 Task: Buy 2 Grinders & Polishers from Body Repair Tools section under best seller category for shipping address: Elizabeth Parker, 1898 Brookside Drive, Aliceville, Alabama 35442, Cell Number 2053738639. Pay from credit card ending with 5759, CVV 953
Action: Key pressed amazon.com<Key.enter>
Screenshot: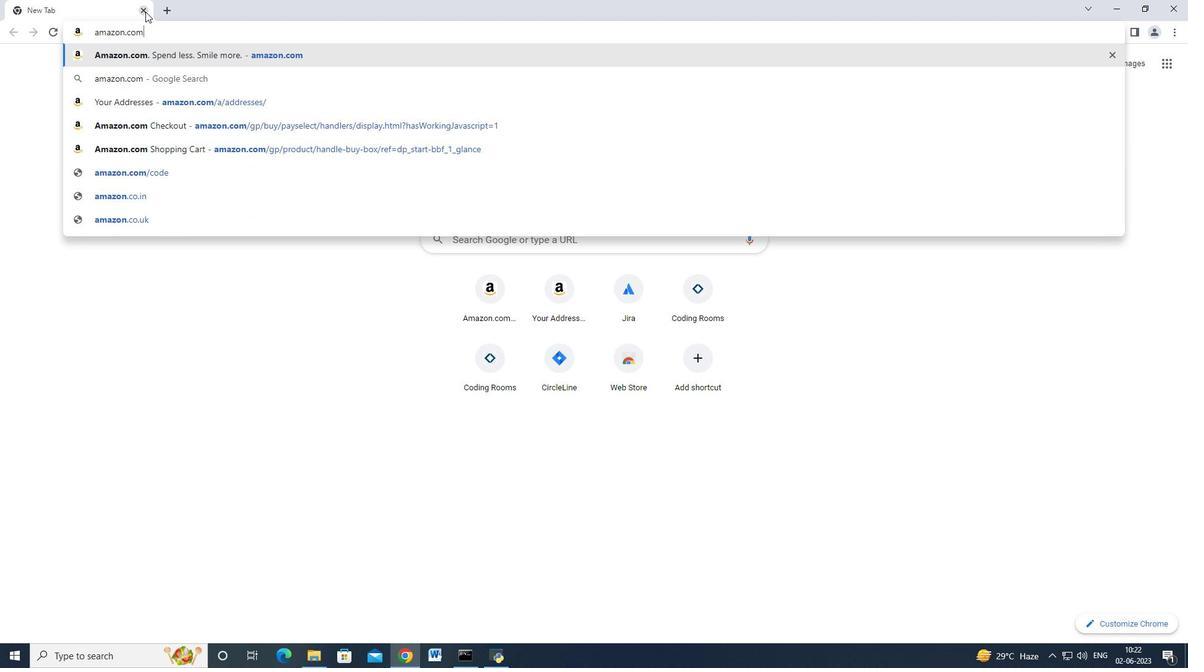 
Action: Mouse moved to (15, 95)
Screenshot: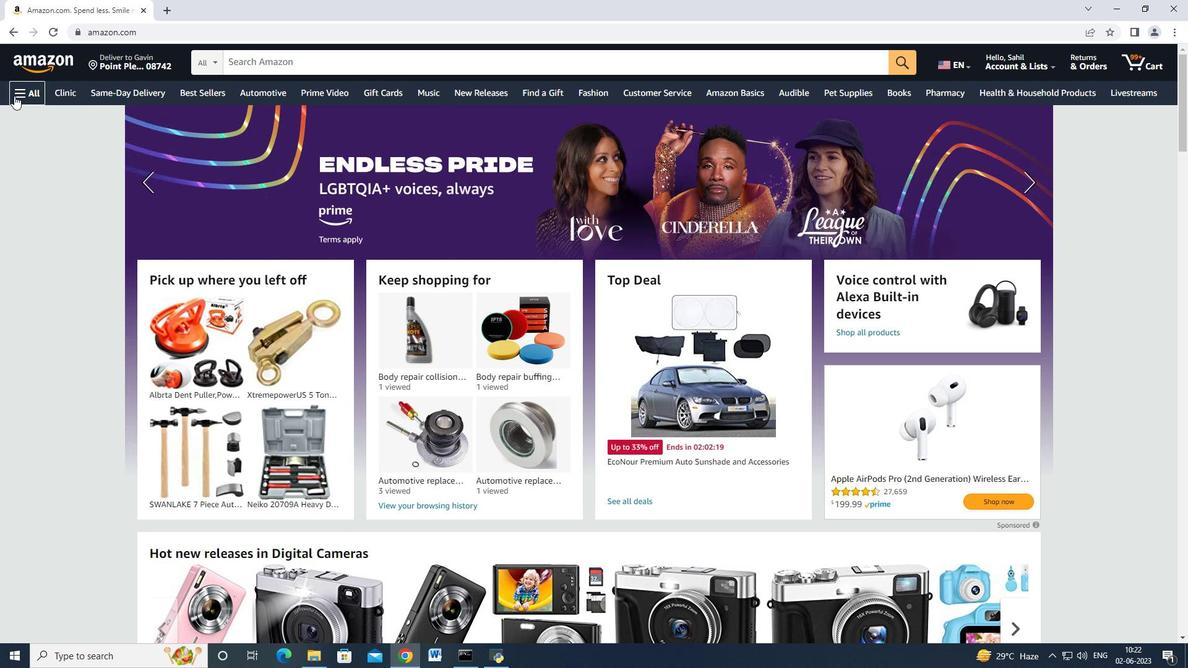 
Action: Mouse pressed left at (15, 95)
Screenshot: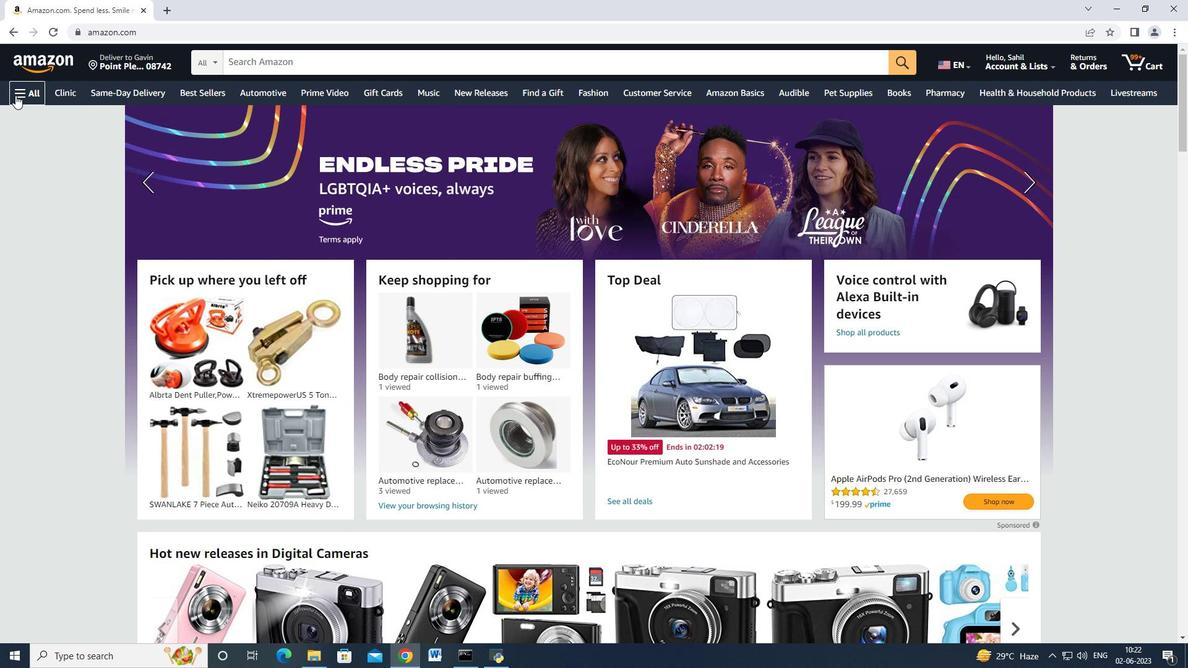 
Action: Mouse moved to (94, 212)
Screenshot: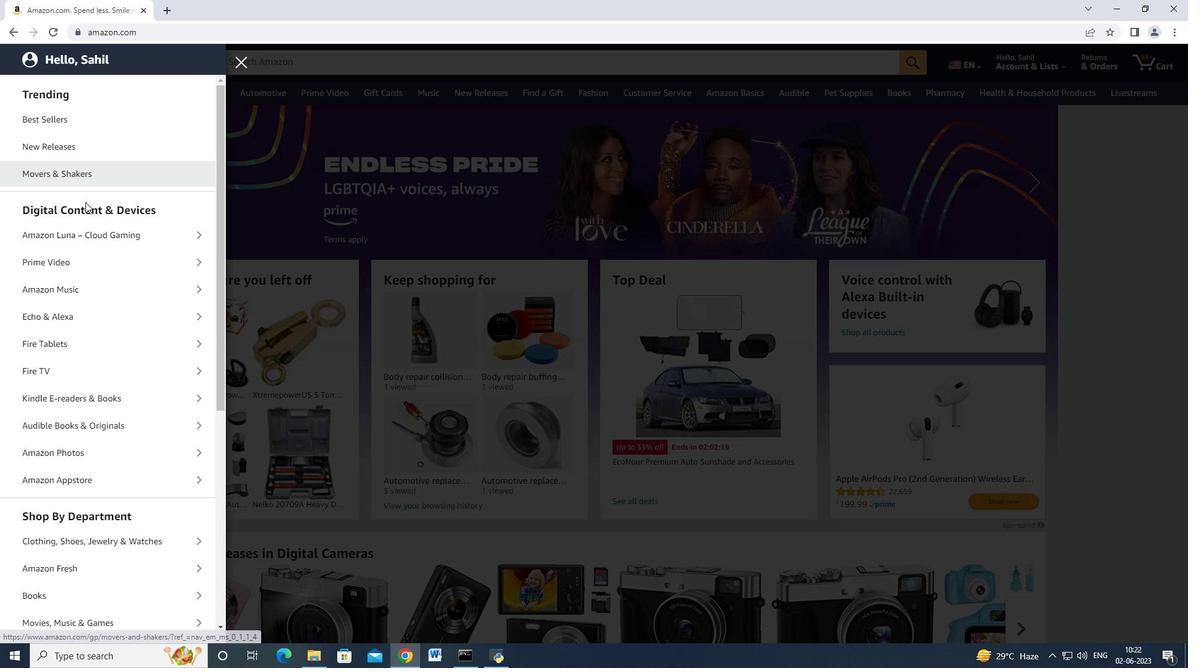 
Action: Mouse scrolled (94, 212) with delta (0, 0)
Screenshot: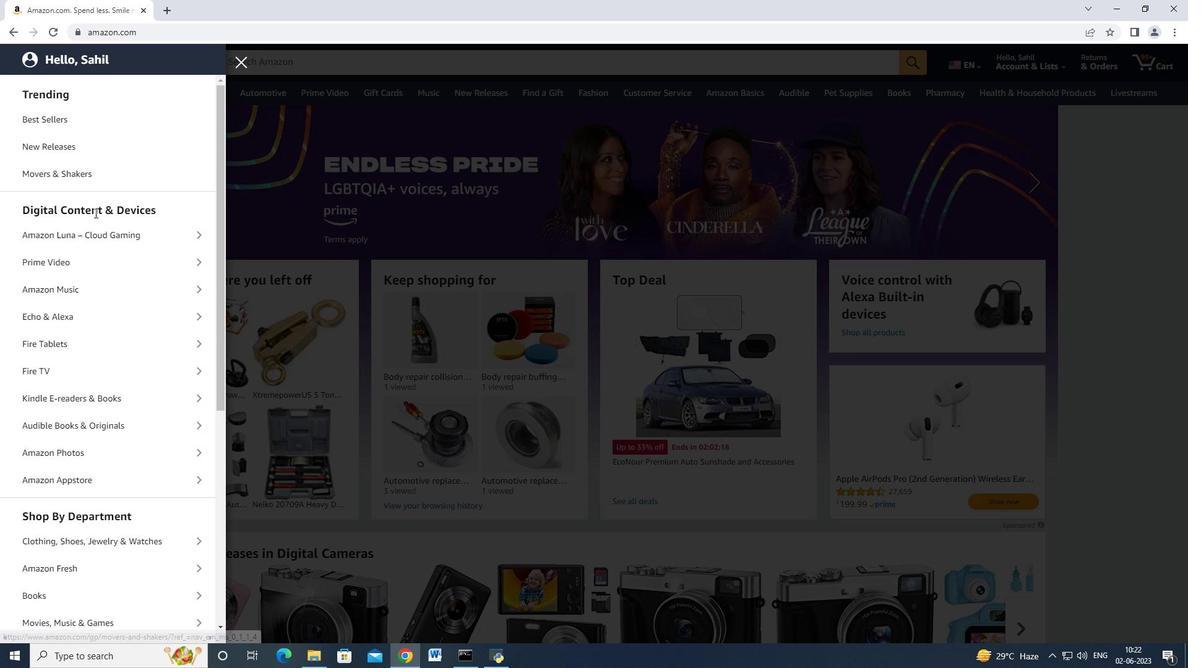 
Action: Mouse moved to (94, 213)
Screenshot: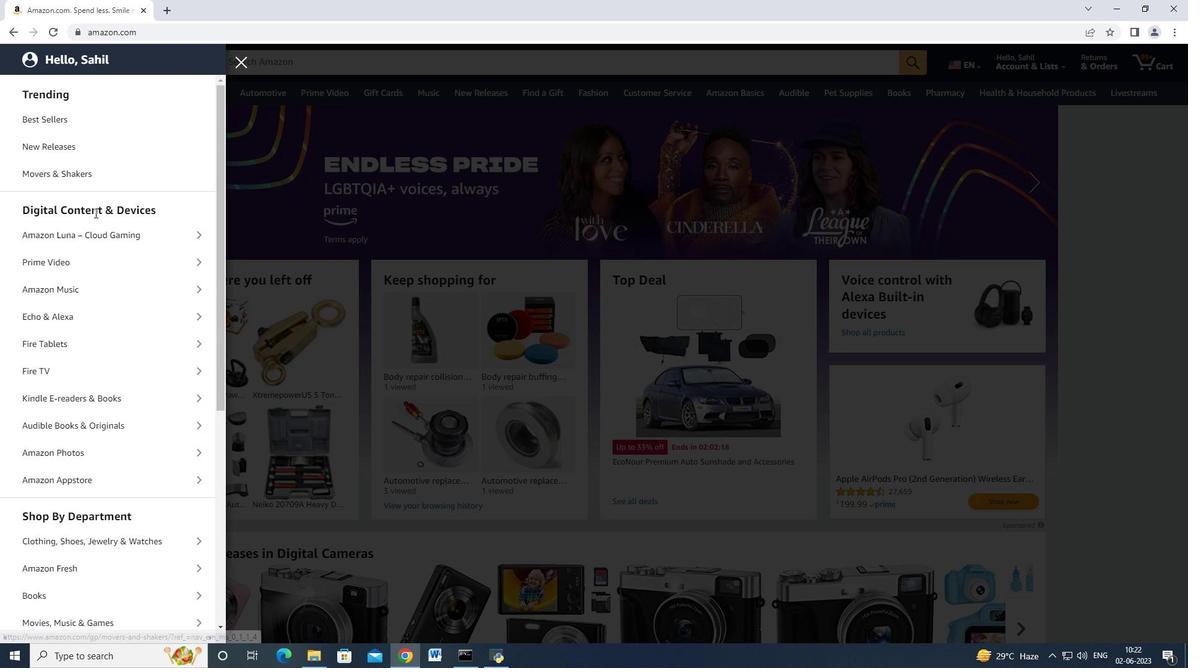 
Action: Mouse scrolled (94, 212) with delta (0, 0)
Screenshot: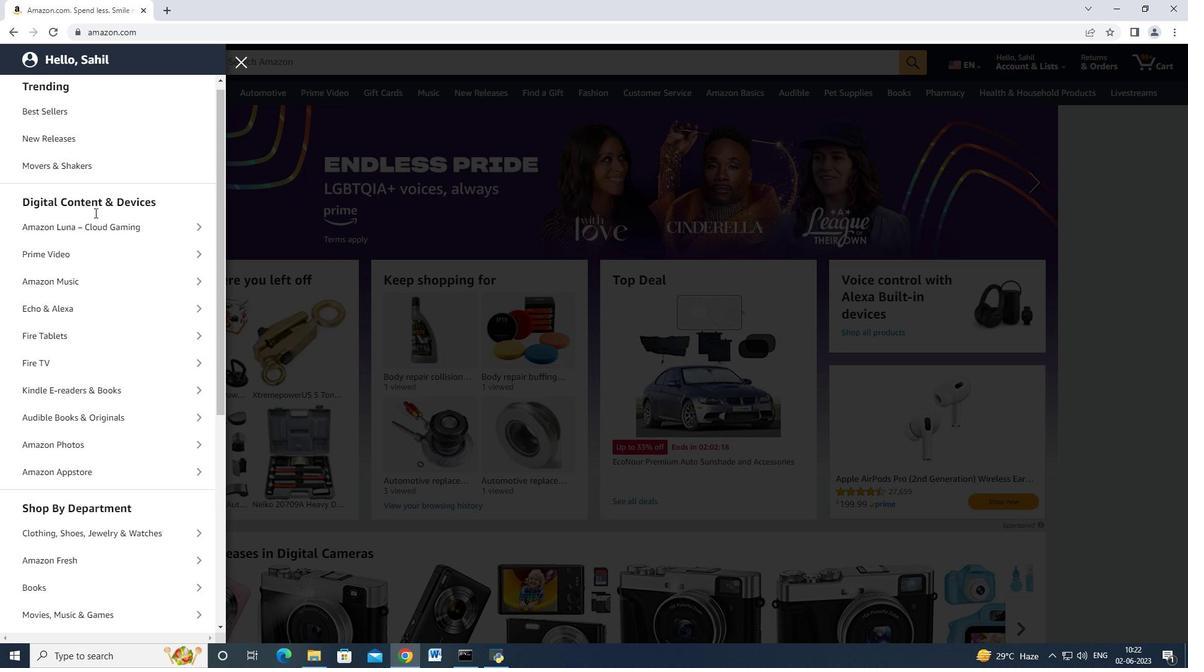 
Action: Mouse moved to (104, 225)
Screenshot: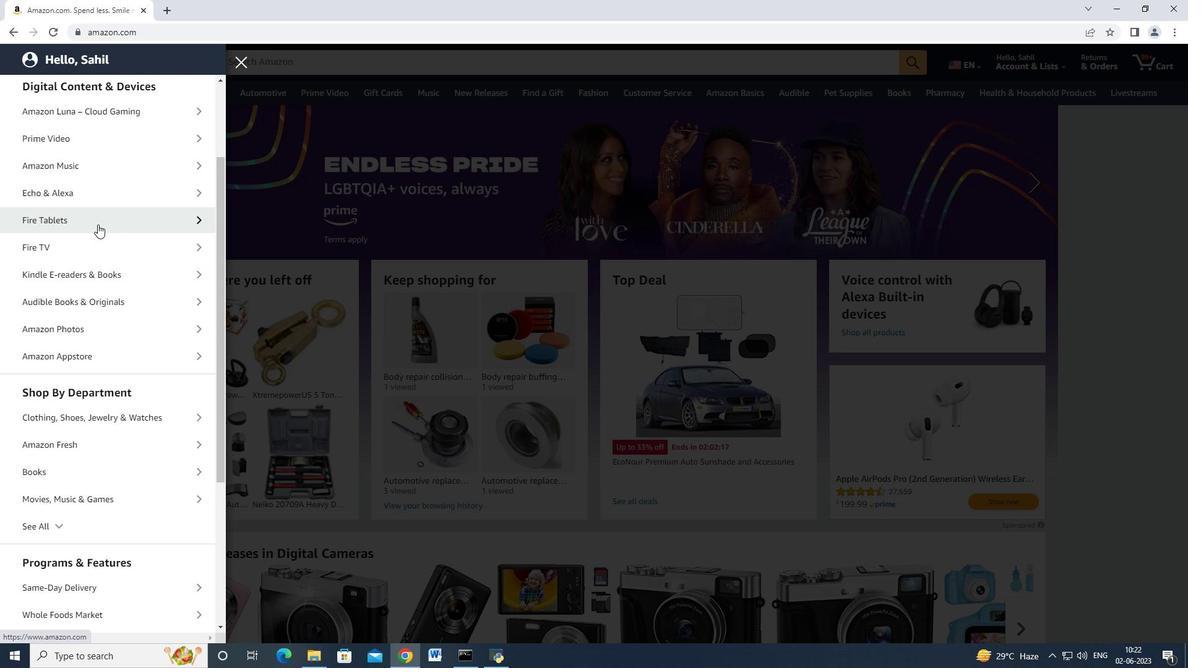 
Action: Mouse scrolled (104, 224) with delta (0, 0)
Screenshot: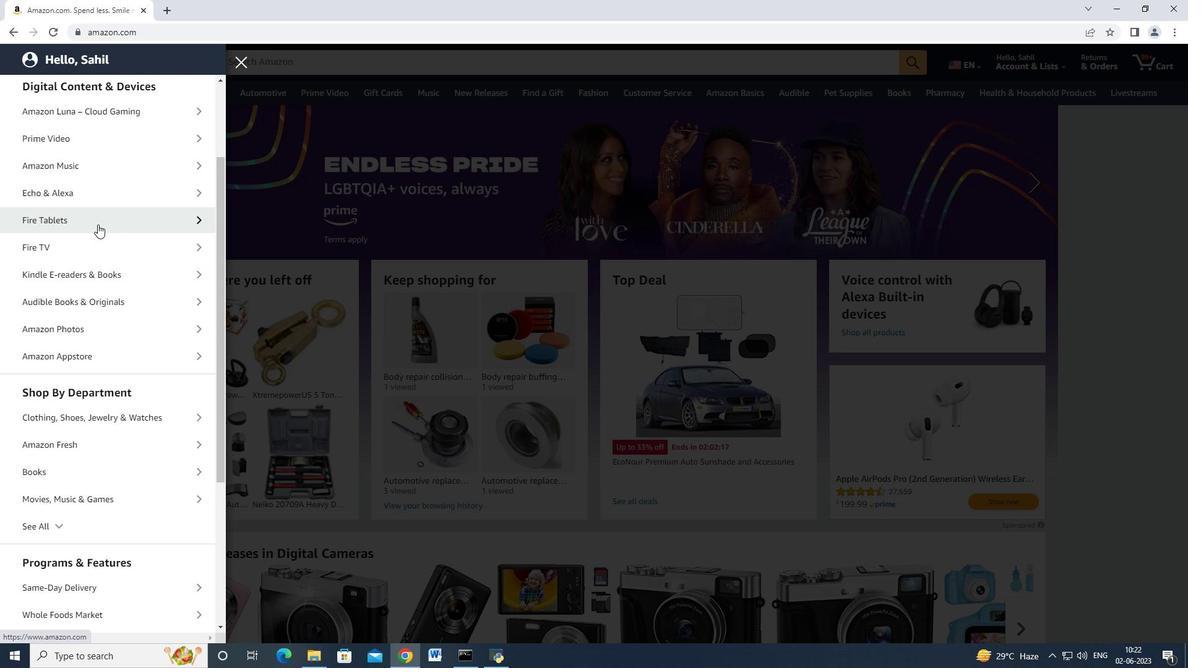 
Action: Mouse moved to (108, 245)
Screenshot: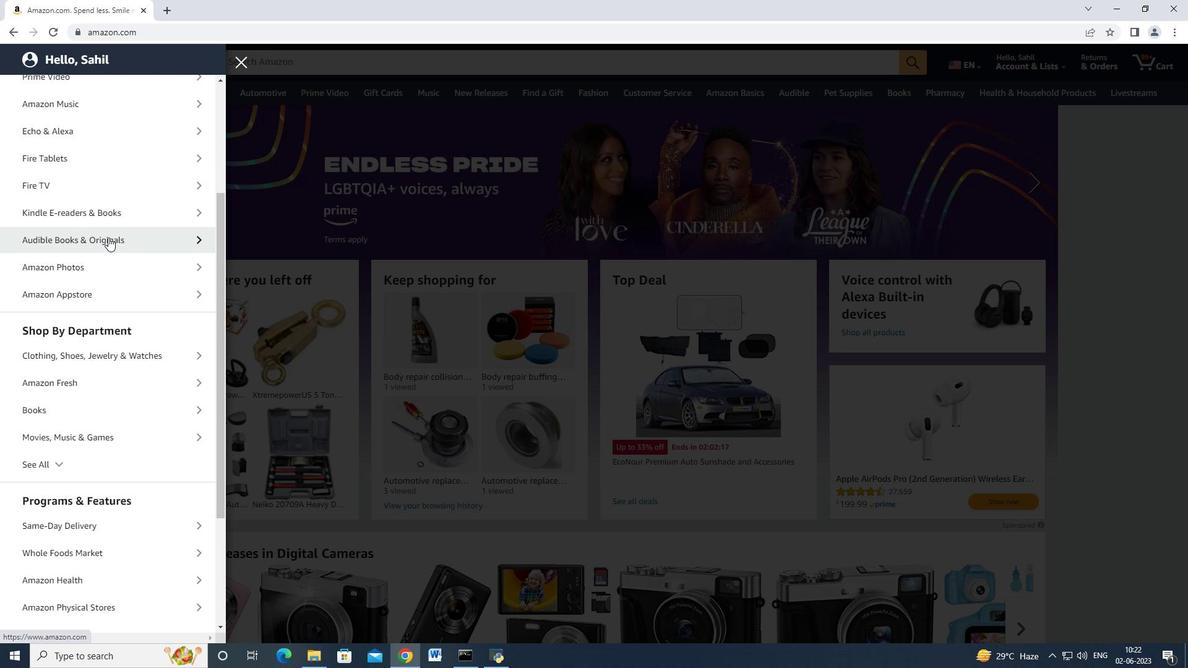 
Action: Mouse scrolled (108, 245) with delta (0, 0)
Screenshot: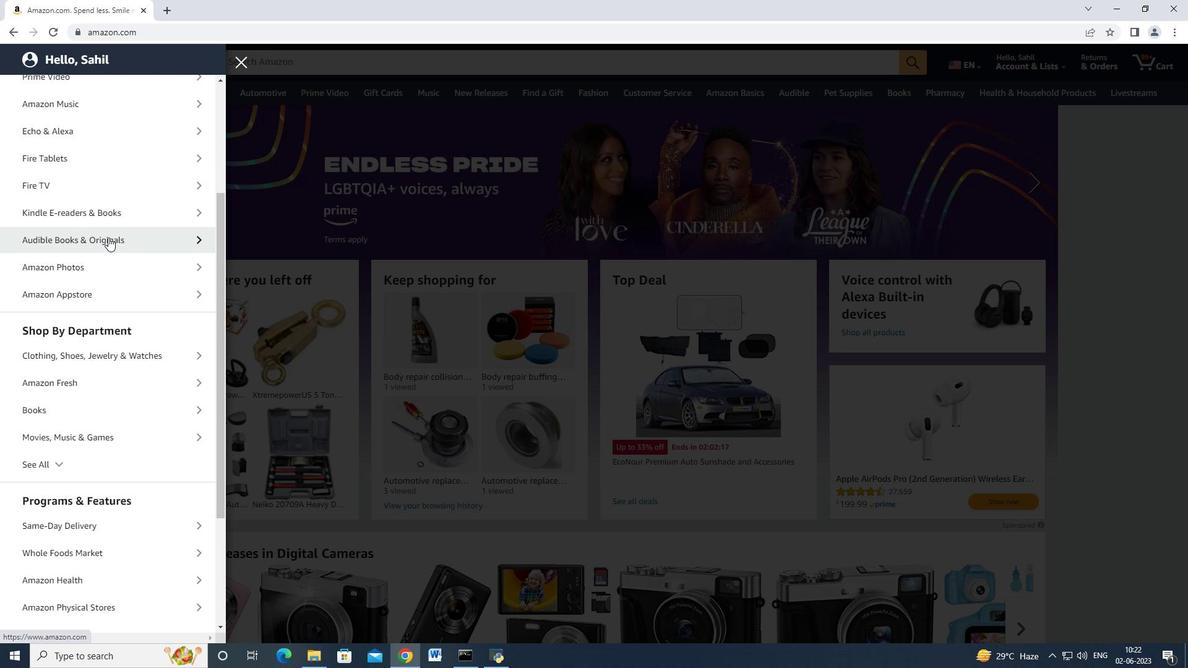 
Action: Mouse moved to (55, 404)
Screenshot: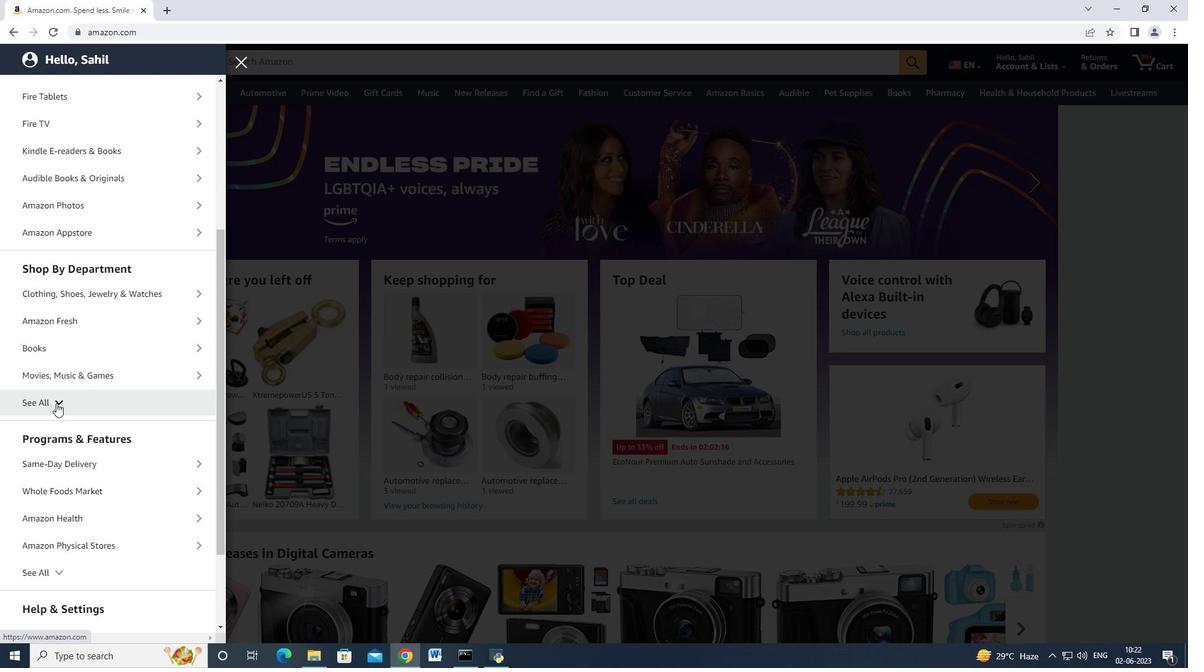 
Action: Mouse pressed left at (55, 404)
Screenshot: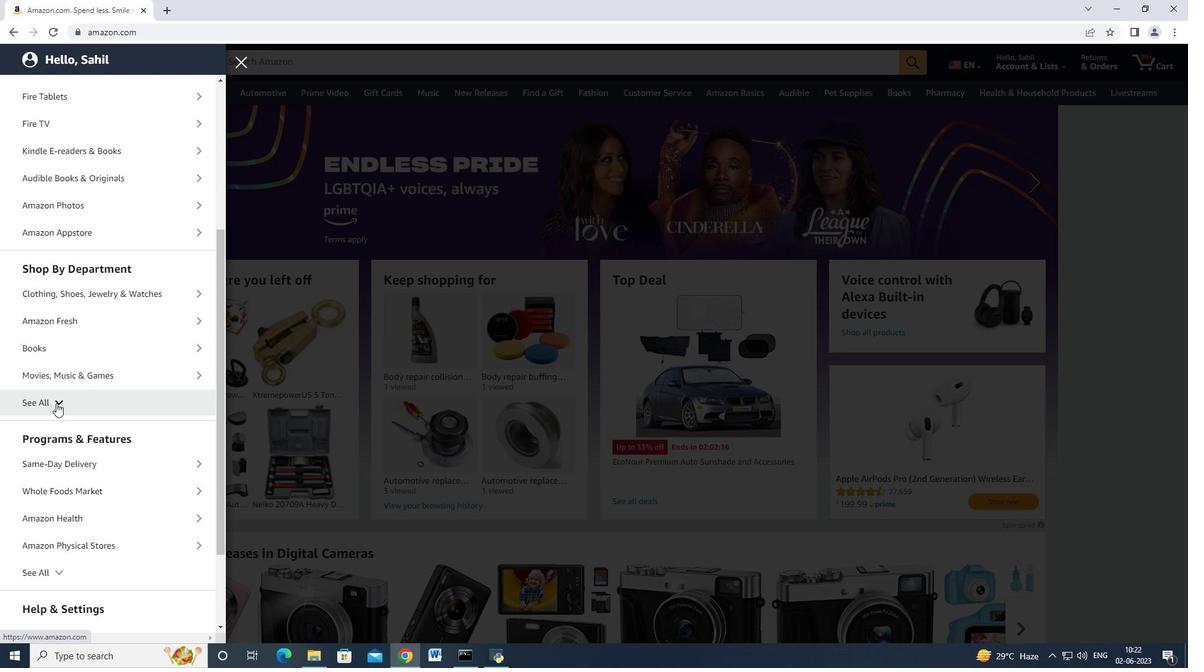 
Action: Mouse moved to (110, 386)
Screenshot: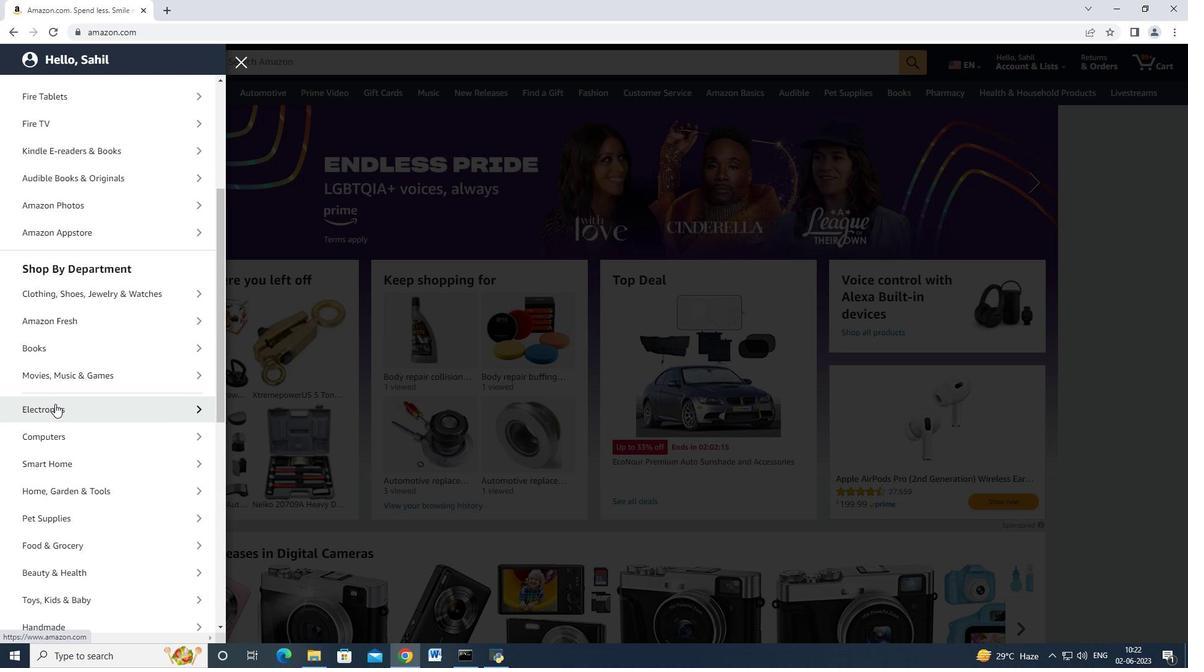 
Action: Mouse scrolled (110, 385) with delta (0, 0)
Screenshot: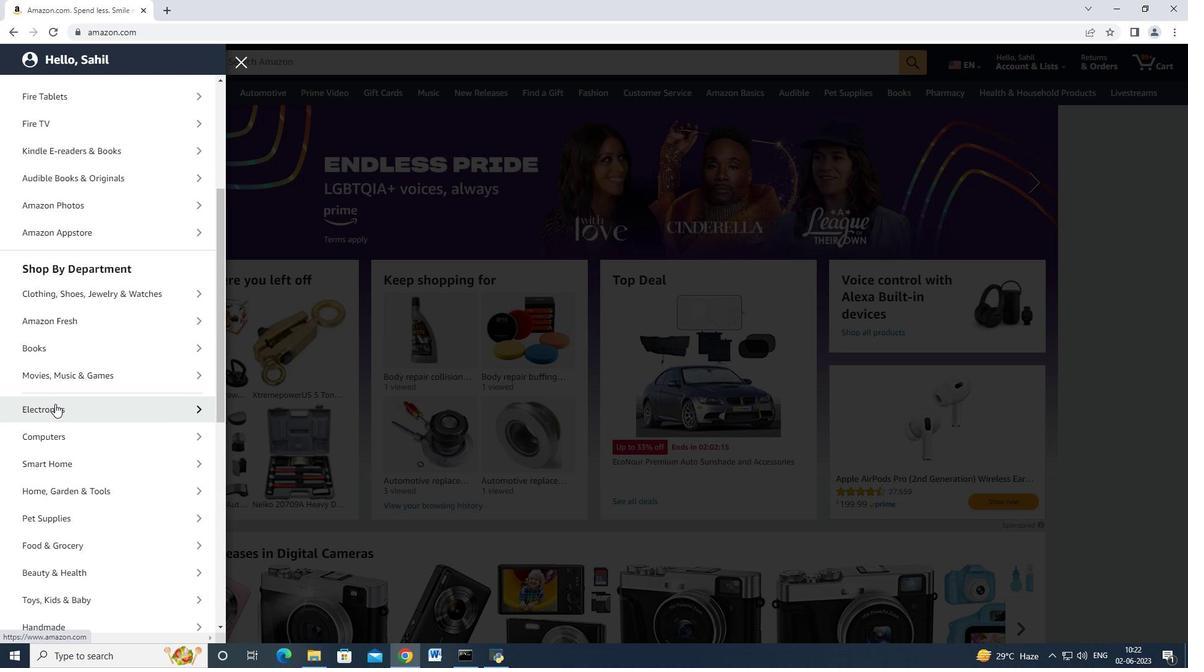 
Action: Mouse scrolled (110, 385) with delta (0, 0)
Screenshot: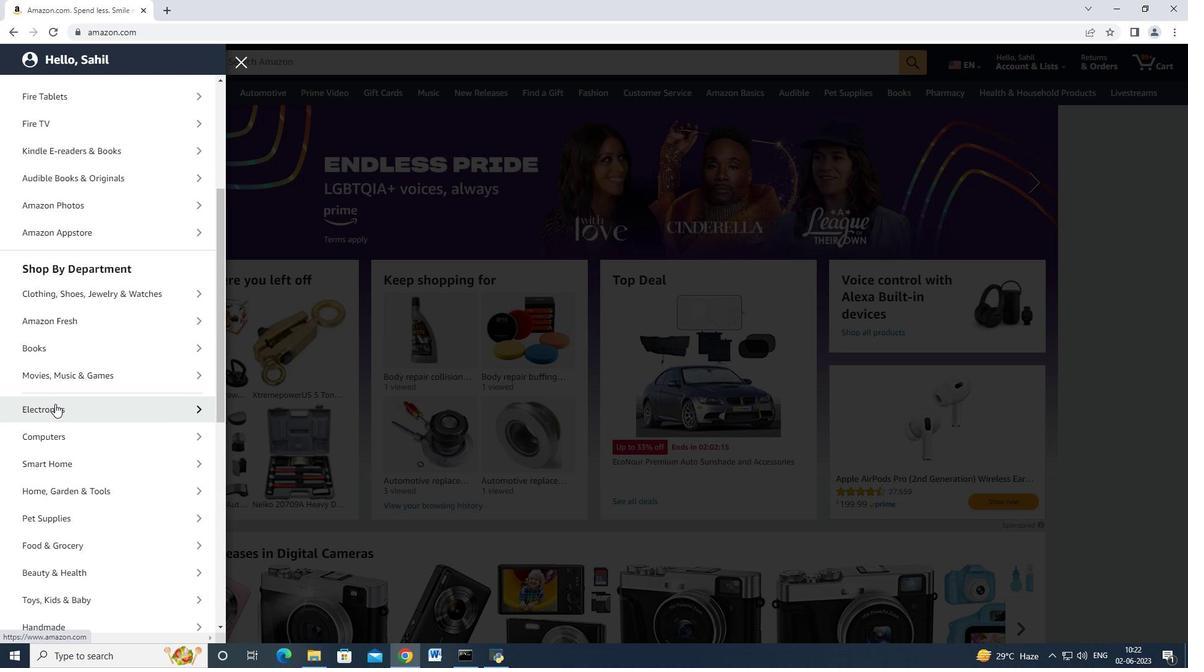 
Action: Mouse scrolled (110, 385) with delta (0, 0)
Screenshot: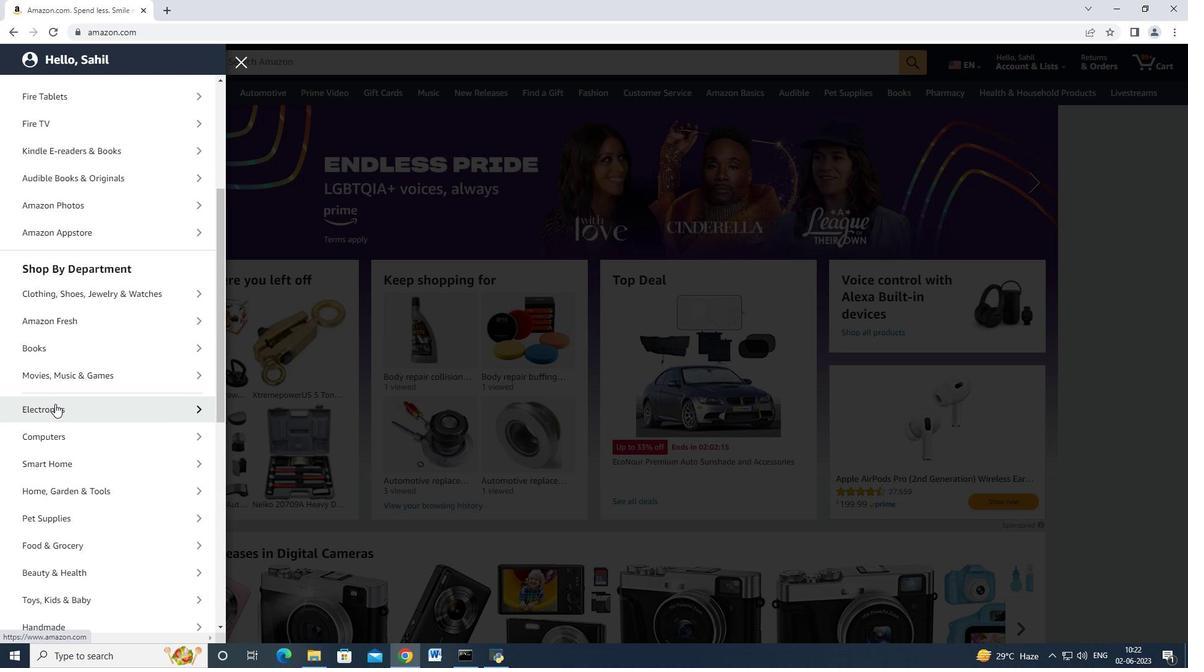 
Action: Mouse moved to (118, 395)
Screenshot: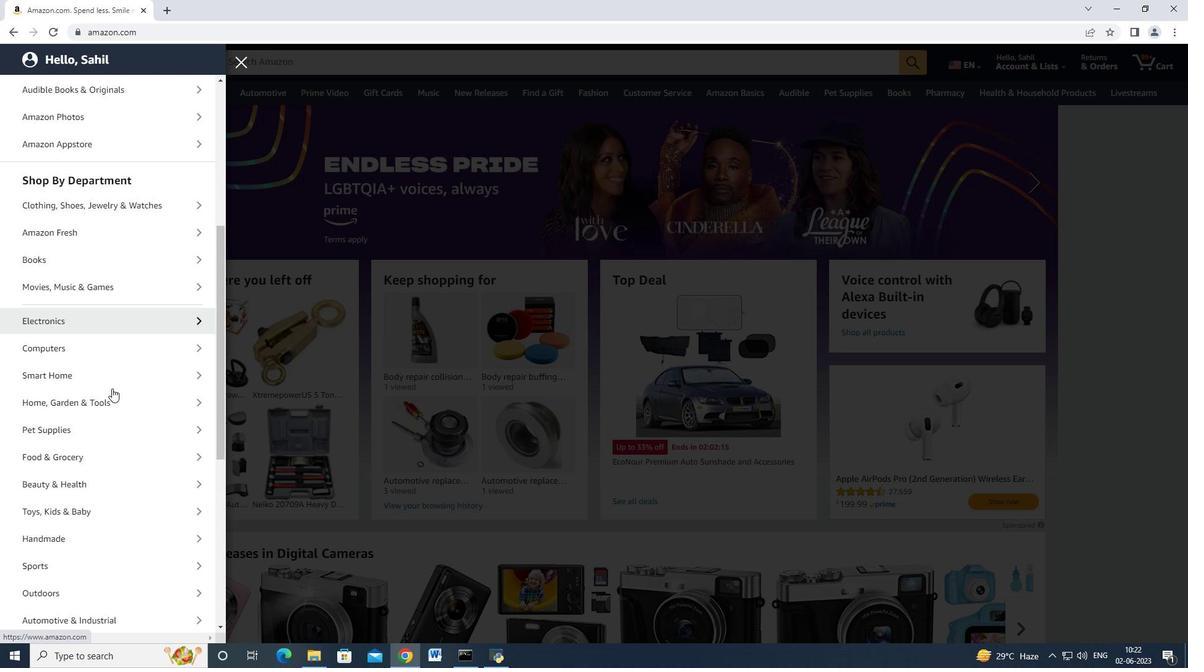 
Action: Mouse scrolled (118, 394) with delta (0, 0)
Screenshot: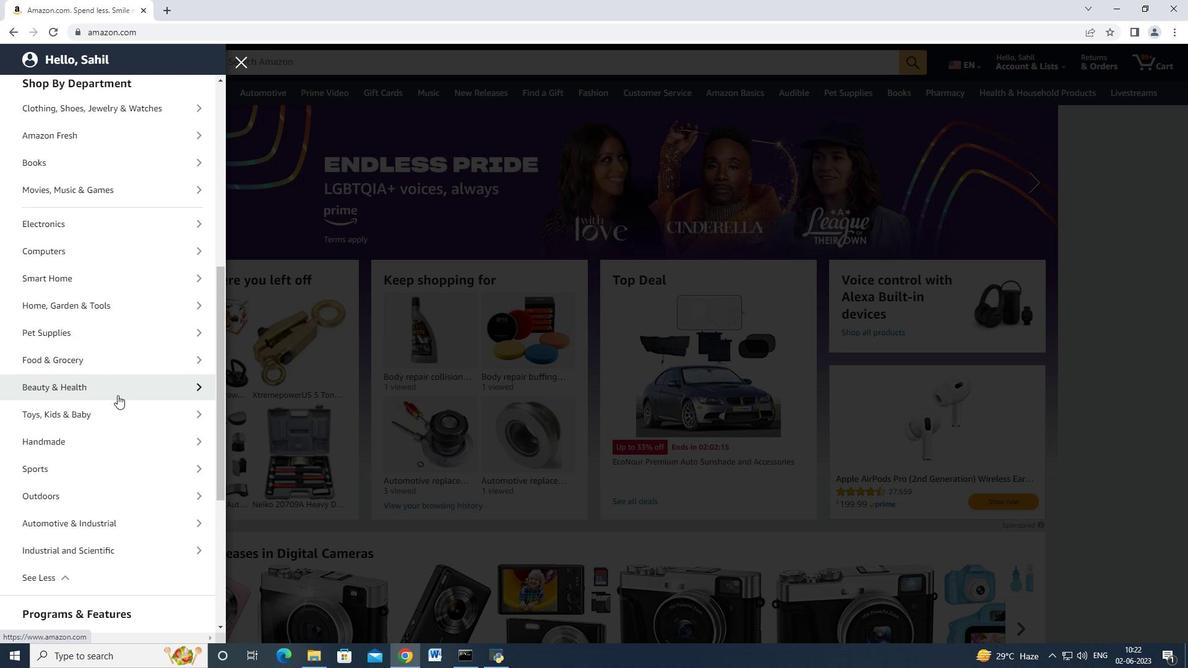 
Action: Mouse moved to (116, 465)
Screenshot: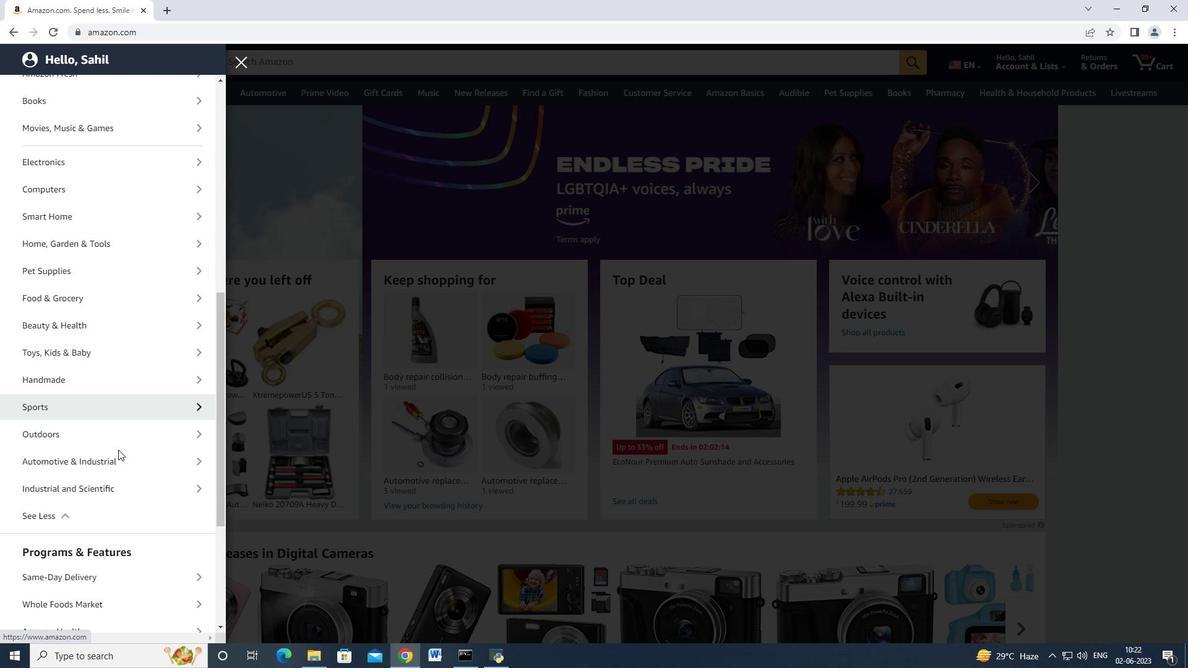 
Action: Mouse pressed left at (116, 465)
Screenshot: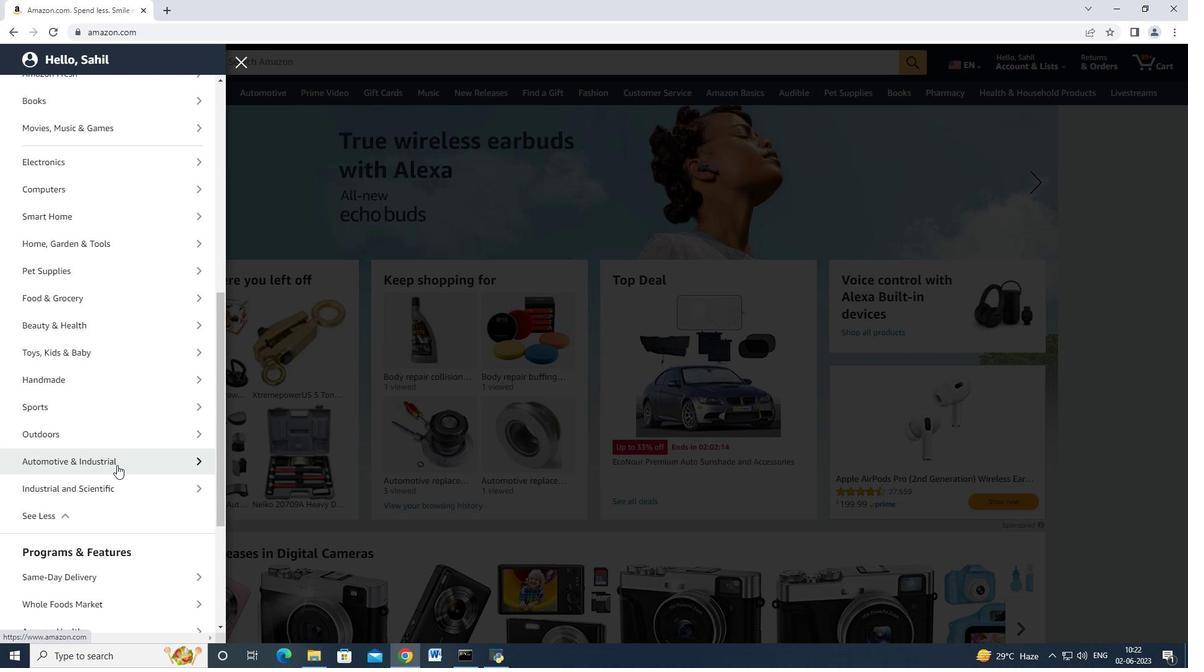 
Action: Mouse moved to (129, 151)
Screenshot: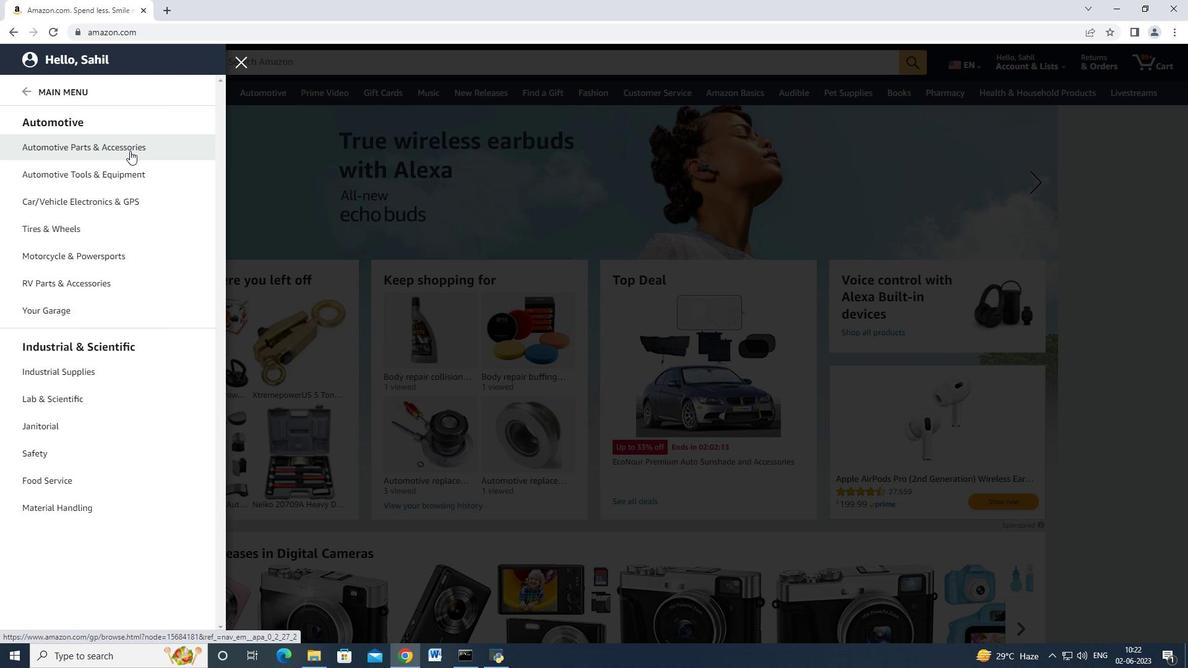 
Action: Mouse pressed left at (129, 151)
Screenshot: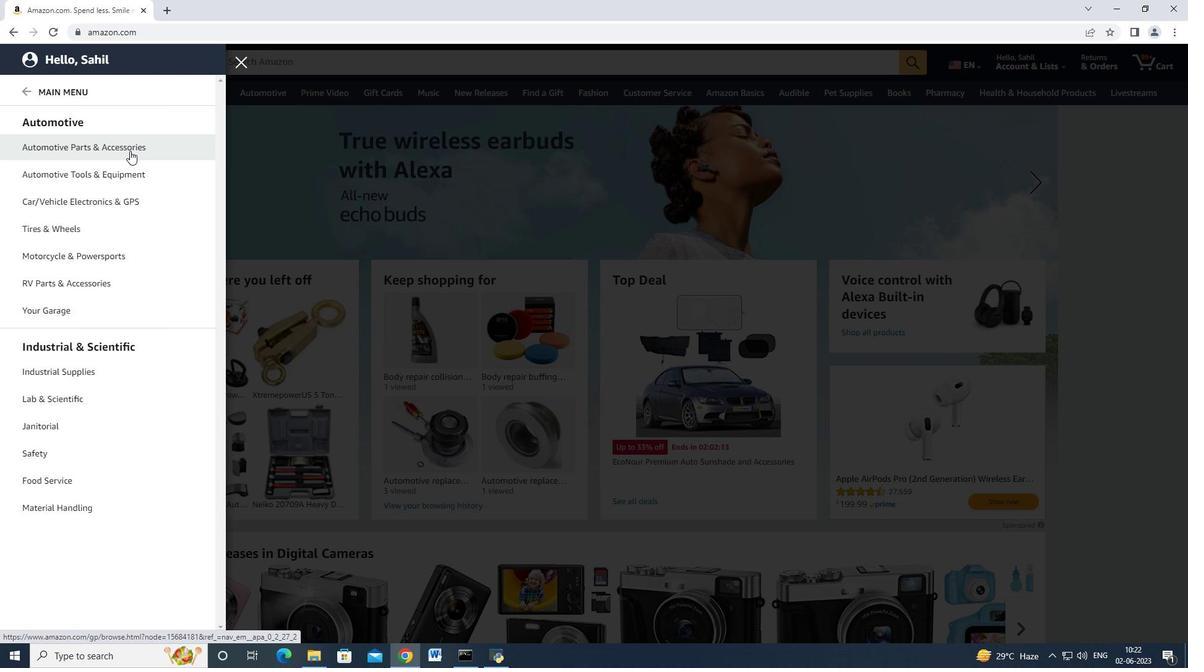 
Action: Mouse moved to (203, 115)
Screenshot: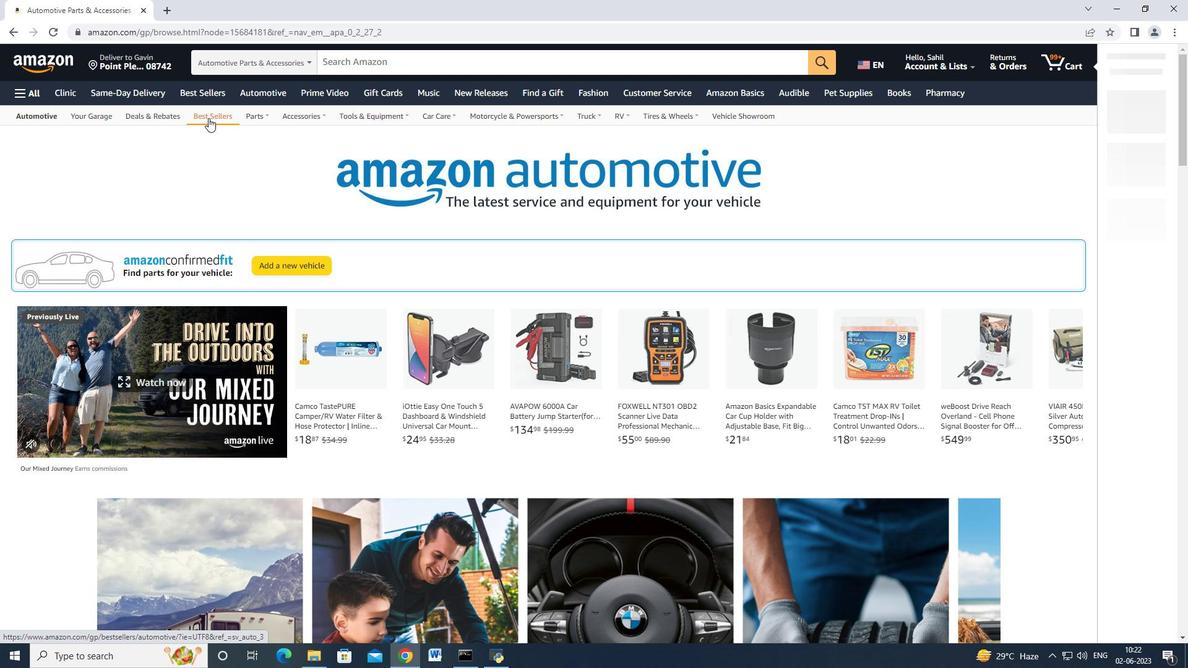 
Action: Mouse pressed left at (203, 115)
Screenshot: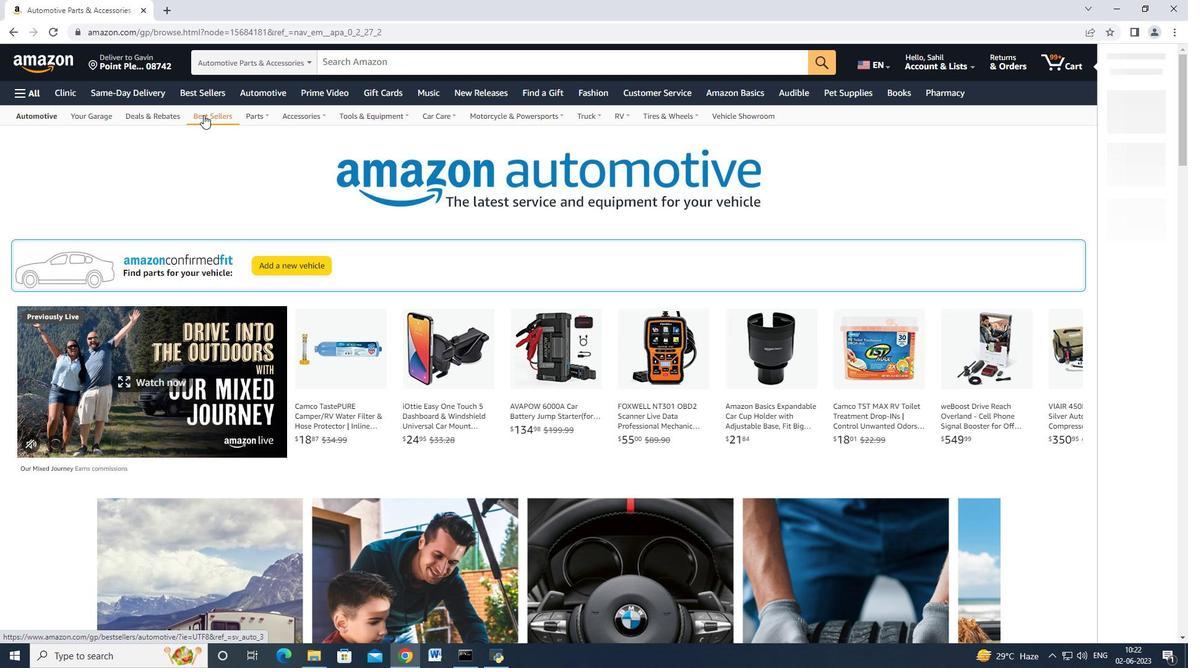 
Action: Mouse moved to (208, 201)
Screenshot: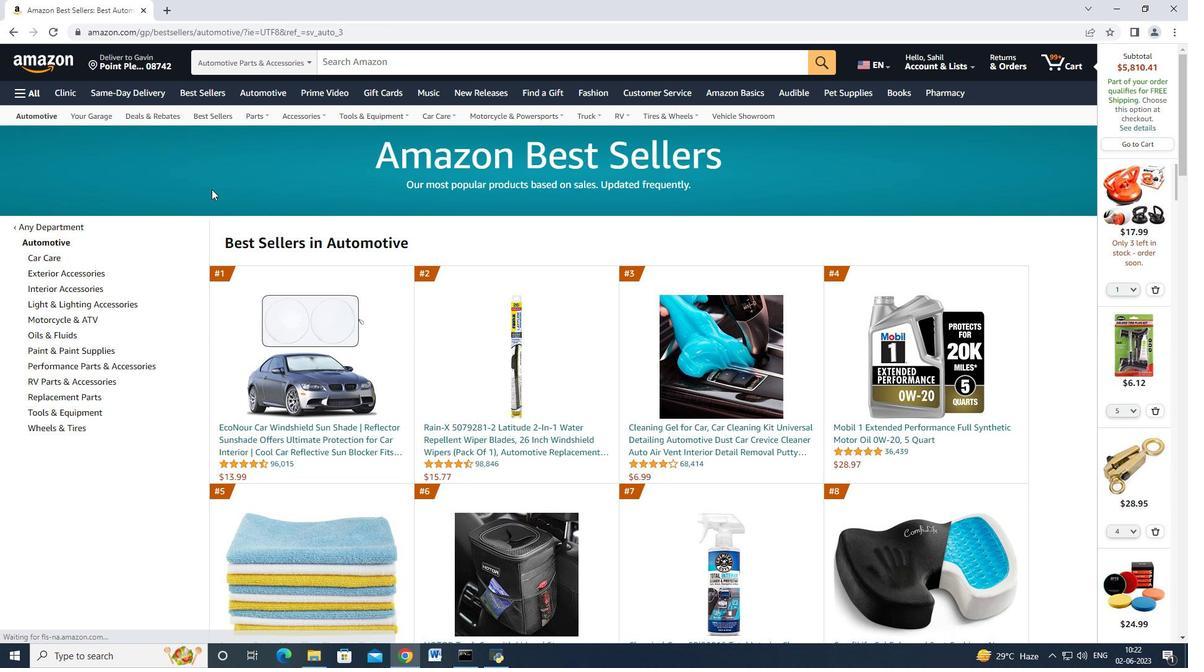 
Action: Mouse scrolled (208, 201) with delta (0, 0)
Screenshot: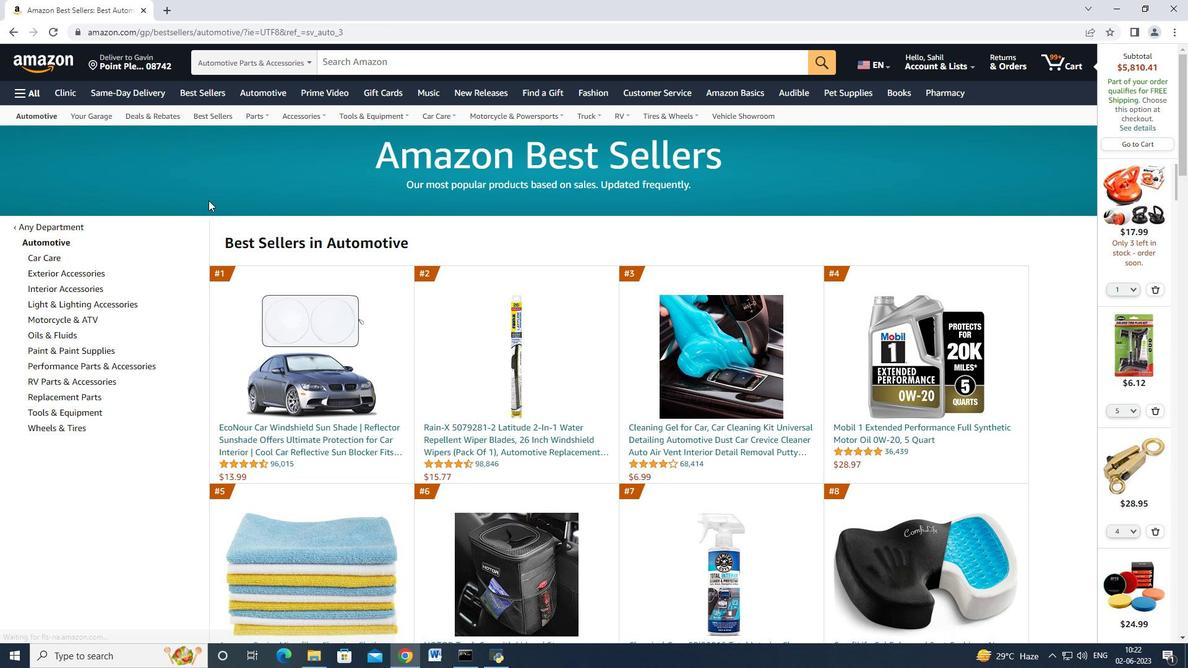 
Action: Mouse moved to (121, 331)
Screenshot: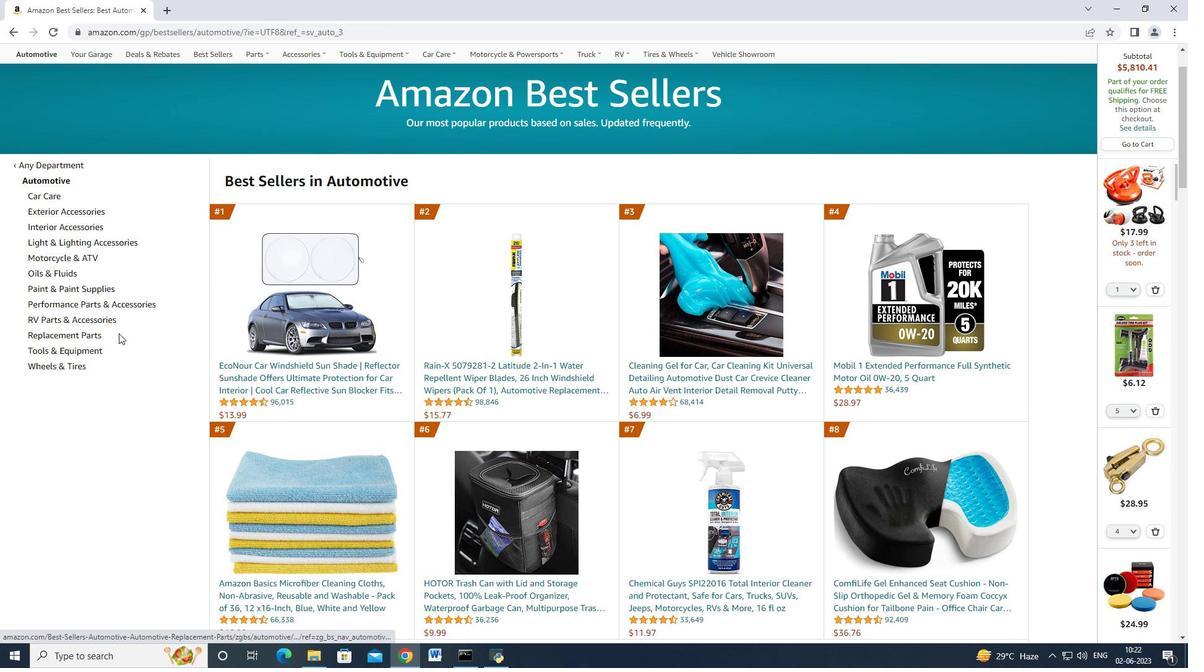 
Action: Mouse scrolled (121, 331) with delta (0, 0)
Screenshot: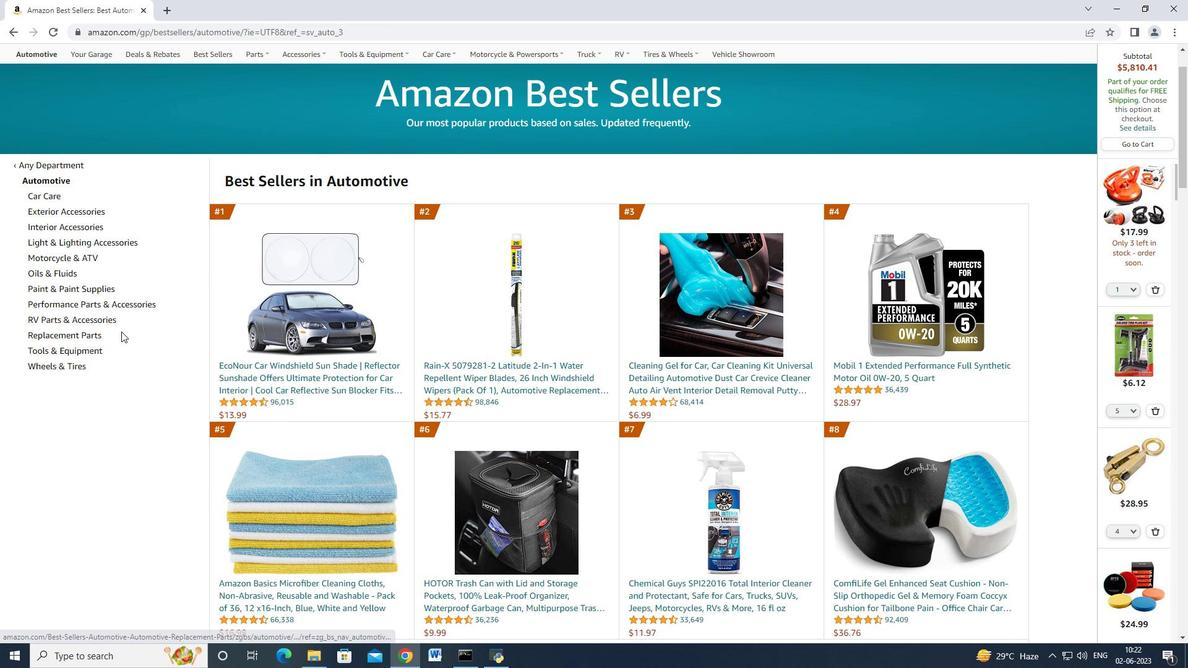 
Action: Mouse scrolled (121, 332) with delta (0, 0)
Screenshot: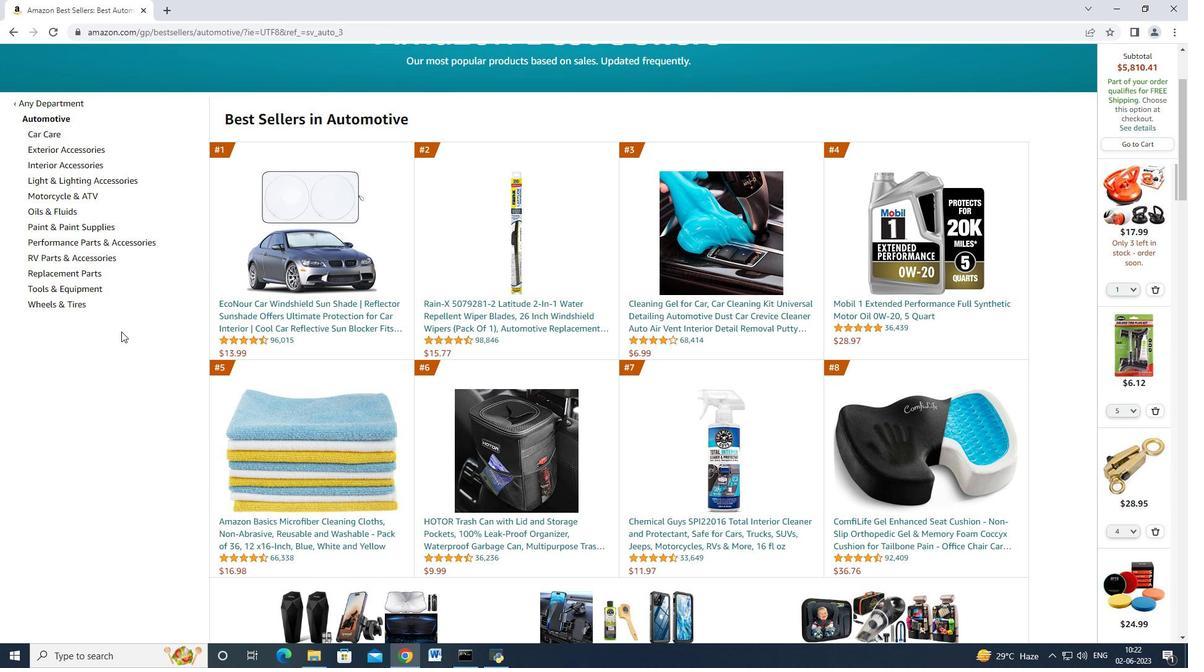 
Action: Mouse moved to (74, 350)
Screenshot: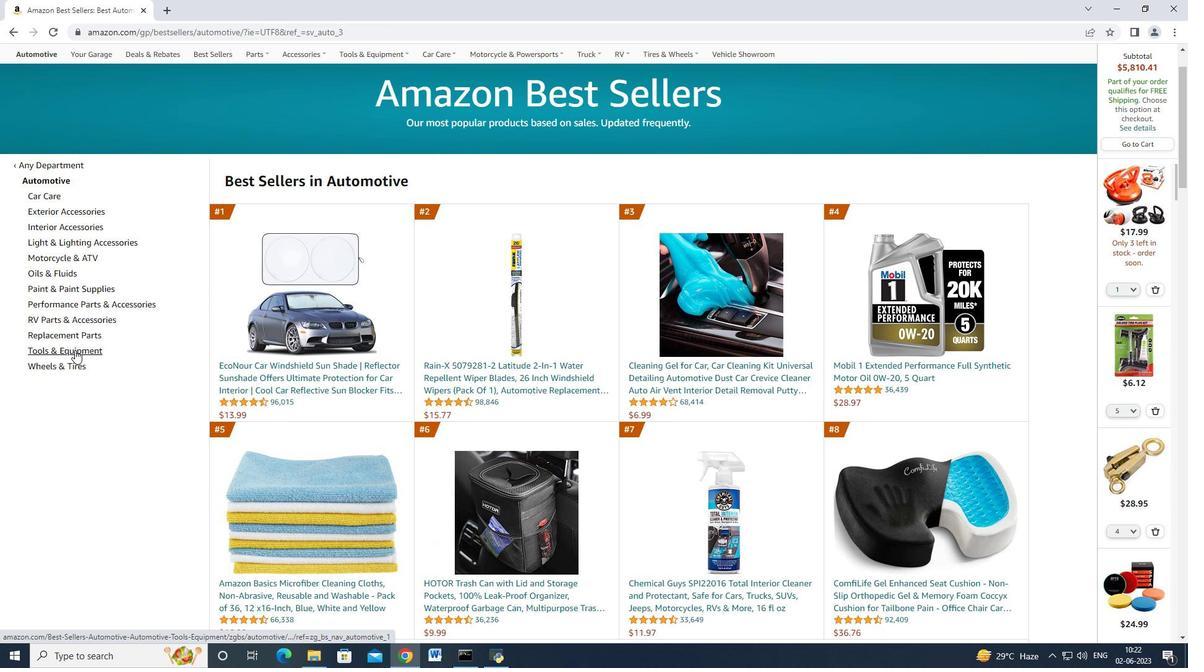 
Action: Mouse pressed left at (74, 350)
Screenshot: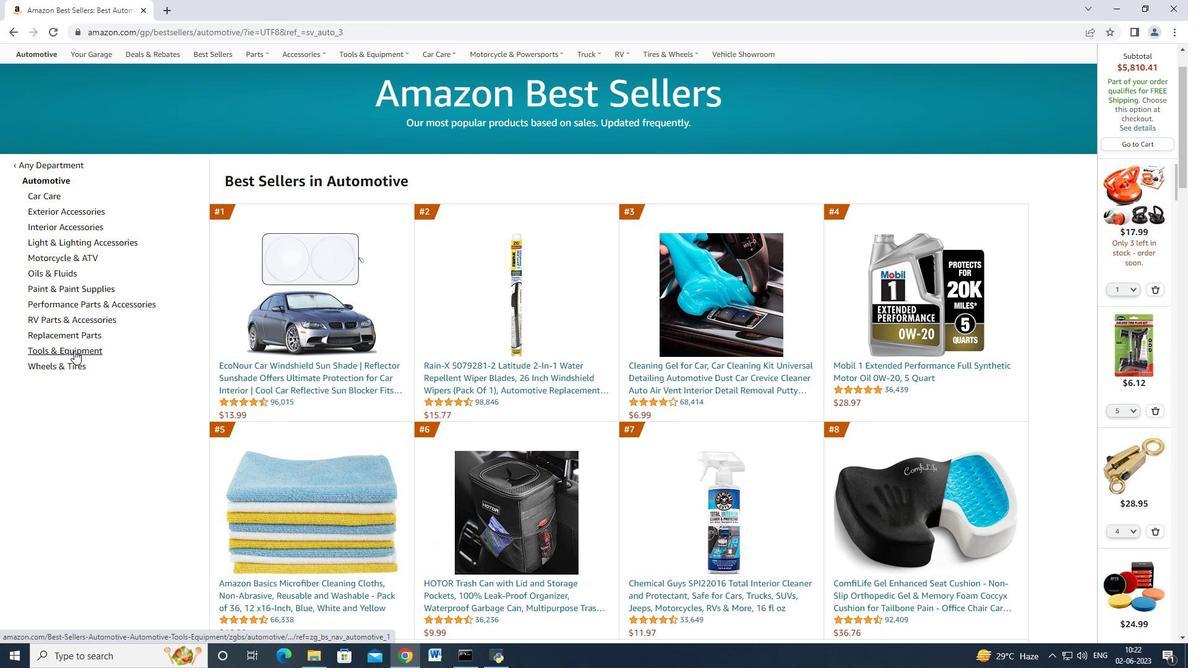 
Action: Mouse moved to (77, 303)
Screenshot: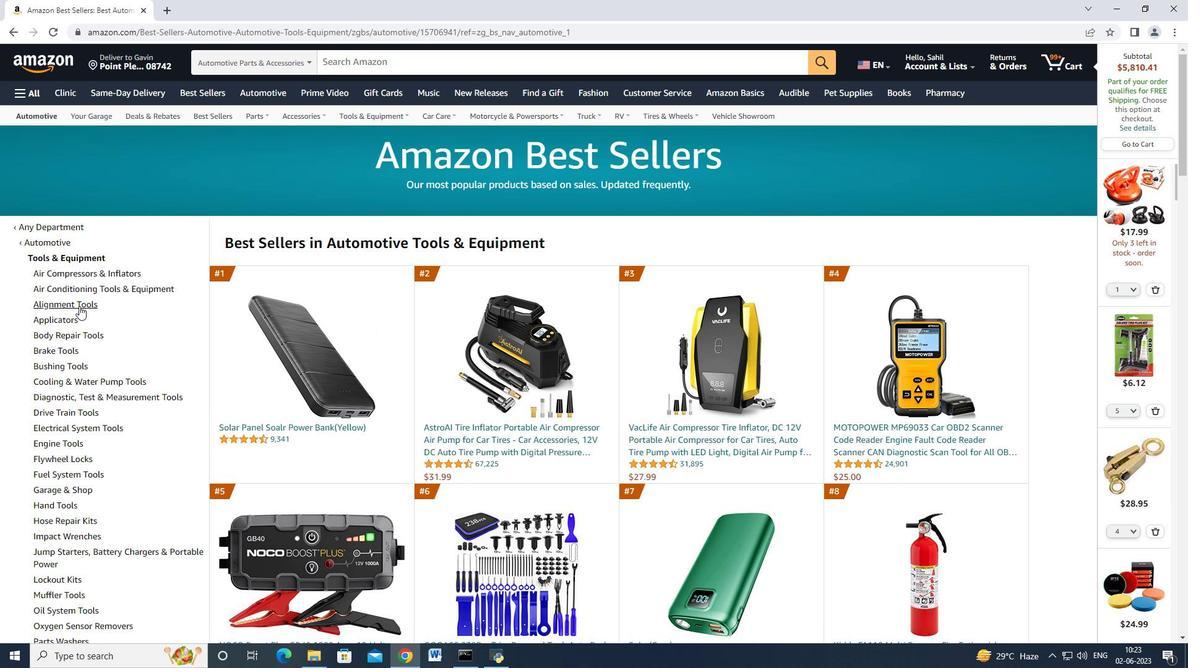 
Action: Mouse pressed left at (77, 303)
Screenshot: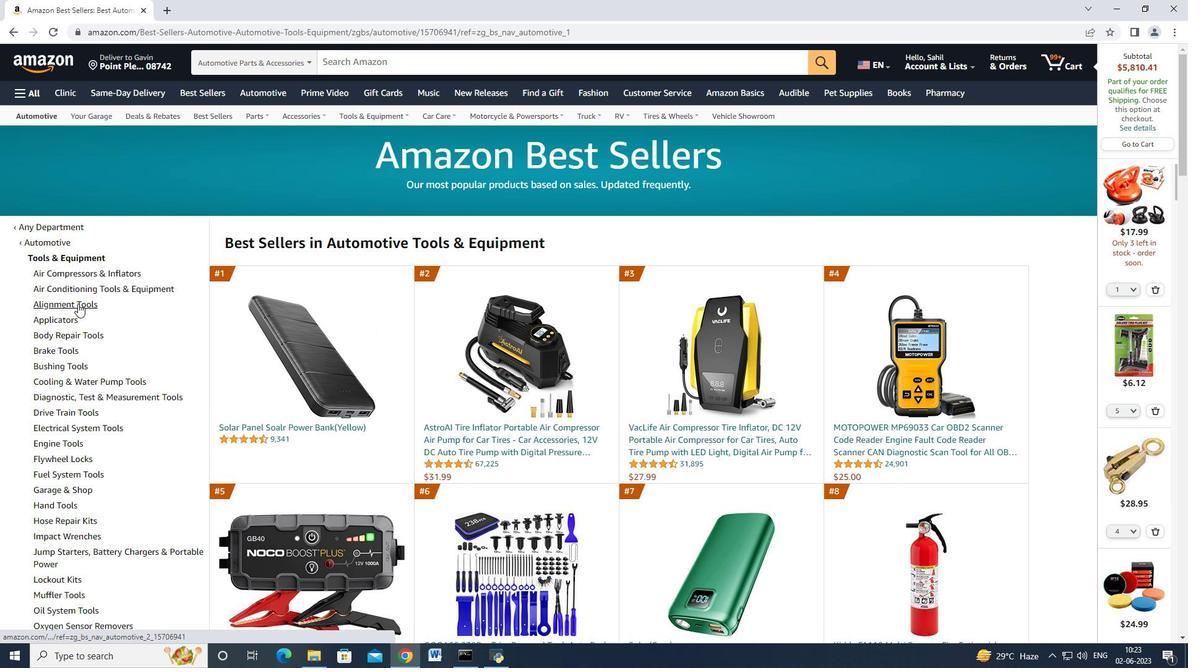 
Action: Mouse moved to (124, 295)
Screenshot: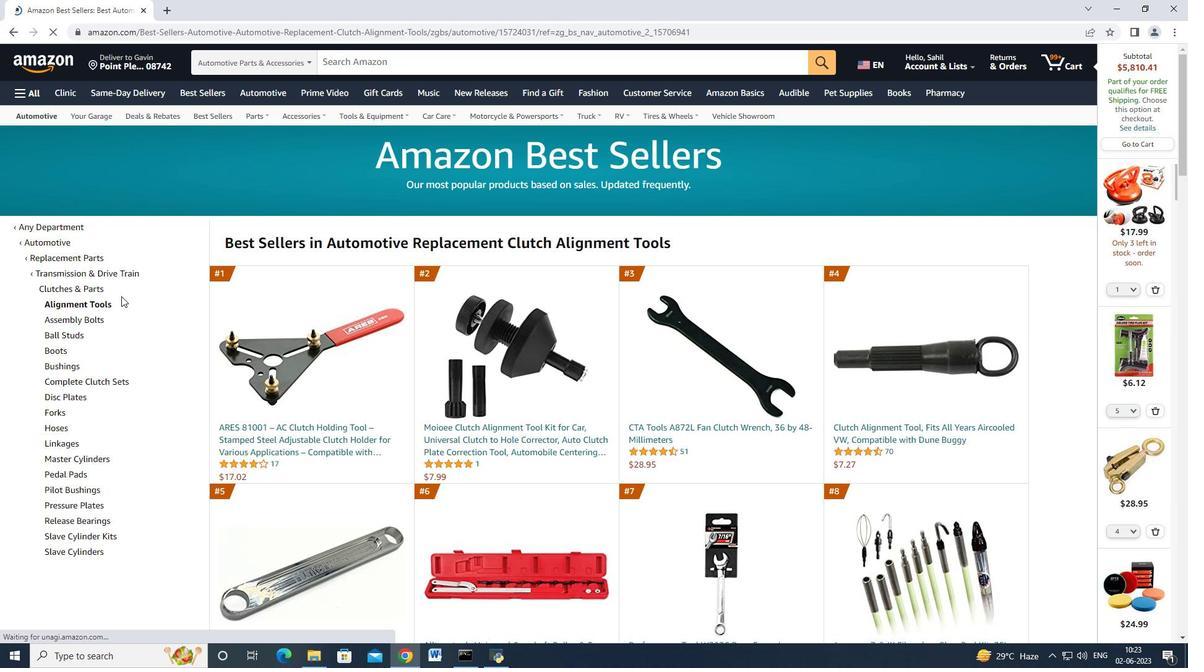 
Action: Mouse scrolled (124, 295) with delta (0, 0)
Screenshot: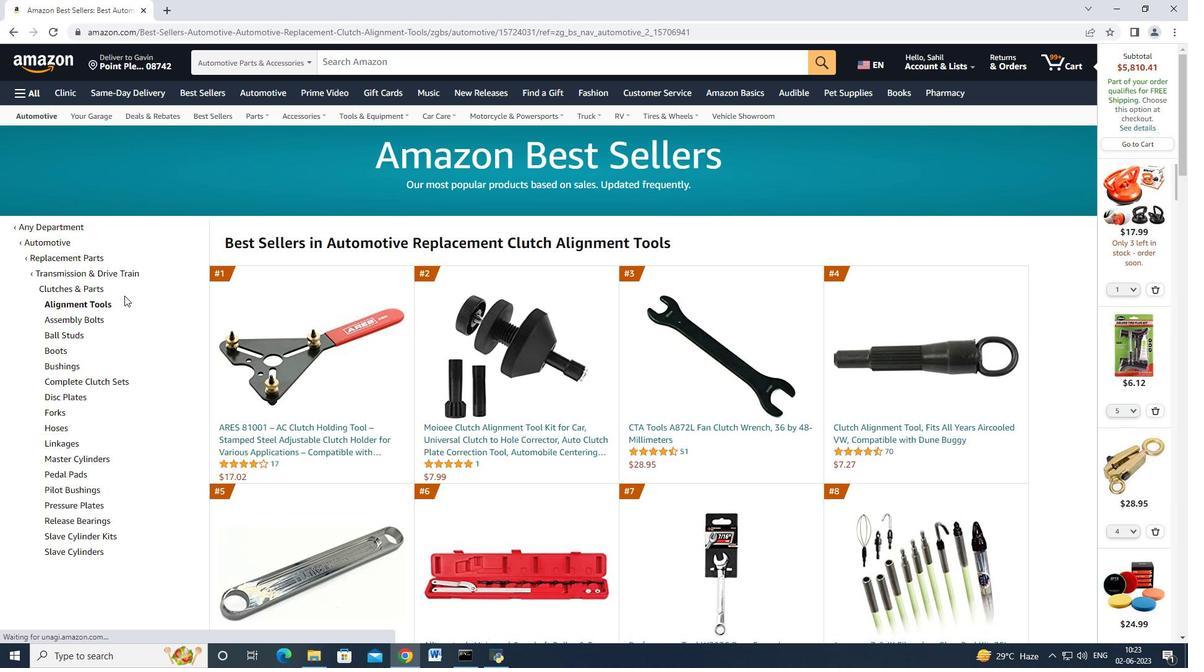 
Action: Mouse moved to (85, 194)
Screenshot: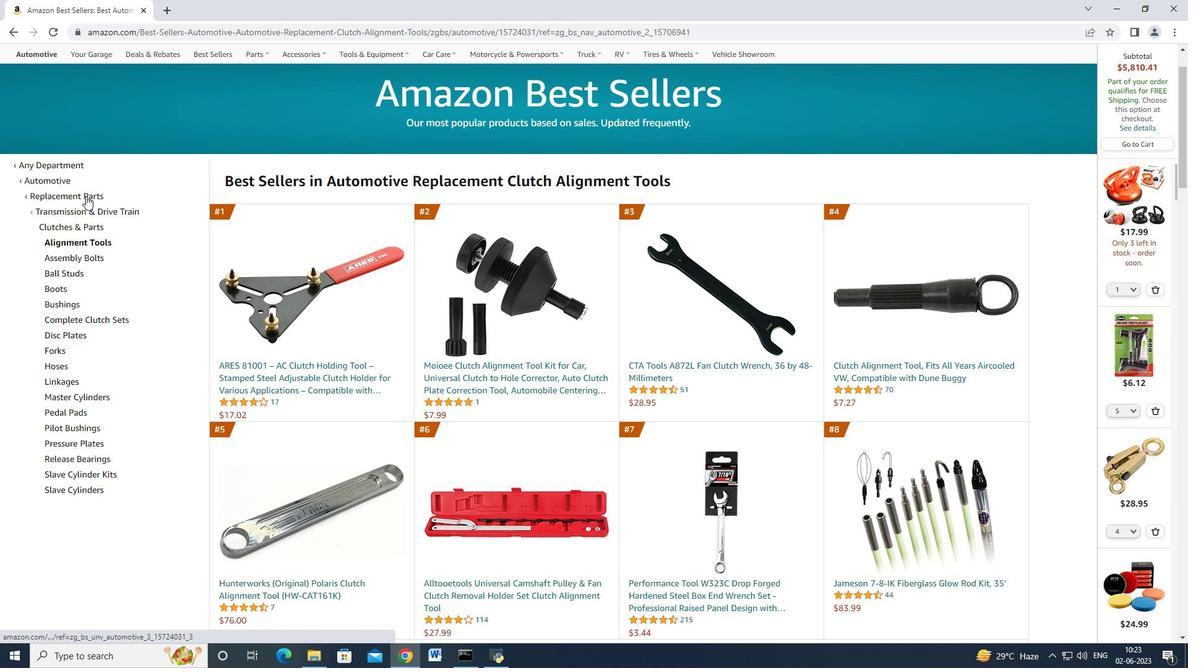 
Action: Mouse pressed left at (85, 194)
Screenshot: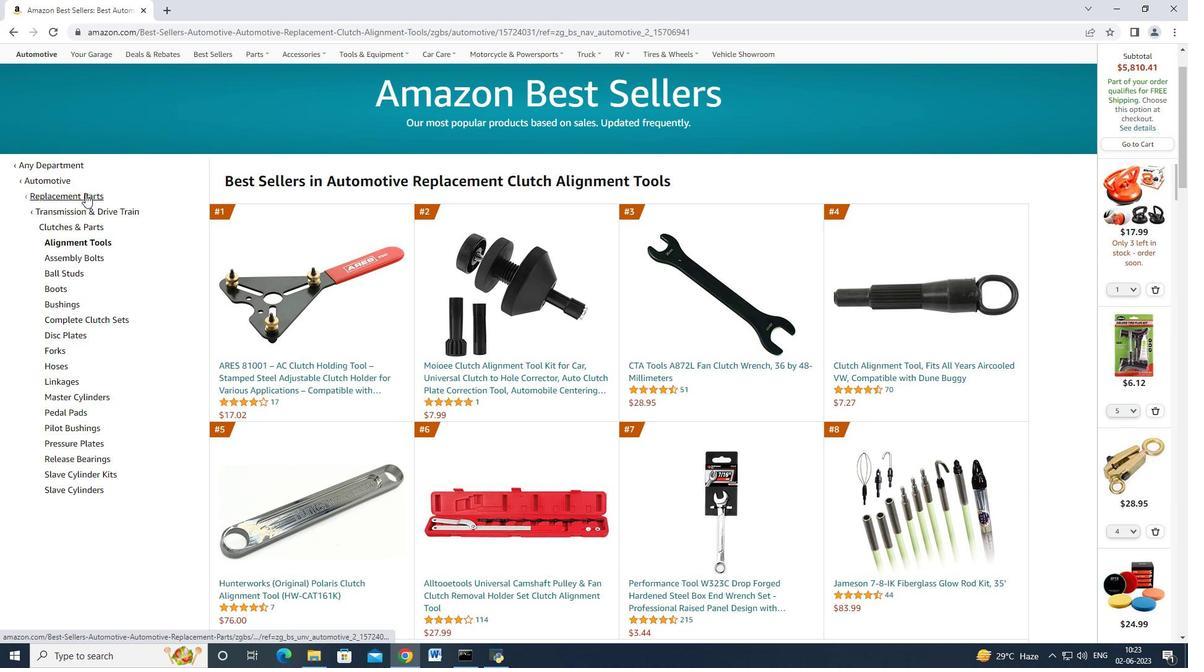
Action: Mouse moved to (65, 318)
Screenshot: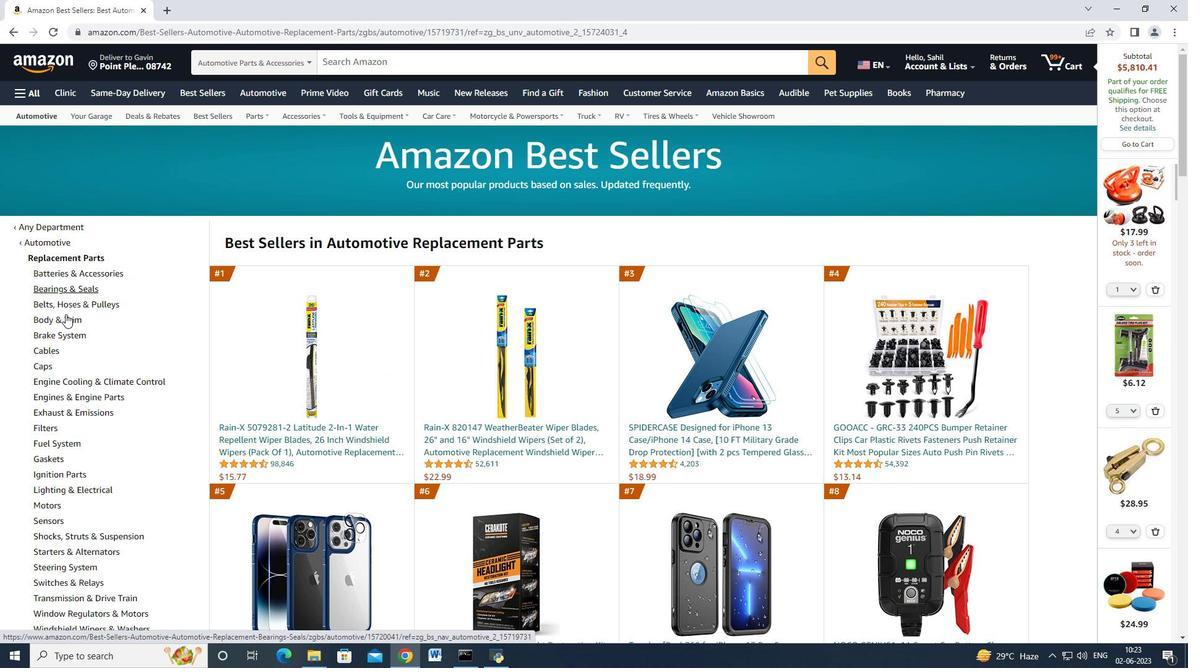 
Action: Mouse scrolled (65, 318) with delta (0, 0)
Screenshot: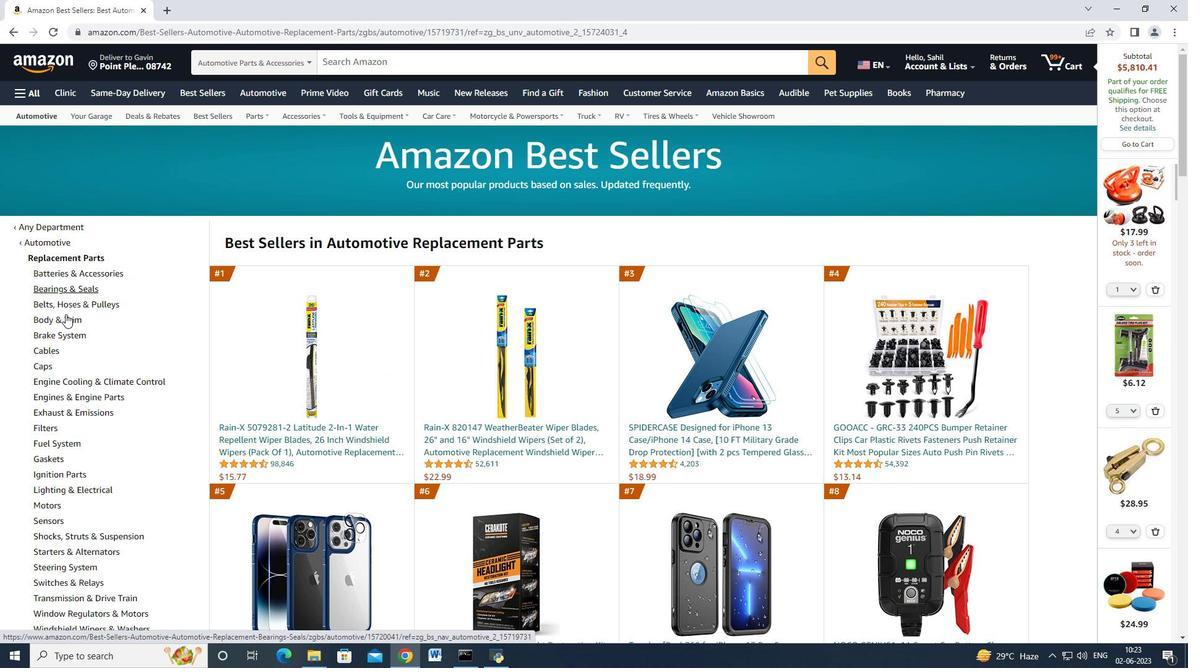 
Action: Mouse scrolled (65, 318) with delta (0, 0)
Screenshot: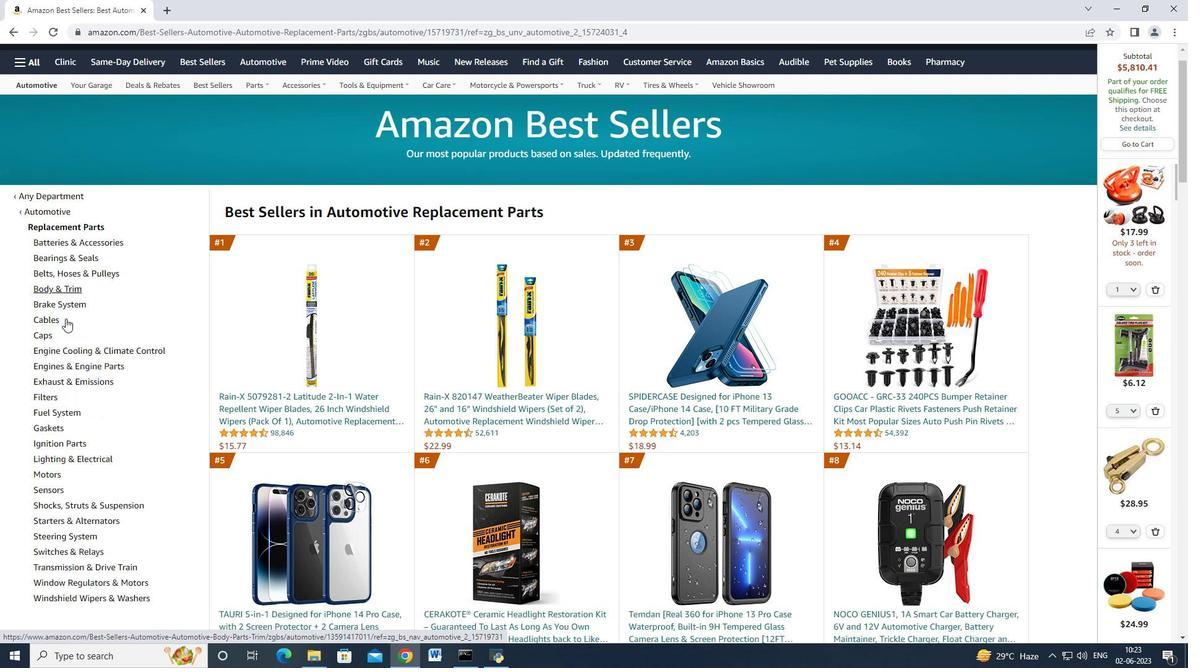 
Action: Mouse moved to (97, 365)
Screenshot: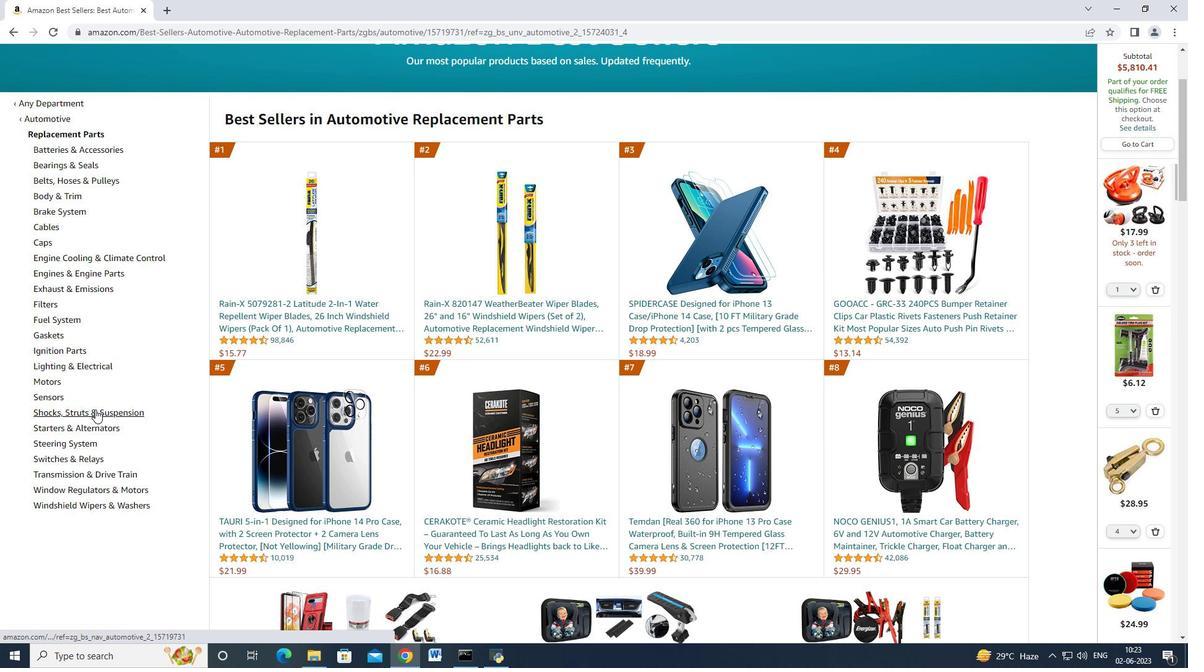 
Action: Mouse scrolled (95, 403) with delta (0, 0)
Screenshot: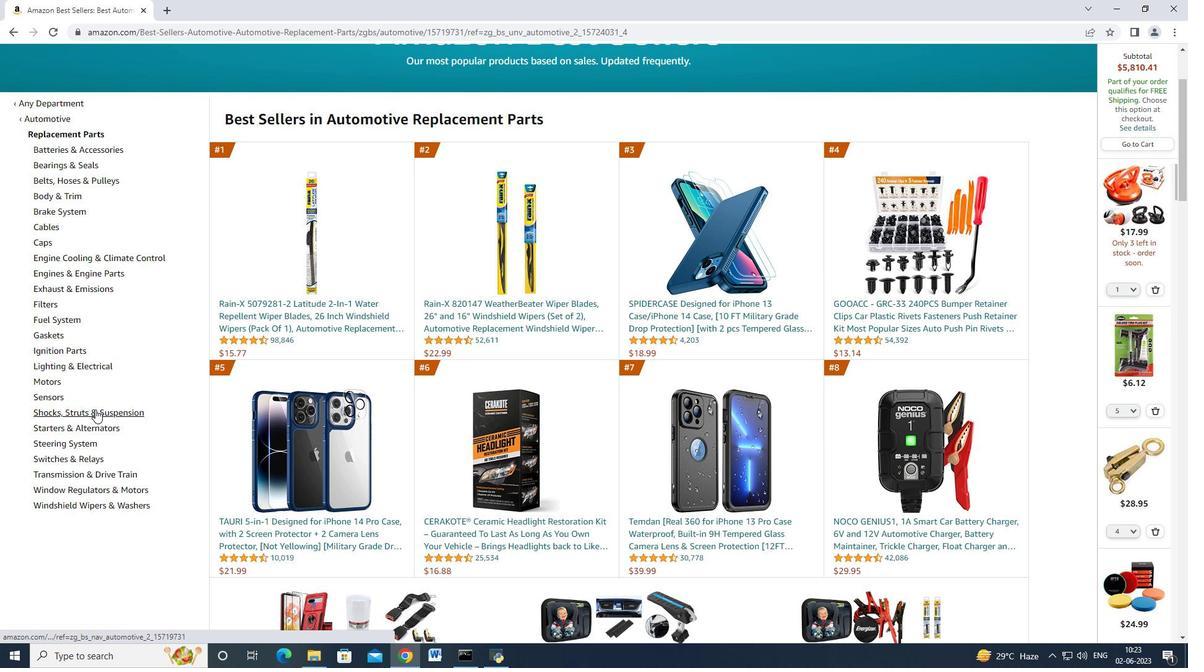 
Action: Mouse moved to (97, 363)
Screenshot: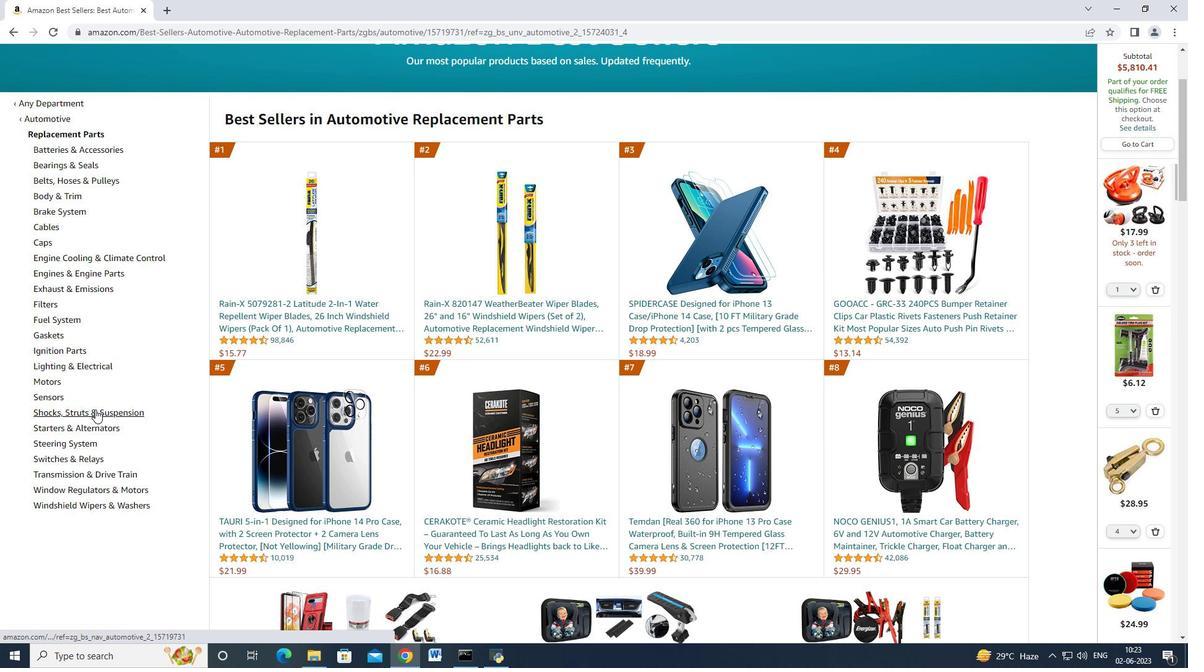 
Action: Mouse scrolled (95, 388) with delta (0, 0)
Screenshot: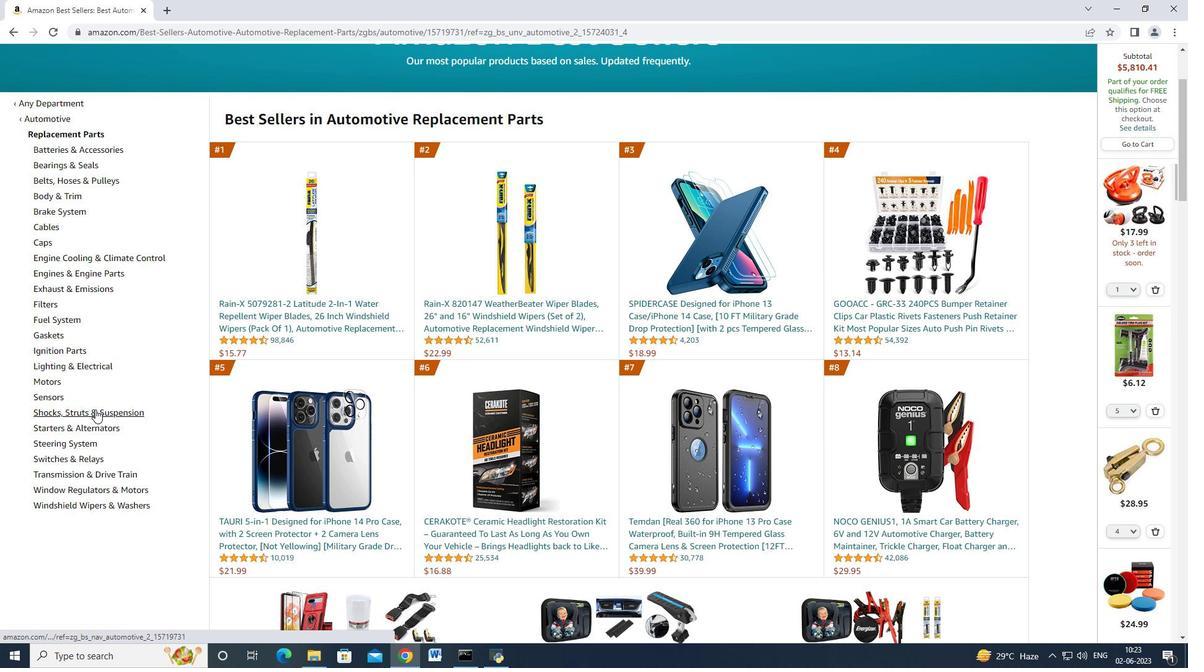 
Action: Mouse moved to (38, 243)
Screenshot: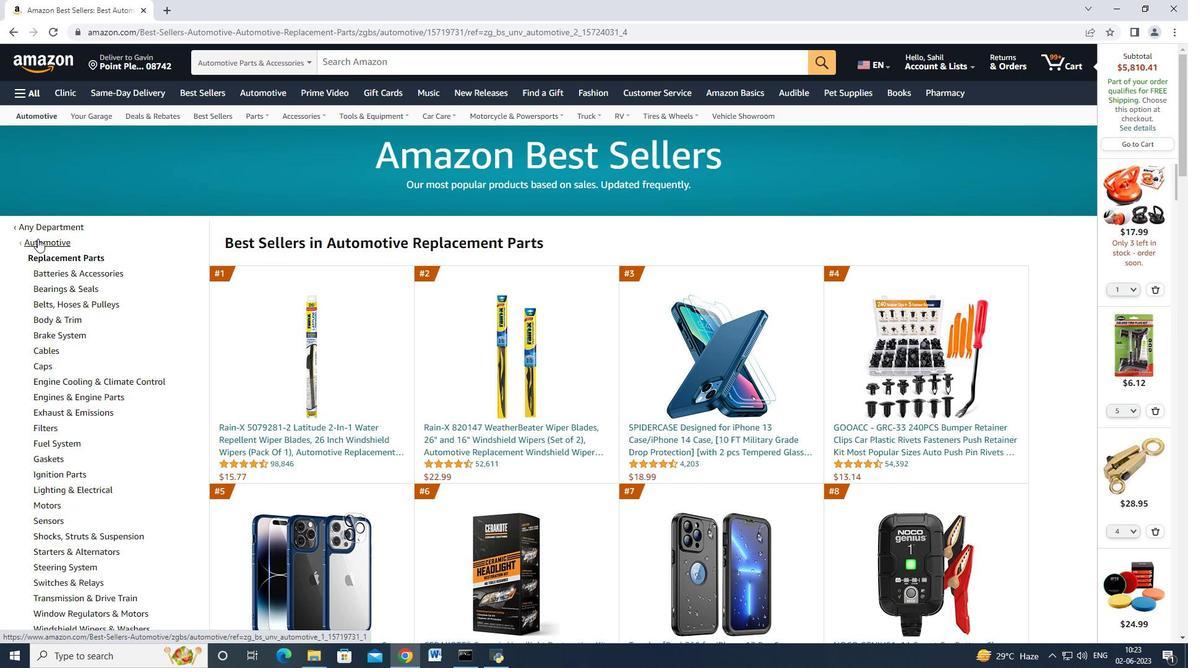 
Action: Mouse pressed left at (38, 243)
Screenshot: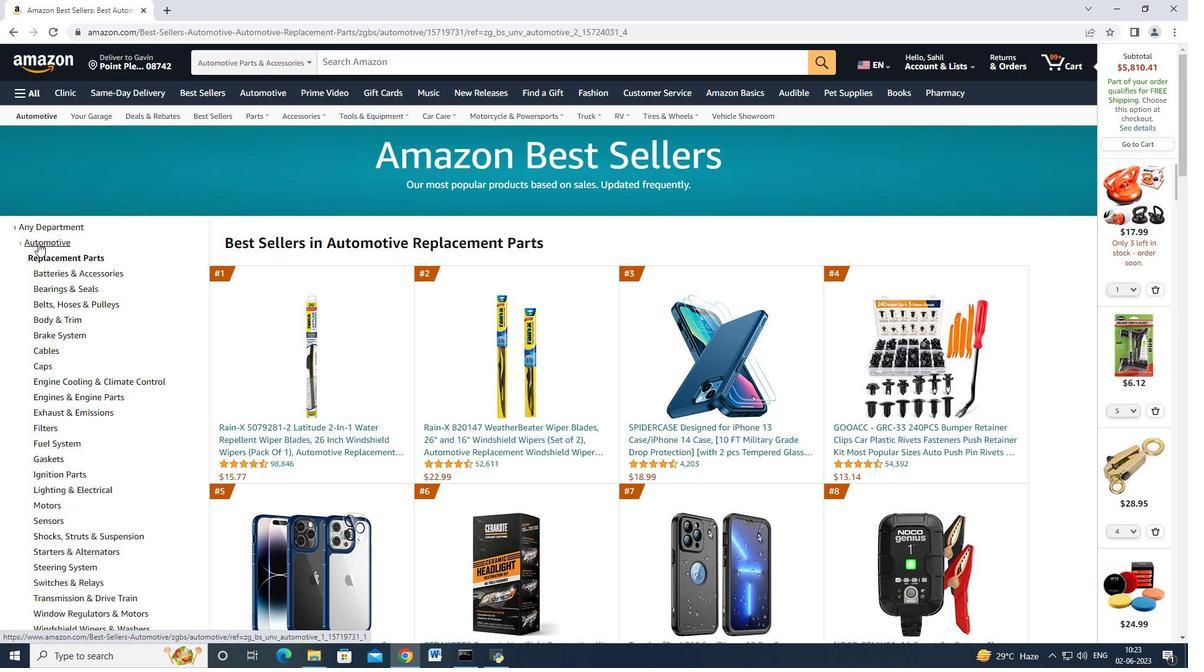 
Action: Mouse moved to (68, 412)
Screenshot: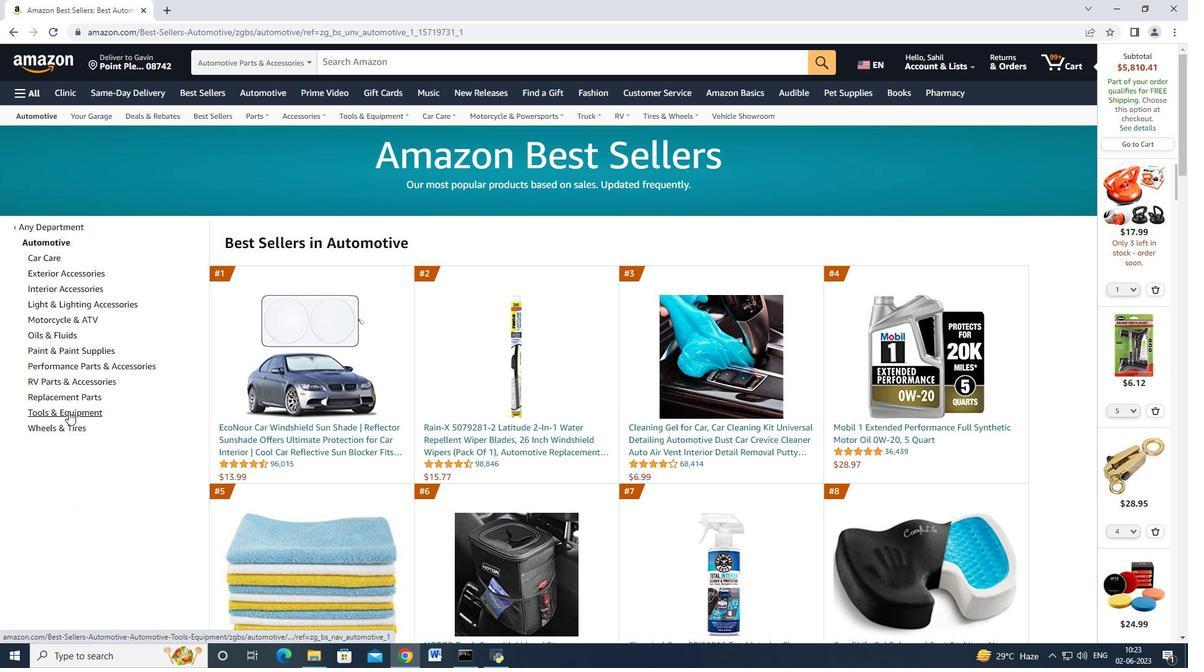 
Action: Mouse pressed left at (68, 412)
Screenshot: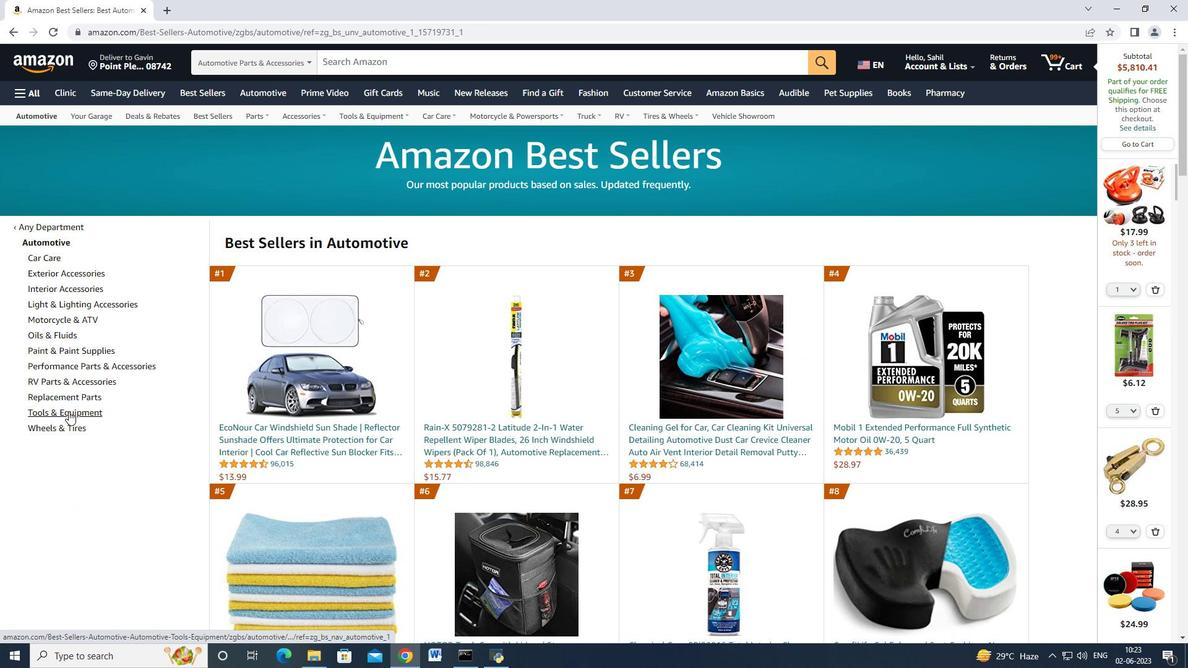 
Action: Mouse moved to (73, 337)
Screenshot: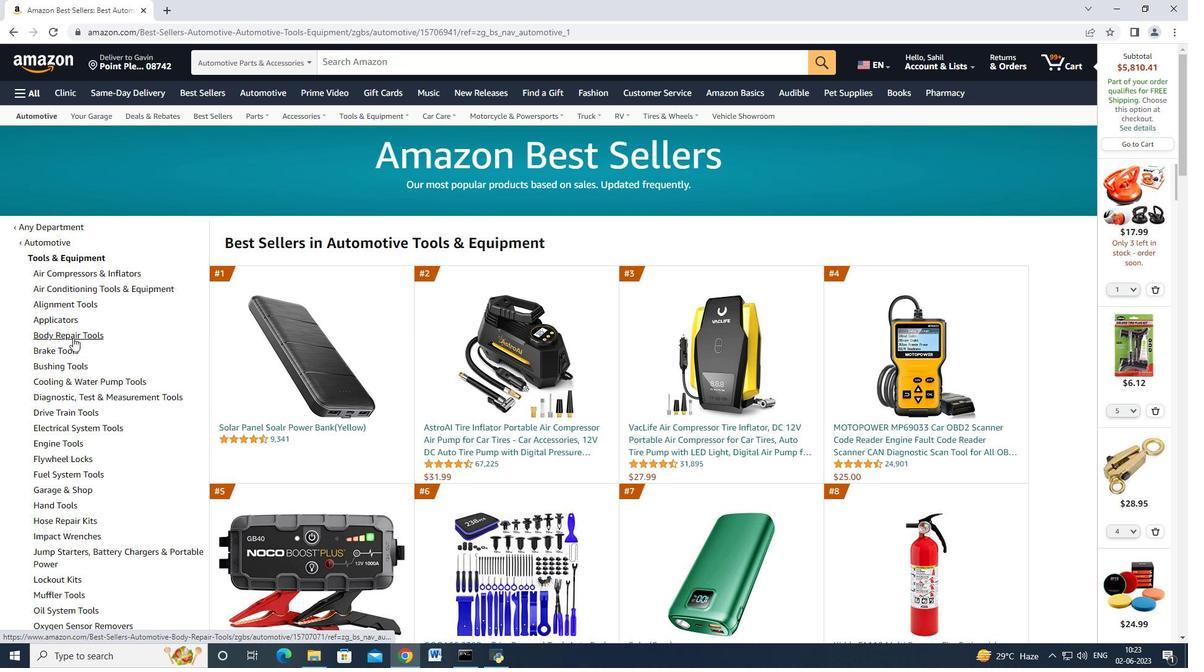 
Action: Mouse pressed left at (73, 337)
Screenshot: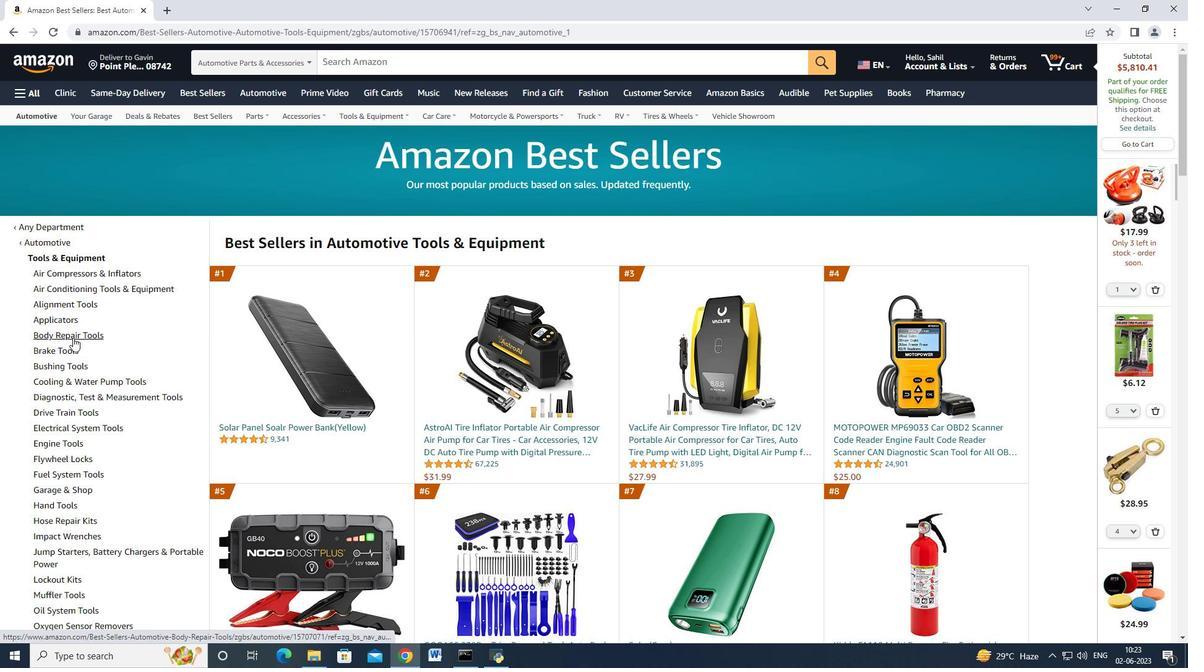 
Action: Mouse moved to (85, 368)
Screenshot: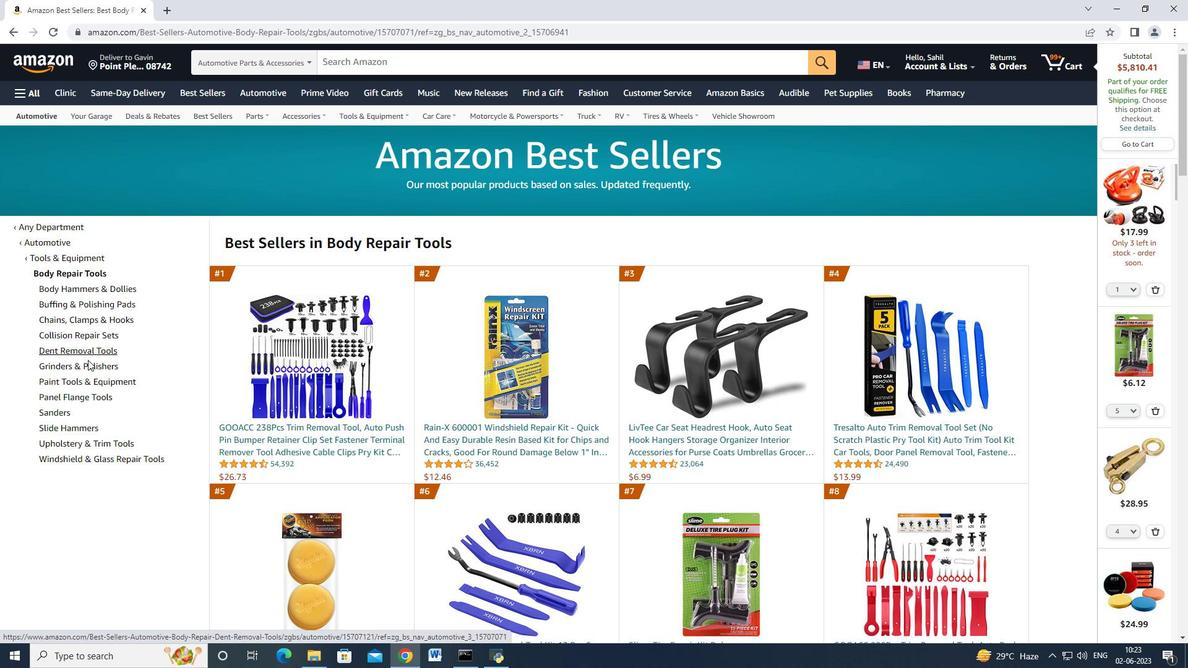 
Action: Mouse pressed left at (85, 368)
Screenshot: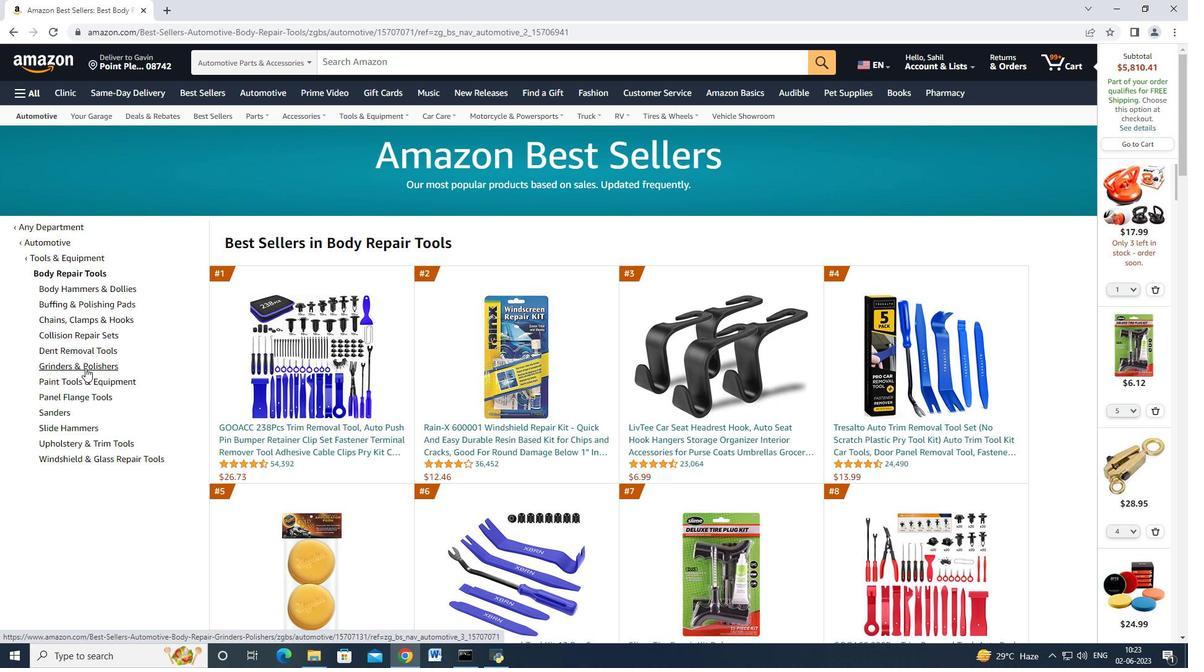 
Action: Mouse moved to (305, 441)
Screenshot: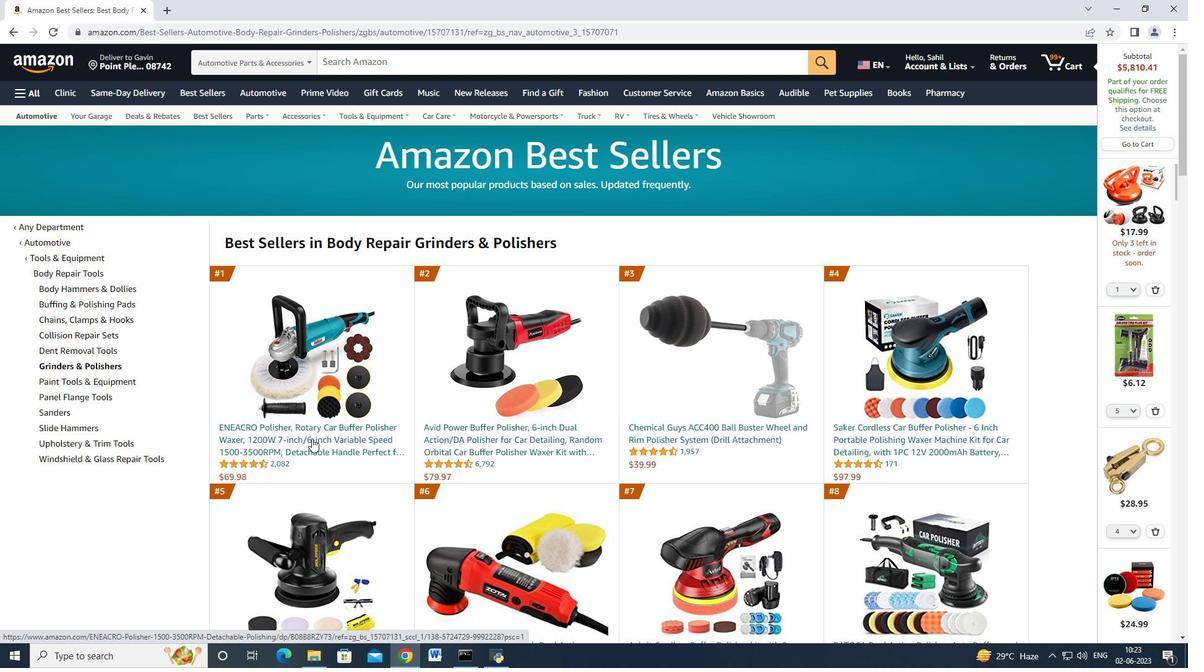 
Action: Mouse pressed left at (305, 441)
Screenshot: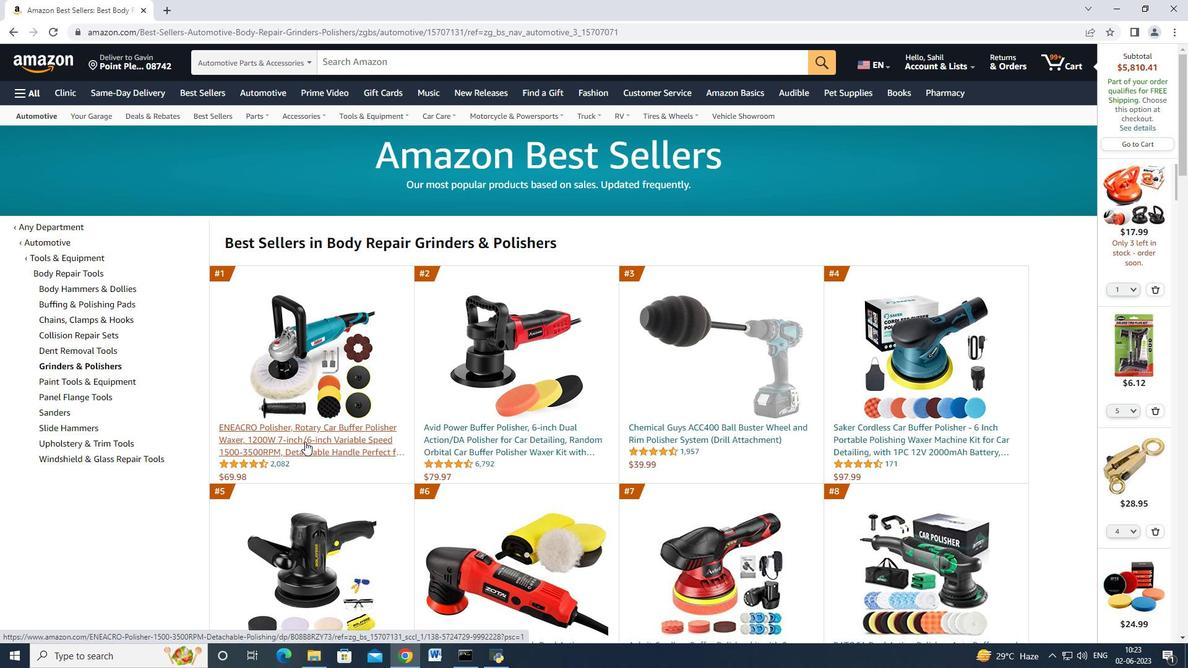 
Action: Mouse moved to (869, 415)
Screenshot: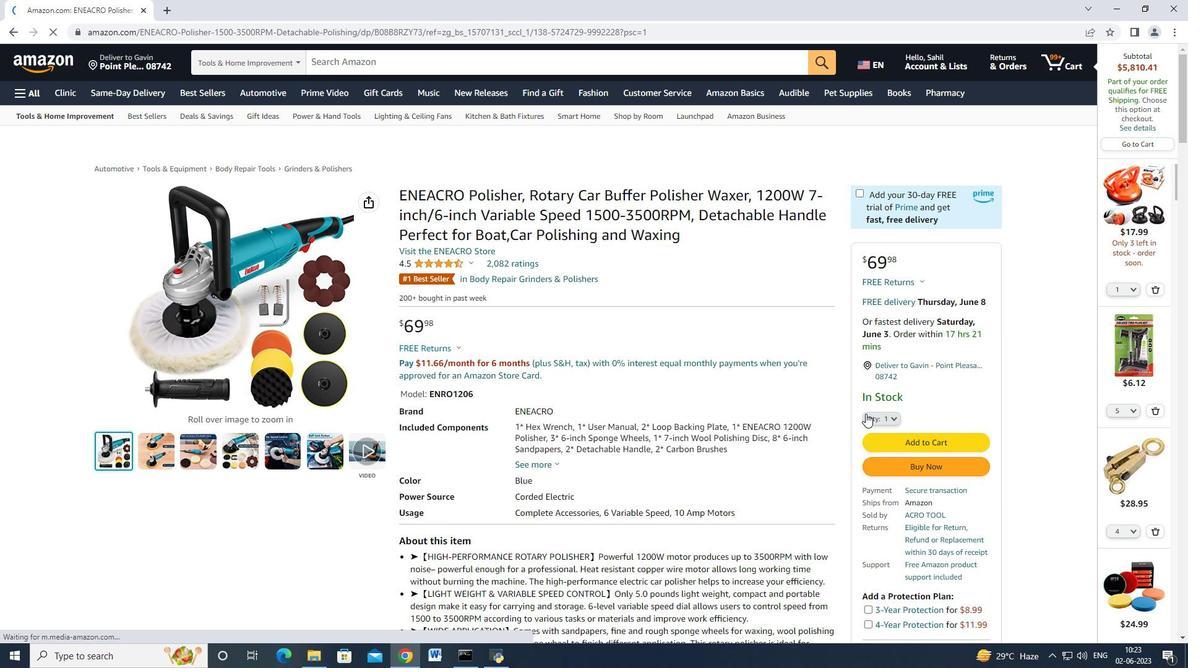 
Action: Mouse pressed left at (869, 415)
Screenshot: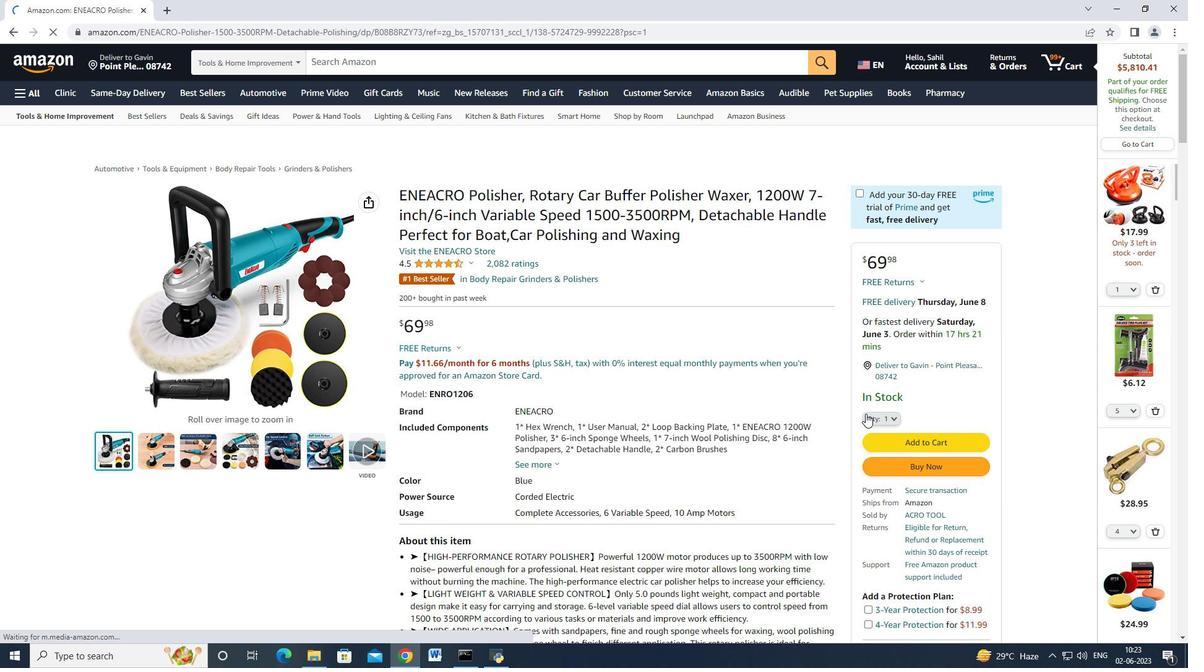
Action: Mouse moved to (869, 81)
Screenshot: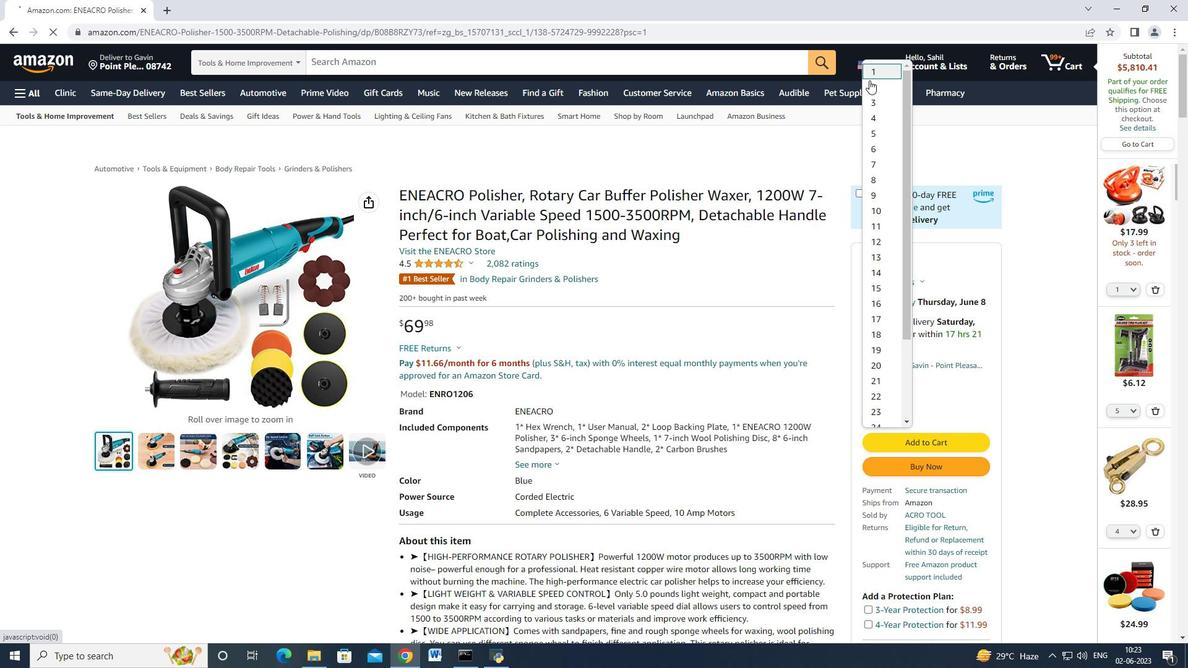 
Action: Mouse pressed left at (869, 81)
Screenshot: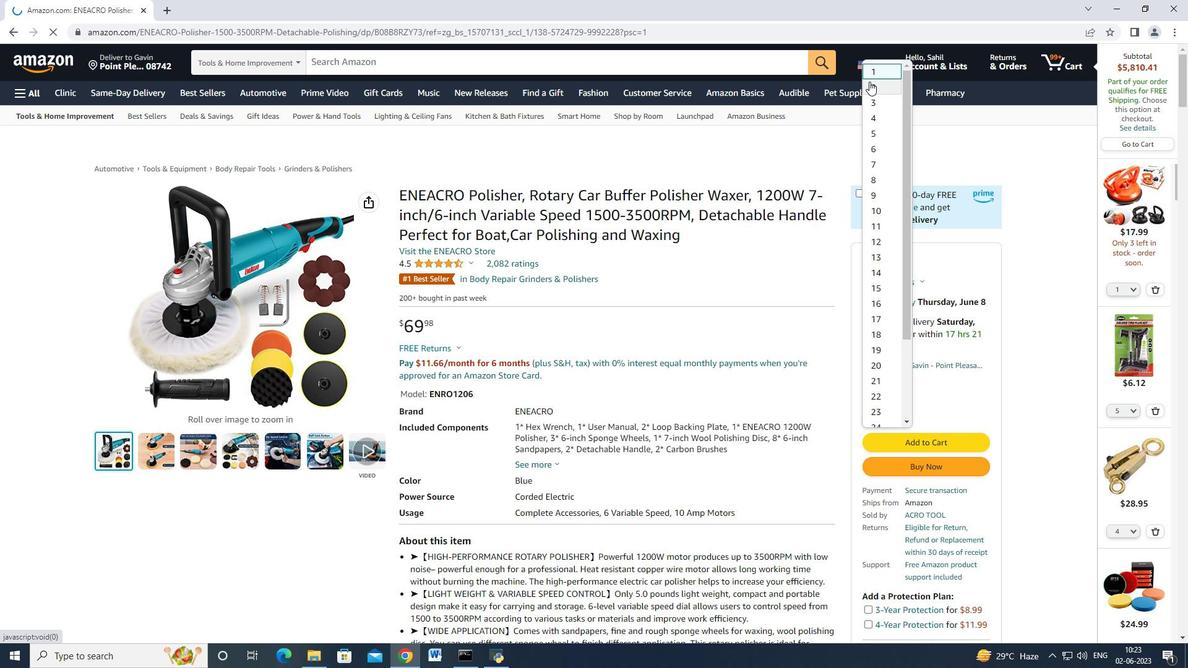 
Action: Mouse moved to (922, 470)
Screenshot: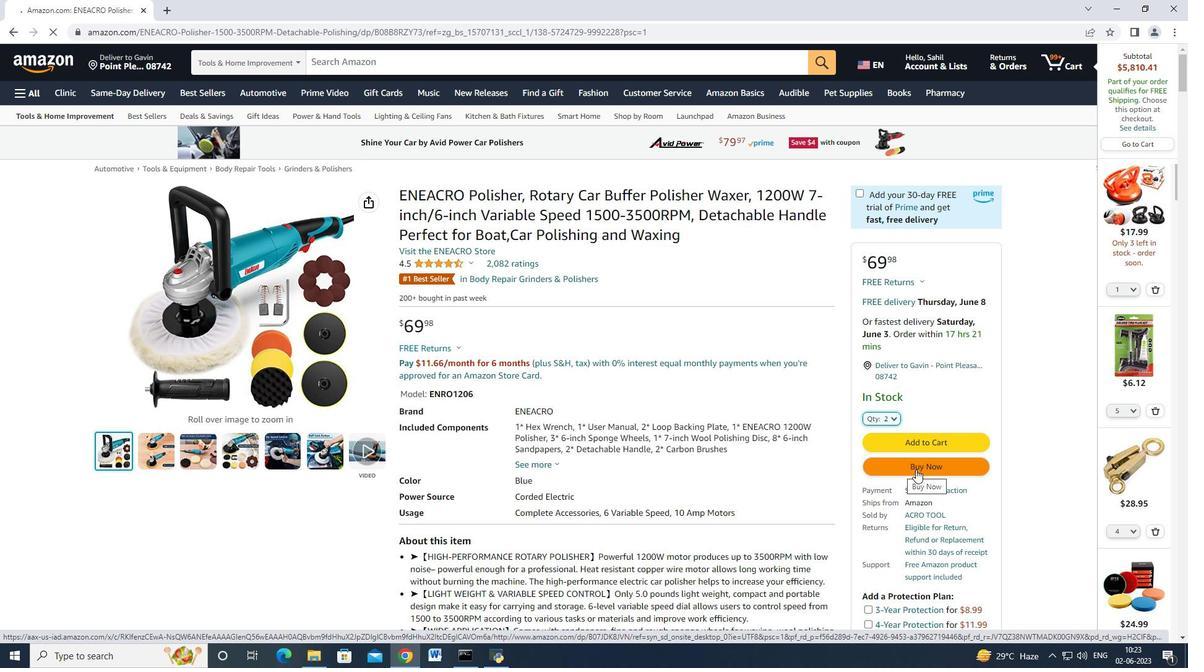 
Action: Mouse pressed left at (922, 470)
Screenshot: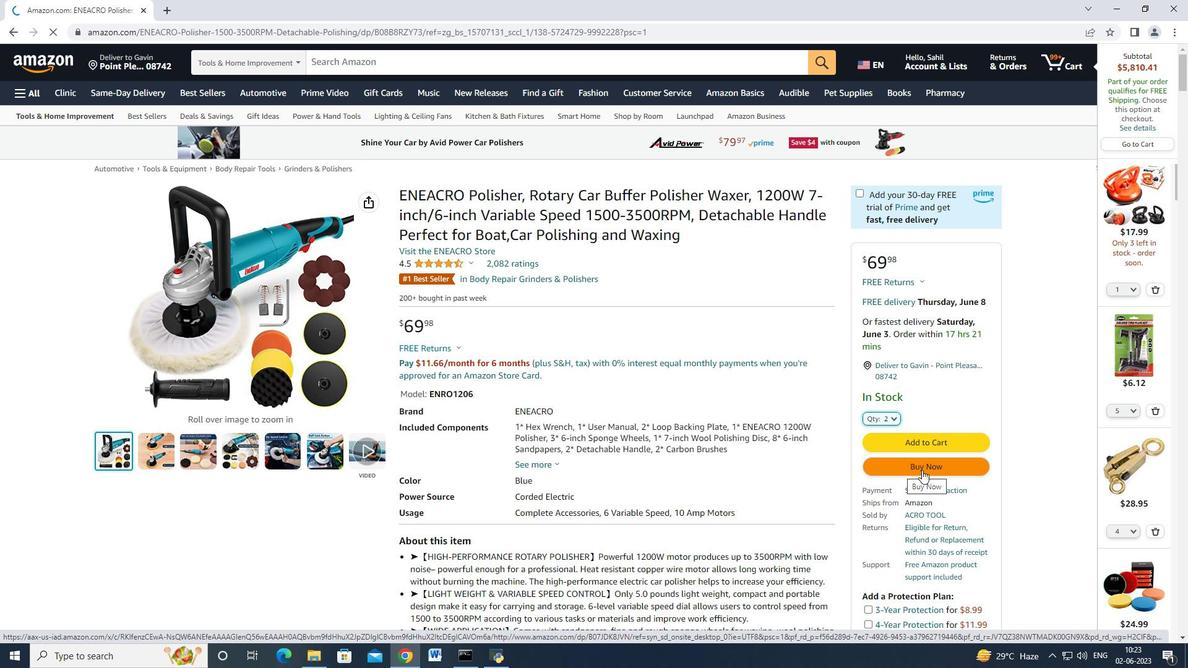 
Action: Mouse moved to (424, 209)
Screenshot: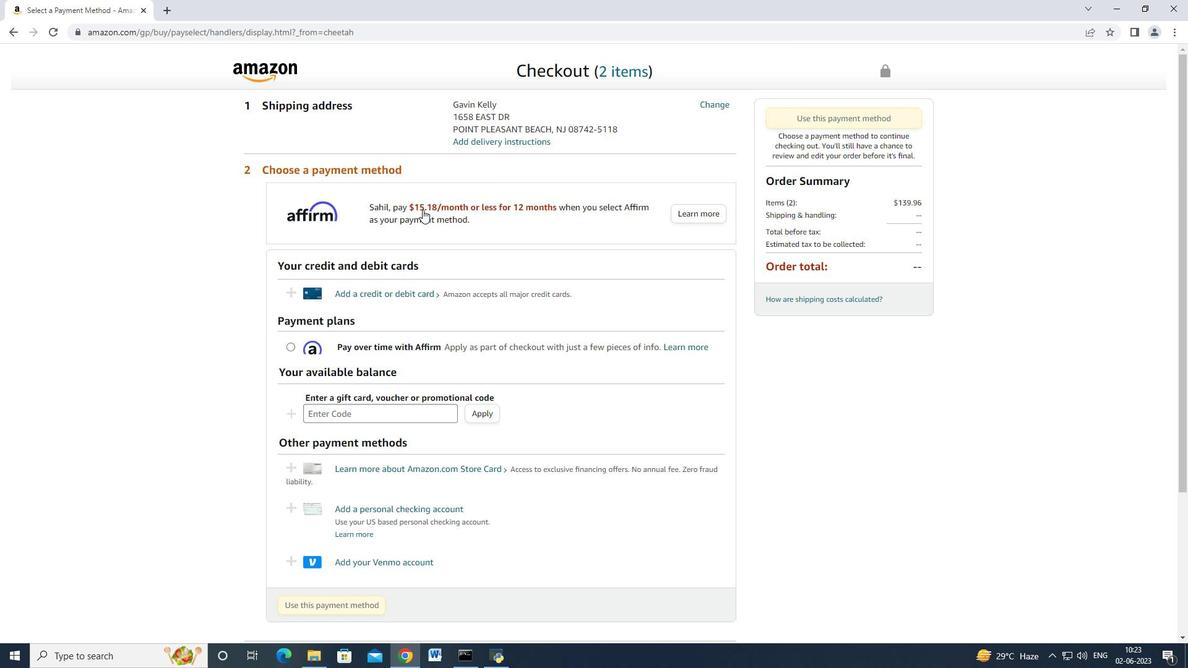 
Action: Mouse scrolled (424, 210) with delta (0, 0)
Screenshot: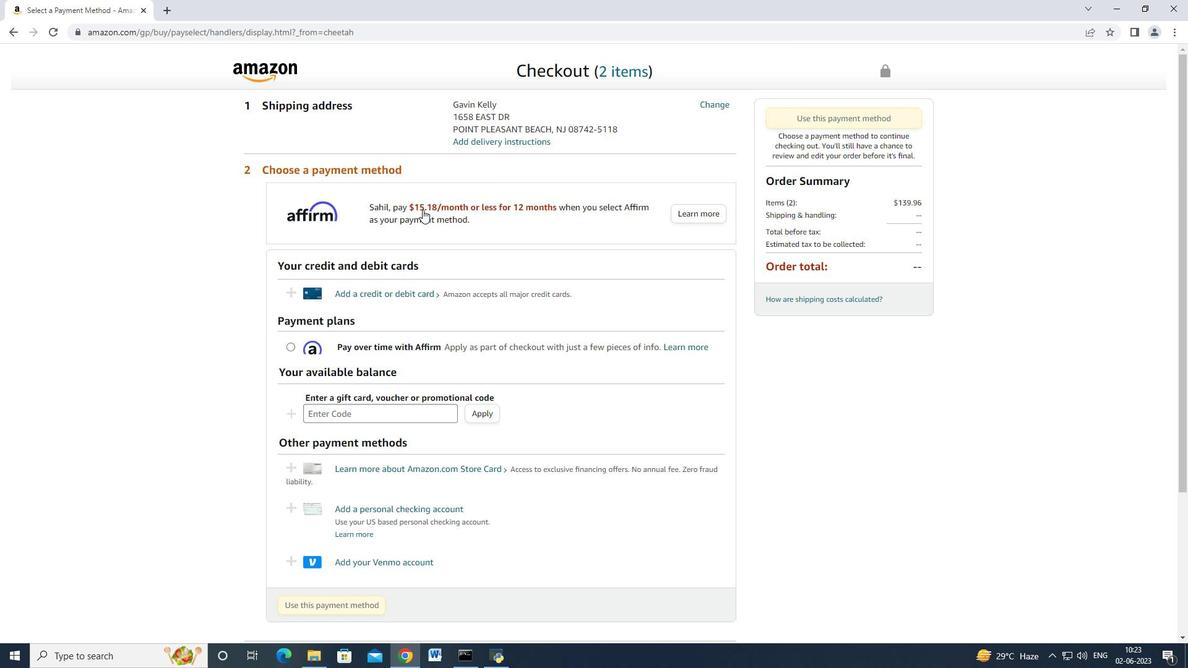 
Action: Mouse moved to (424, 209)
Screenshot: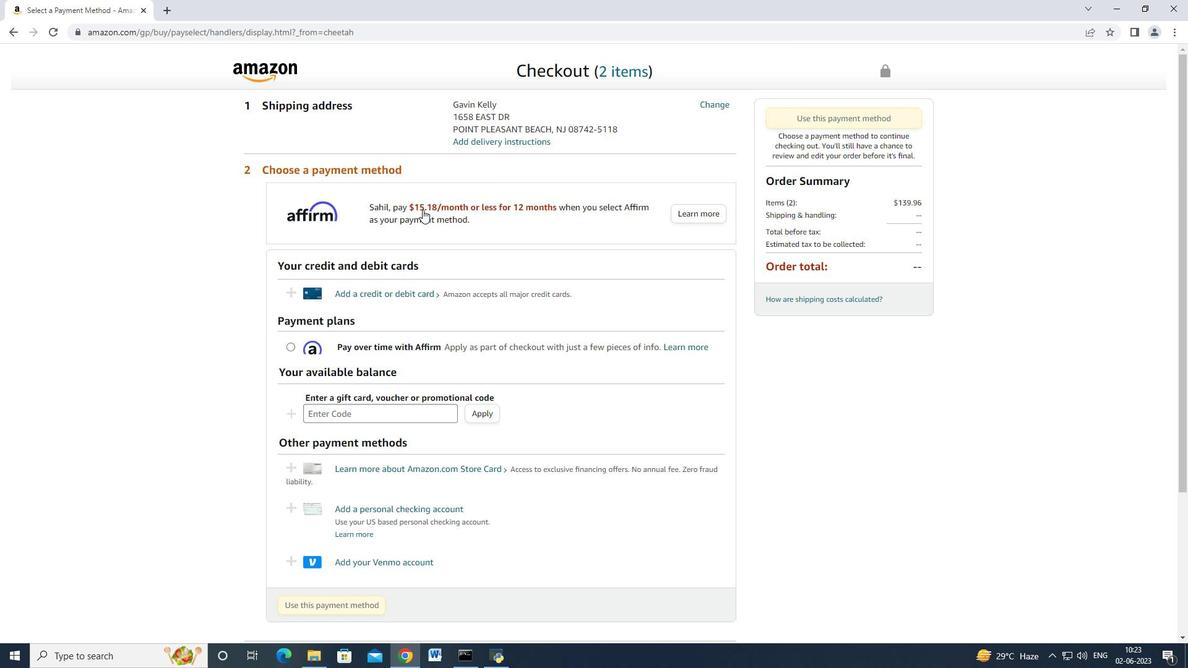 
Action: Mouse scrolled (424, 210) with delta (0, 0)
Screenshot: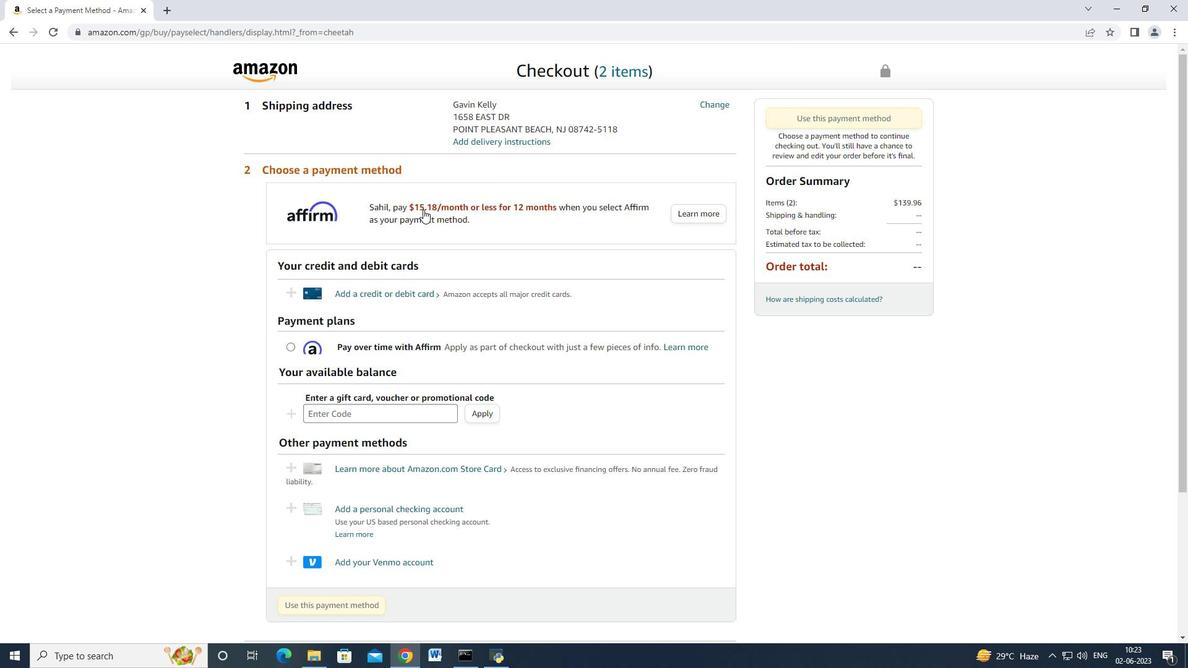 
Action: Mouse moved to (706, 107)
Screenshot: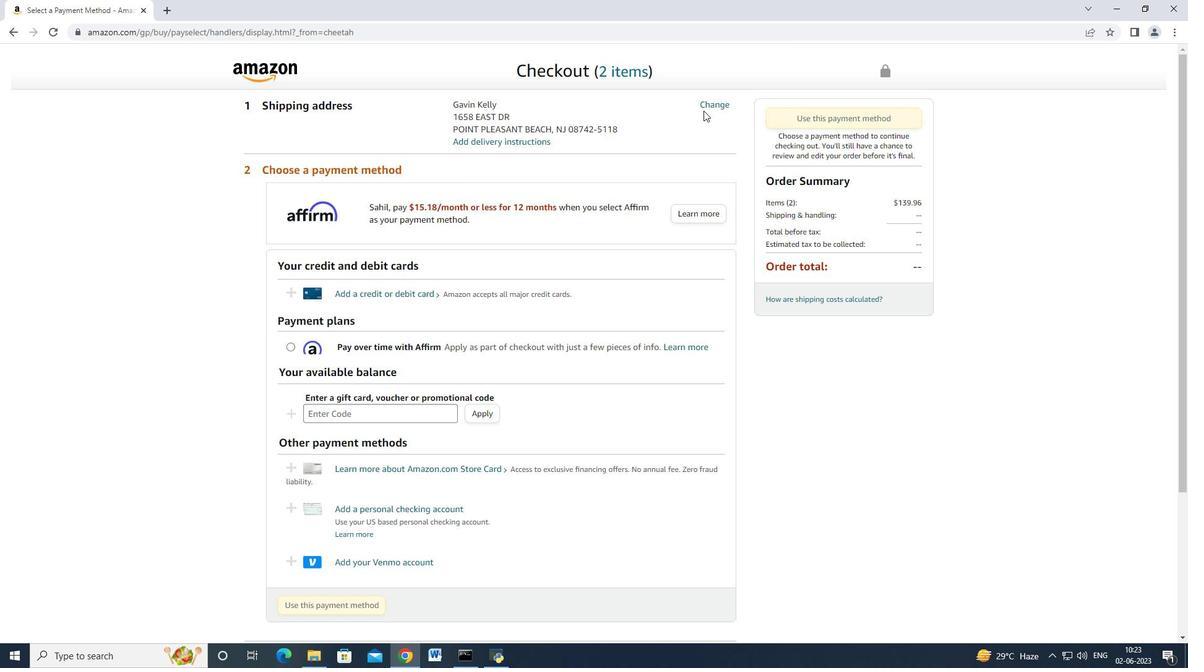 
Action: Mouse pressed left at (706, 107)
Screenshot: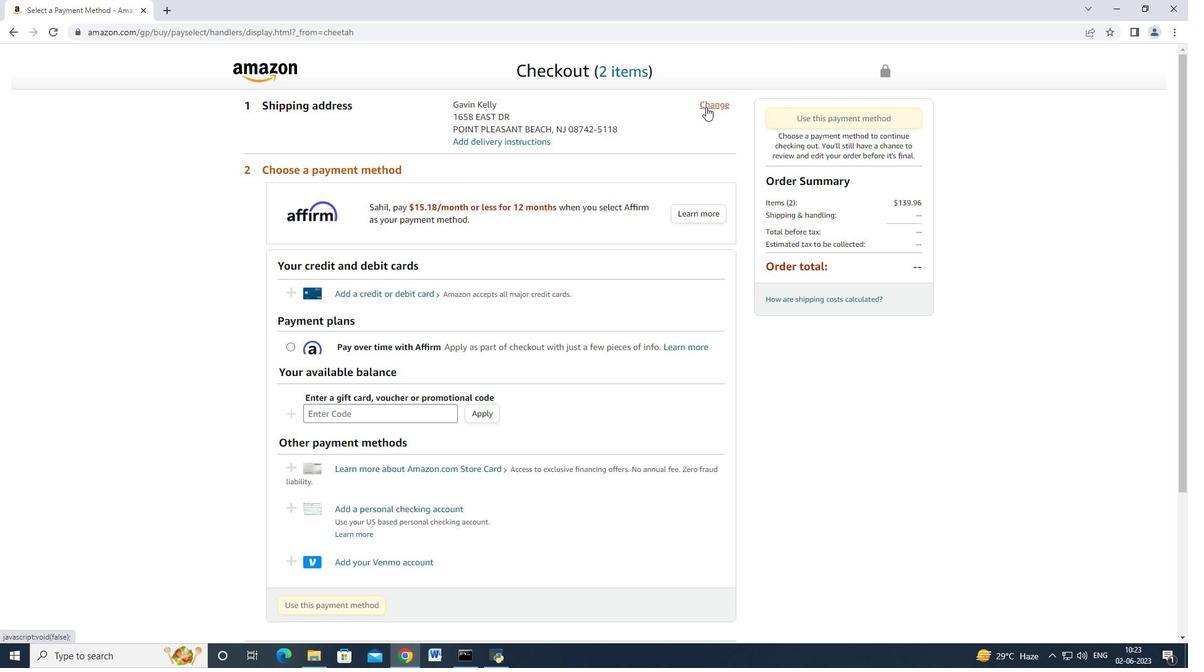 
Action: Mouse moved to (372, 329)
Screenshot: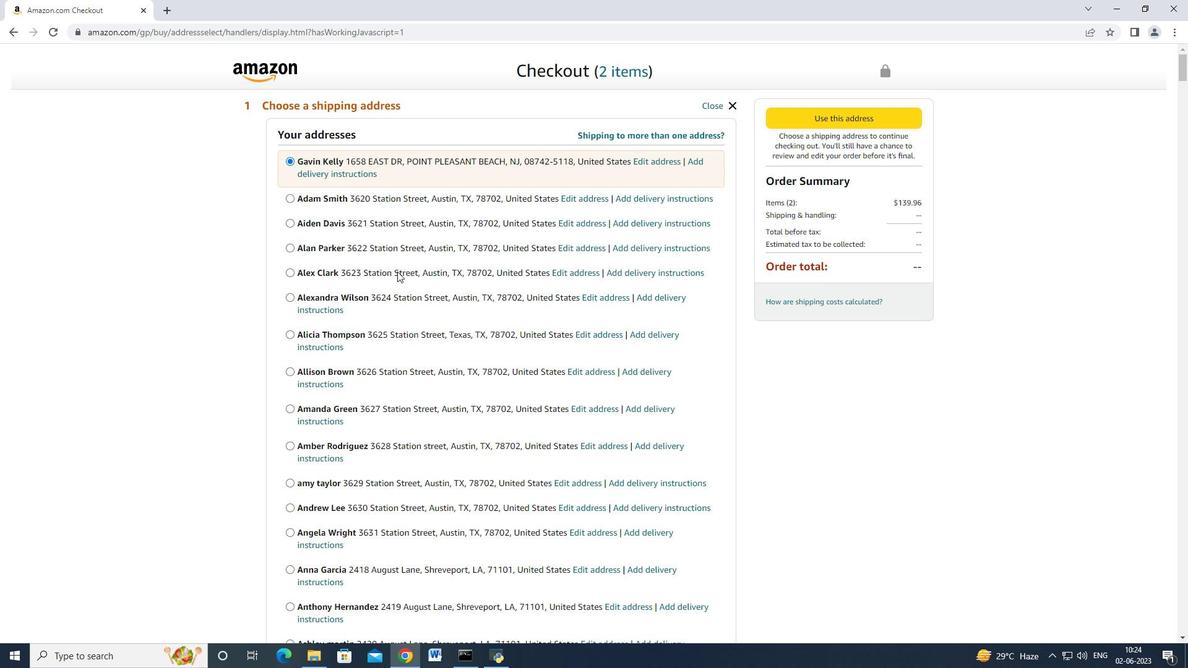 
Action: Mouse scrolled (372, 329) with delta (0, 0)
Screenshot: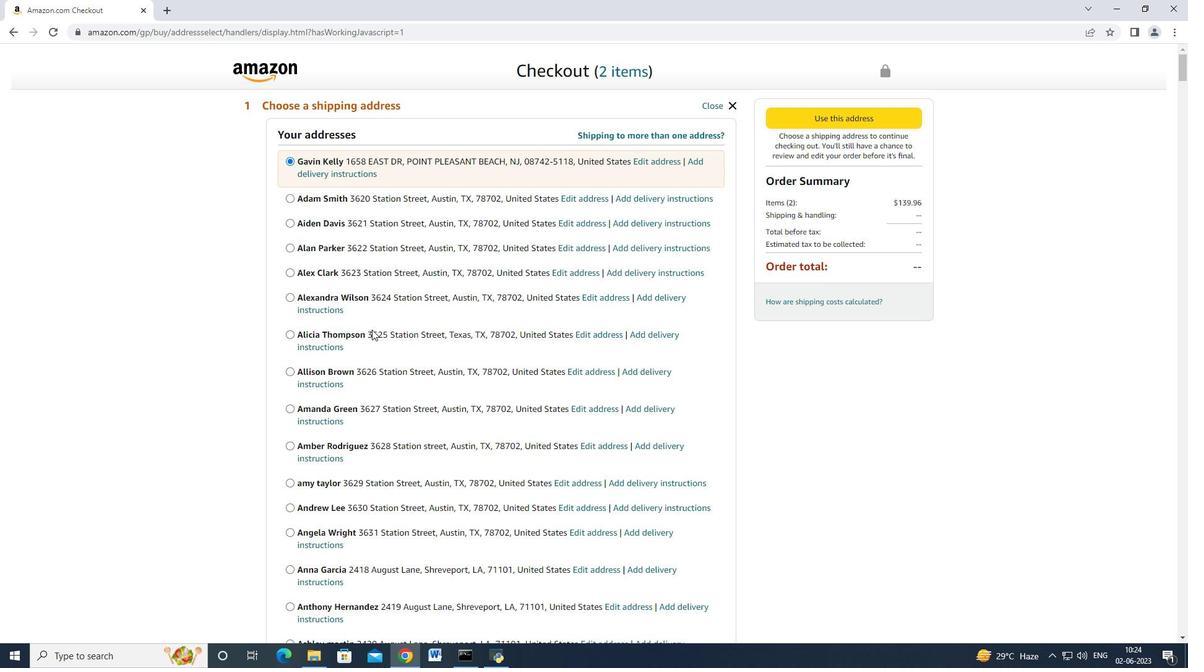 
Action: Mouse scrolled (372, 329) with delta (0, 0)
Screenshot: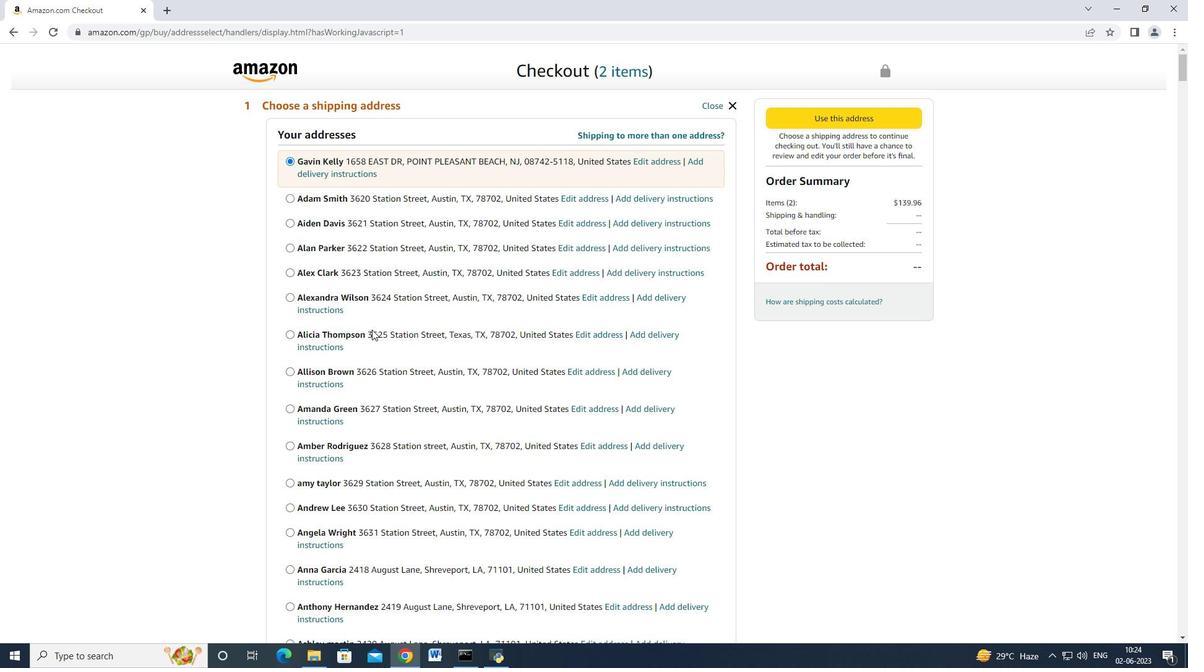 
Action: Mouse scrolled (372, 329) with delta (0, 0)
Screenshot: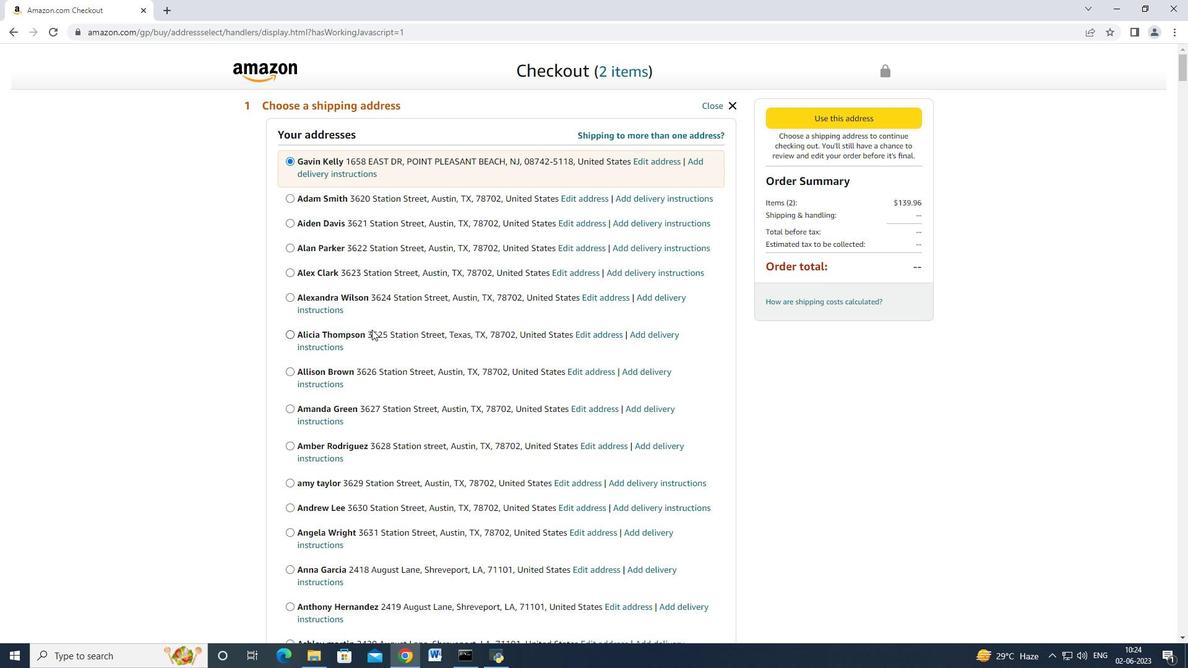 
Action: Mouse scrolled (372, 329) with delta (0, 0)
Screenshot: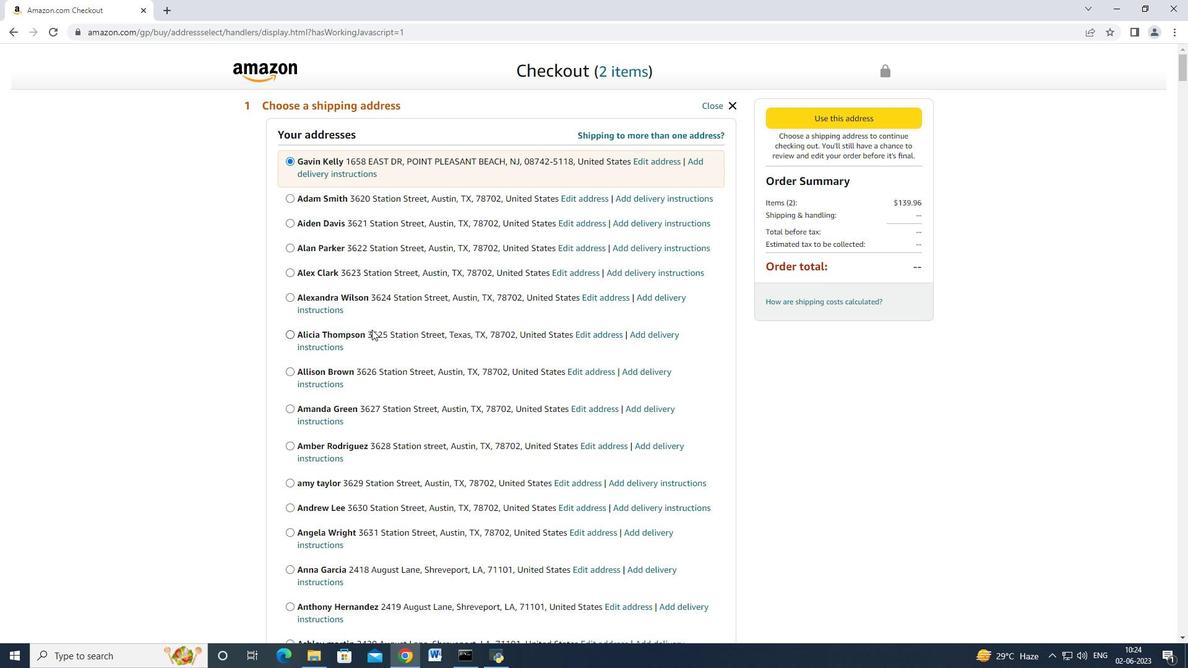 
Action: Mouse scrolled (372, 329) with delta (0, 0)
Screenshot: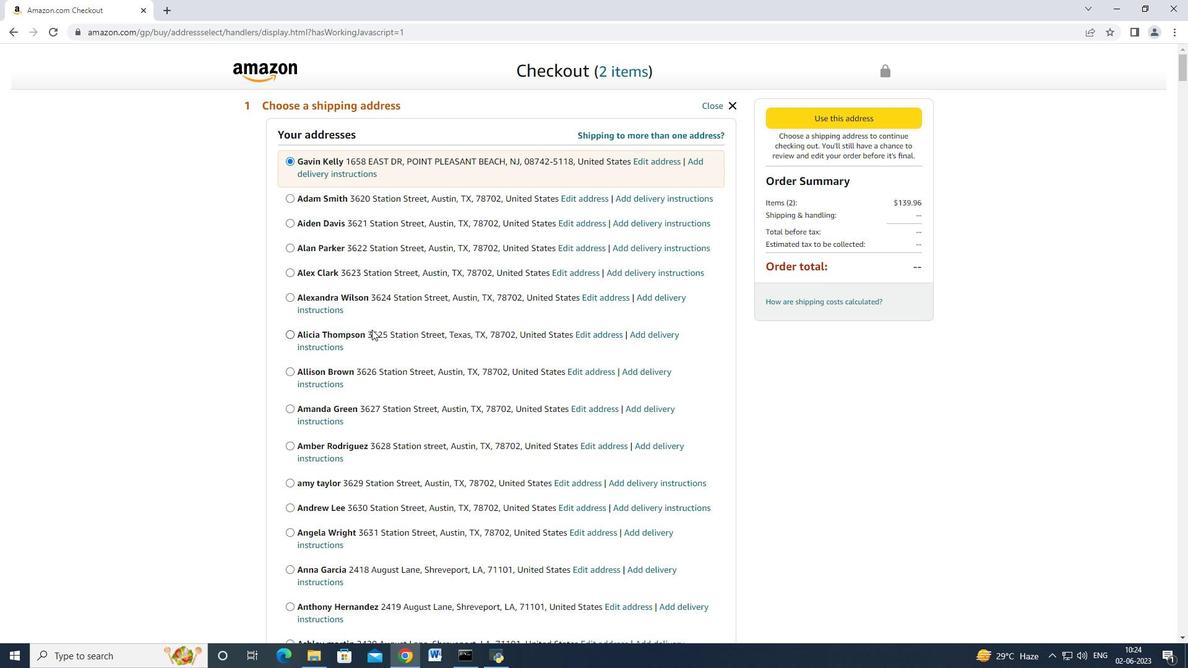 
Action: Mouse scrolled (372, 329) with delta (0, 0)
Screenshot: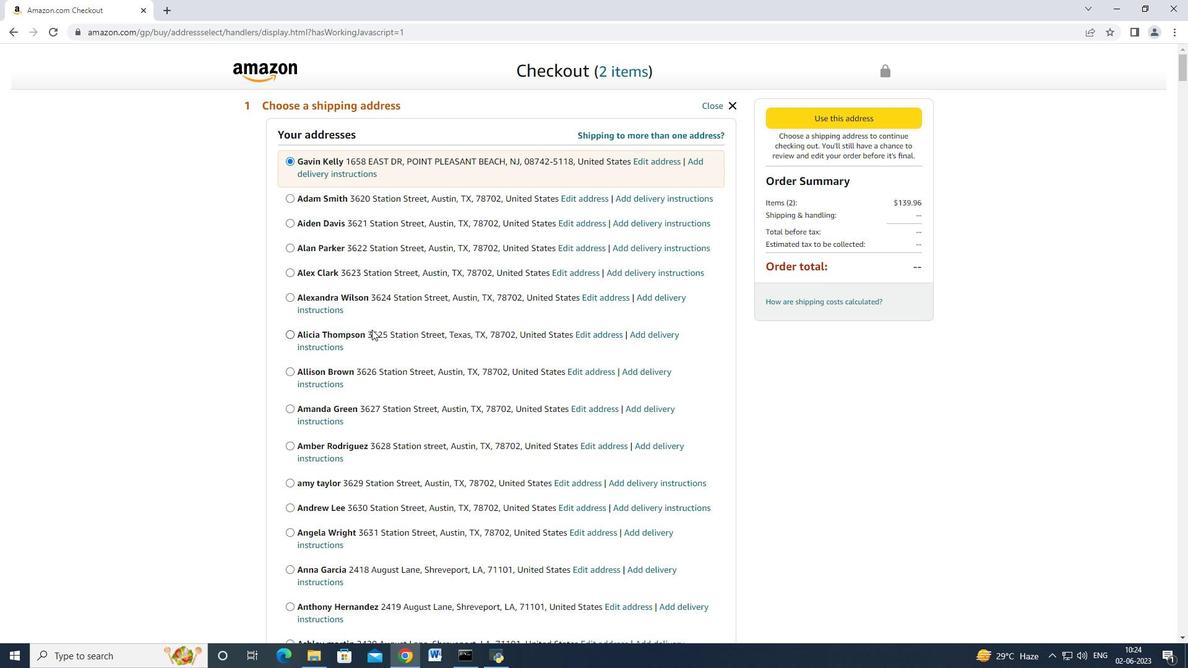 
Action: Mouse scrolled (372, 329) with delta (0, 0)
Screenshot: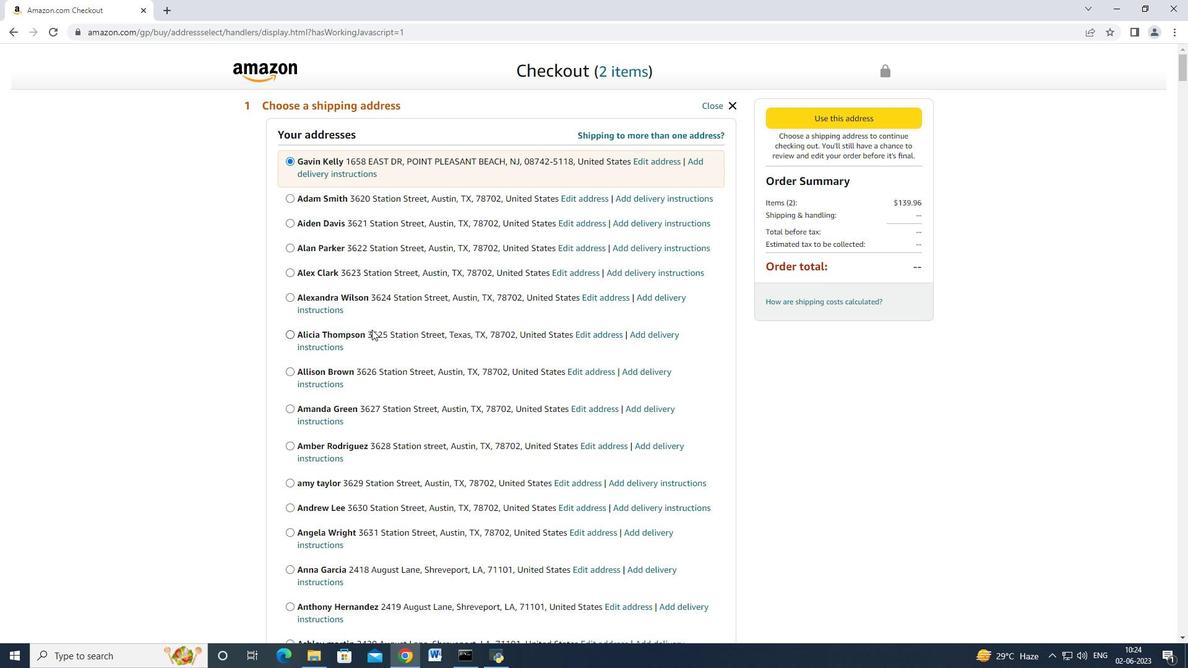 
Action: Mouse moved to (372, 329)
Screenshot: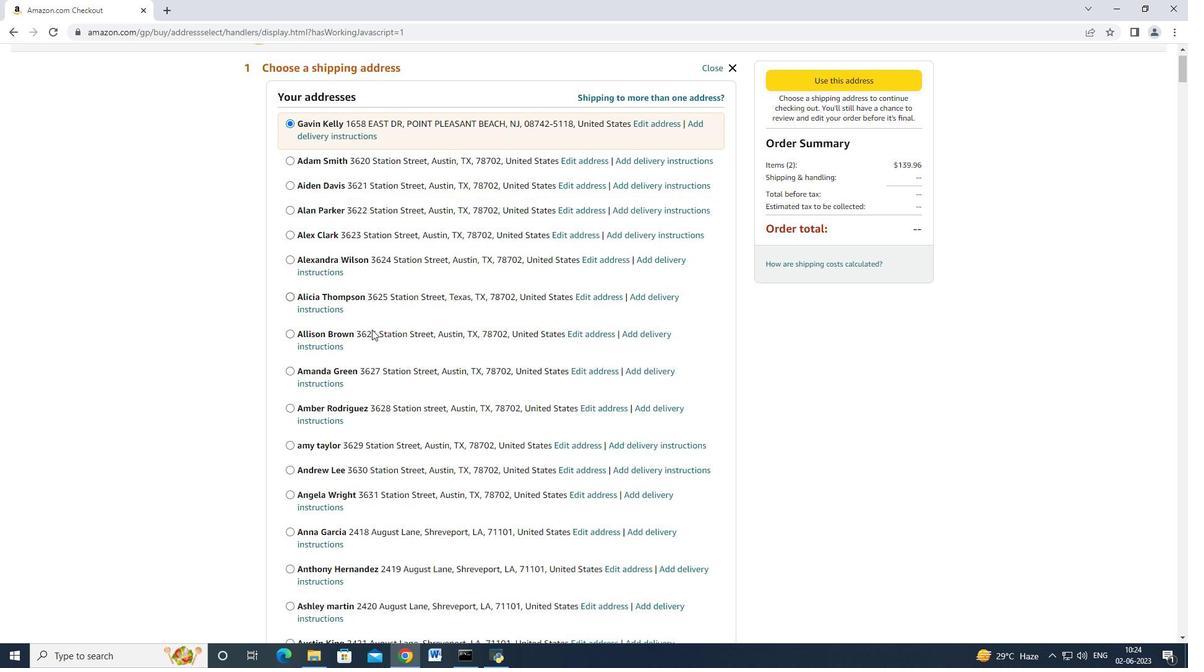 
Action: Mouse scrolled (372, 329) with delta (0, 0)
Screenshot: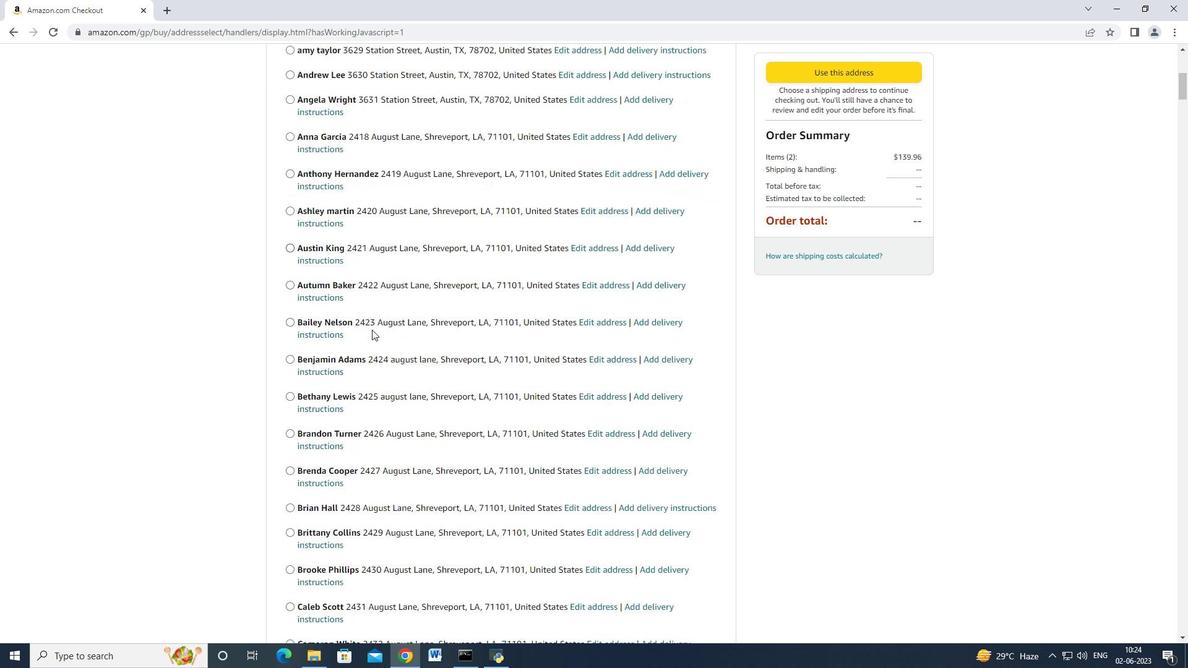 
Action: Mouse scrolled (372, 329) with delta (0, 0)
Screenshot: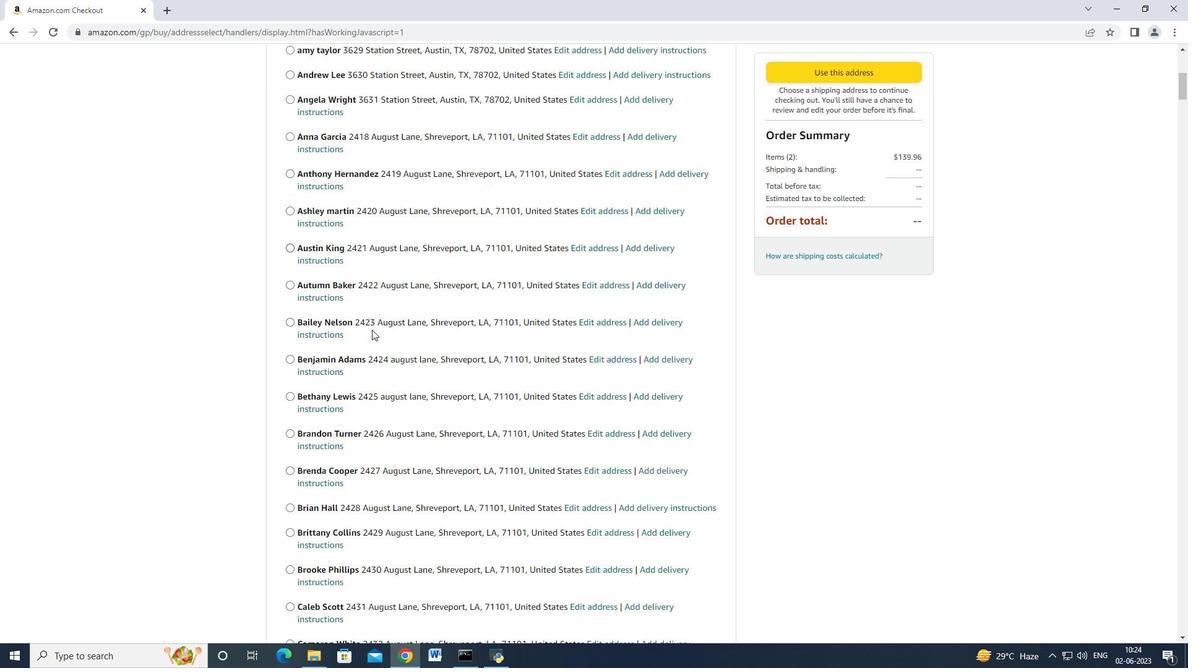 
Action: Mouse scrolled (372, 329) with delta (0, 0)
Screenshot: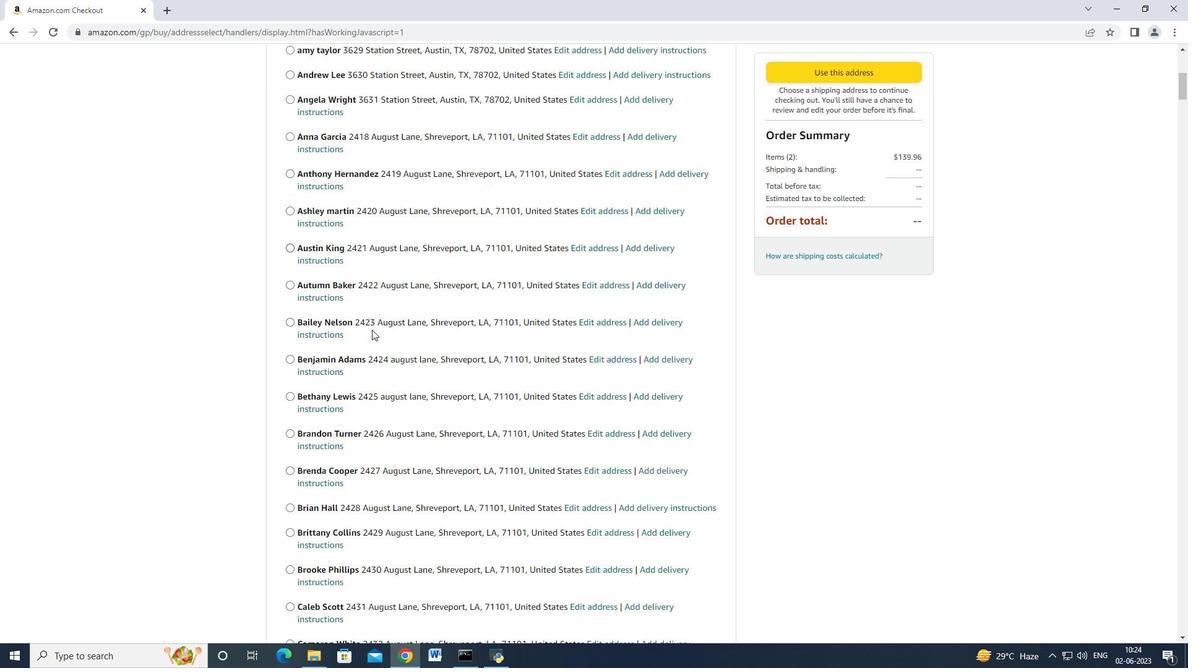 
Action: Mouse scrolled (372, 329) with delta (0, 0)
Screenshot: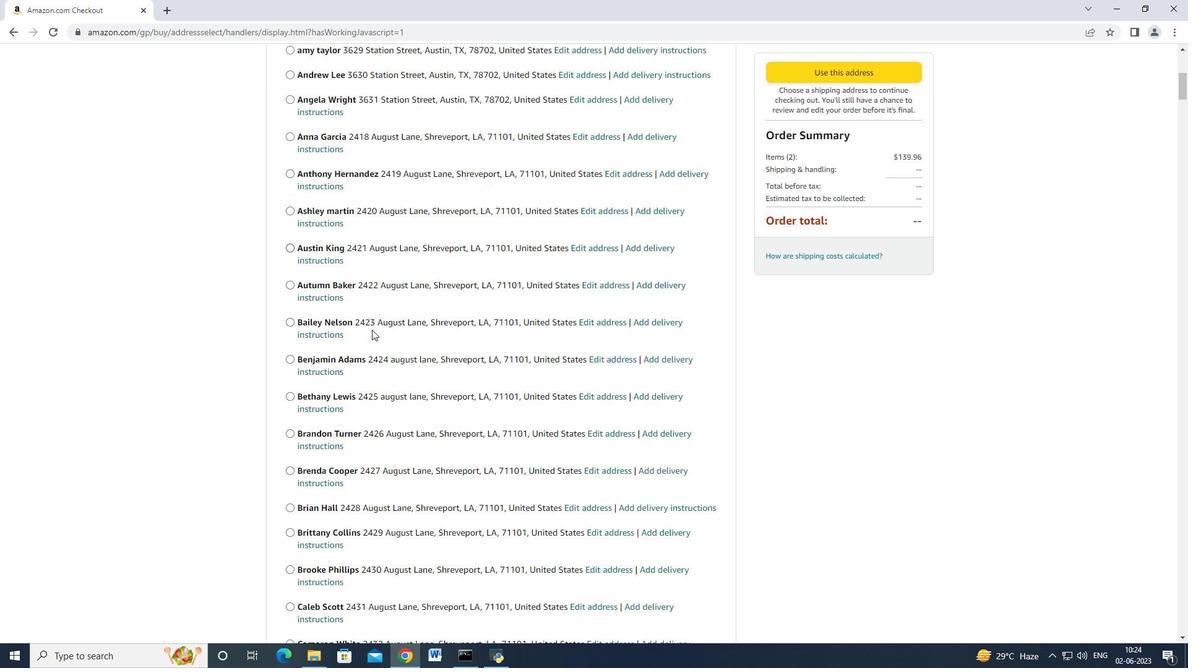
Action: Mouse scrolled (372, 328) with delta (0, -1)
Screenshot: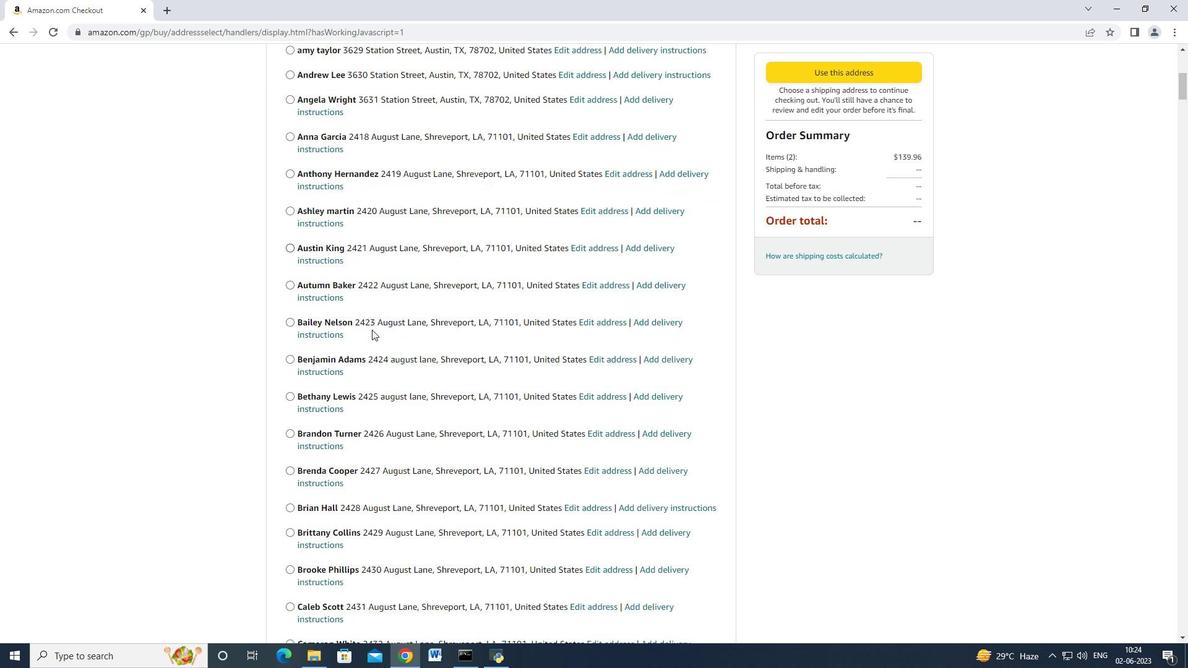
Action: Mouse scrolled (372, 329) with delta (0, 0)
Screenshot: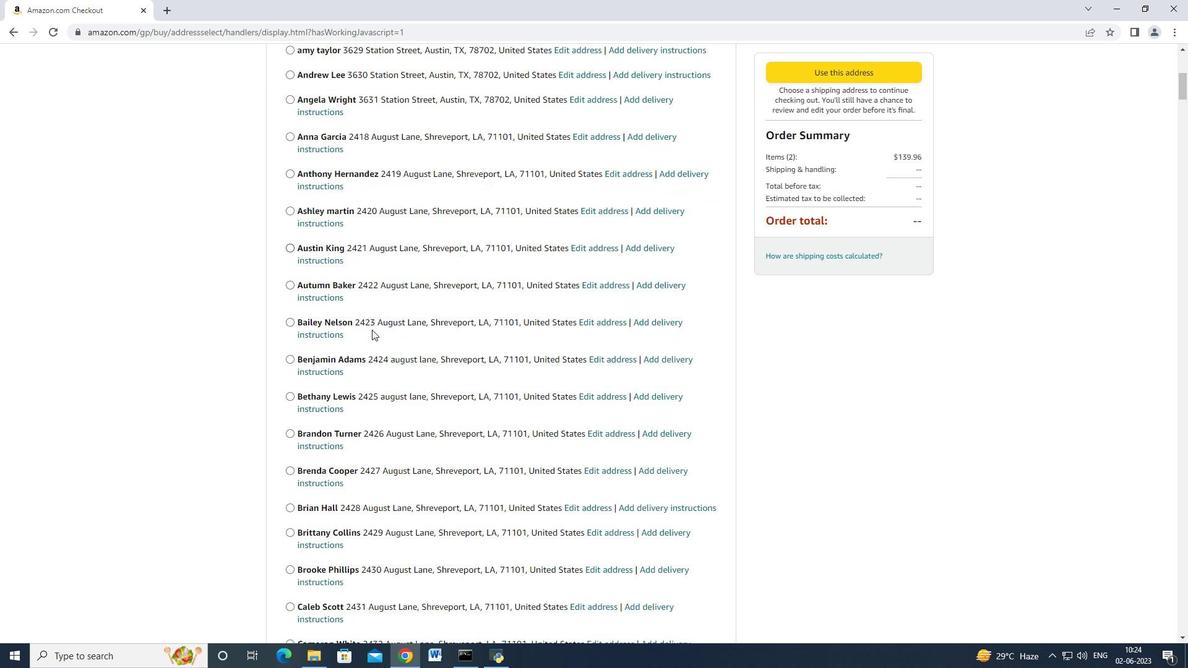 
Action: Mouse scrolled (372, 329) with delta (0, 0)
Screenshot: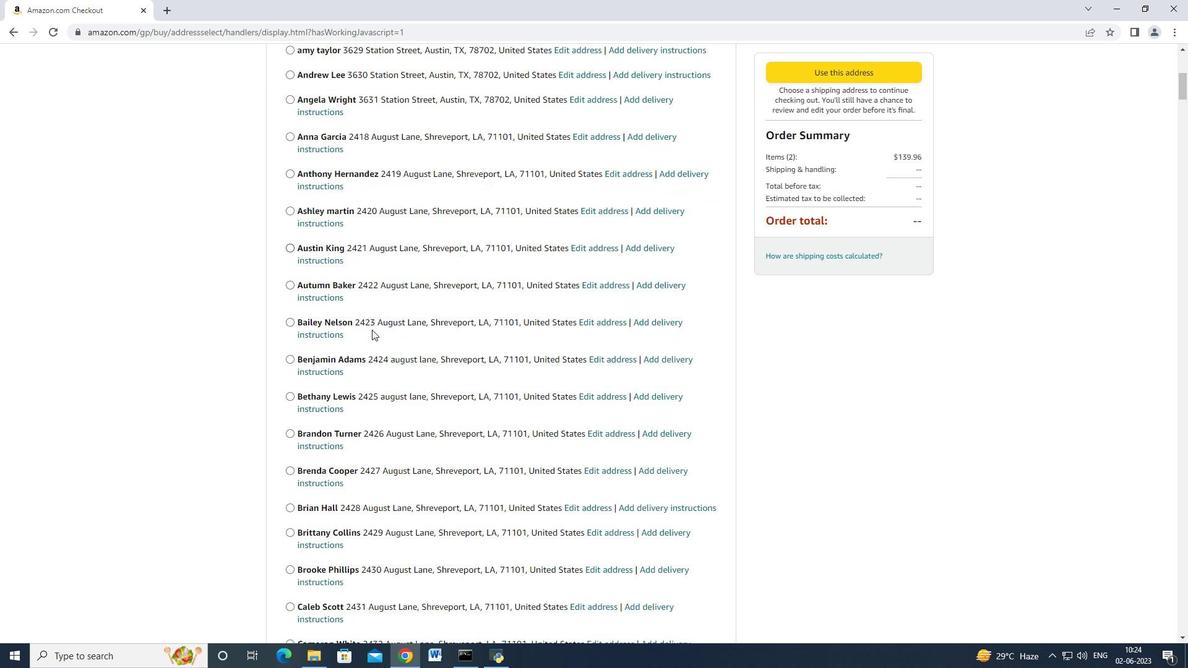 
Action: Mouse scrolled (372, 329) with delta (0, 0)
Screenshot: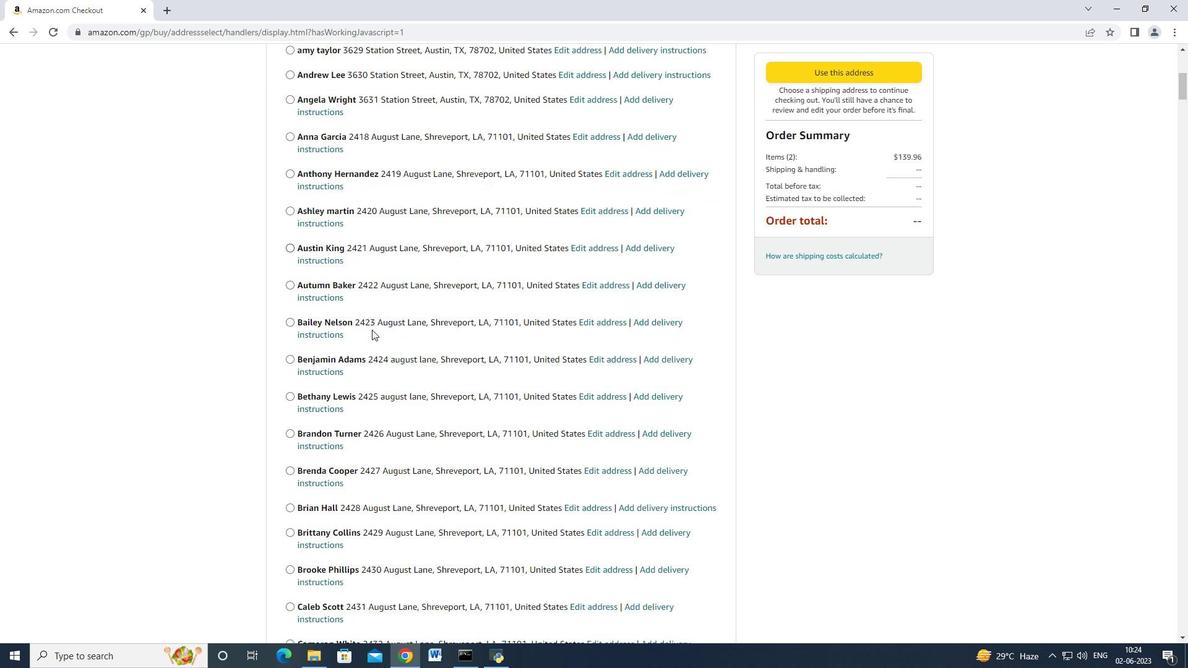 
Action: Mouse scrolled (372, 329) with delta (0, 0)
Screenshot: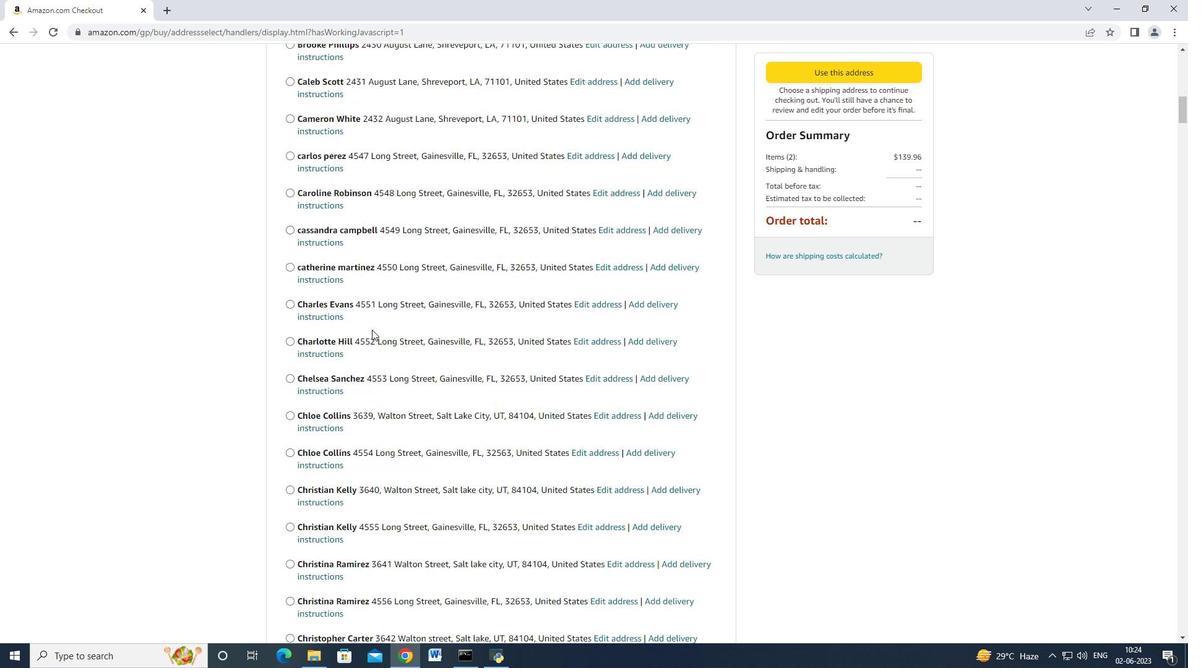 
Action: Mouse scrolled (372, 329) with delta (0, 0)
Screenshot: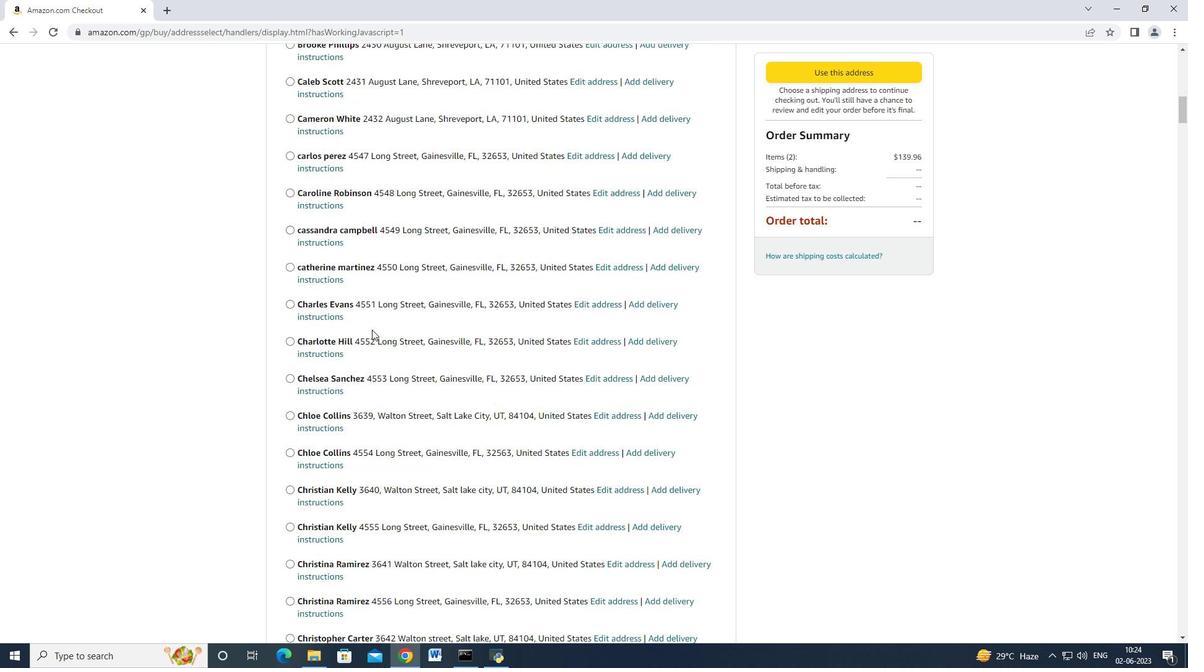 
Action: Mouse scrolled (372, 329) with delta (0, 0)
Screenshot: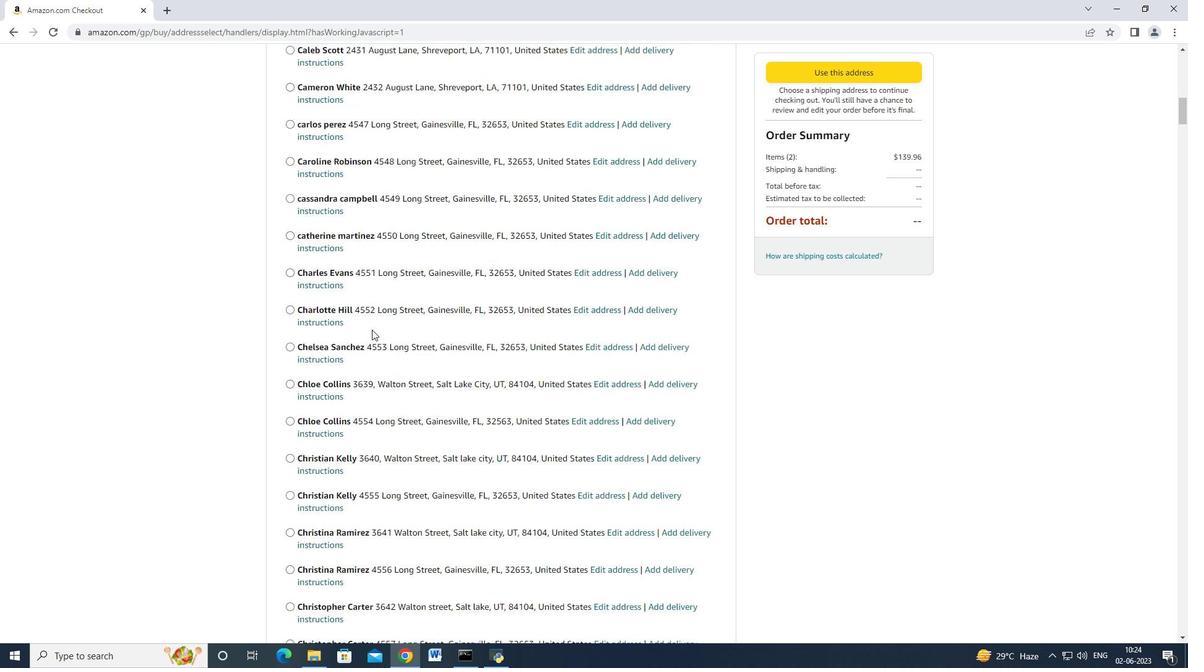 
Action: Mouse scrolled (372, 328) with delta (0, -1)
Screenshot: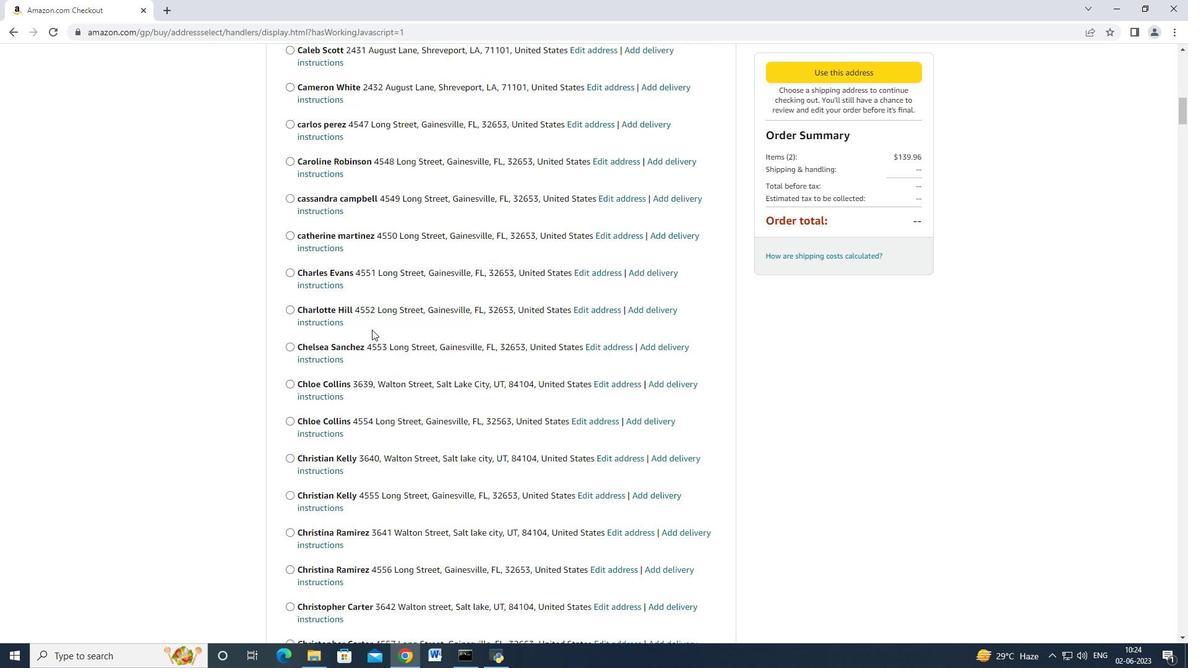 
Action: Mouse scrolled (372, 329) with delta (0, 0)
Screenshot: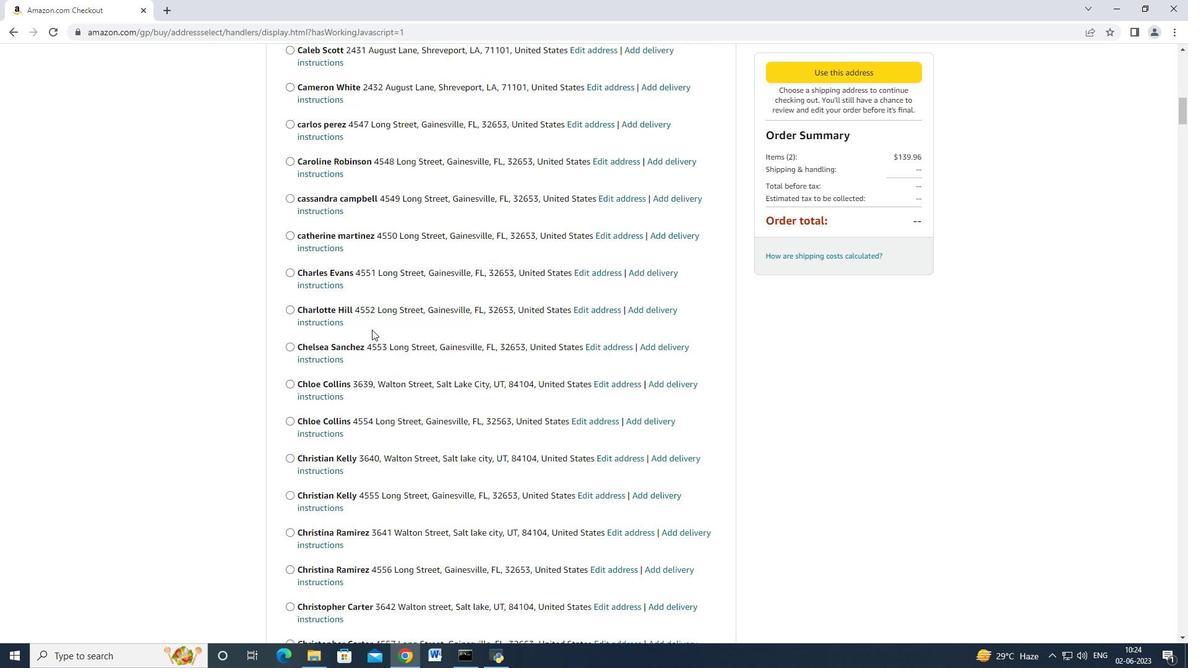 
Action: Mouse scrolled (372, 328) with delta (0, -1)
Screenshot: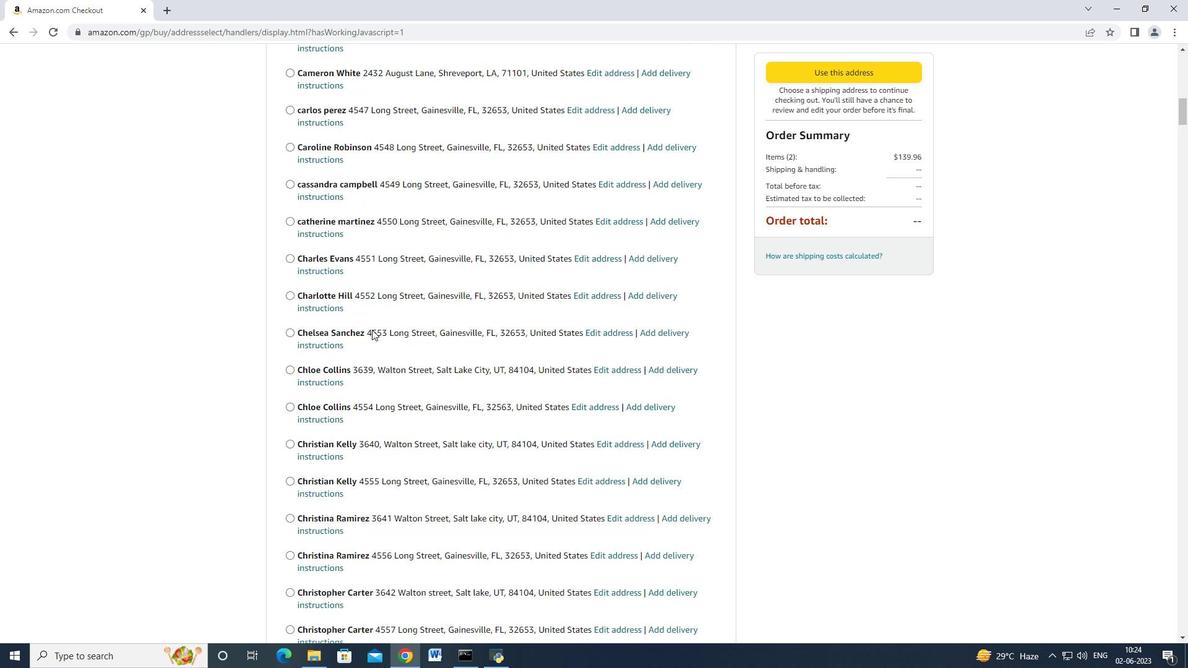 
Action: Mouse scrolled (372, 329) with delta (0, 0)
Screenshot: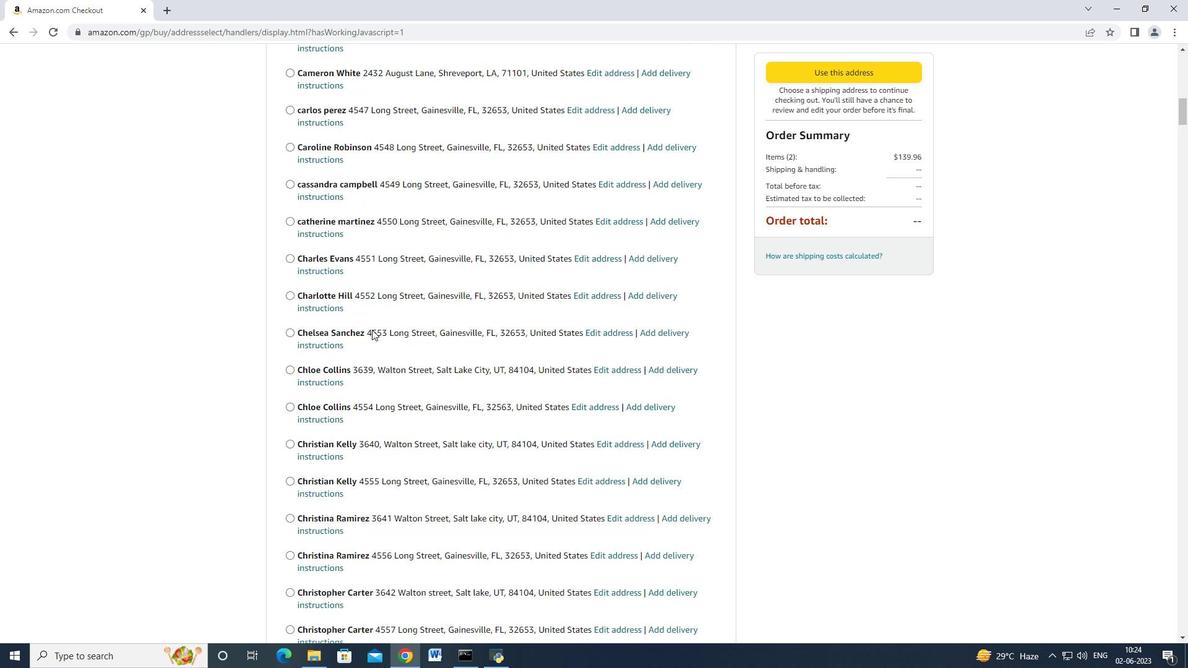 
Action: Mouse scrolled (372, 329) with delta (0, 0)
Screenshot: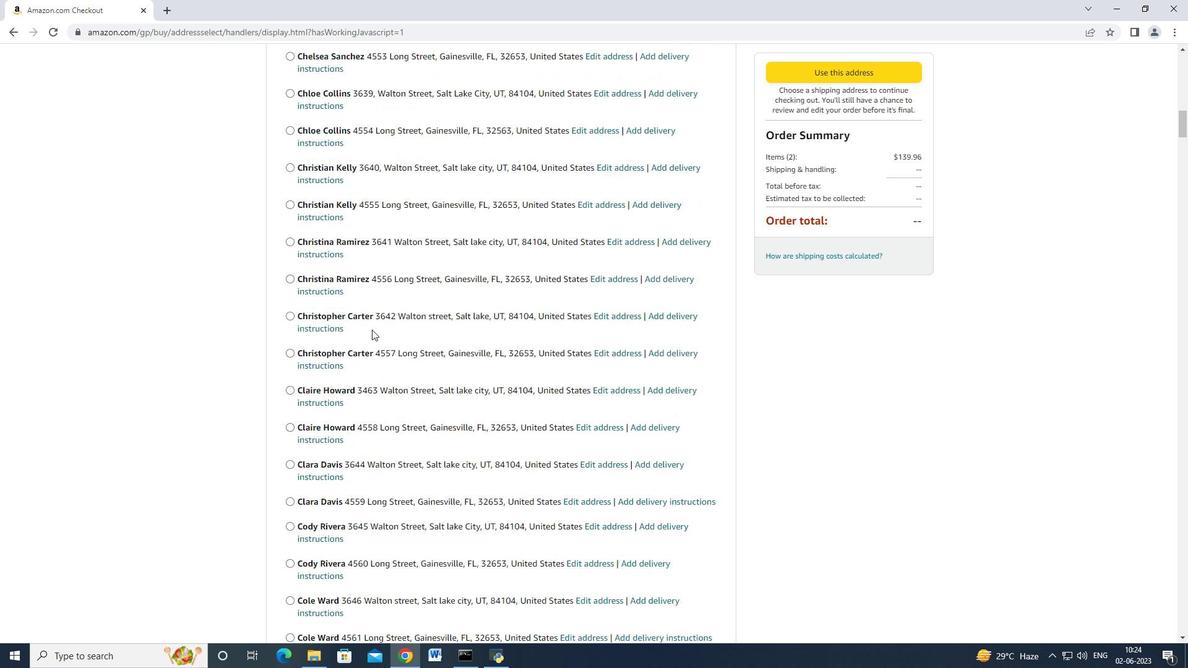 
Action: Mouse scrolled (372, 329) with delta (0, 0)
Screenshot: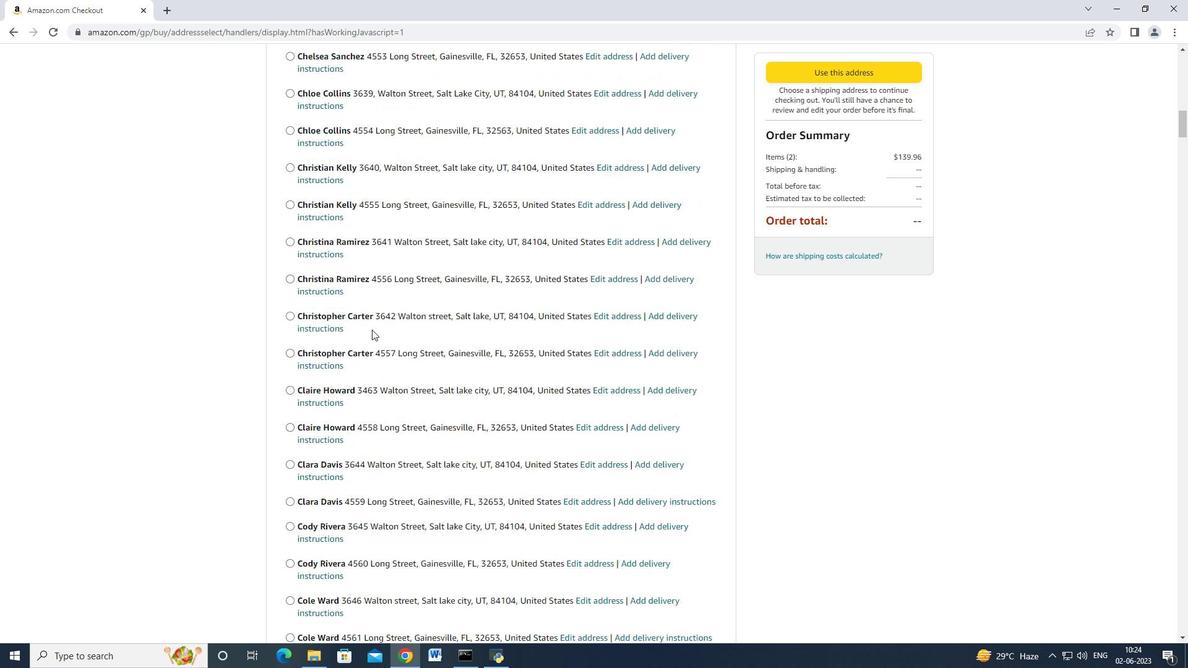 
Action: Mouse scrolled (372, 328) with delta (0, -1)
Screenshot: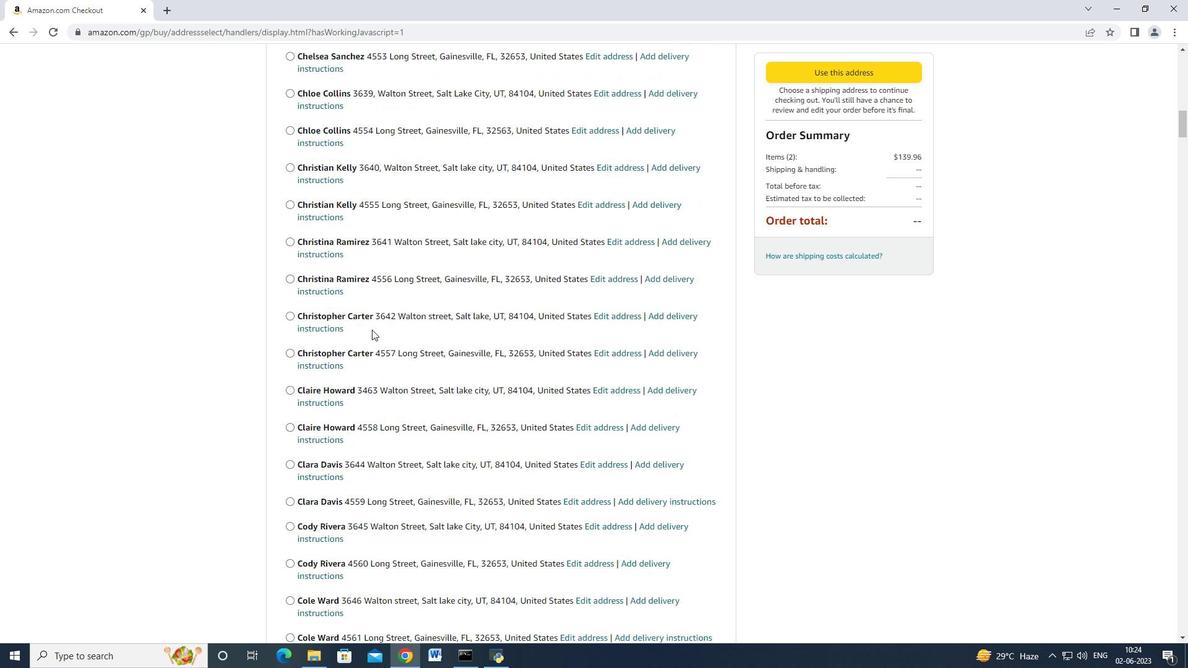 
Action: Mouse scrolled (372, 329) with delta (0, 0)
Screenshot: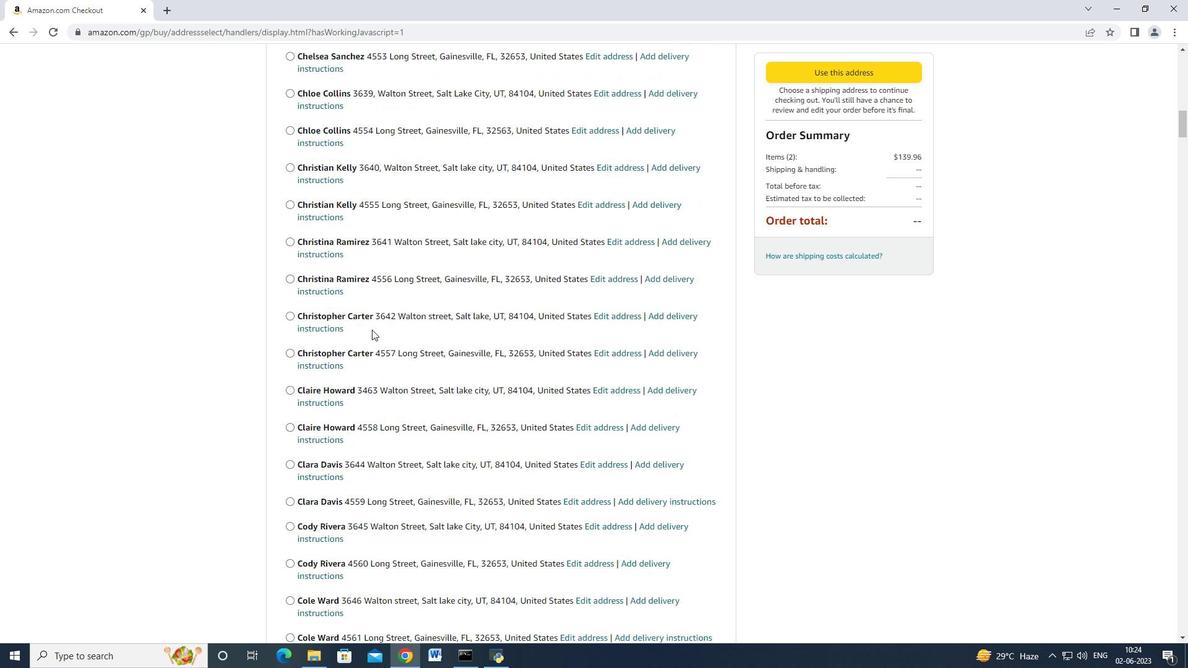 
Action: Mouse scrolled (372, 329) with delta (0, 0)
Screenshot: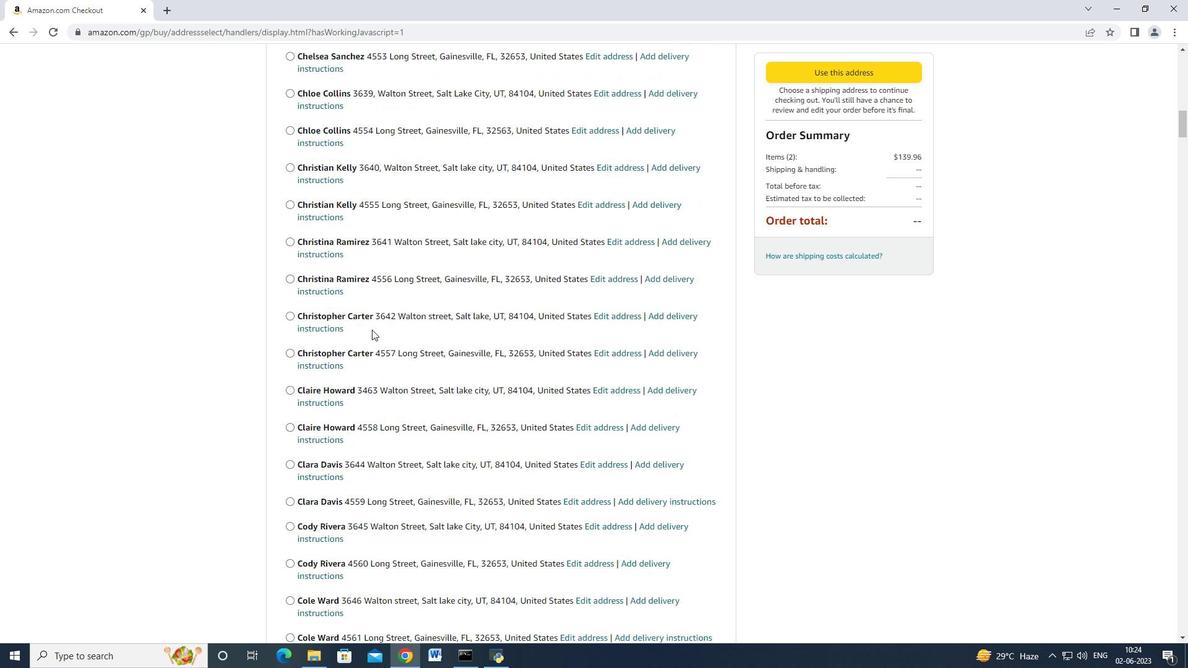 
Action: Mouse scrolled (372, 329) with delta (0, 0)
Screenshot: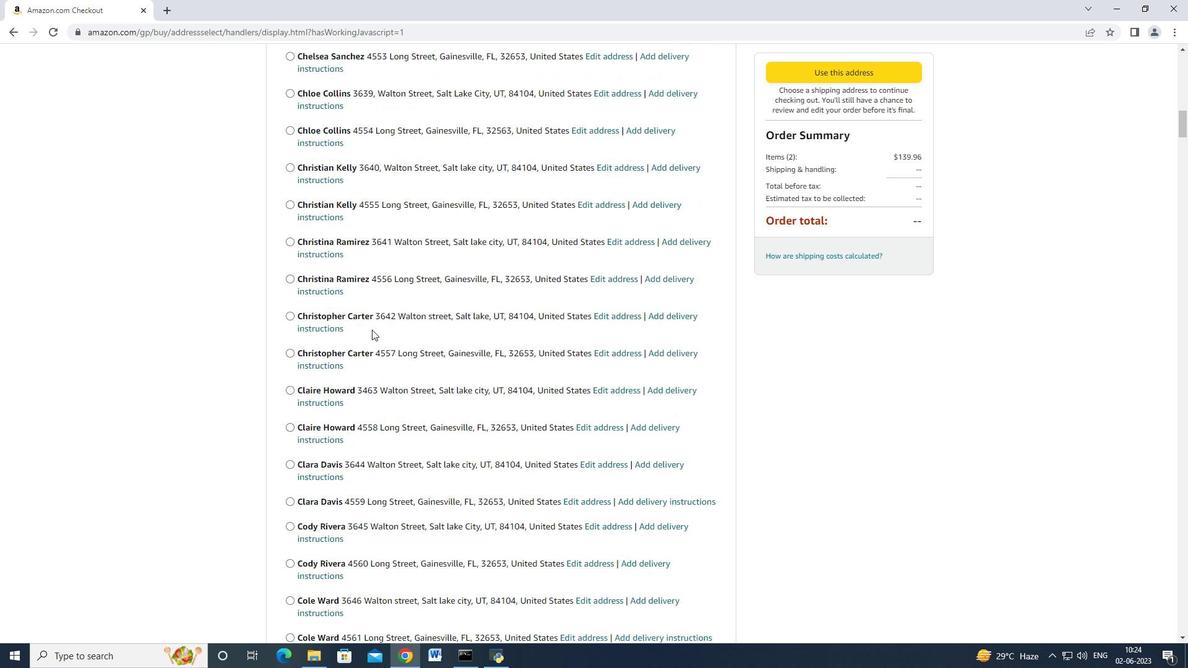 
Action: Mouse scrolled (372, 329) with delta (0, 0)
Screenshot: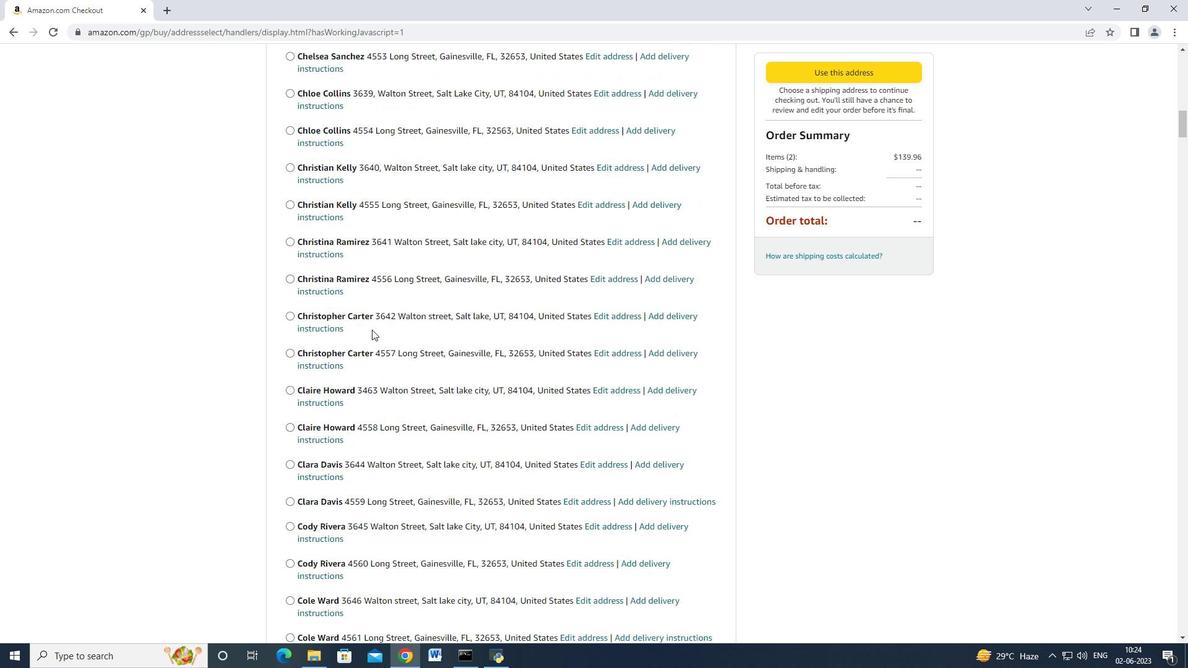 
Action: Mouse scrolled (372, 329) with delta (0, 0)
Screenshot: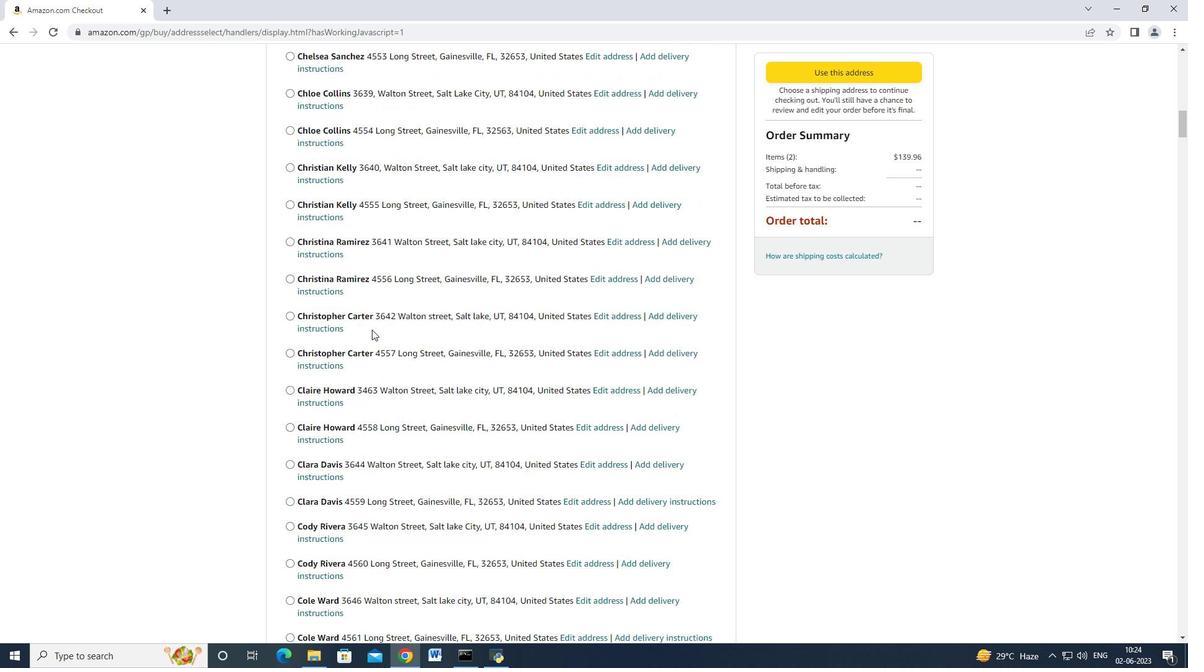 
Action: Mouse scrolled (372, 329) with delta (0, 0)
Screenshot: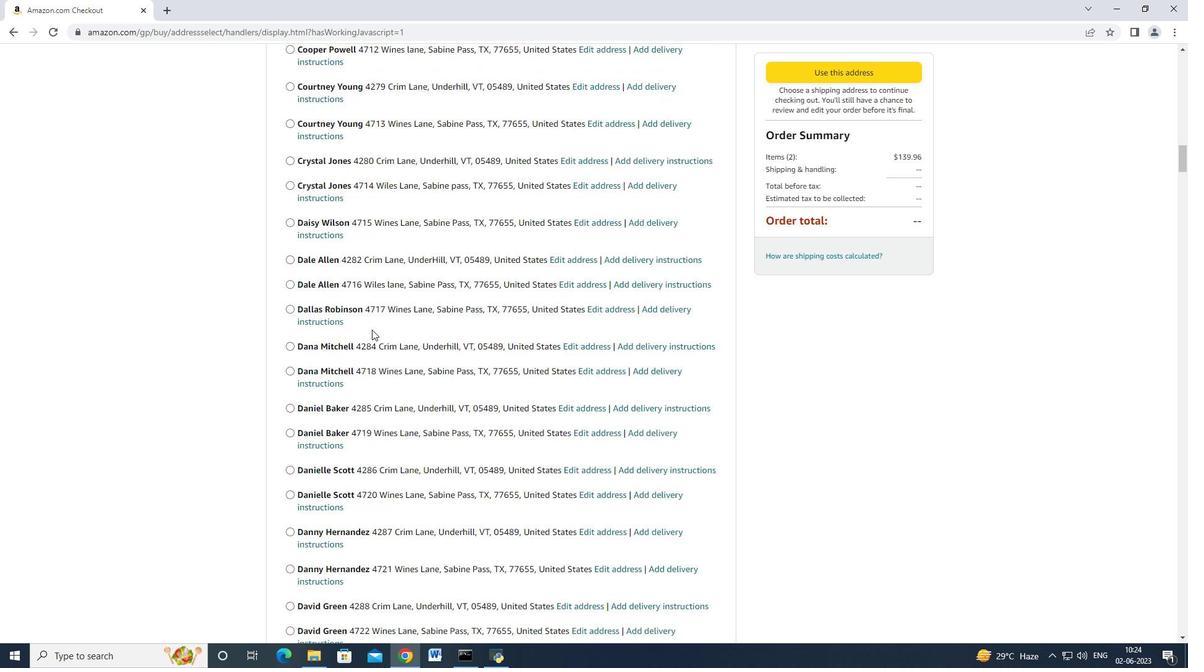 
Action: Mouse scrolled (372, 329) with delta (0, 0)
Screenshot: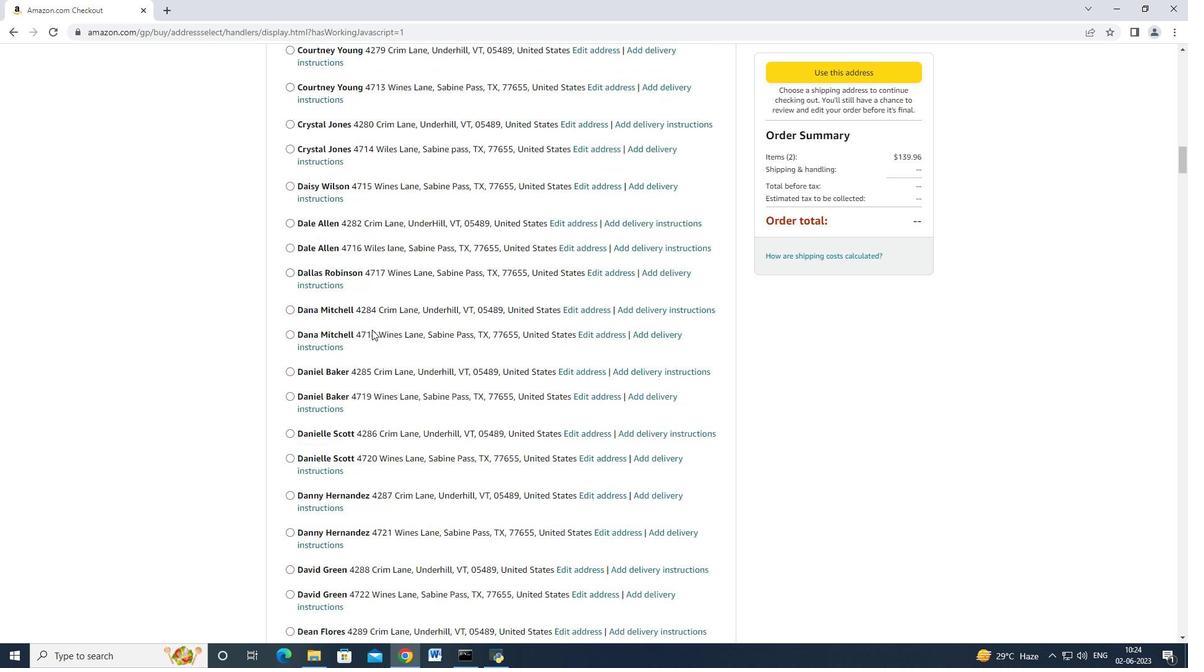 
Action: Mouse scrolled (372, 329) with delta (0, 0)
Screenshot: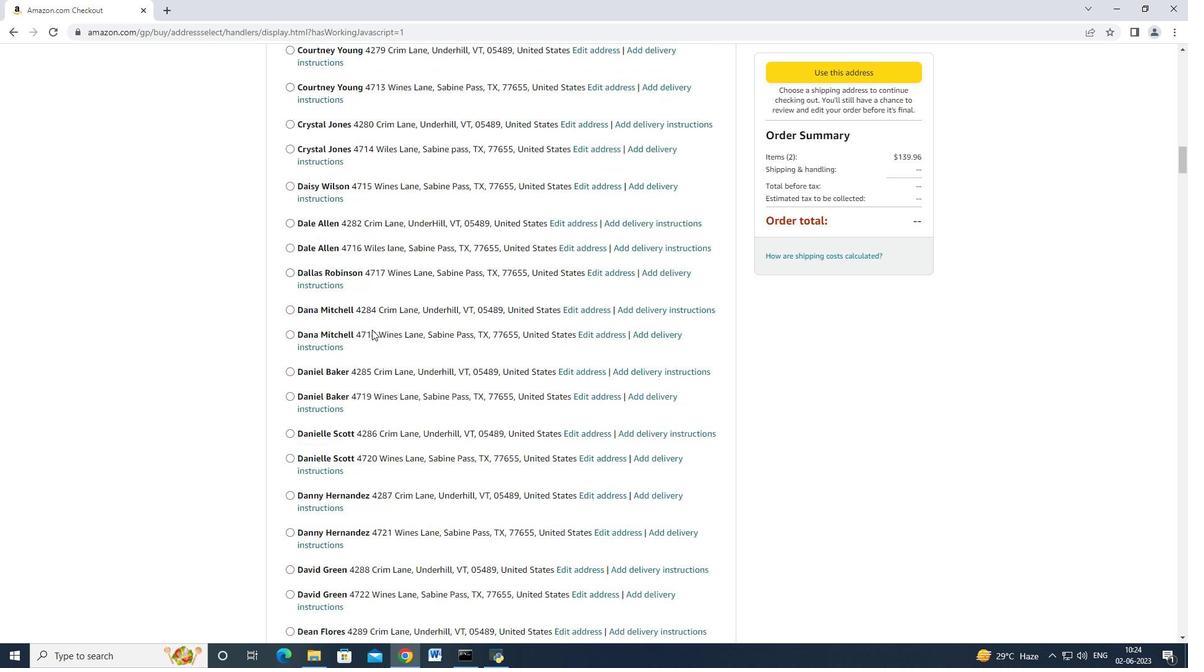 
Action: Mouse scrolled (372, 329) with delta (0, 0)
Screenshot: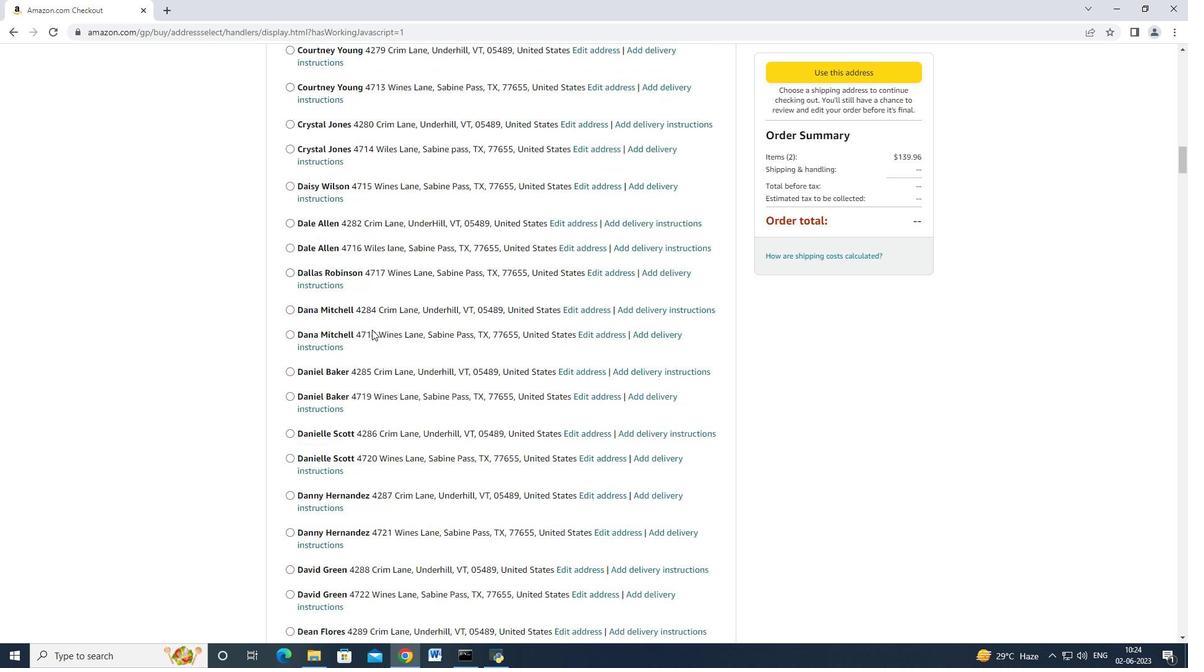 
Action: Mouse scrolled (372, 329) with delta (0, 0)
Screenshot: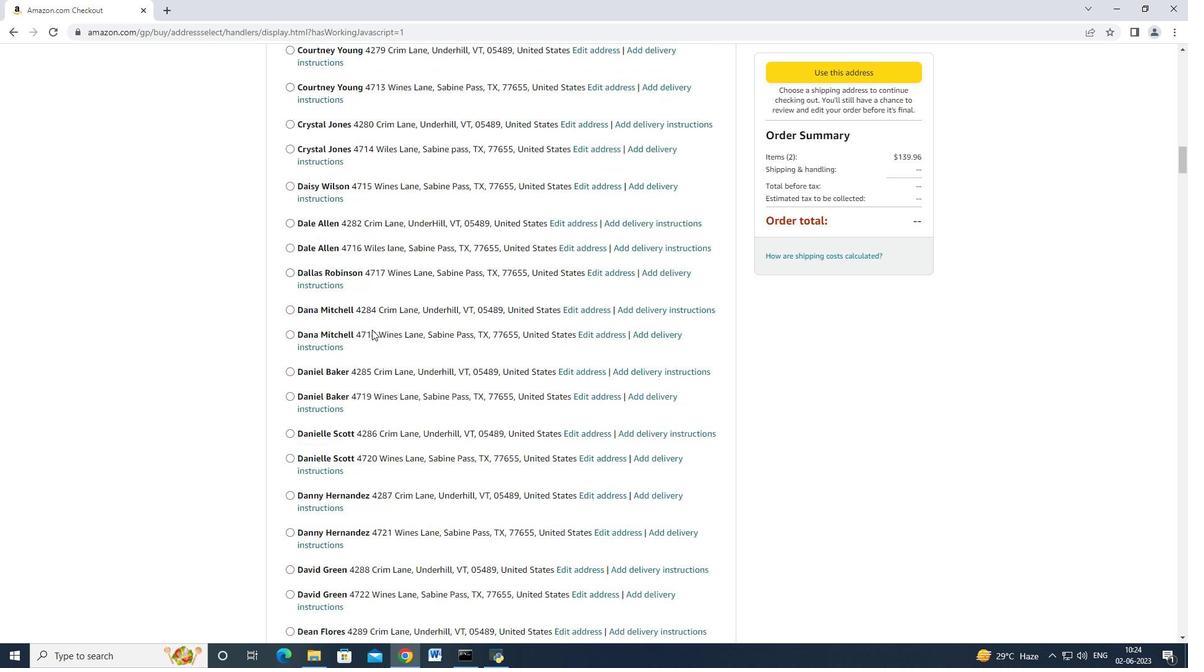 
Action: Mouse scrolled (372, 329) with delta (0, 0)
Screenshot: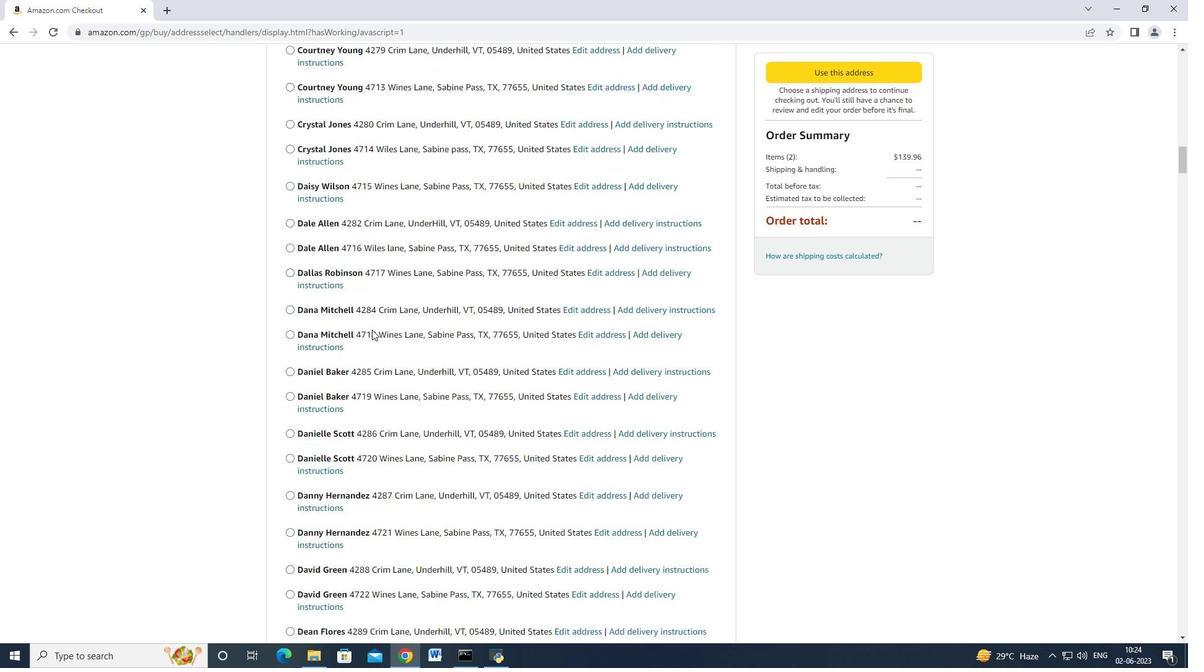 
Action: Mouse scrolled (372, 328) with delta (0, -1)
Screenshot: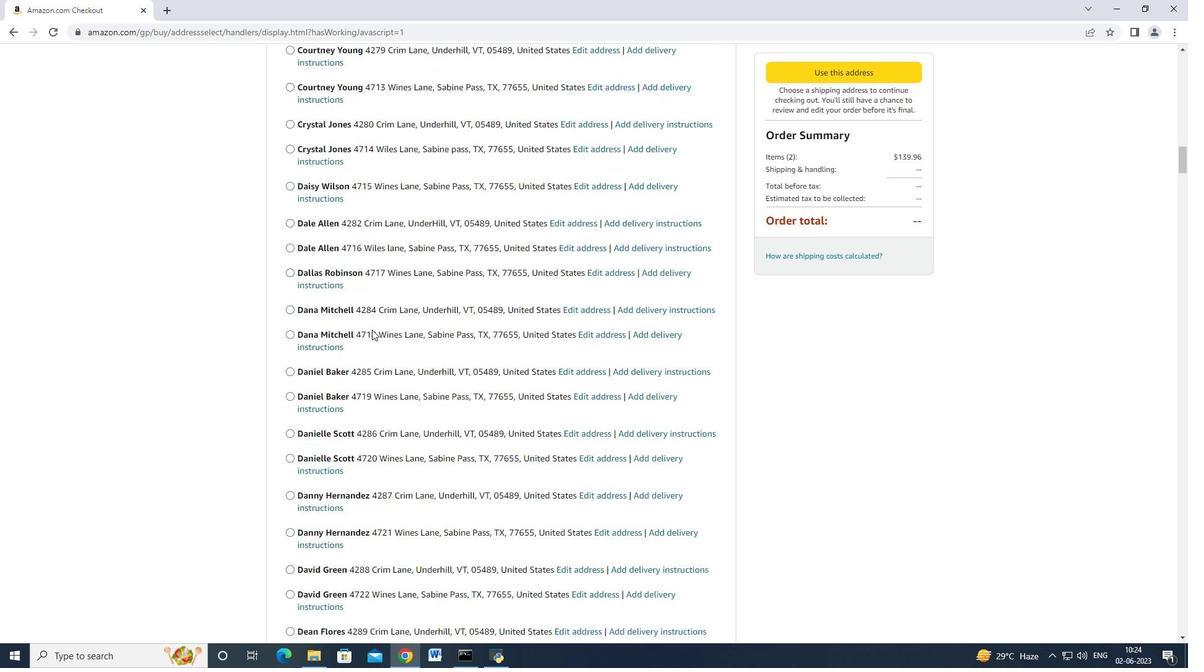 
Action: Mouse scrolled (372, 329) with delta (0, 0)
Screenshot: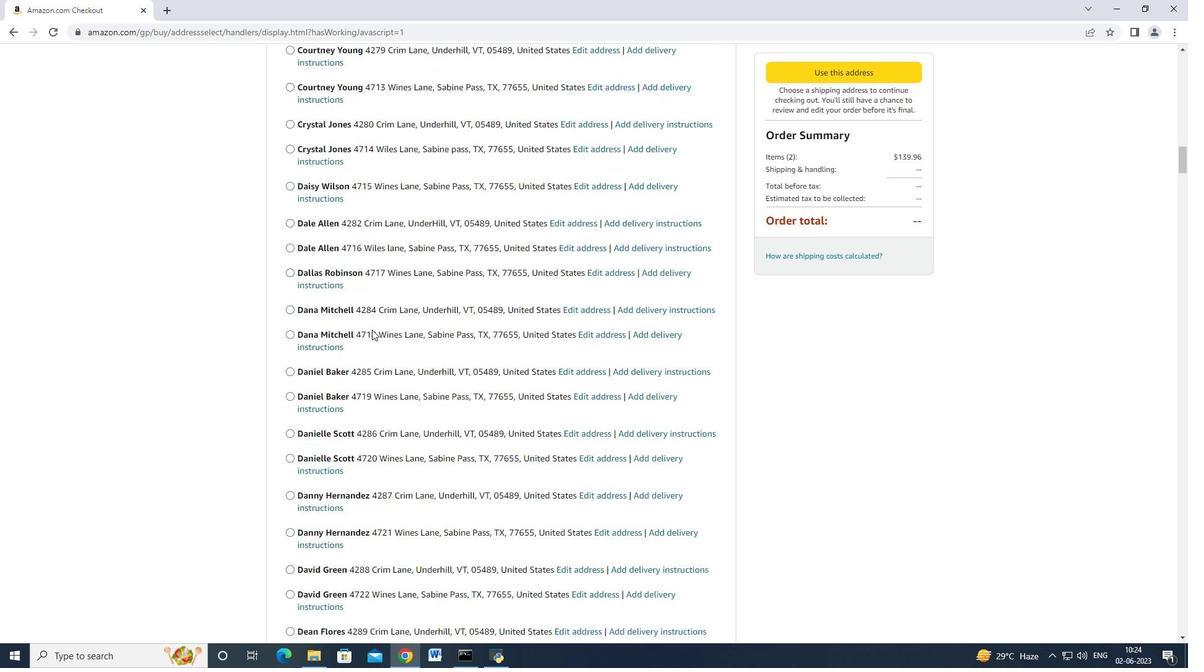 
Action: Mouse scrolled (372, 329) with delta (0, 0)
Screenshot: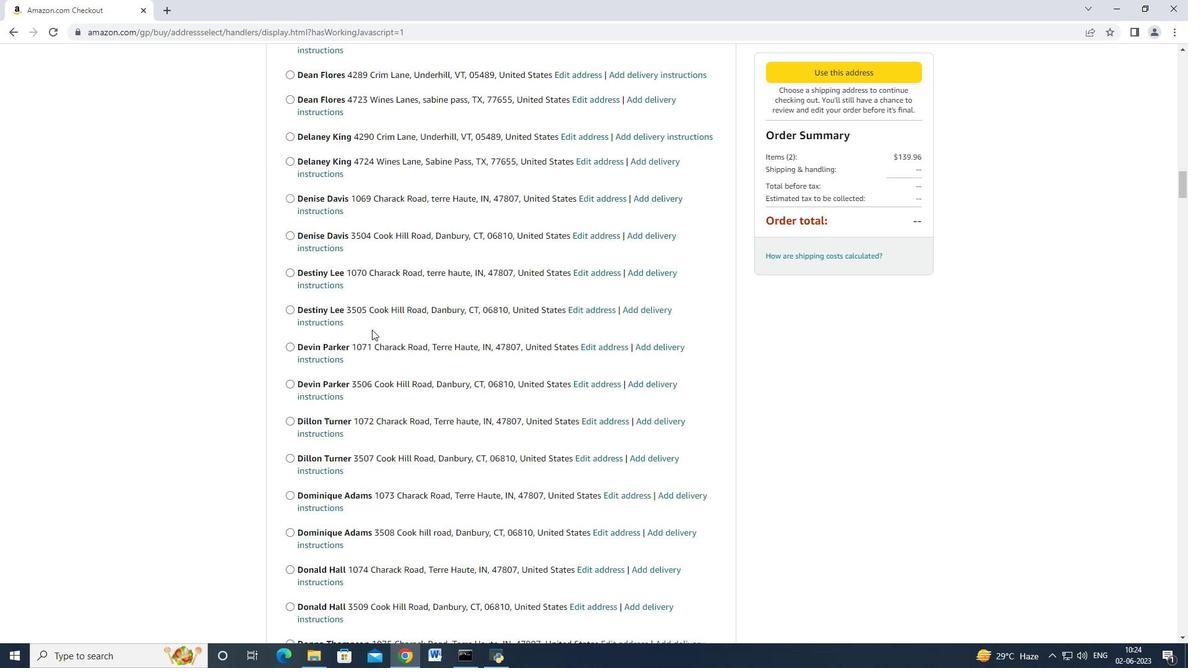 
Action: Mouse scrolled (372, 329) with delta (0, 0)
Screenshot: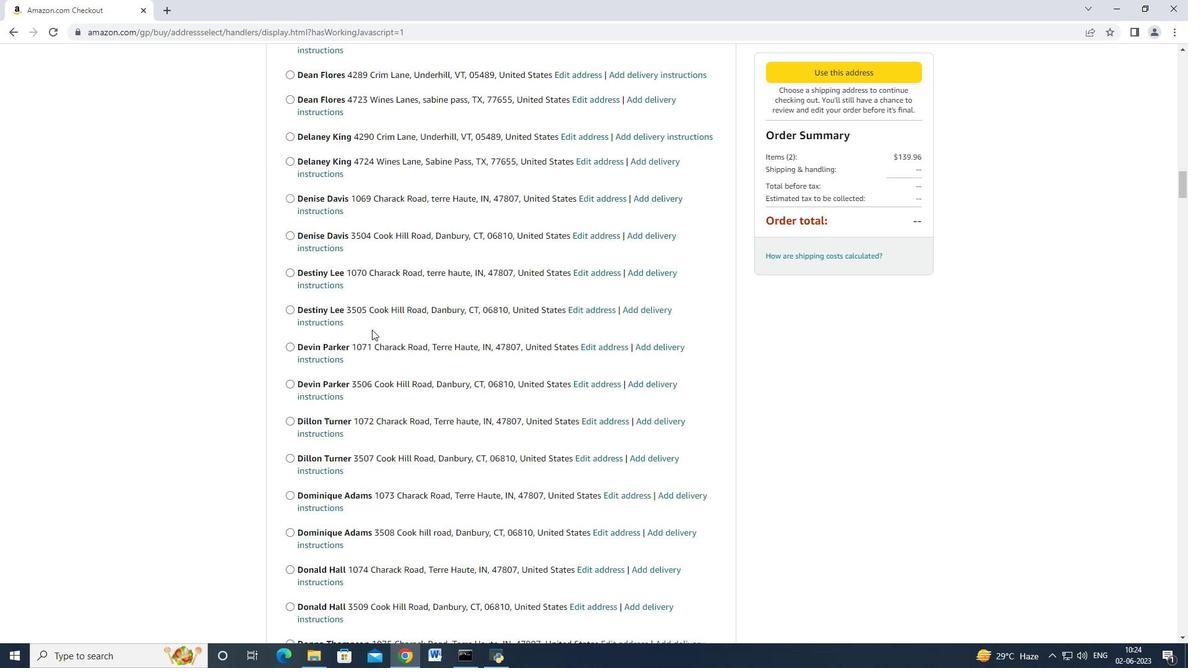 
Action: Mouse scrolled (372, 329) with delta (0, 0)
Screenshot: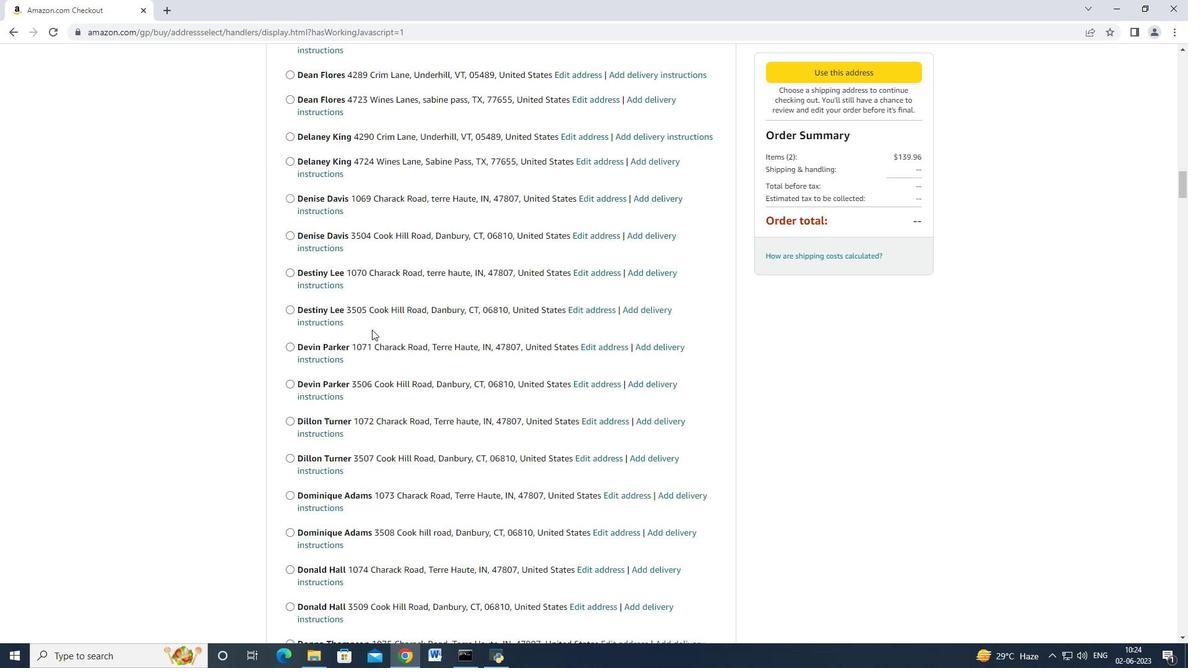 
Action: Mouse scrolled (372, 329) with delta (0, 0)
Screenshot: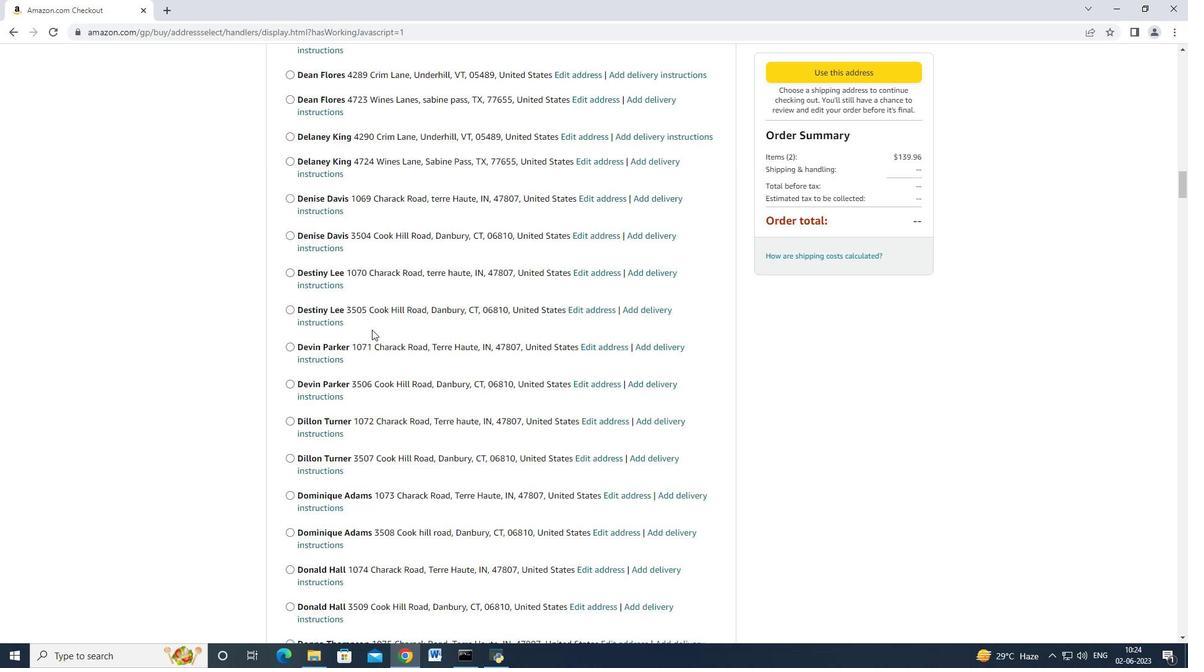 
Action: Mouse scrolled (372, 329) with delta (0, 0)
Screenshot: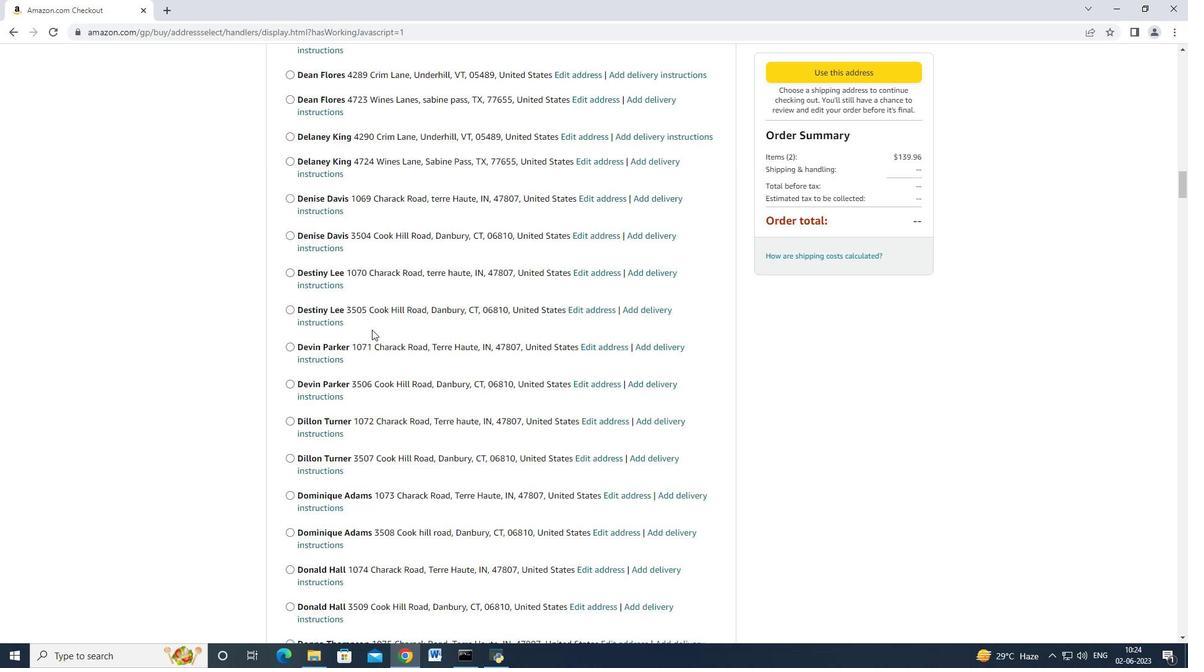 
Action: Mouse scrolled (372, 329) with delta (0, 0)
Screenshot: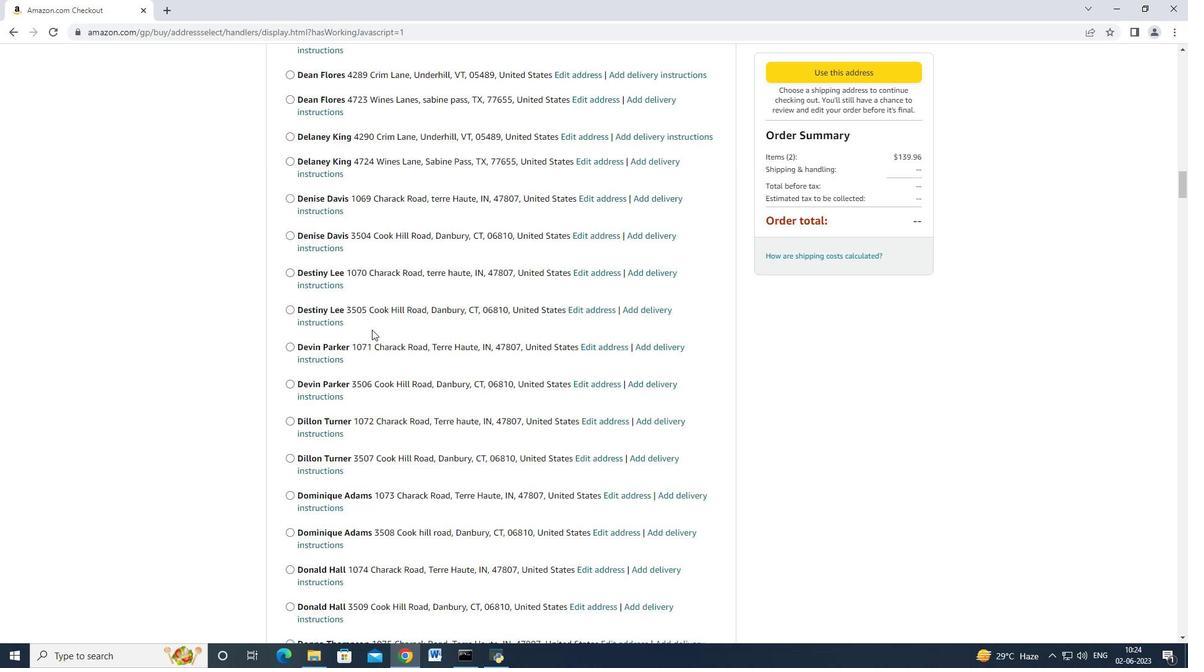 
Action: Mouse scrolled (372, 329) with delta (0, 0)
Screenshot: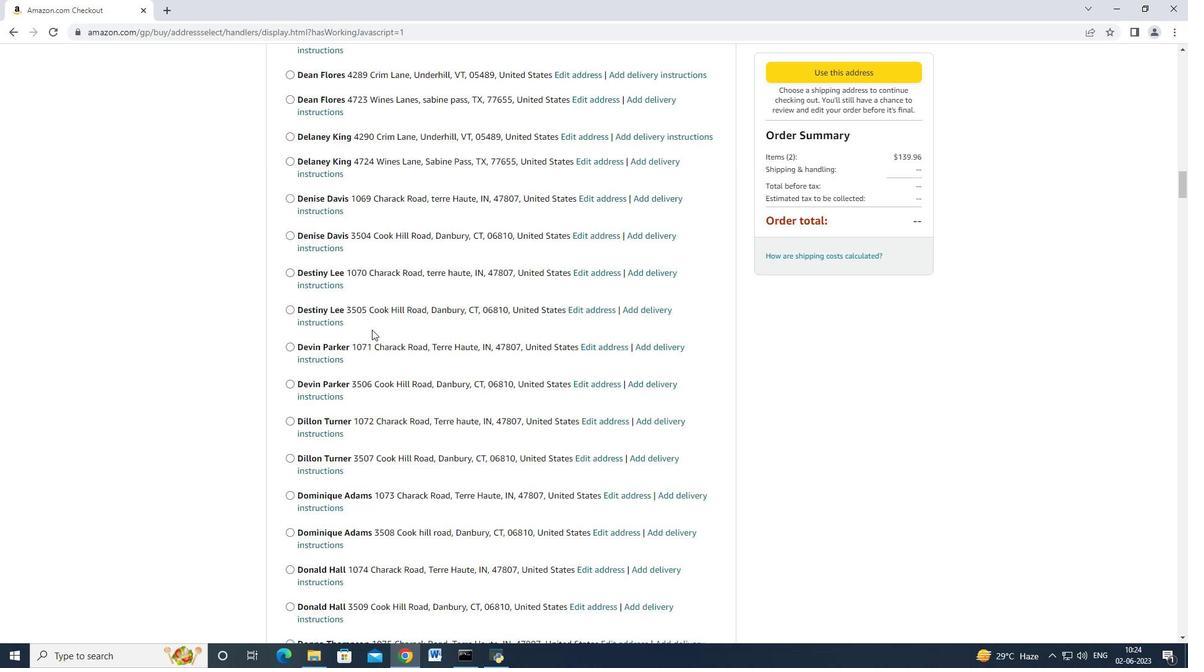 
Action: Mouse scrolled (372, 329) with delta (0, 0)
Screenshot: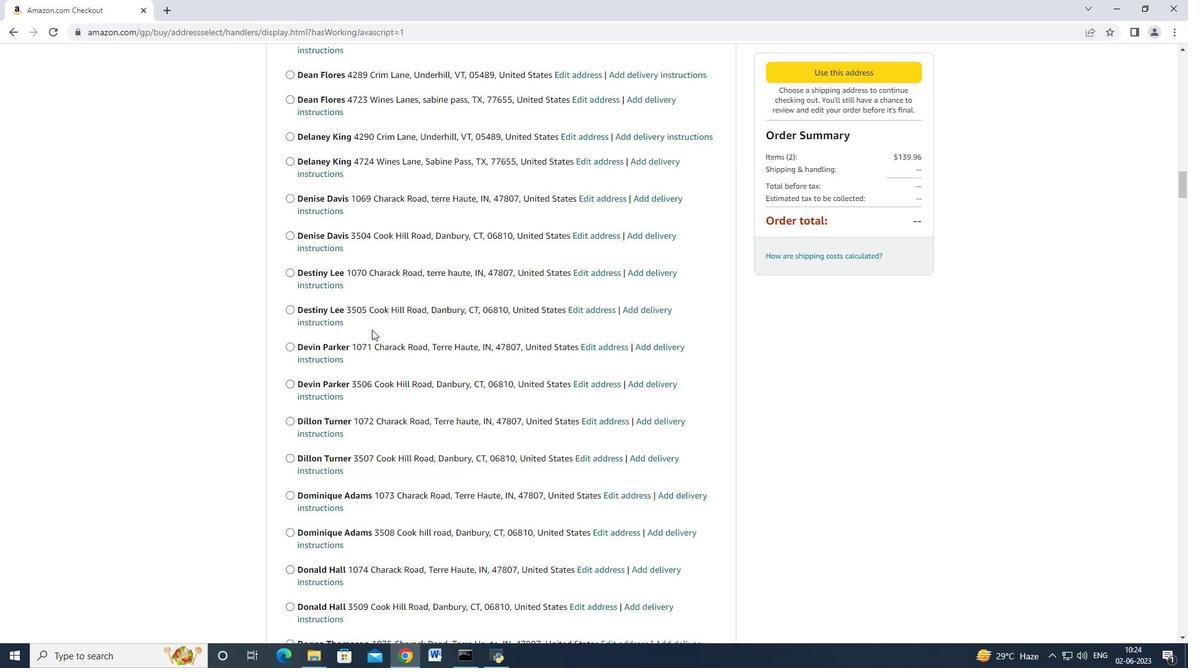 
Action: Mouse scrolled (372, 329) with delta (0, 0)
Screenshot: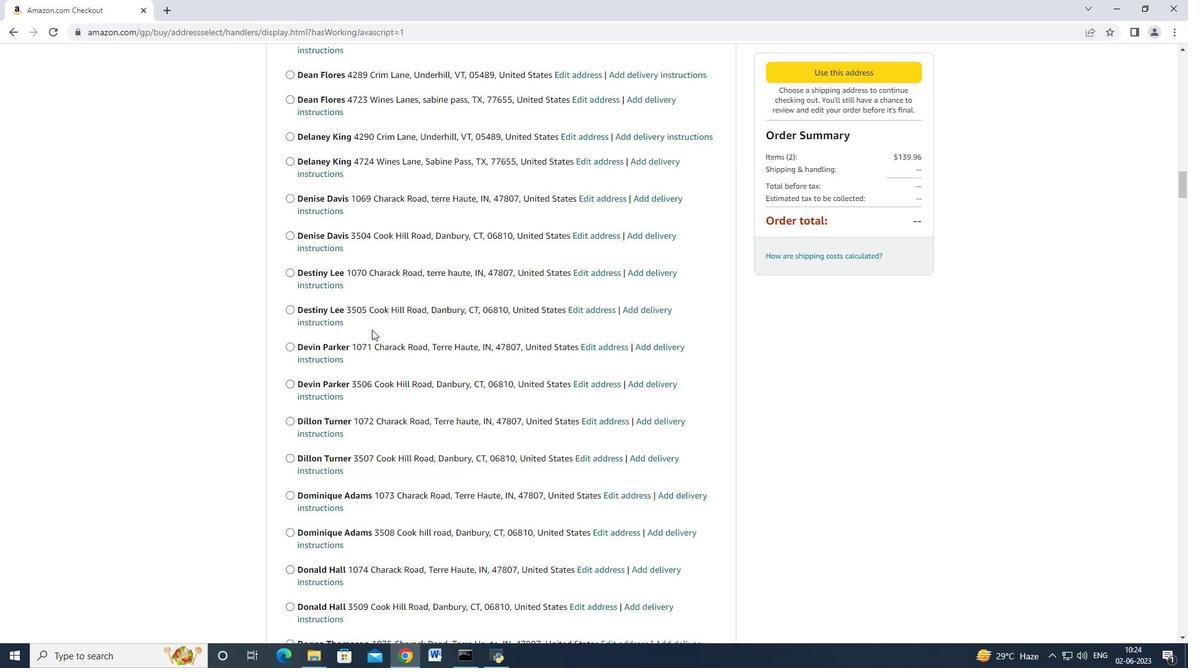 
Action: Mouse scrolled (372, 329) with delta (0, 0)
Screenshot: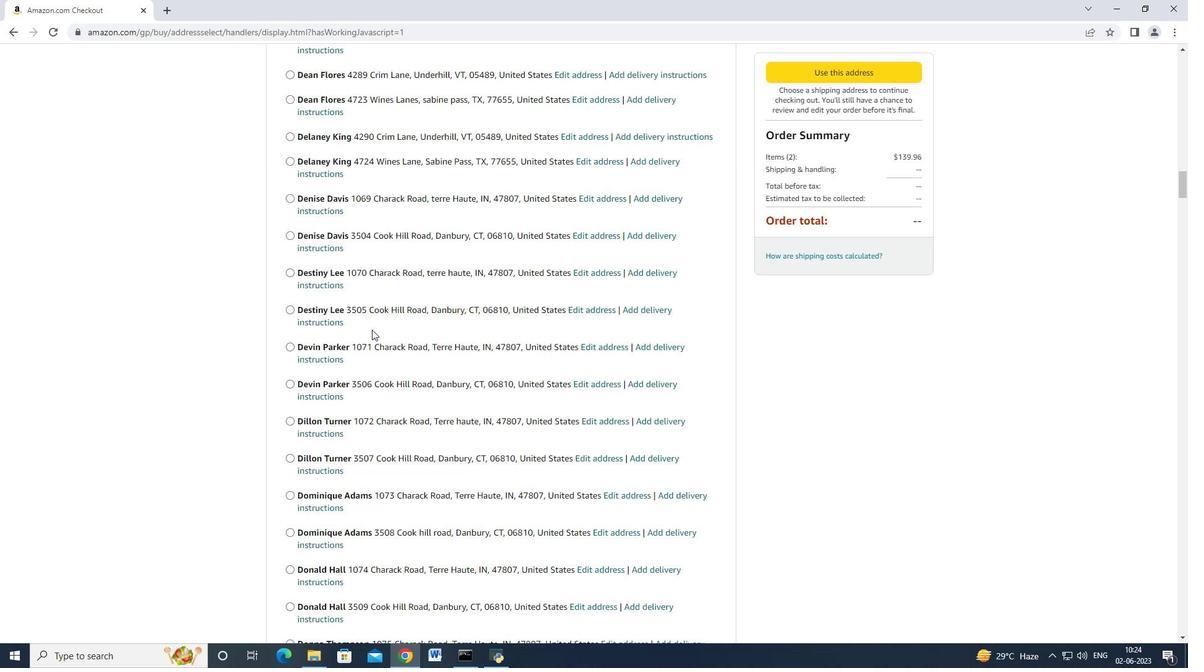 
Action: Mouse scrolled (372, 329) with delta (0, 0)
Screenshot: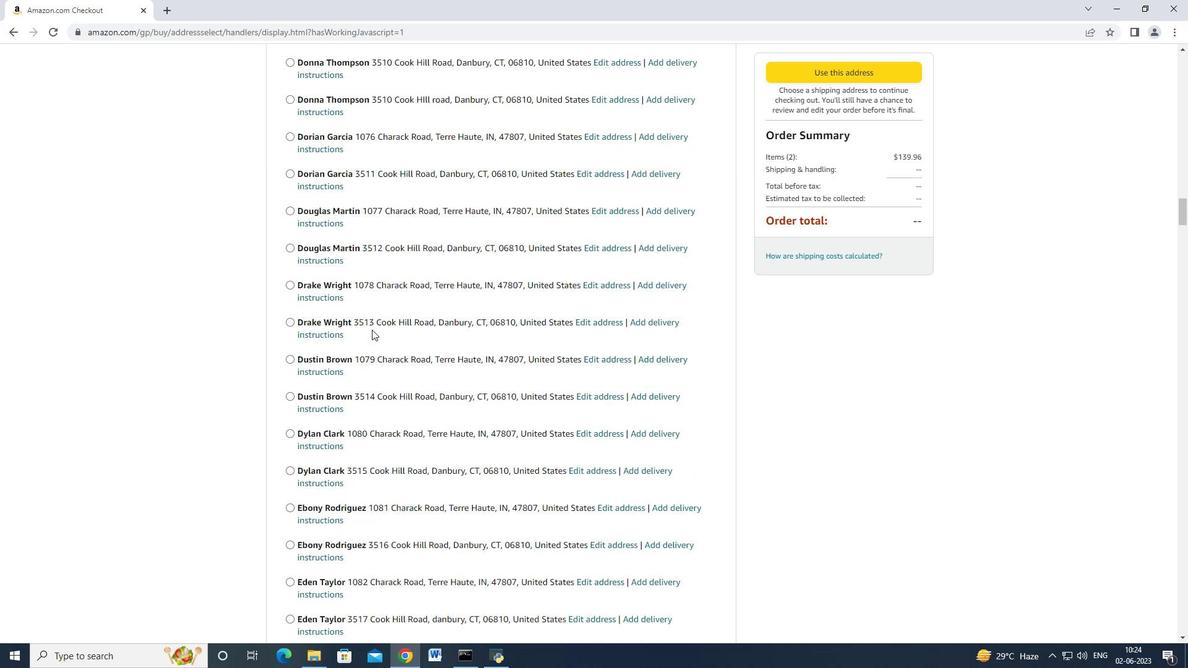 
Action: Mouse scrolled (372, 329) with delta (0, 0)
Screenshot: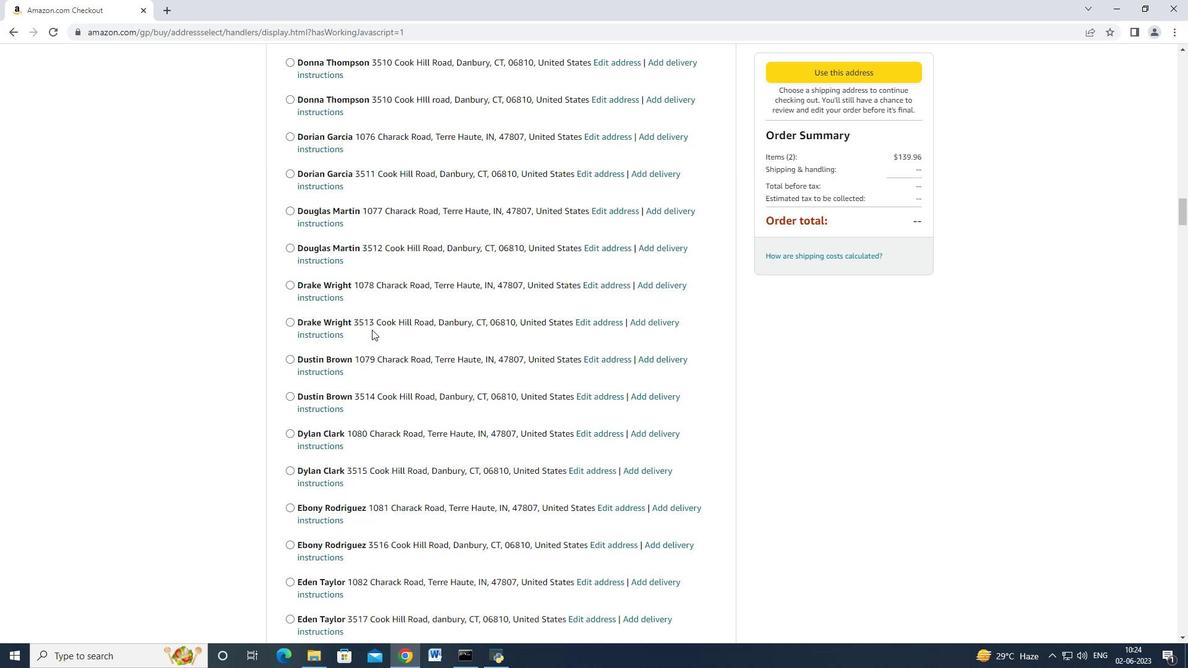 
Action: Mouse scrolled (372, 329) with delta (0, 0)
Screenshot: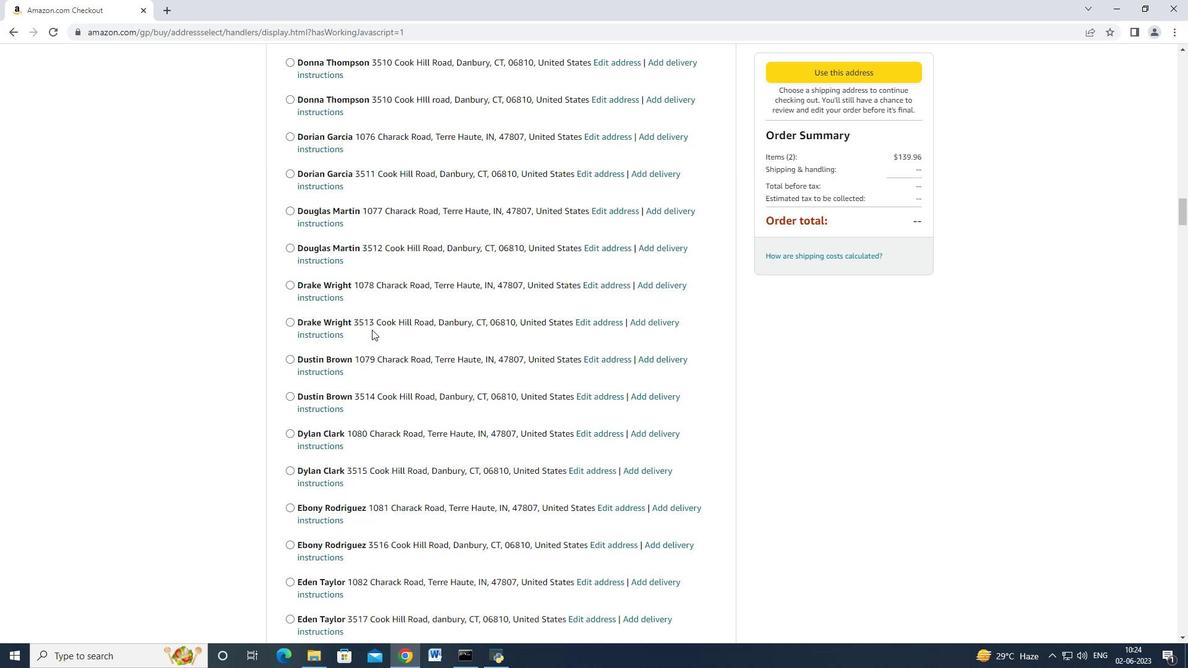 
Action: Mouse scrolled (372, 329) with delta (0, 0)
Screenshot: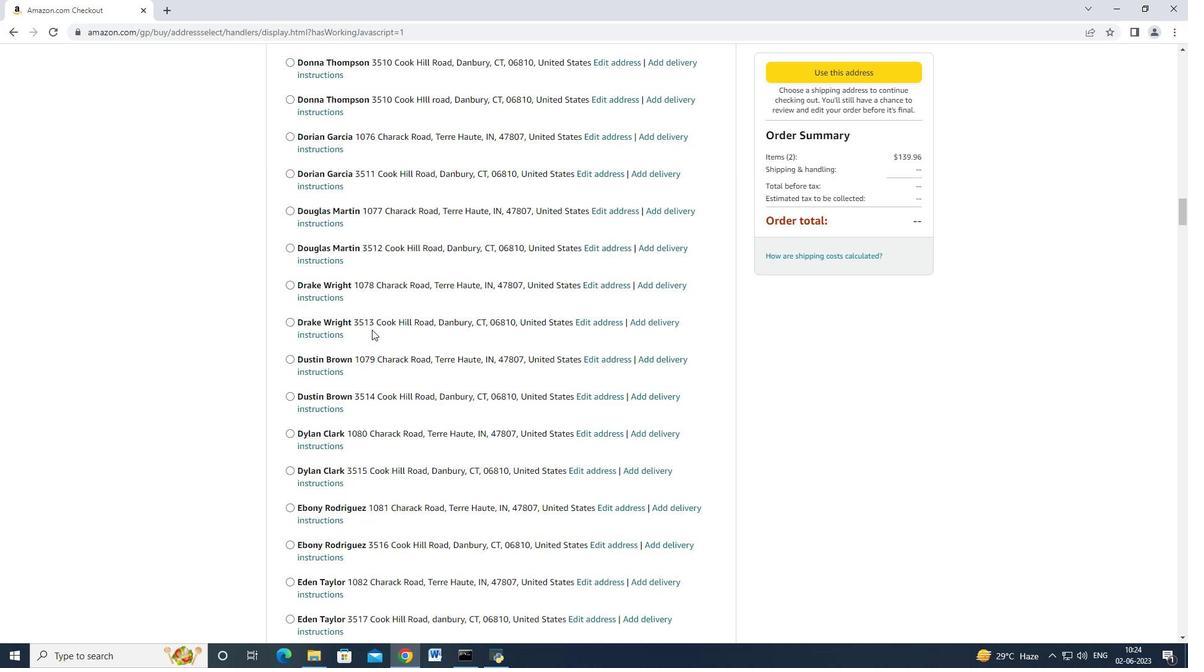 
Action: Mouse scrolled (372, 328) with delta (0, -1)
Screenshot: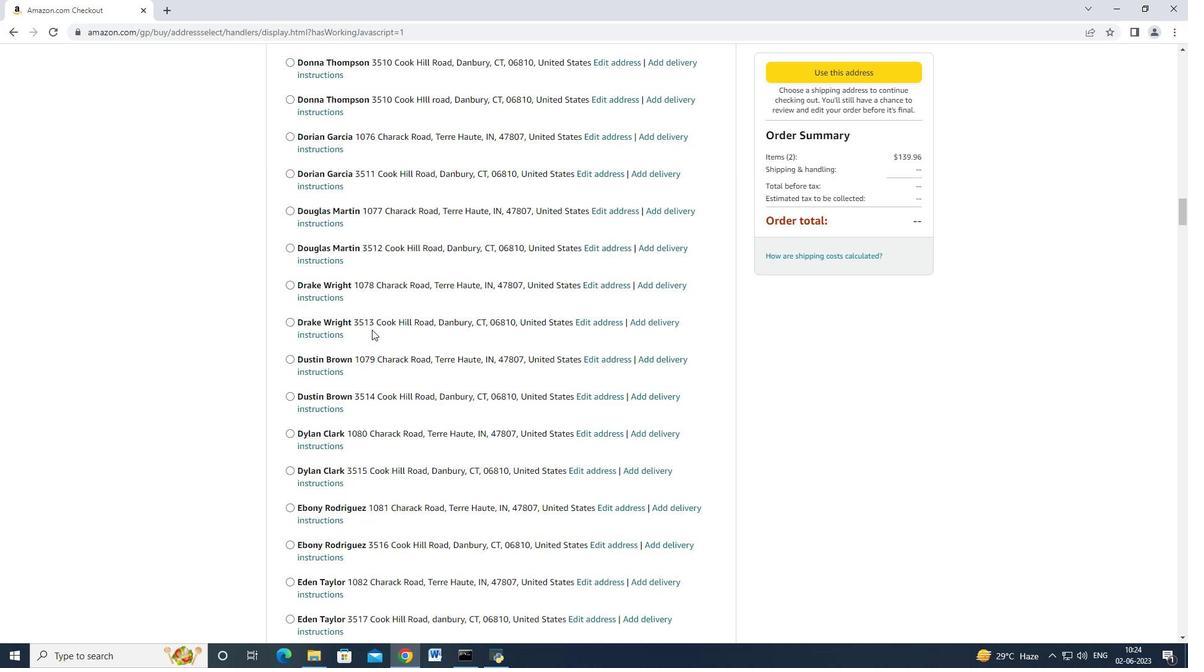 
Action: Mouse scrolled (372, 329) with delta (0, 0)
Screenshot: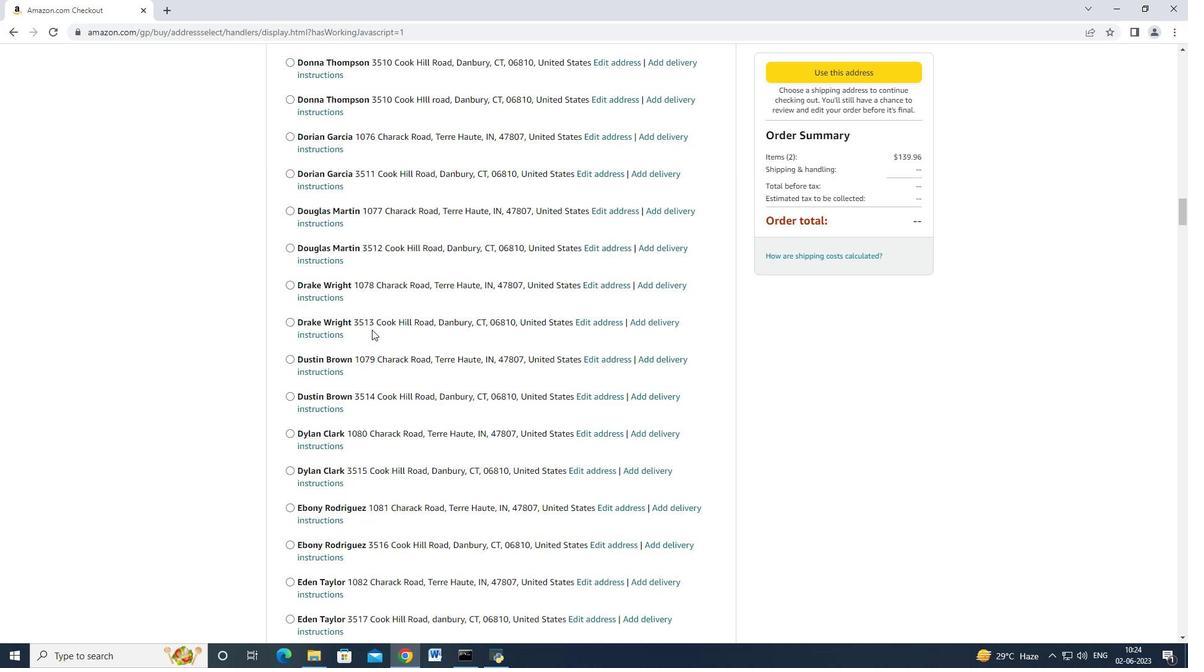 
Action: Mouse scrolled (372, 329) with delta (0, 0)
Screenshot: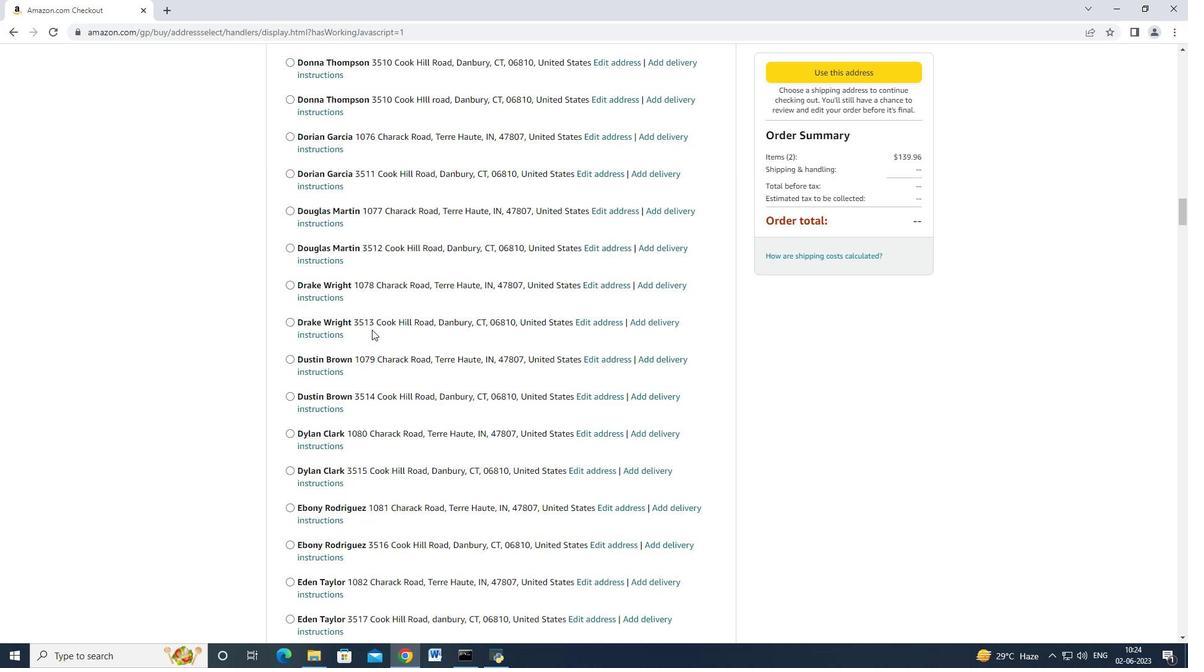 
Action: Mouse scrolled (372, 329) with delta (0, 0)
Screenshot: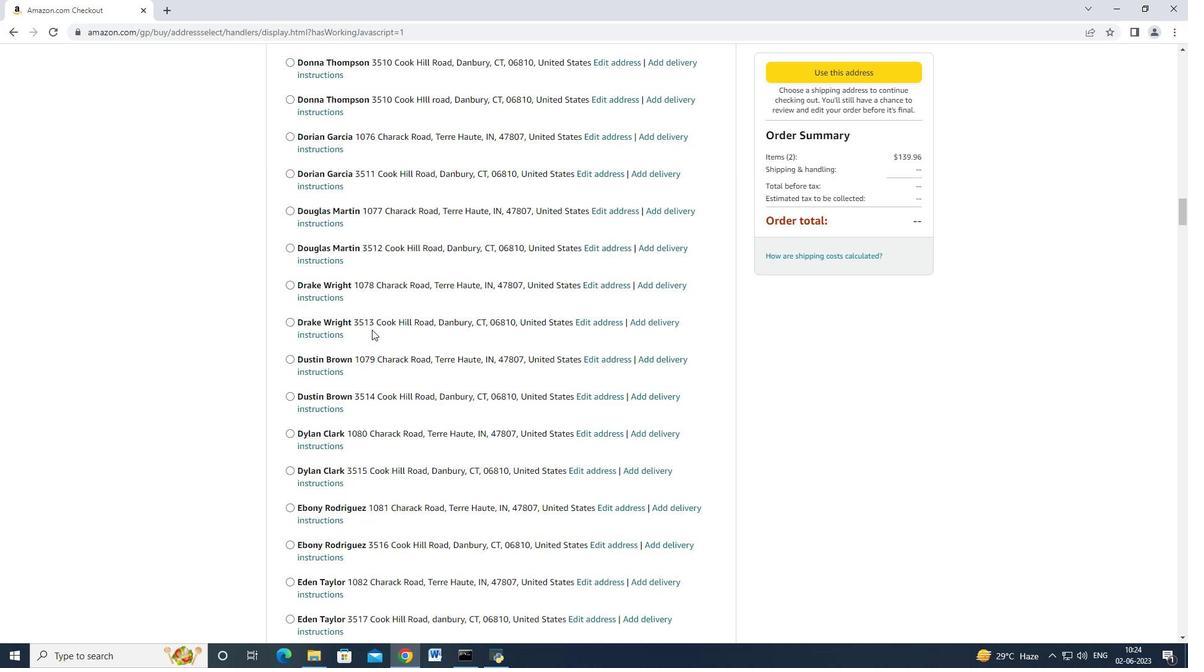 
Action: Mouse scrolled (372, 329) with delta (0, 0)
Screenshot: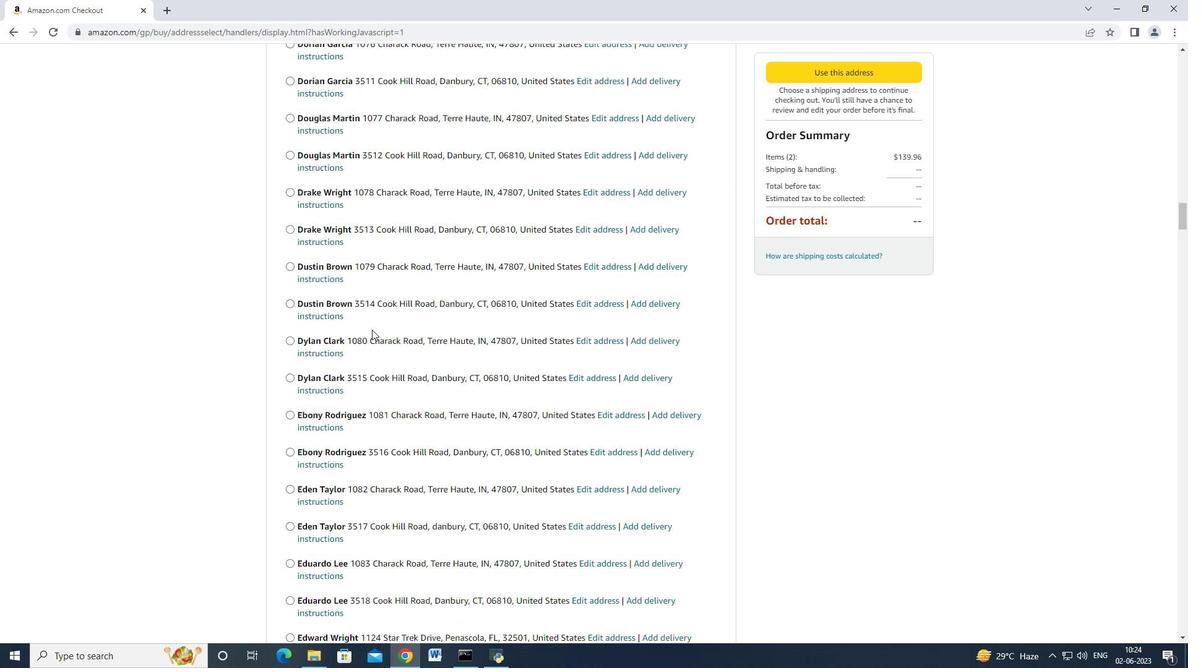 
Action: Mouse scrolled (372, 329) with delta (0, 0)
Screenshot: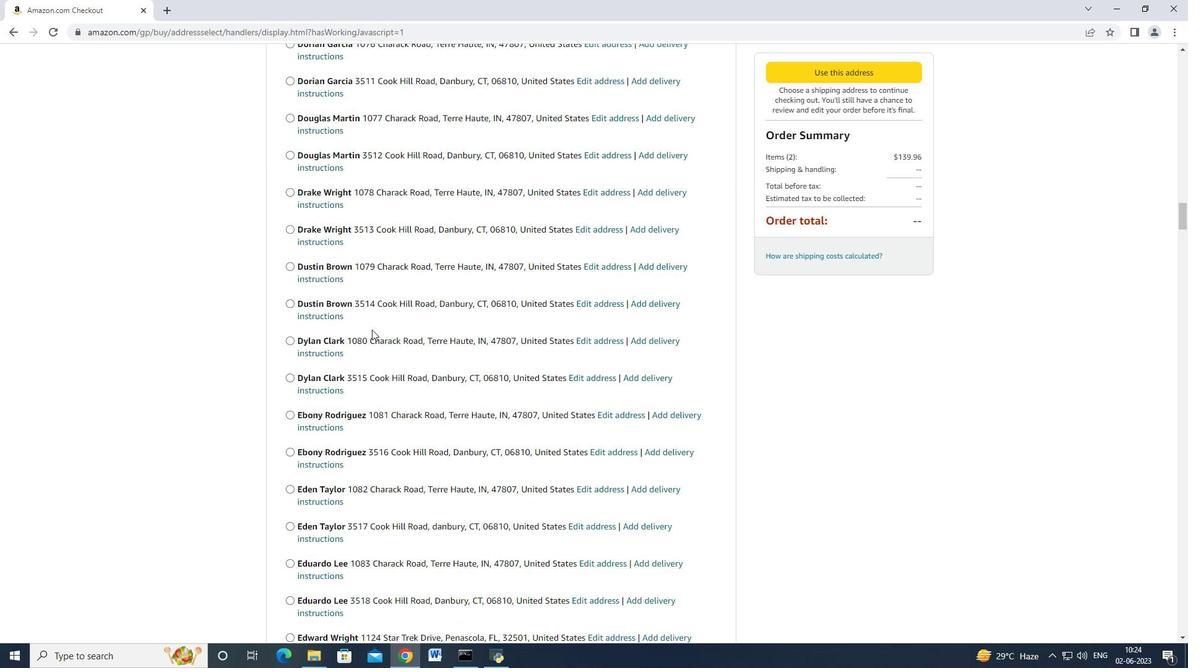 
Action: Mouse scrolled (372, 329) with delta (0, 0)
Screenshot: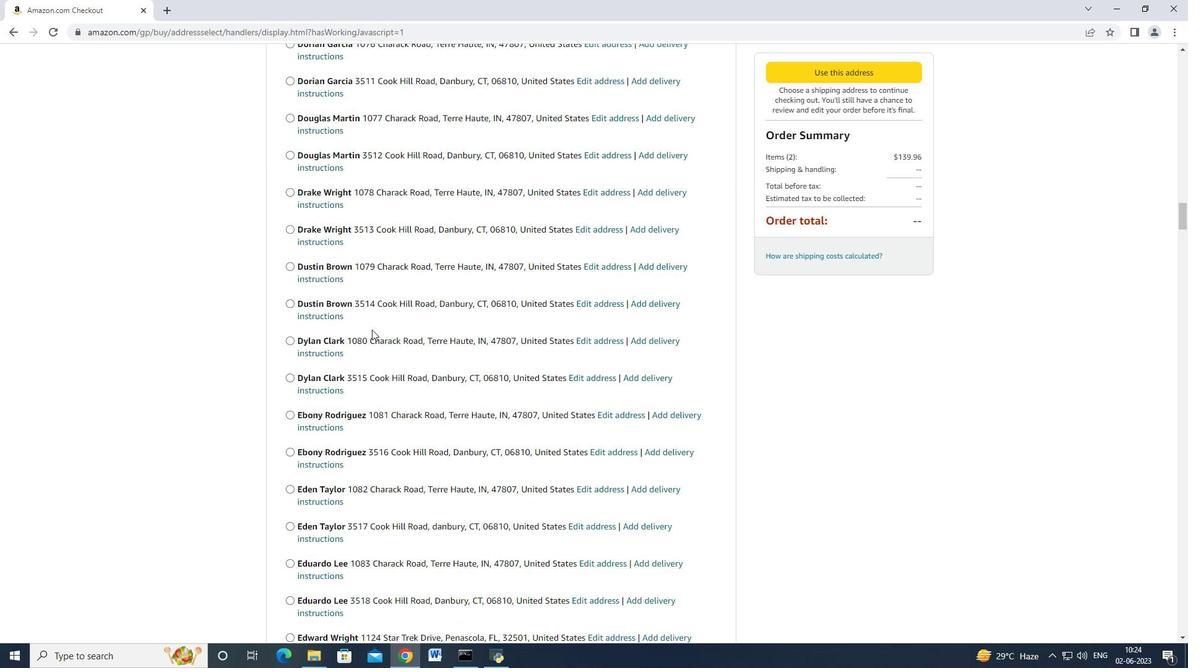 
Action: Mouse scrolled (372, 329) with delta (0, 0)
Screenshot: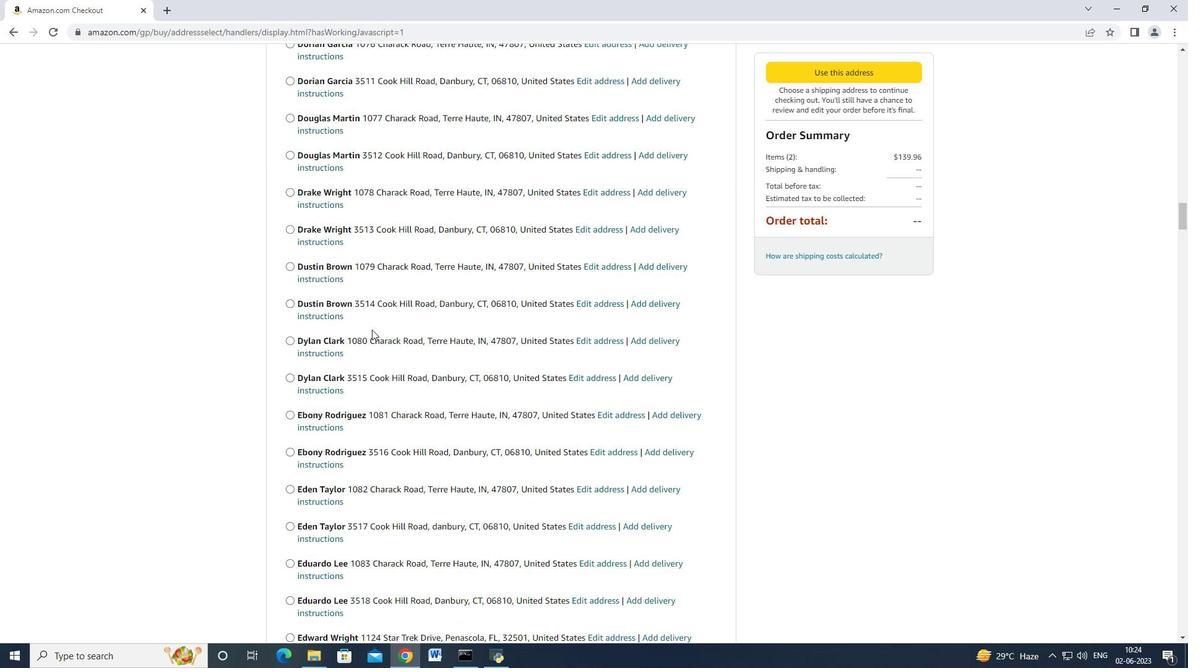 
Action: Mouse scrolled (372, 329) with delta (0, 0)
Screenshot: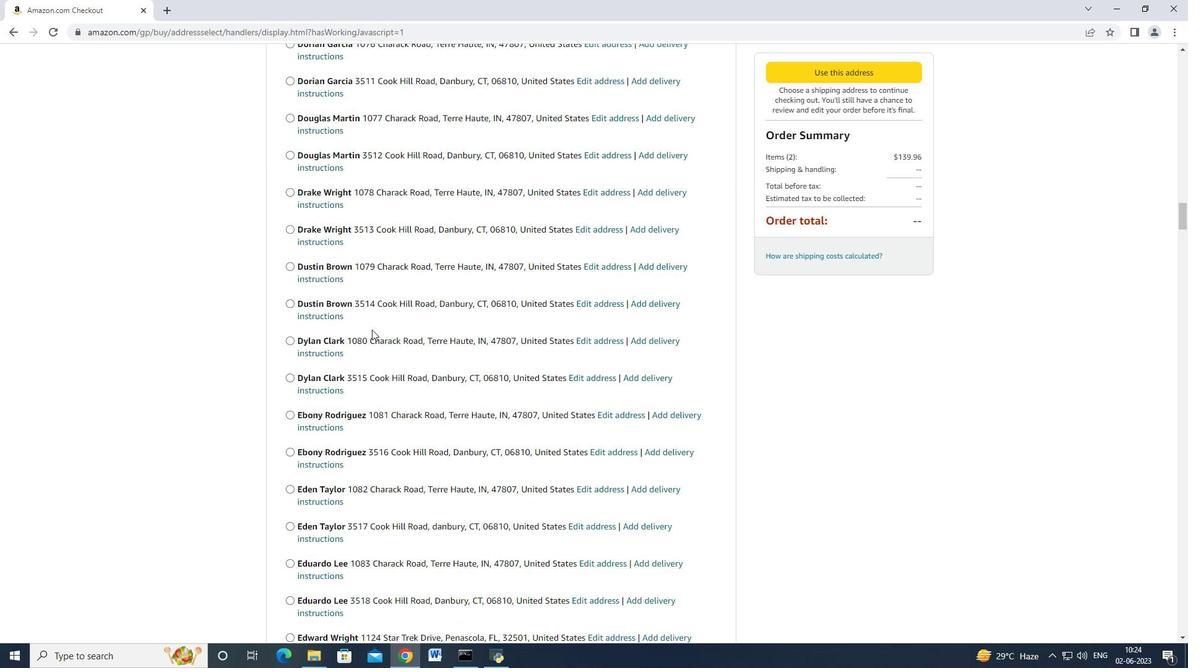
Action: Mouse scrolled (372, 328) with delta (0, -1)
Screenshot: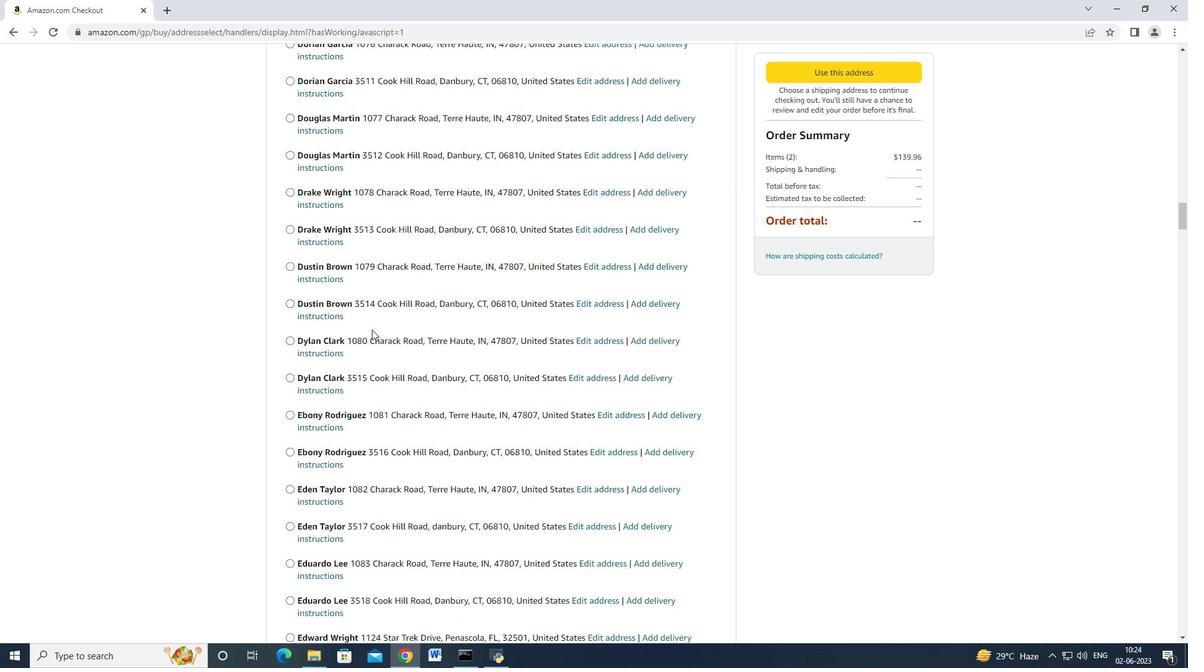 
Action: Mouse scrolled (372, 329) with delta (0, 0)
Screenshot: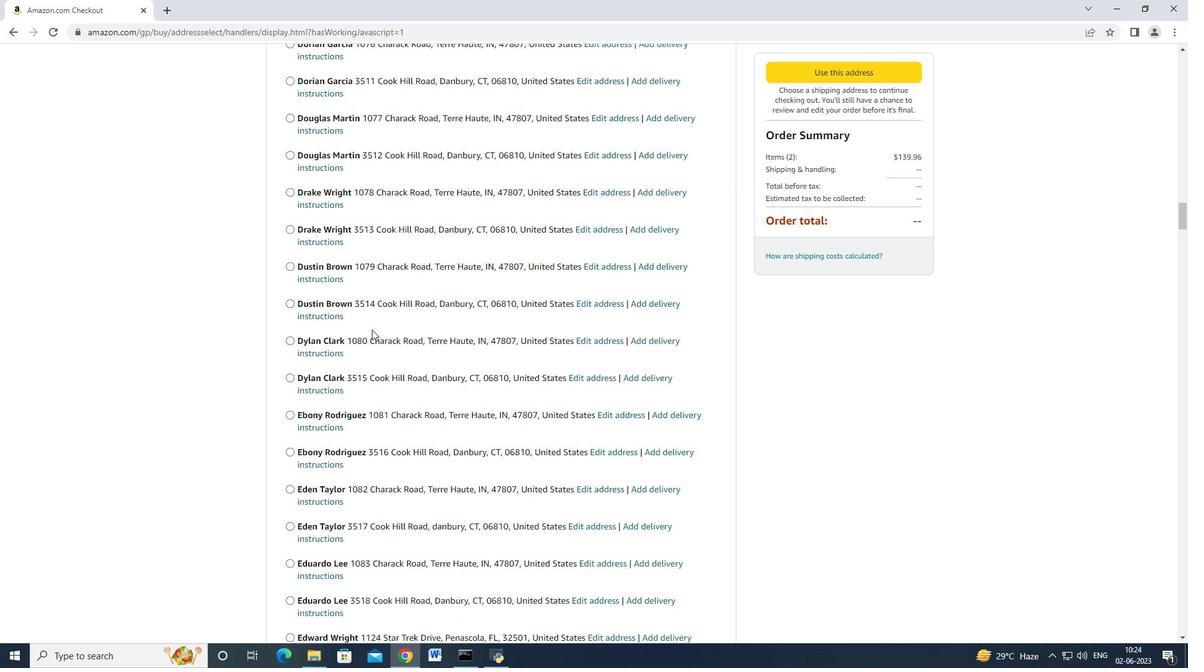 
Action: Mouse scrolled (372, 329) with delta (0, 0)
Screenshot: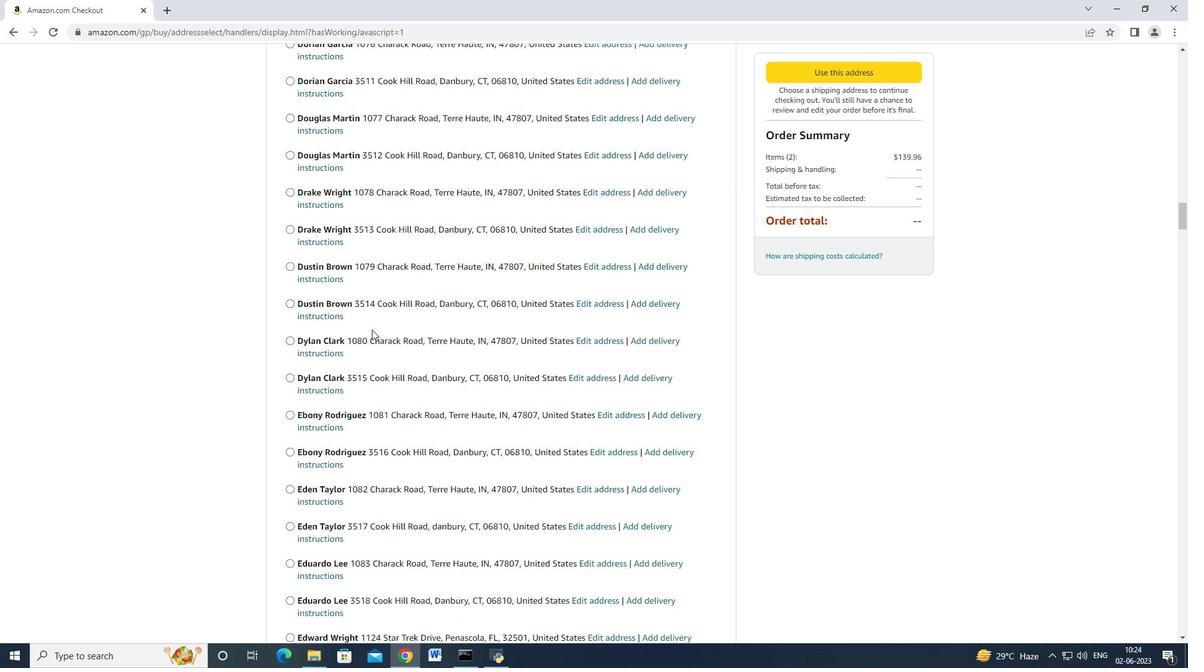 
Action: Mouse scrolled (372, 329) with delta (0, 0)
Screenshot: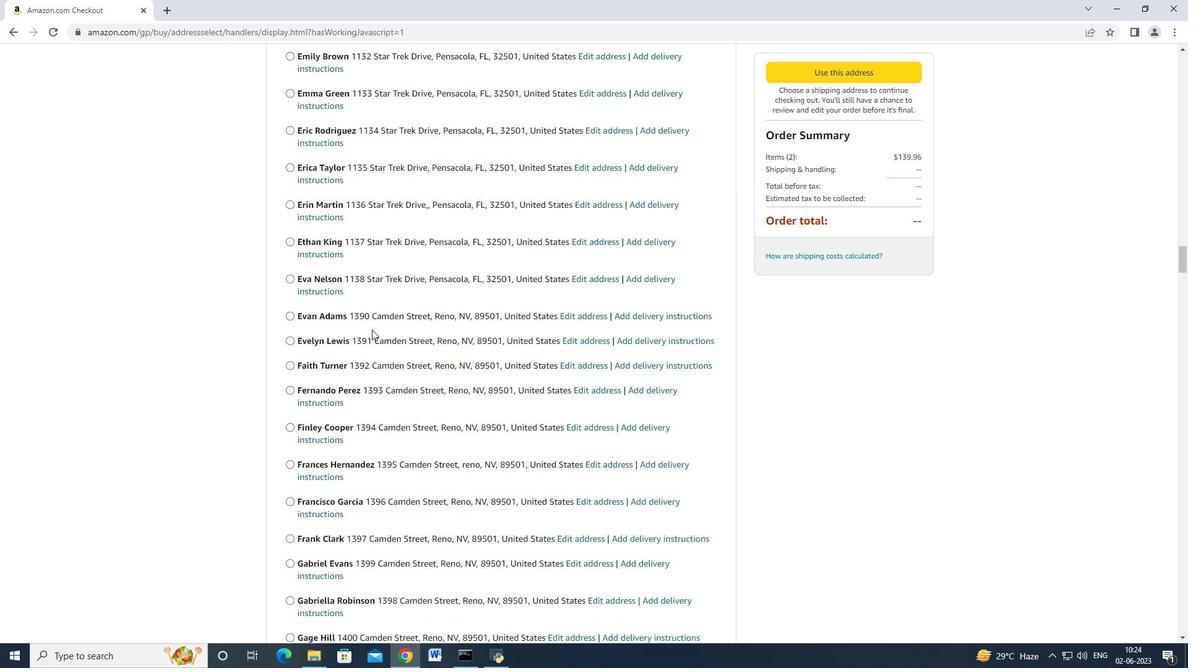 
Action: Mouse scrolled (372, 328) with delta (0, -1)
Screenshot: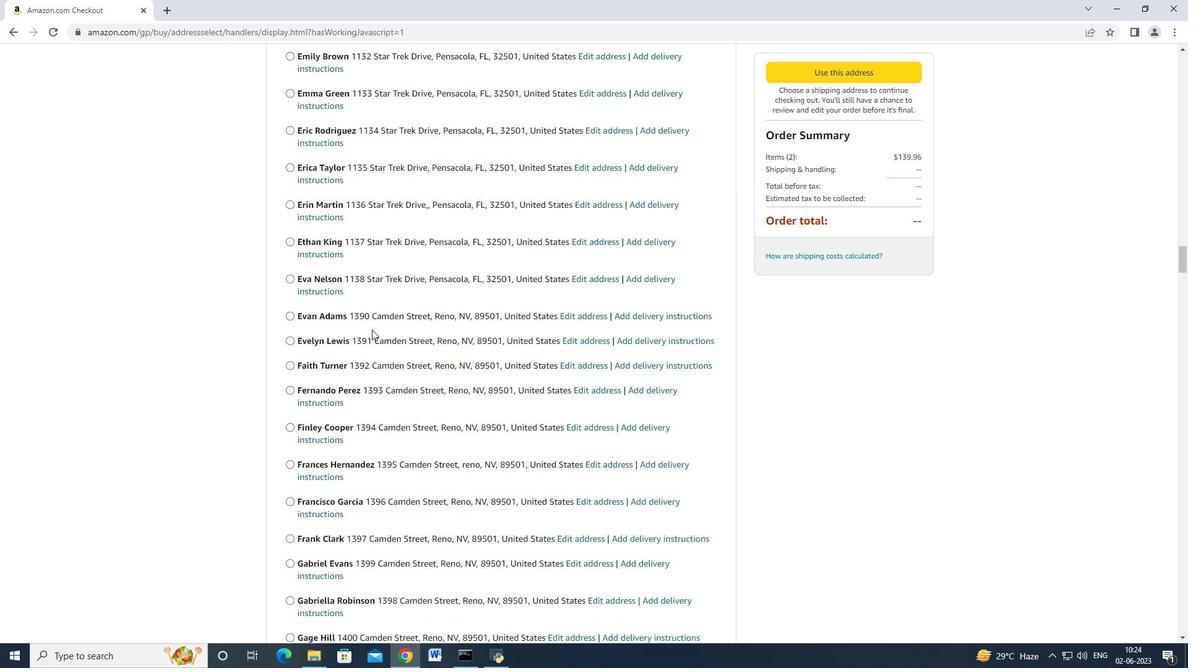 
Action: Mouse scrolled (372, 329) with delta (0, 0)
Screenshot: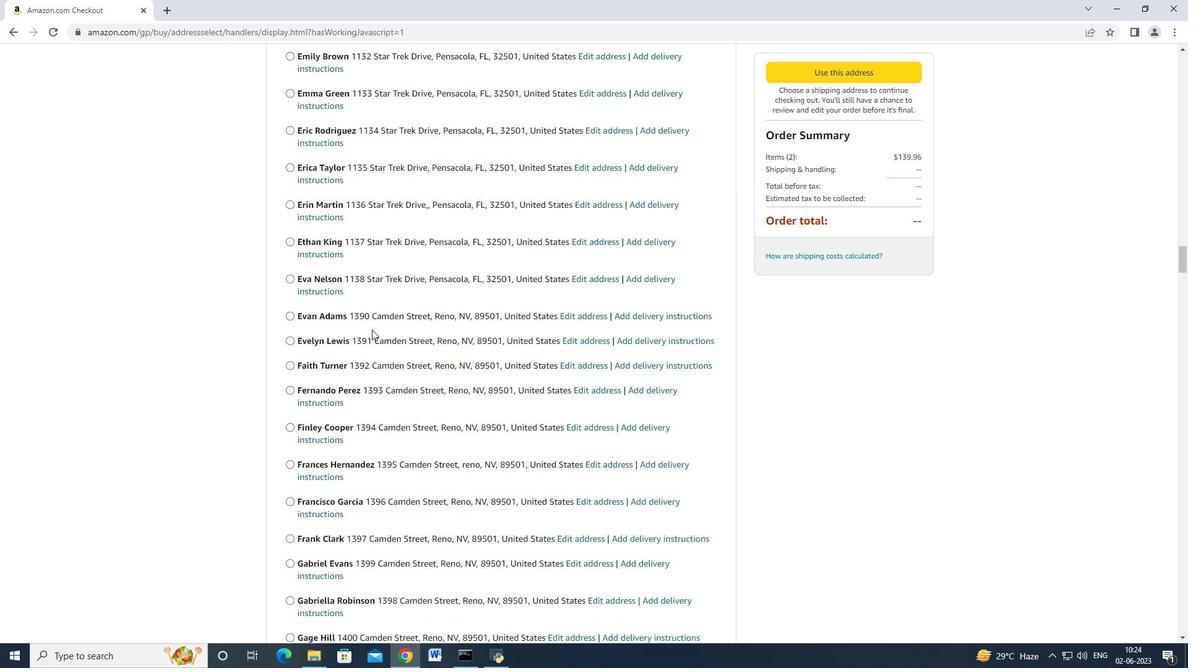 
Action: Mouse scrolled (372, 328) with delta (0, -1)
Screenshot: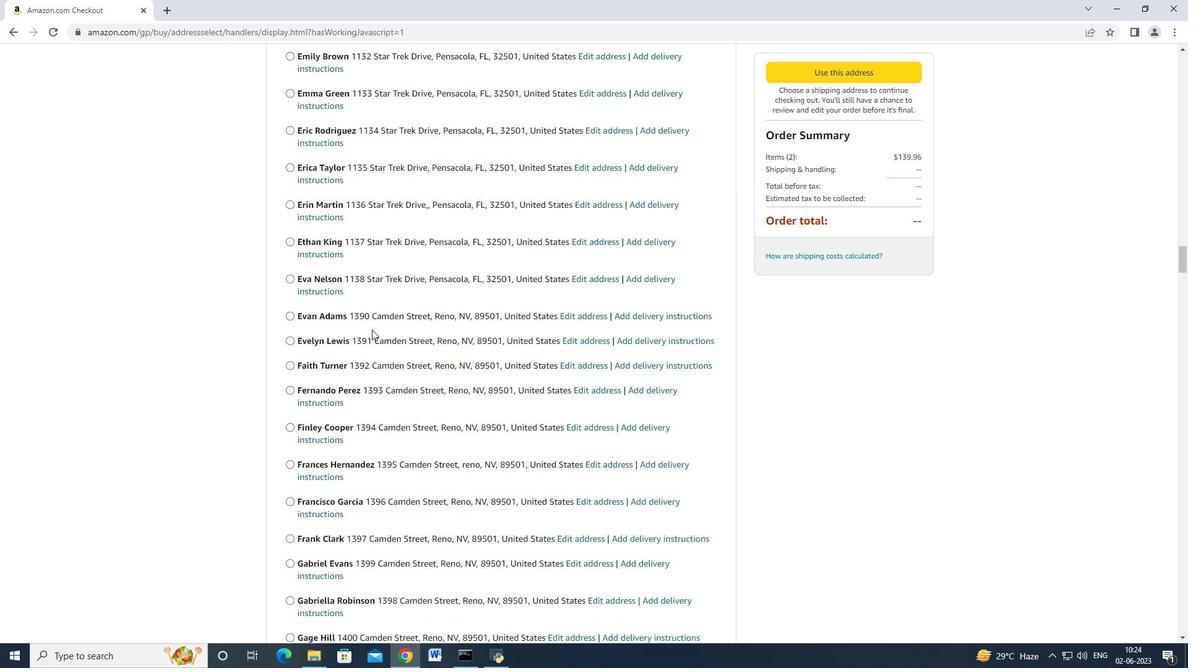 
Action: Mouse scrolled (372, 329) with delta (0, 0)
Screenshot: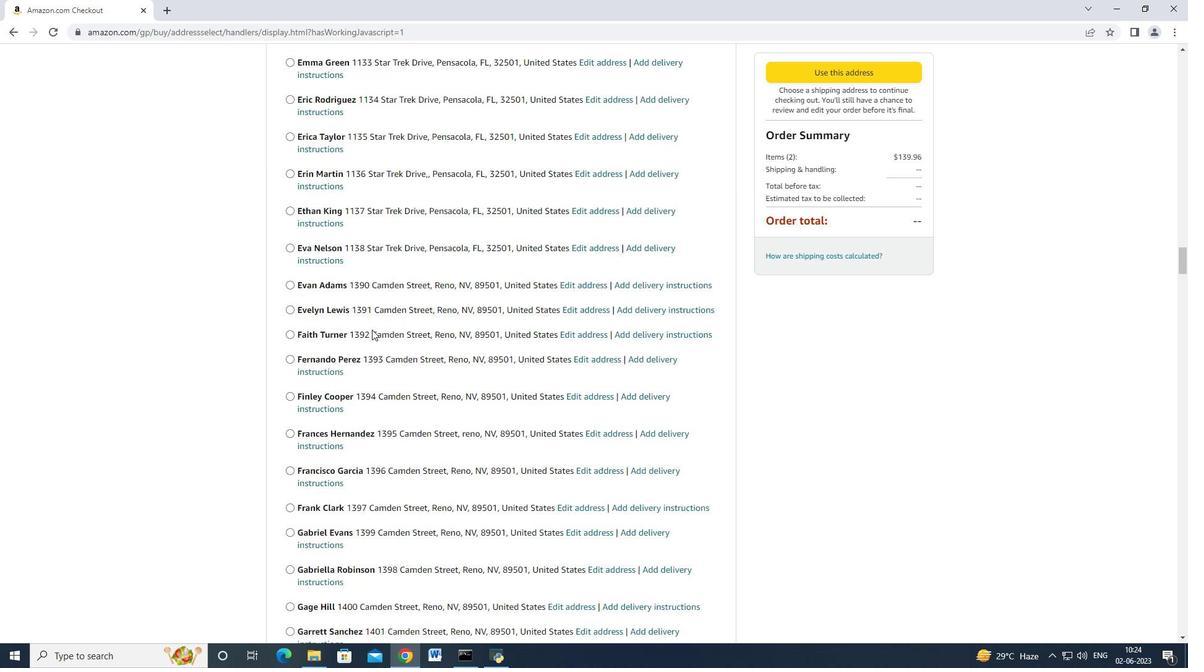 
Action: Mouse scrolled (372, 328) with delta (0, -1)
Screenshot: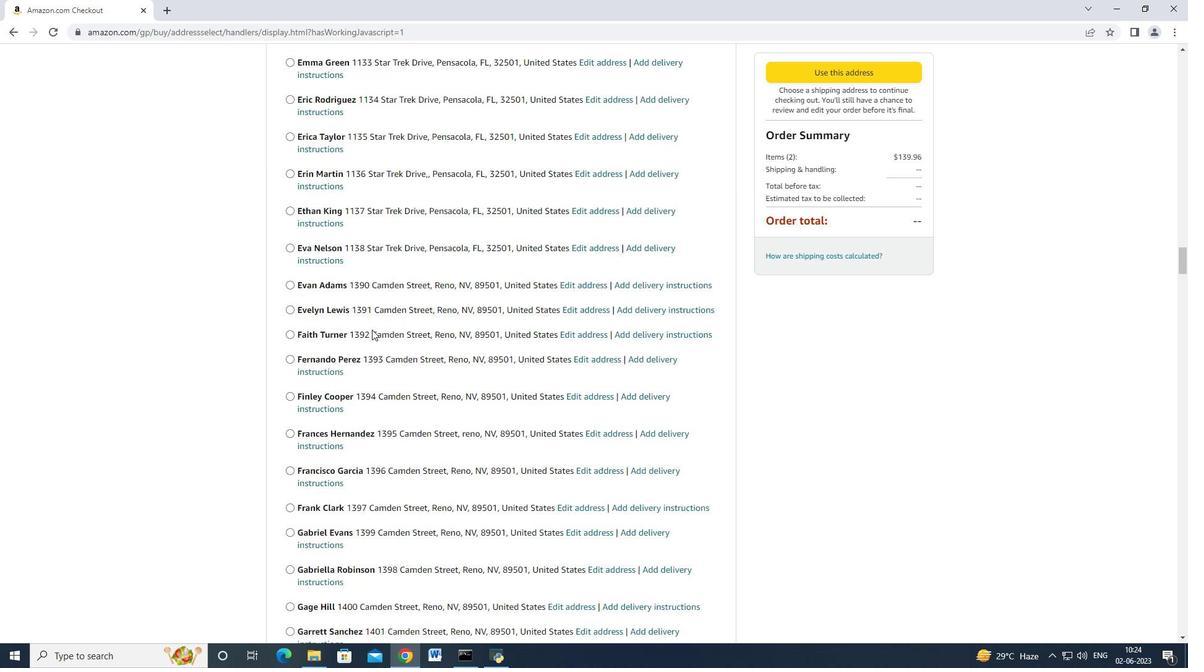
Action: Mouse scrolled (372, 329) with delta (0, 0)
Screenshot: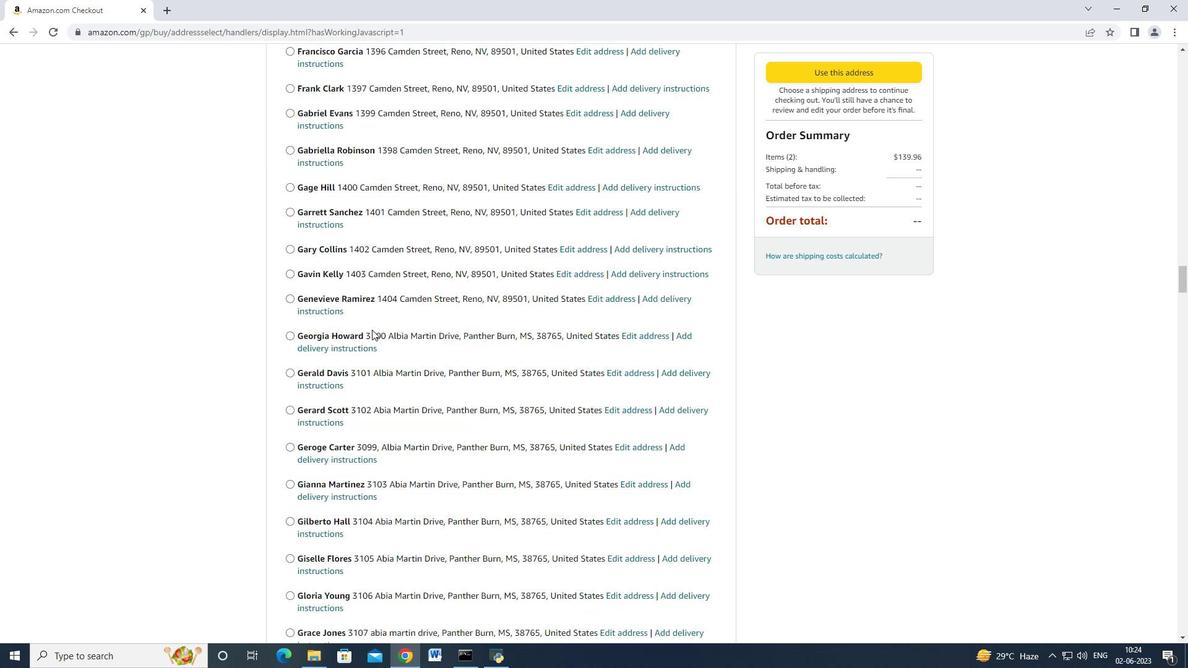 
Action: Mouse scrolled (372, 329) with delta (0, 0)
Screenshot: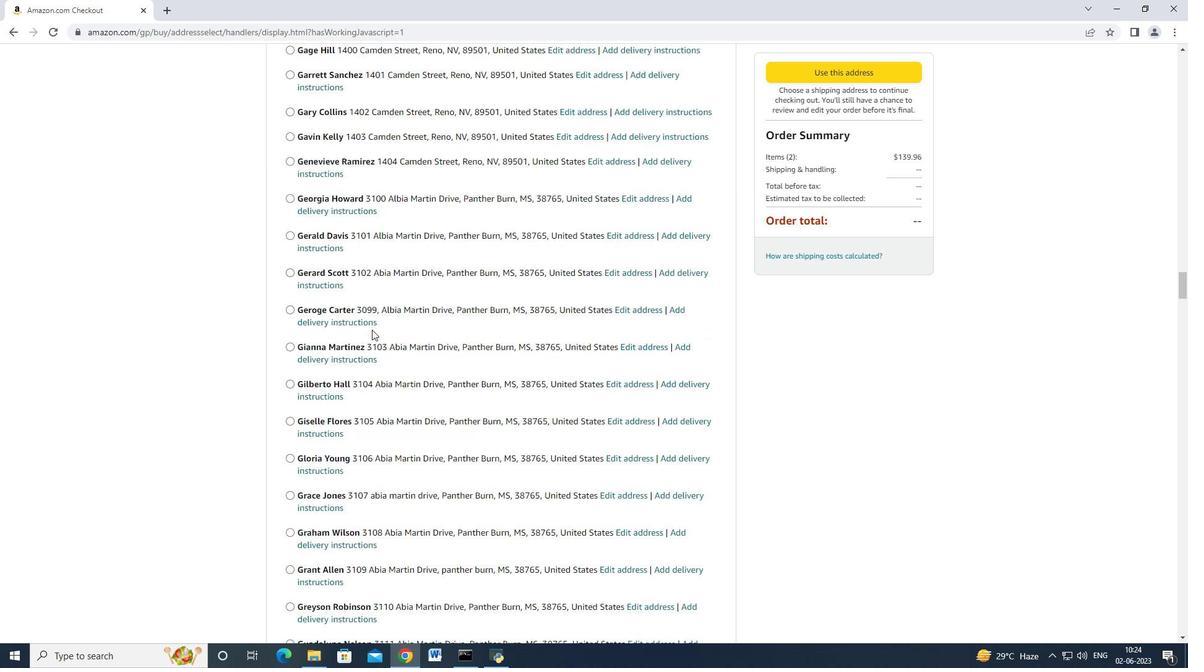 
Action: Mouse scrolled (372, 328) with delta (0, -1)
Screenshot: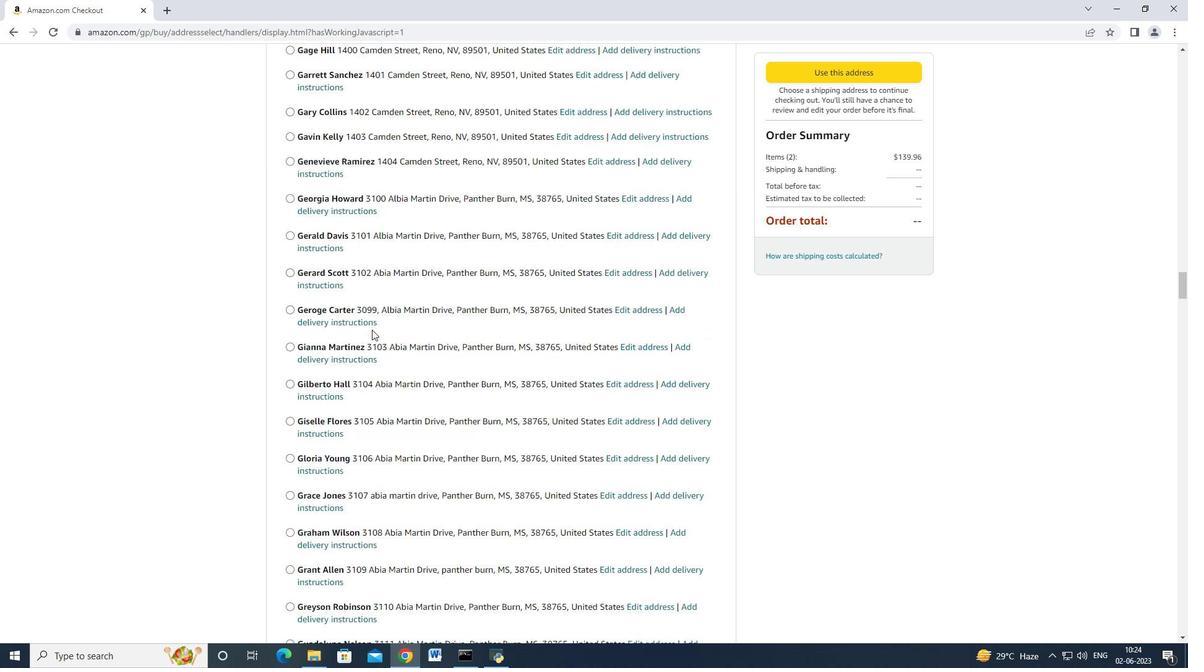 
Action: Mouse scrolled (372, 329) with delta (0, 0)
Screenshot: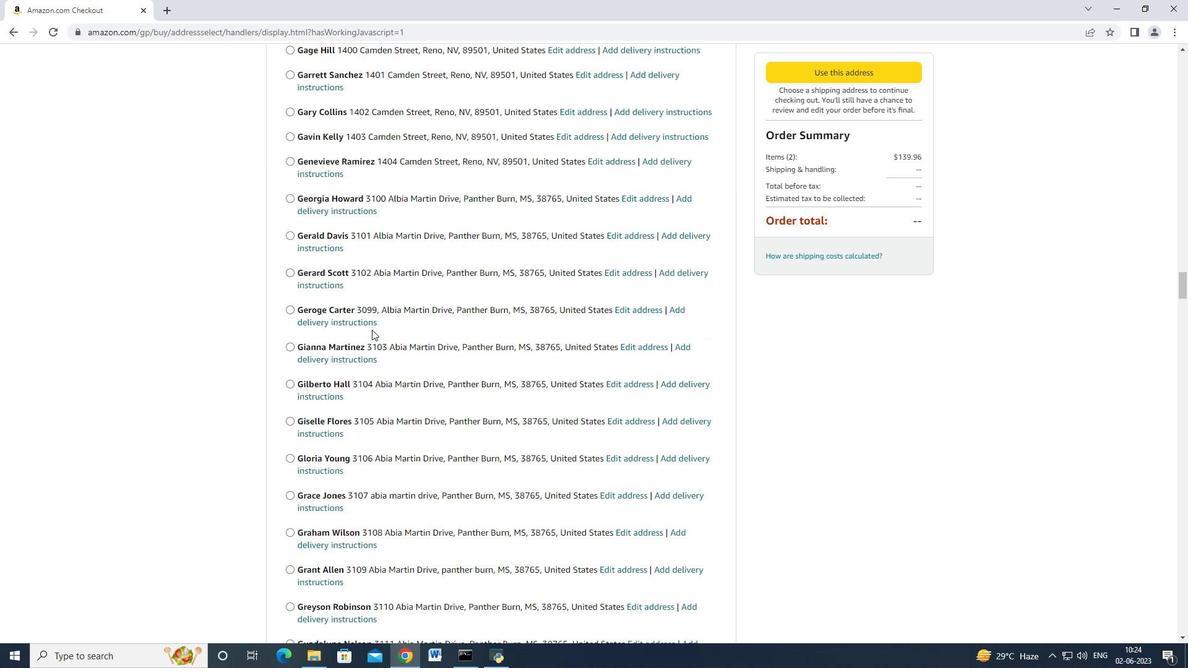 
Action: Mouse scrolled (372, 328) with delta (0, -1)
Screenshot: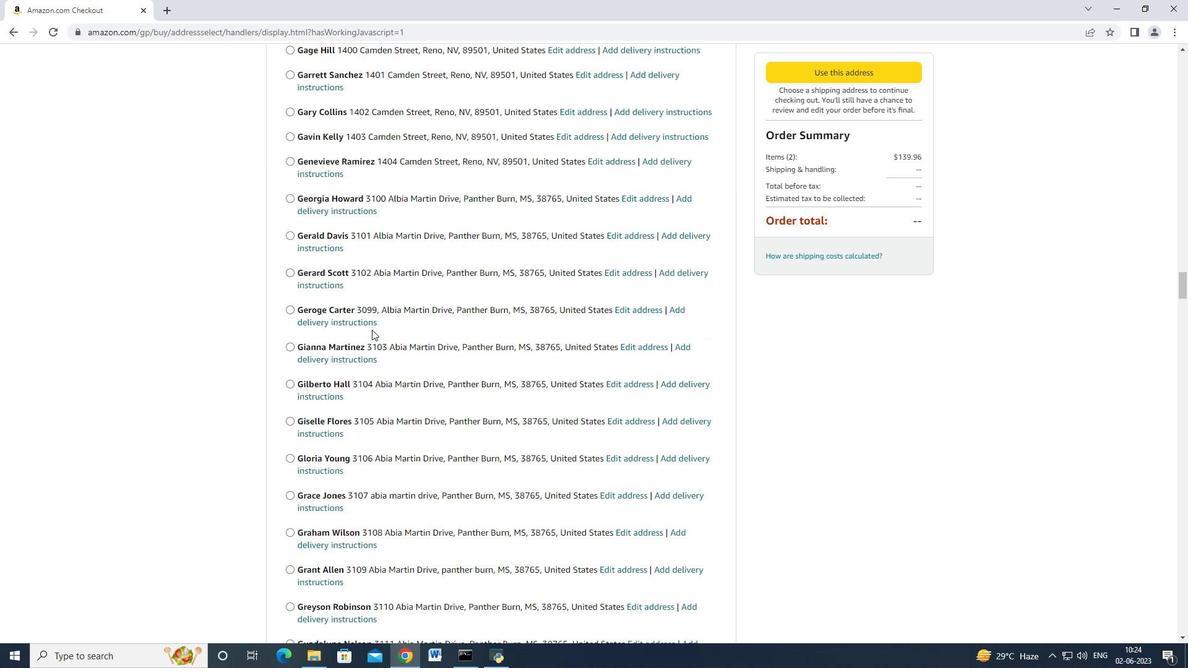 
Action: Mouse scrolled (372, 329) with delta (0, 0)
Screenshot: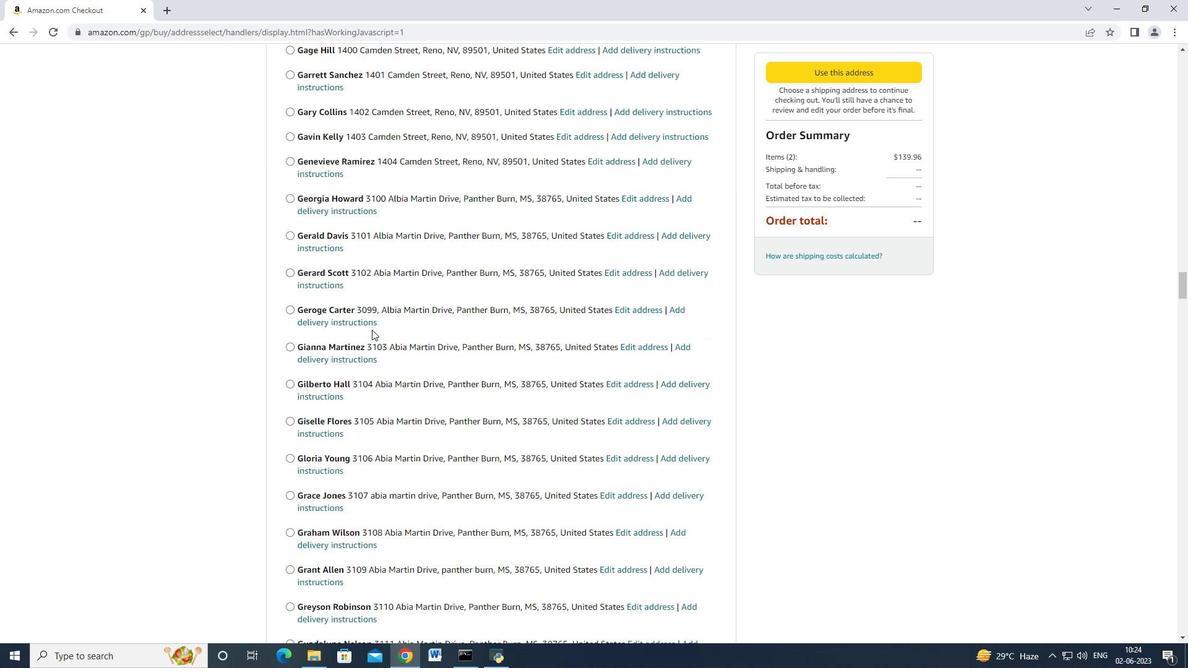 
Action: Mouse scrolled (372, 329) with delta (0, 0)
Screenshot: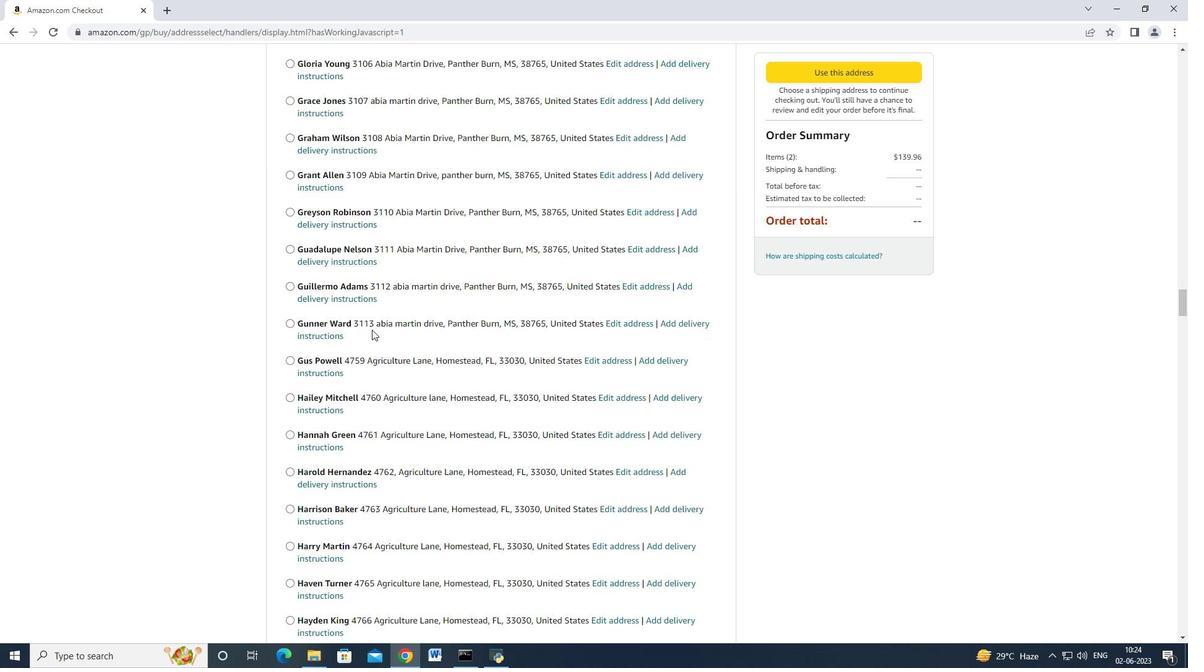 
Action: Mouse scrolled (372, 329) with delta (0, 0)
Screenshot: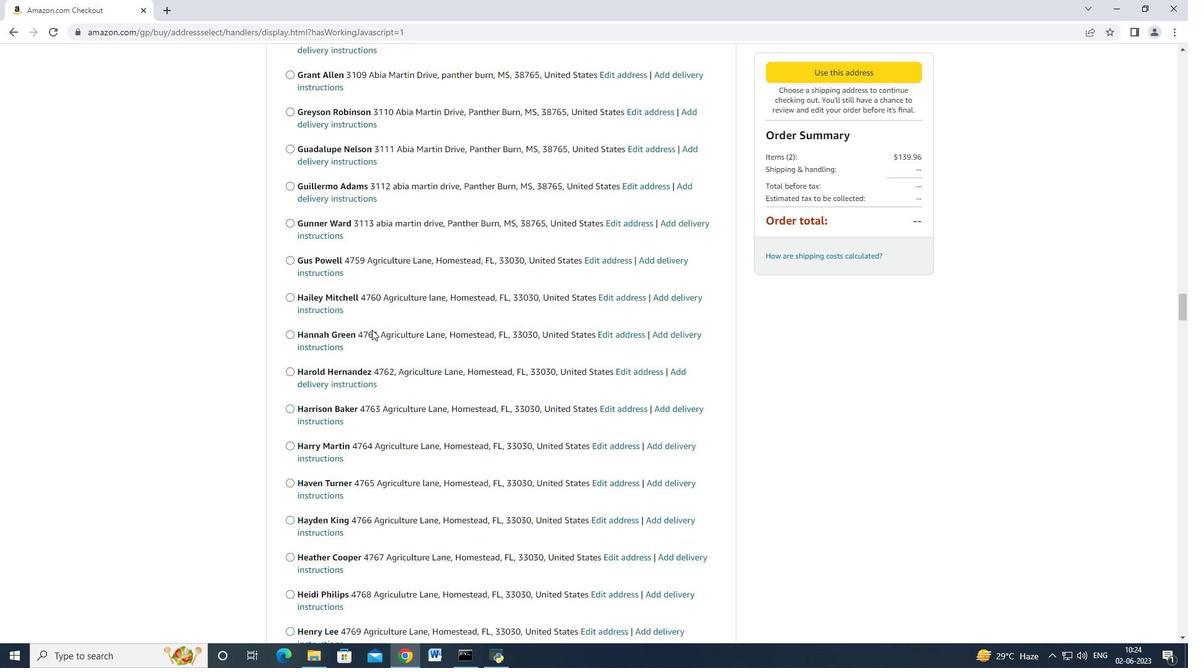 
Action: Mouse scrolled (372, 329) with delta (0, 0)
Screenshot: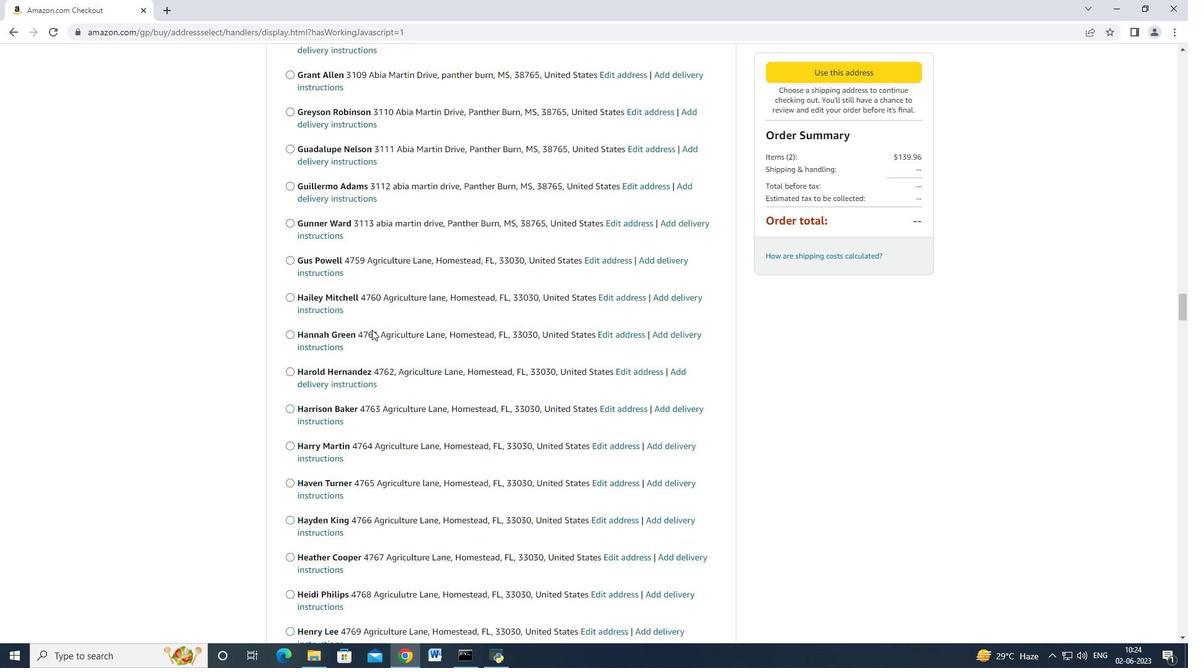 
Action: Mouse scrolled (372, 328) with delta (0, -1)
Screenshot: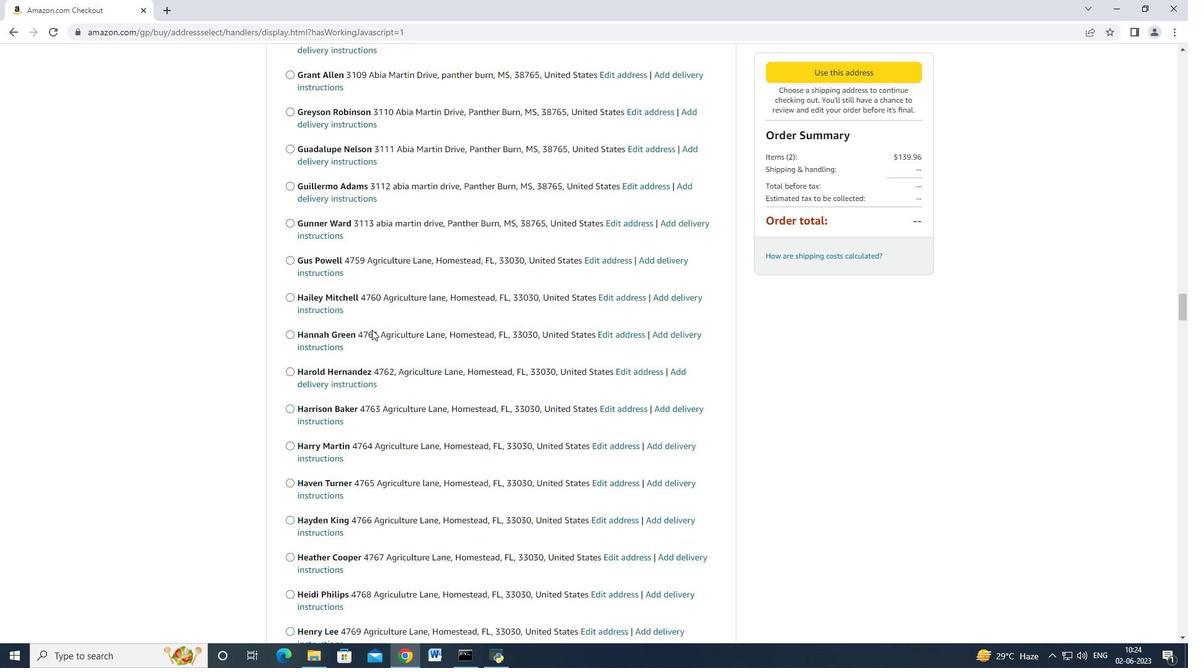 
Action: Mouse scrolled (372, 329) with delta (0, 0)
Screenshot: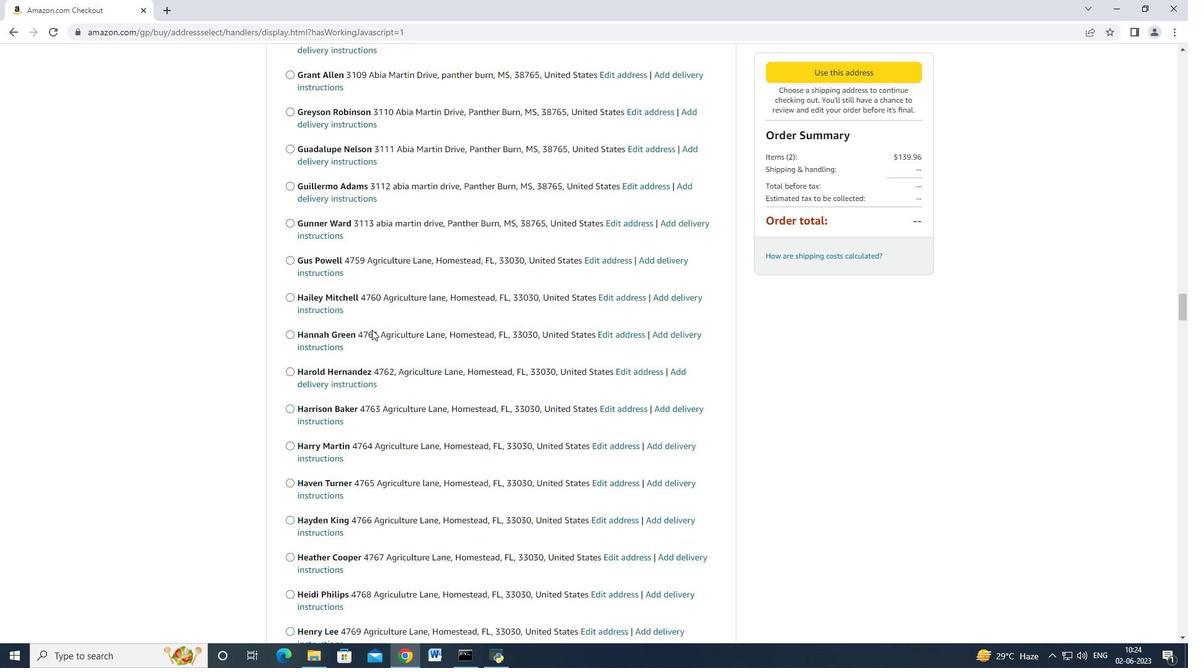 
Action: Mouse scrolled (372, 329) with delta (0, 0)
Screenshot: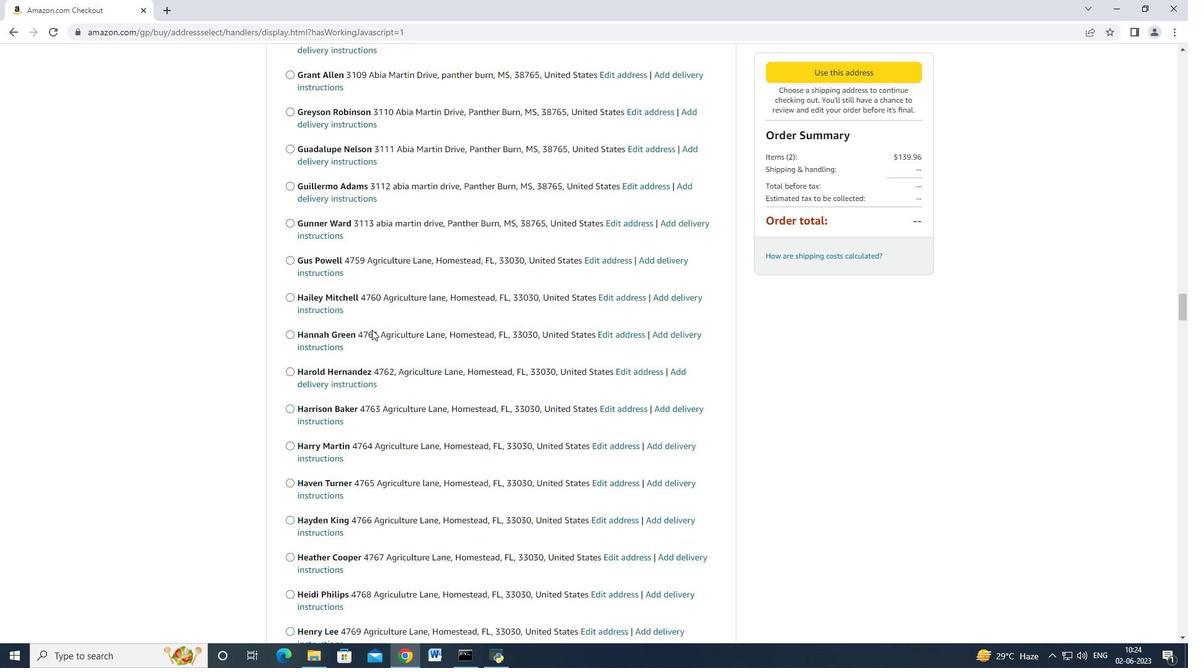 
Action: Mouse scrolled (372, 329) with delta (0, 0)
Screenshot: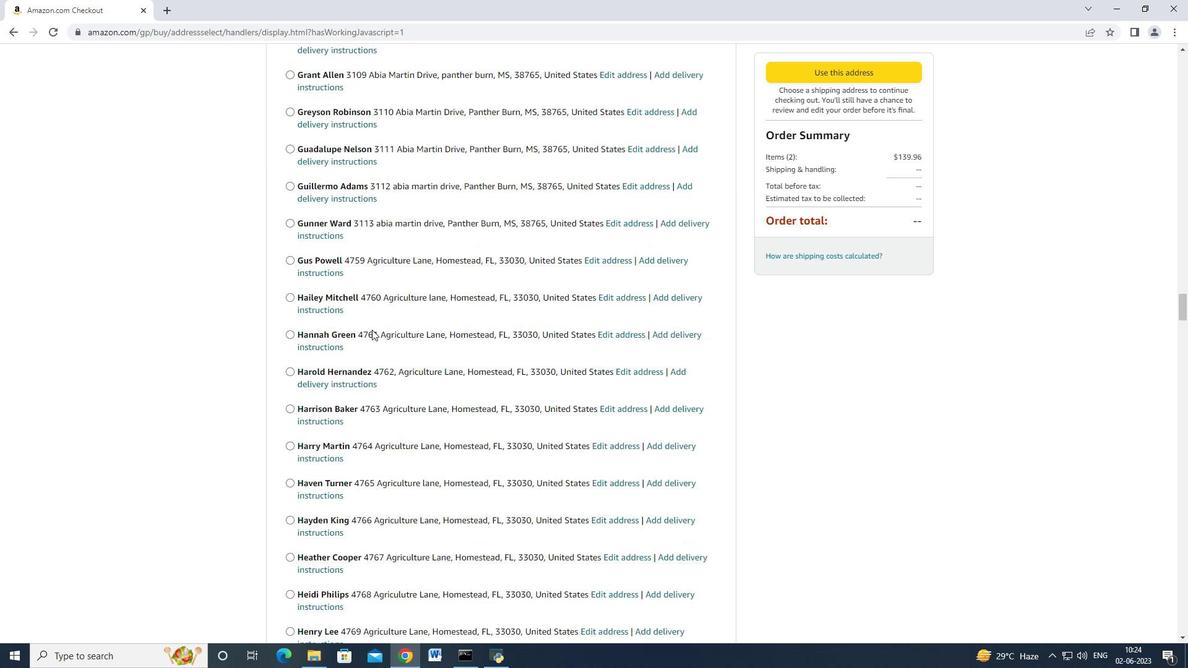 
Action: Mouse scrolled (372, 329) with delta (0, 0)
Screenshot: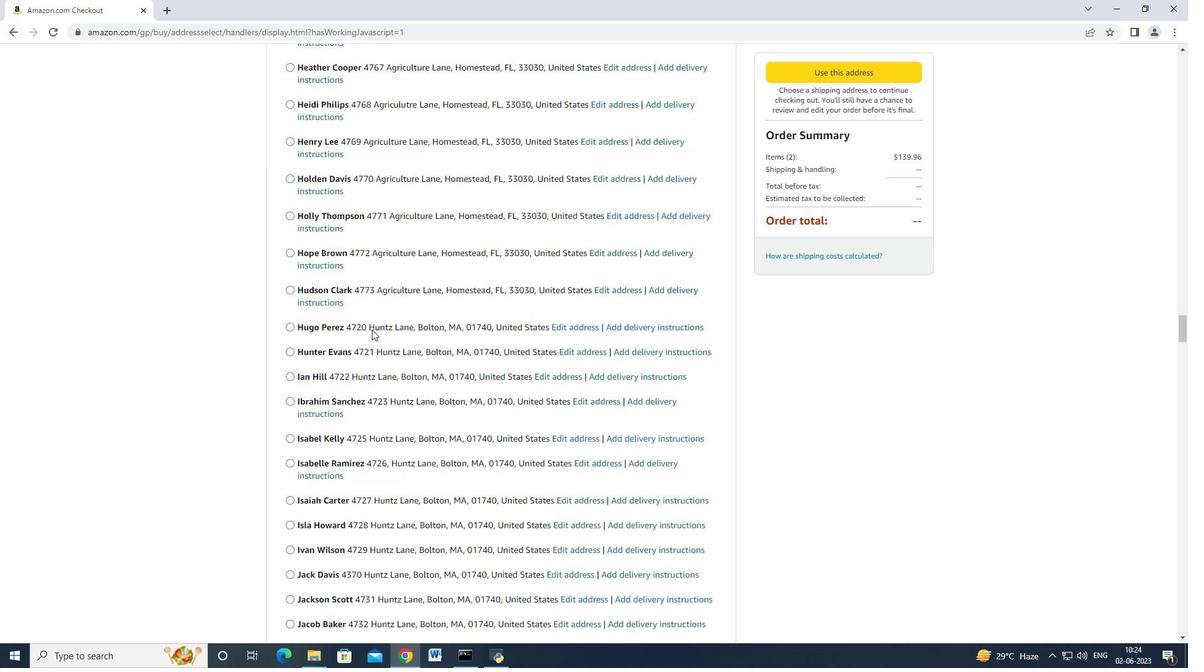 
Action: Mouse scrolled (372, 329) with delta (0, 0)
Screenshot: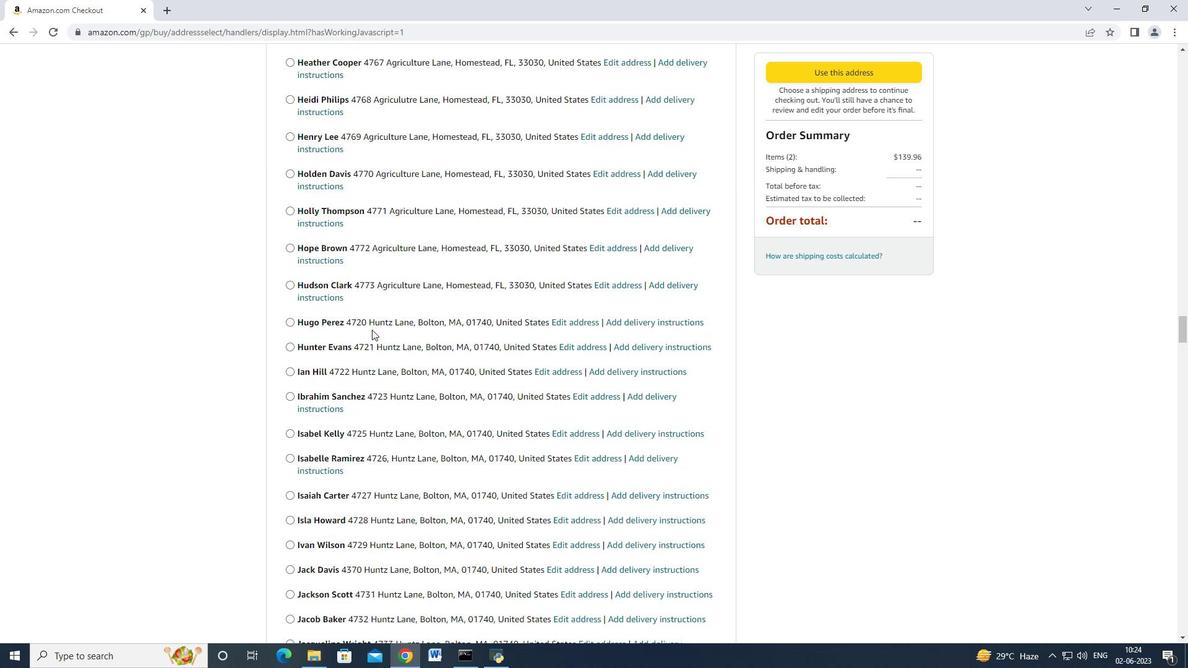 
Action: Mouse scrolled (372, 329) with delta (0, 0)
Screenshot: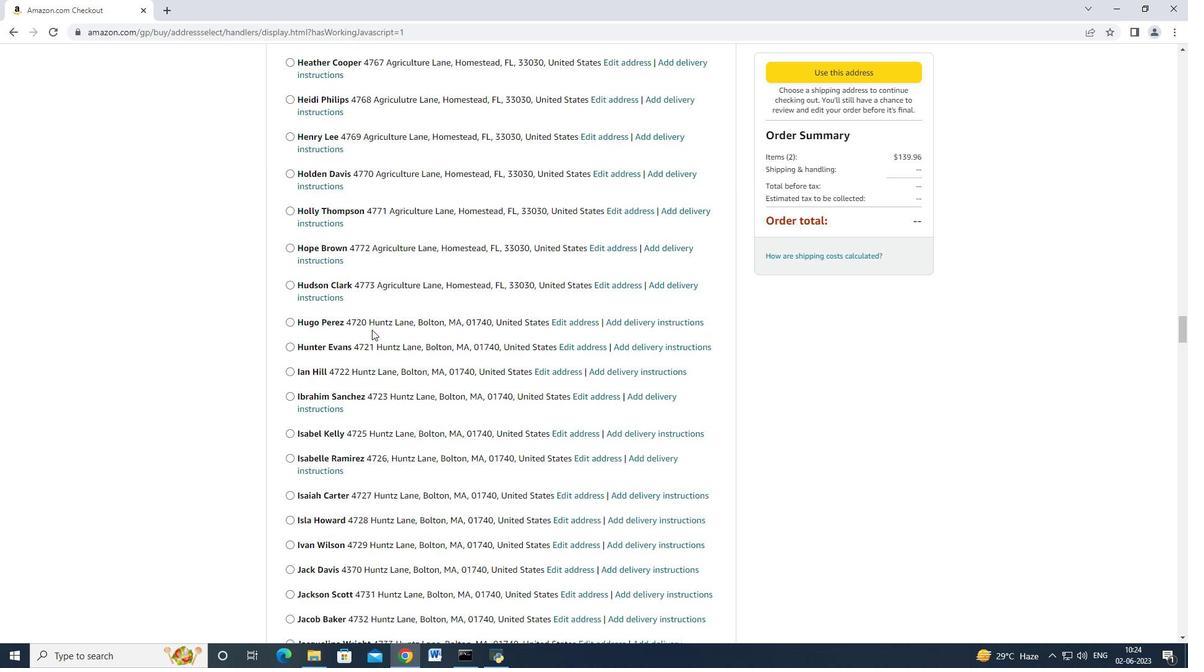 
Action: Mouse scrolled (372, 329) with delta (0, 0)
Screenshot: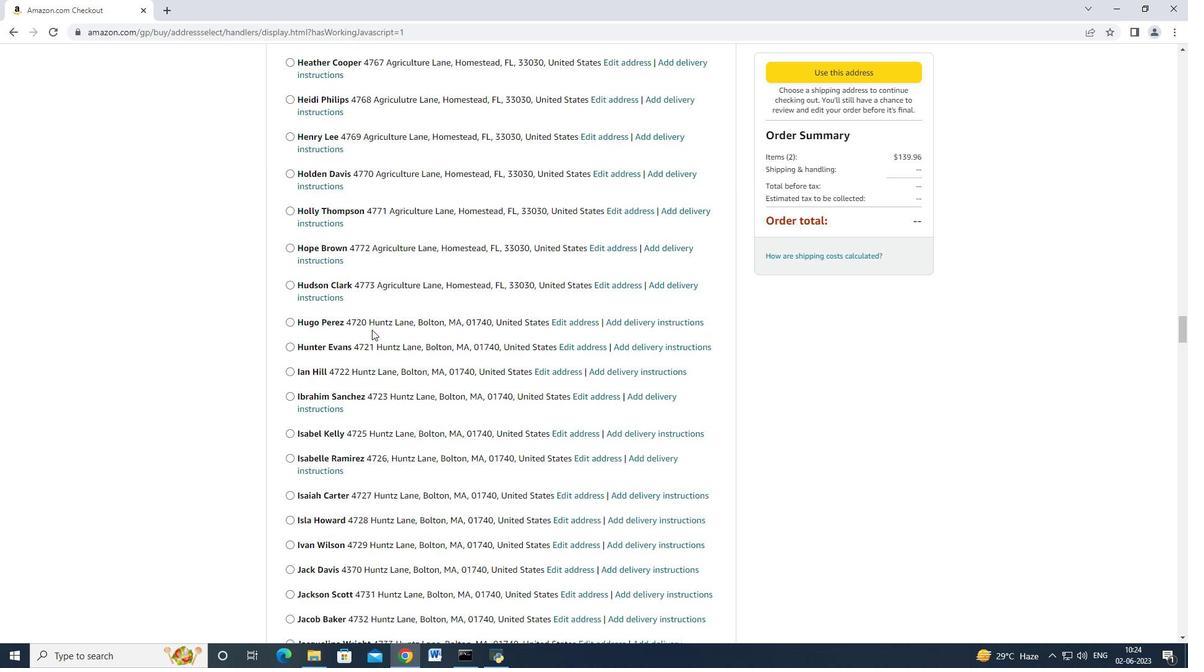 
Action: Mouse scrolled (372, 328) with delta (0, -1)
Screenshot: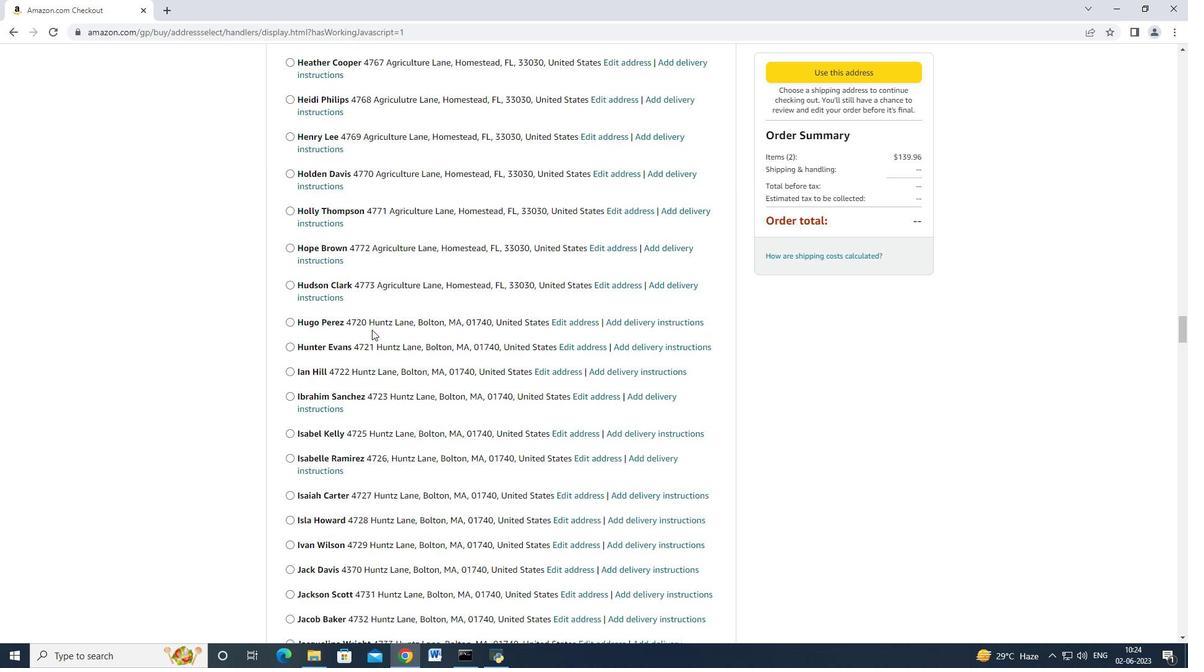 
Action: Mouse scrolled (372, 329) with delta (0, 0)
Screenshot: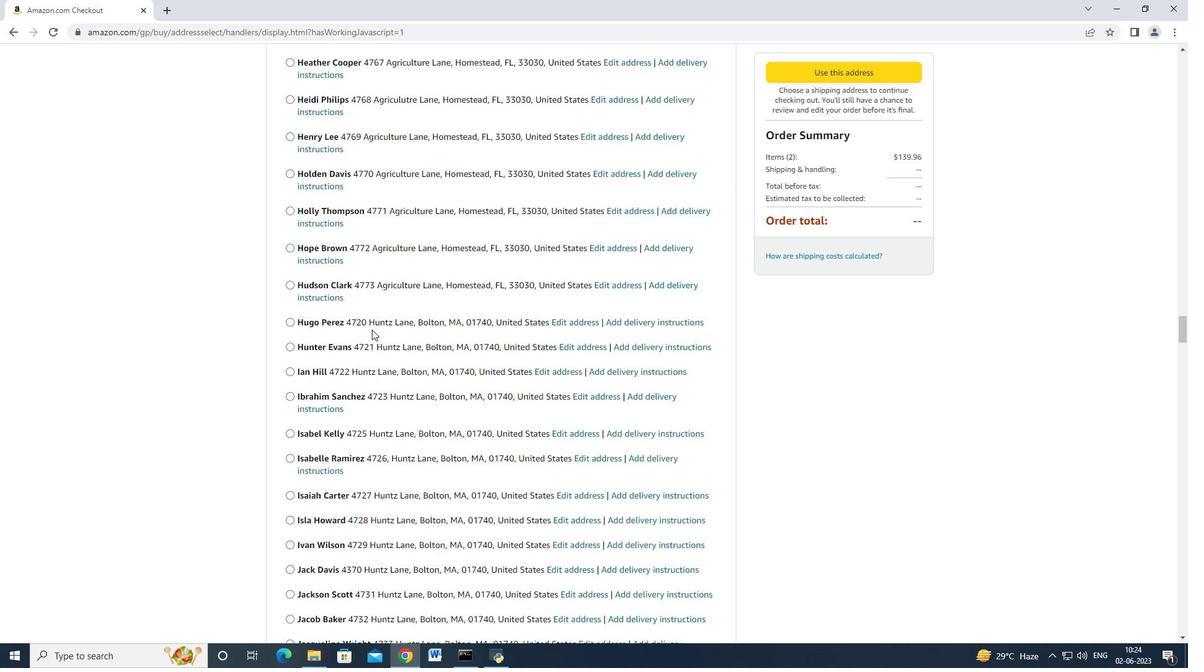 
Action: Mouse scrolled (372, 329) with delta (0, 0)
Screenshot: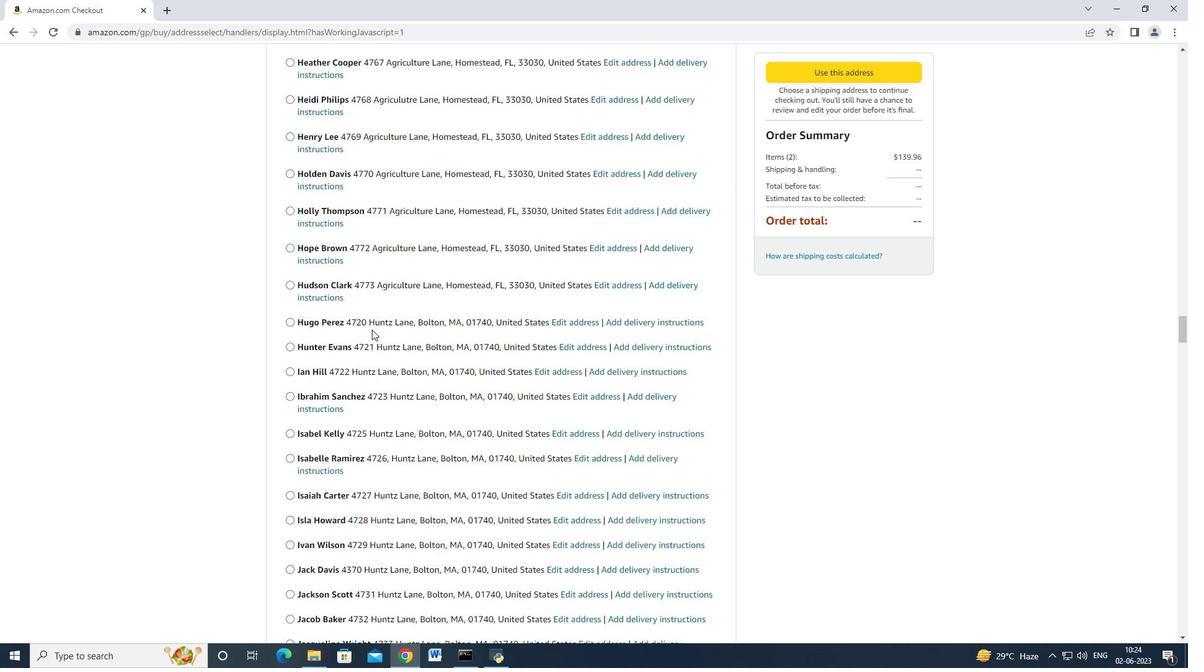 
Action: Mouse scrolled (372, 329) with delta (0, 0)
Screenshot: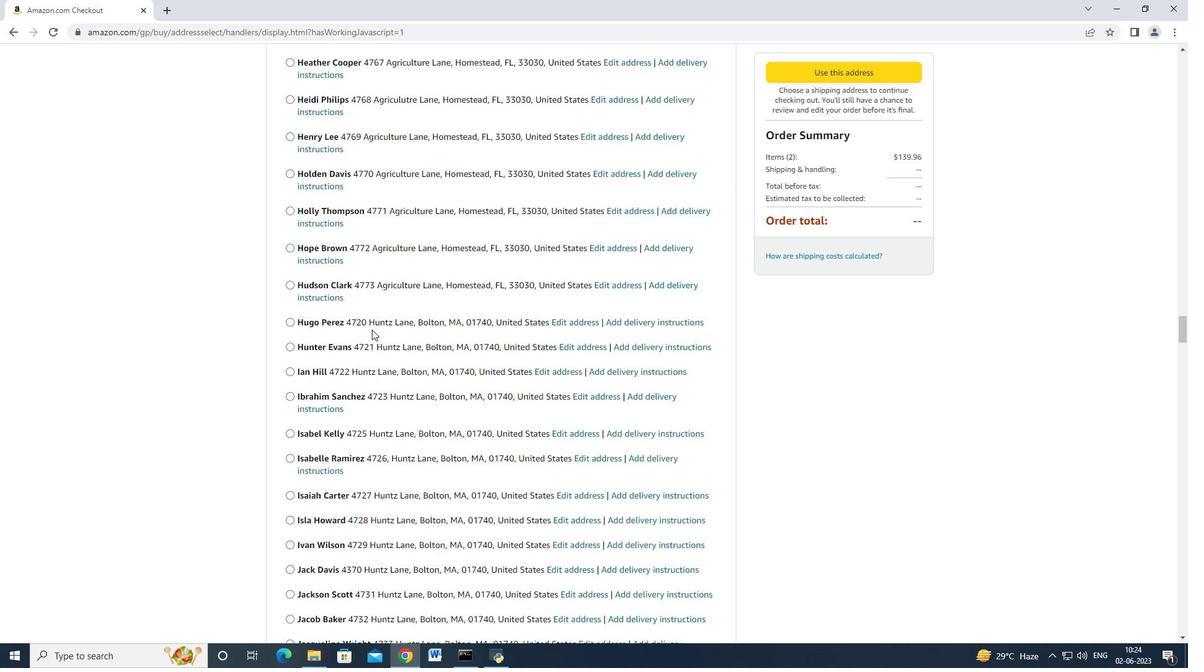 
Action: Mouse scrolled (372, 329) with delta (0, 0)
Screenshot: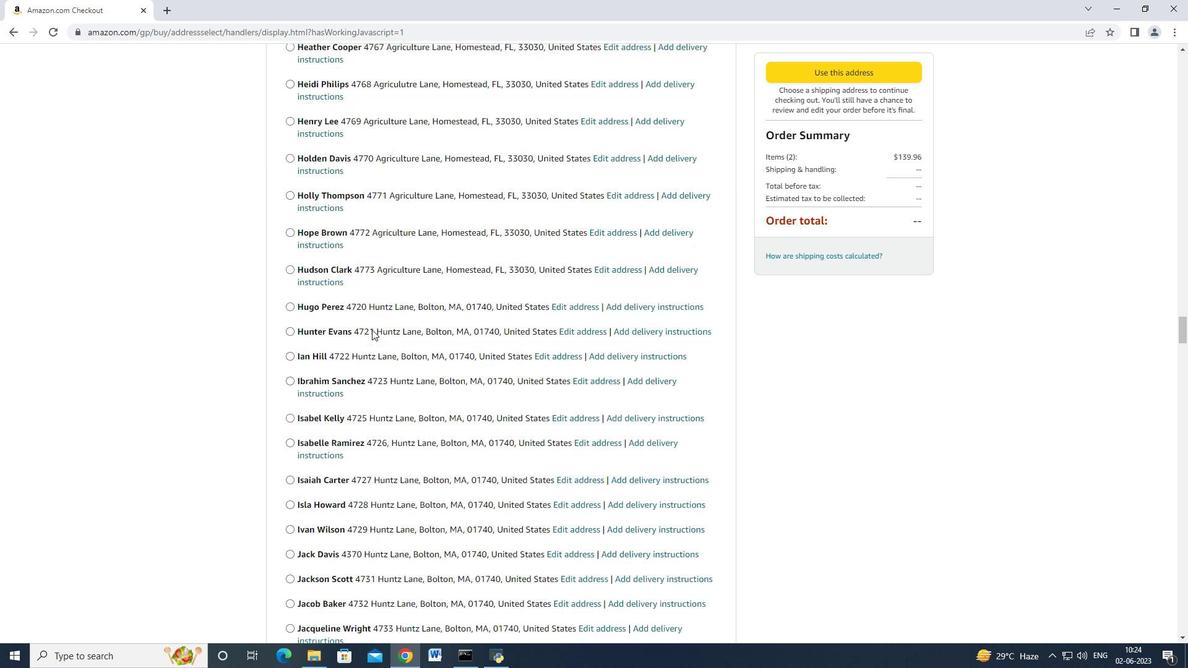 
Action: Mouse scrolled (372, 329) with delta (0, 0)
Screenshot: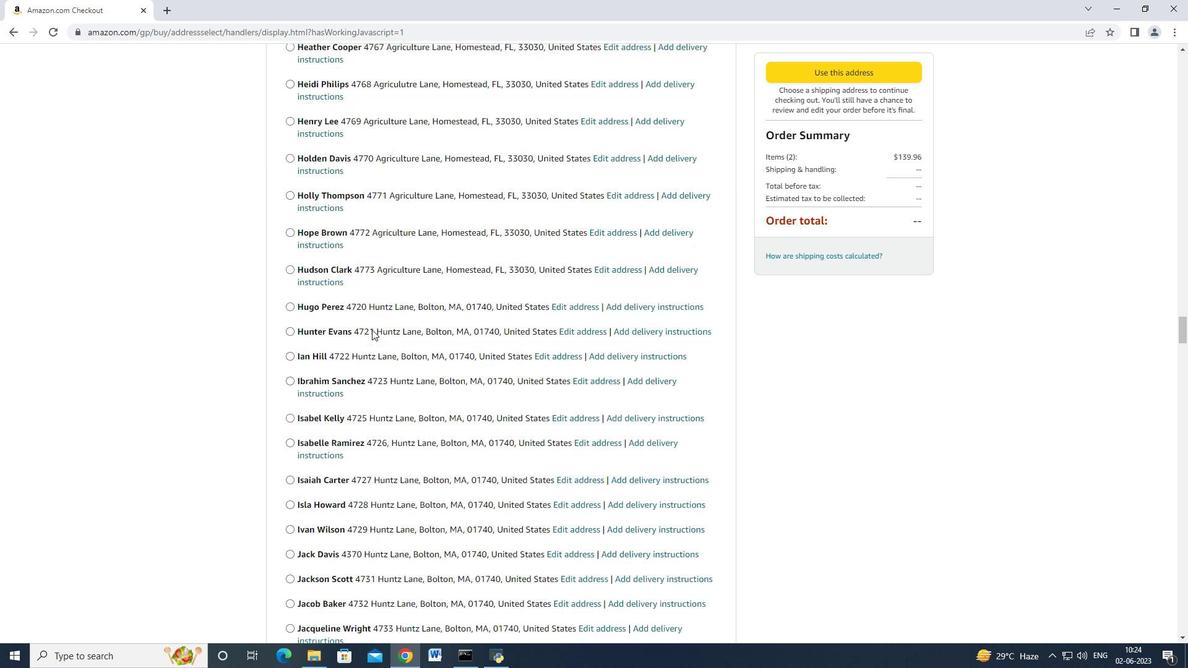 
Action: Mouse scrolled (372, 329) with delta (0, 0)
Screenshot: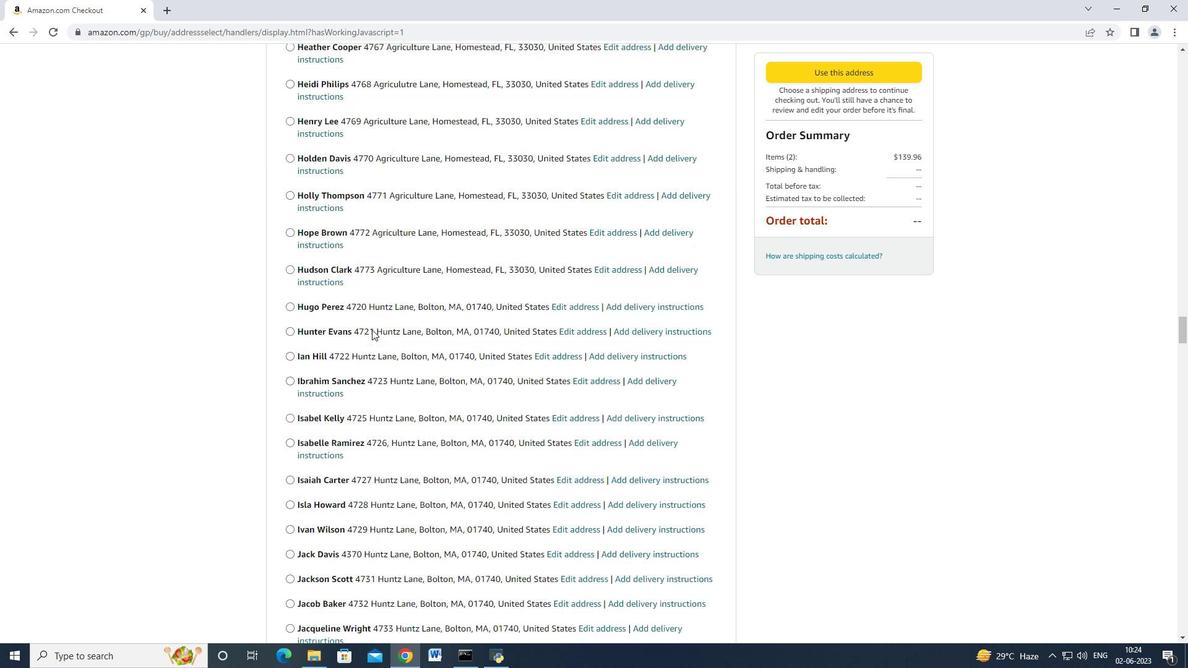 
Action: Mouse scrolled (372, 328) with delta (0, -1)
Screenshot: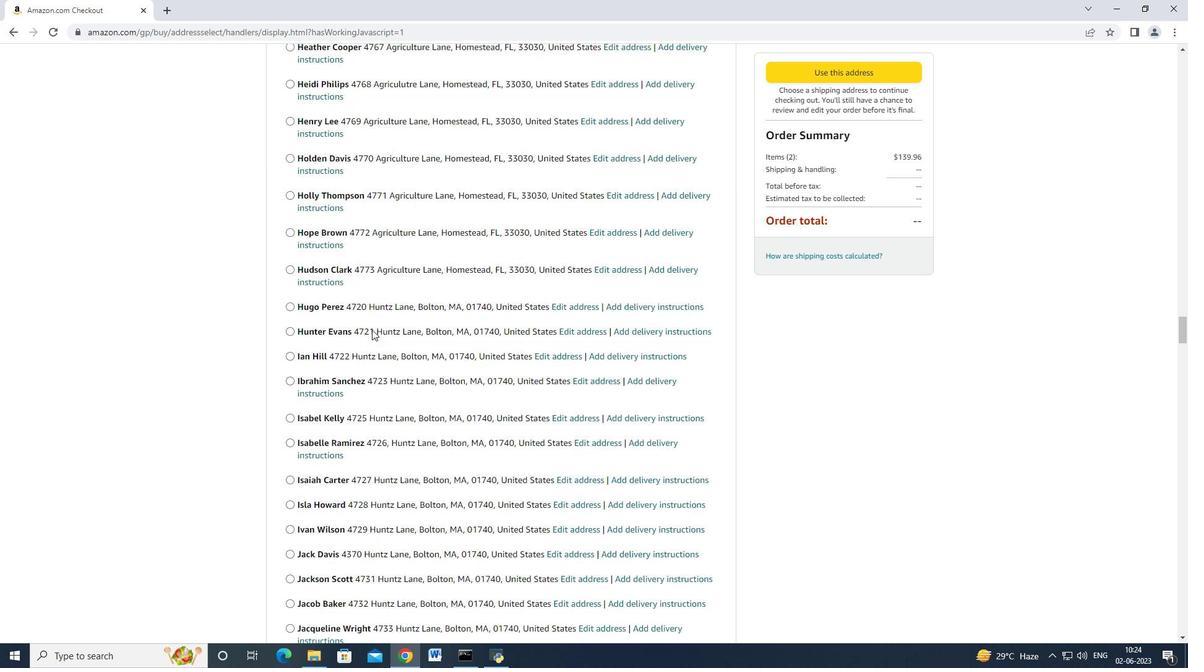 
Action: Mouse scrolled (372, 329) with delta (0, 0)
Screenshot: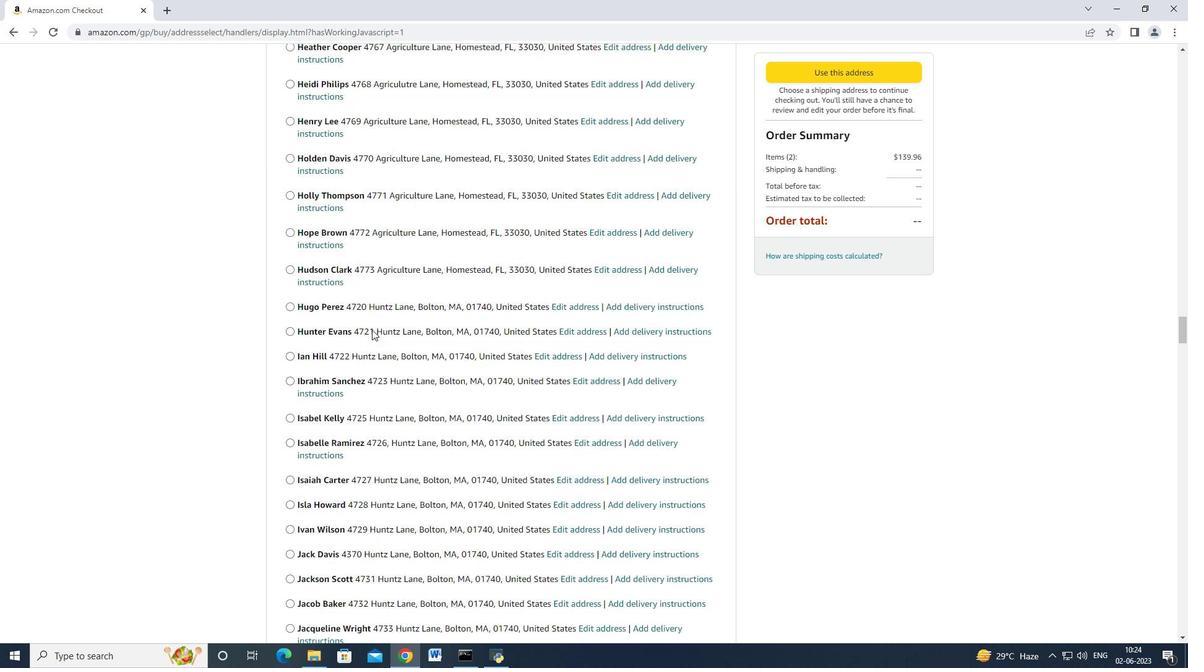 
Action: Mouse scrolled (372, 329) with delta (0, 0)
Screenshot: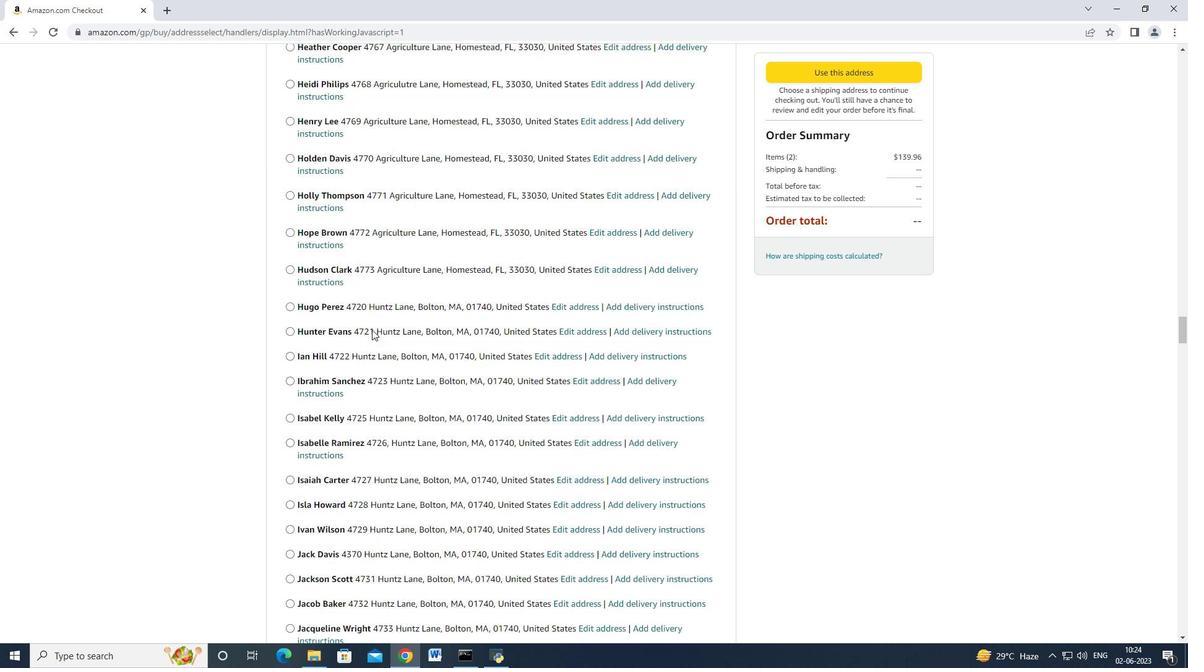 
Action: Mouse scrolled (372, 329) with delta (0, 0)
Screenshot: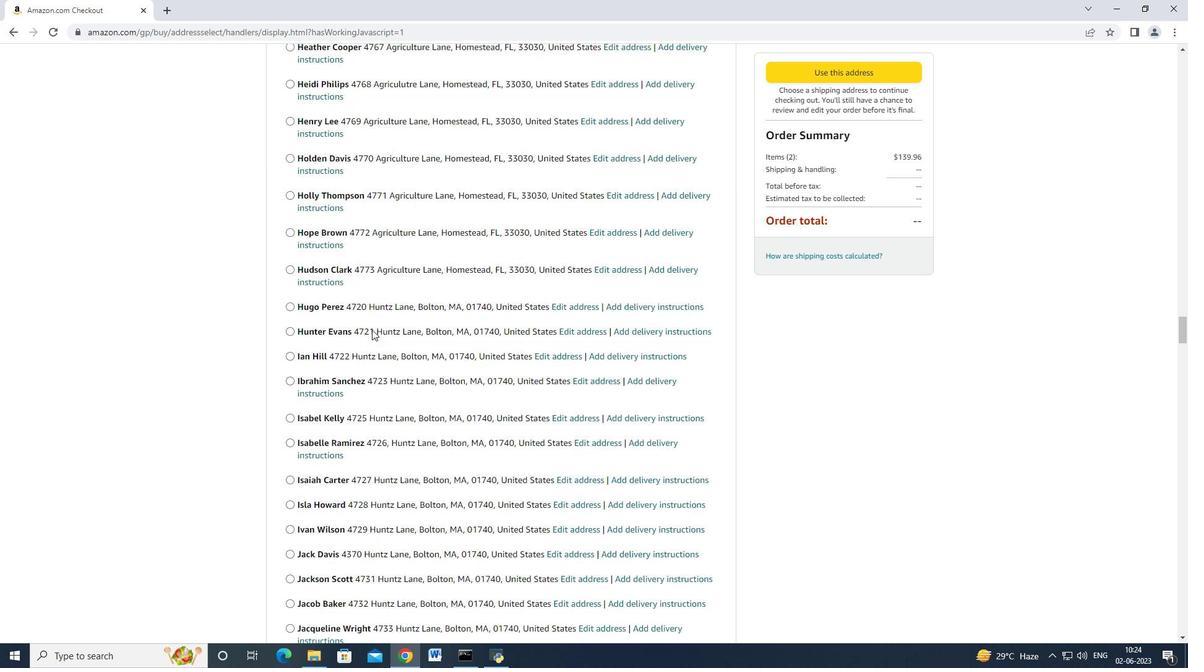 
Action: Mouse scrolled (372, 329) with delta (0, 0)
Screenshot: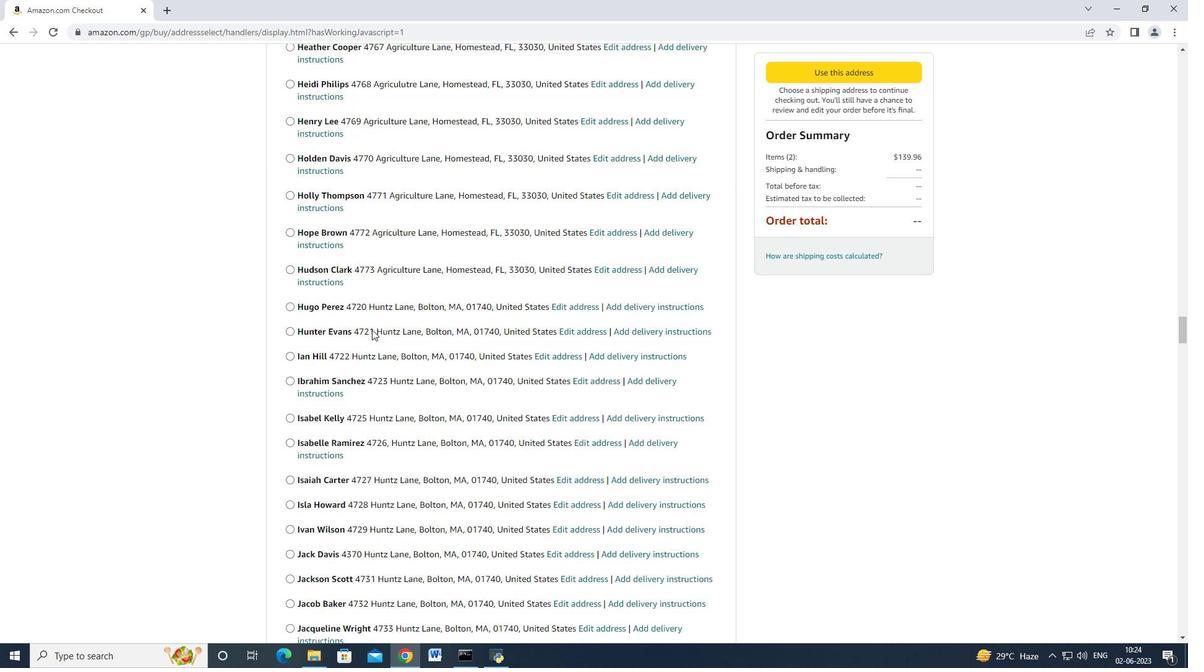 
Action: Mouse scrolled (372, 329) with delta (0, 0)
Screenshot: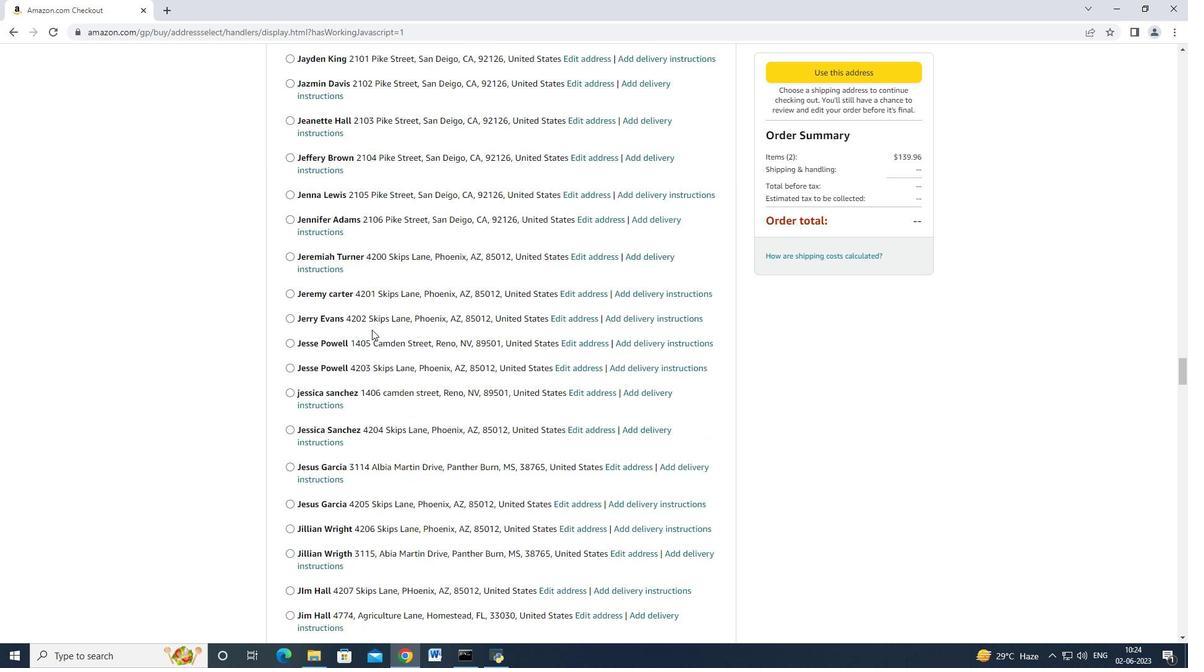 
Action: Mouse scrolled (372, 329) with delta (0, 0)
Screenshot: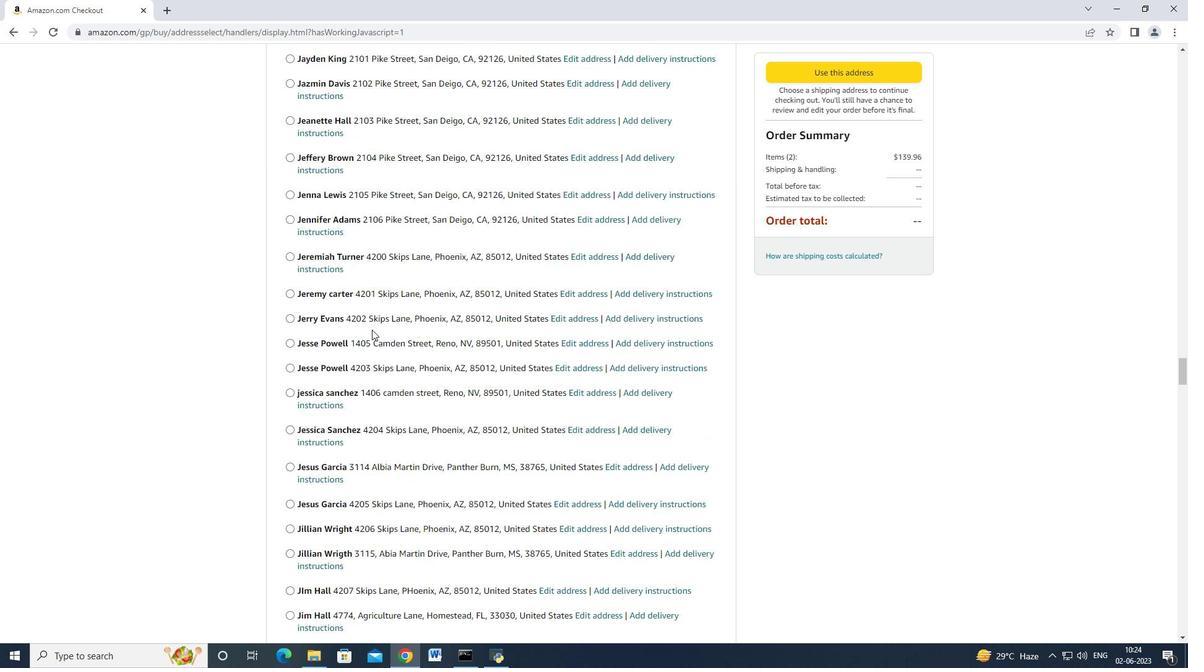 
Action: Mouse scrolled (372, 329) with delta (0, 0)
Screenshot: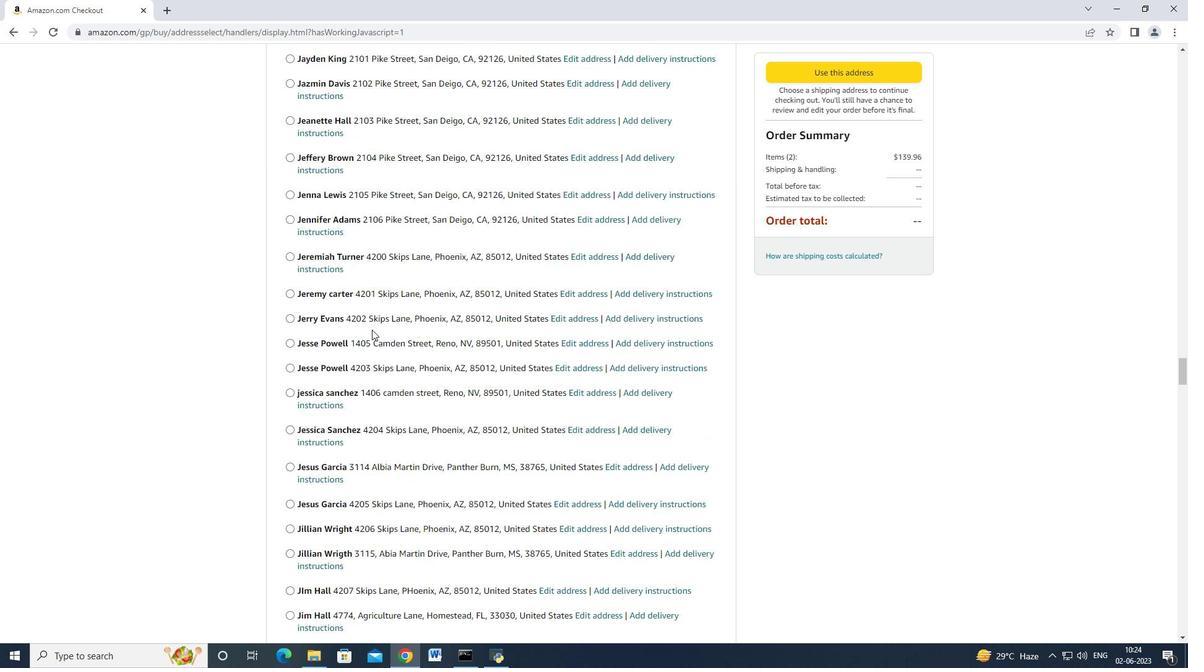 
Action: Mouse scrolled (372, 329) with delta (0, 0)
Screenshot: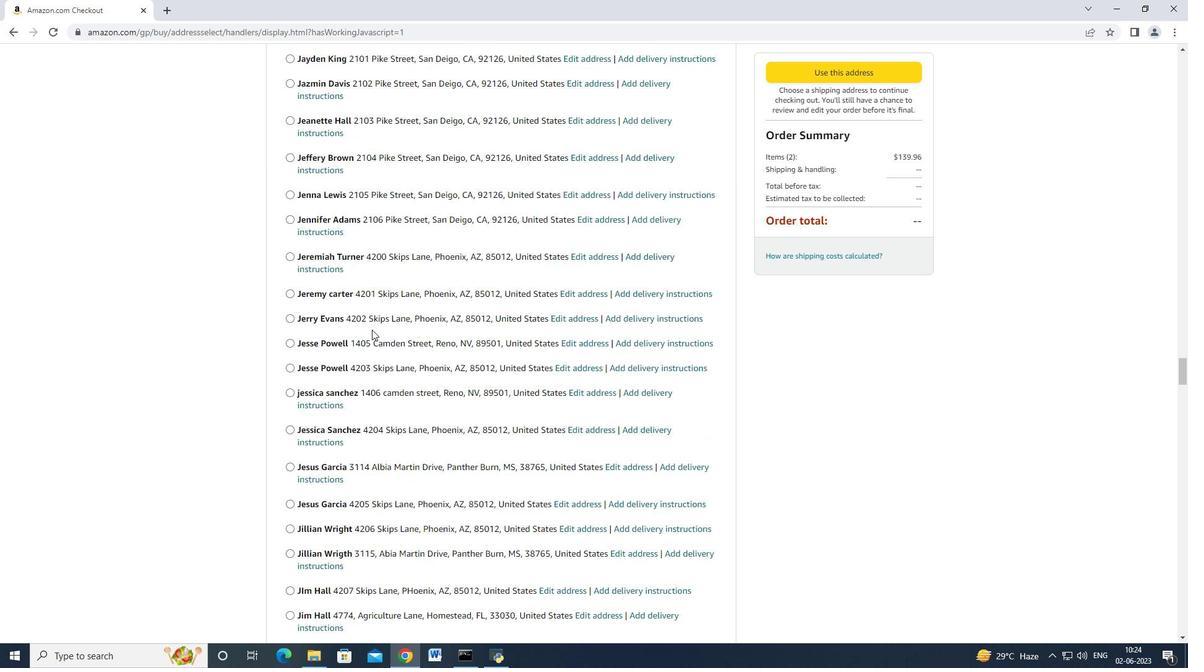 
Action: Mouse scrolled (372, 328) with delta (0, -1)
Screenshot: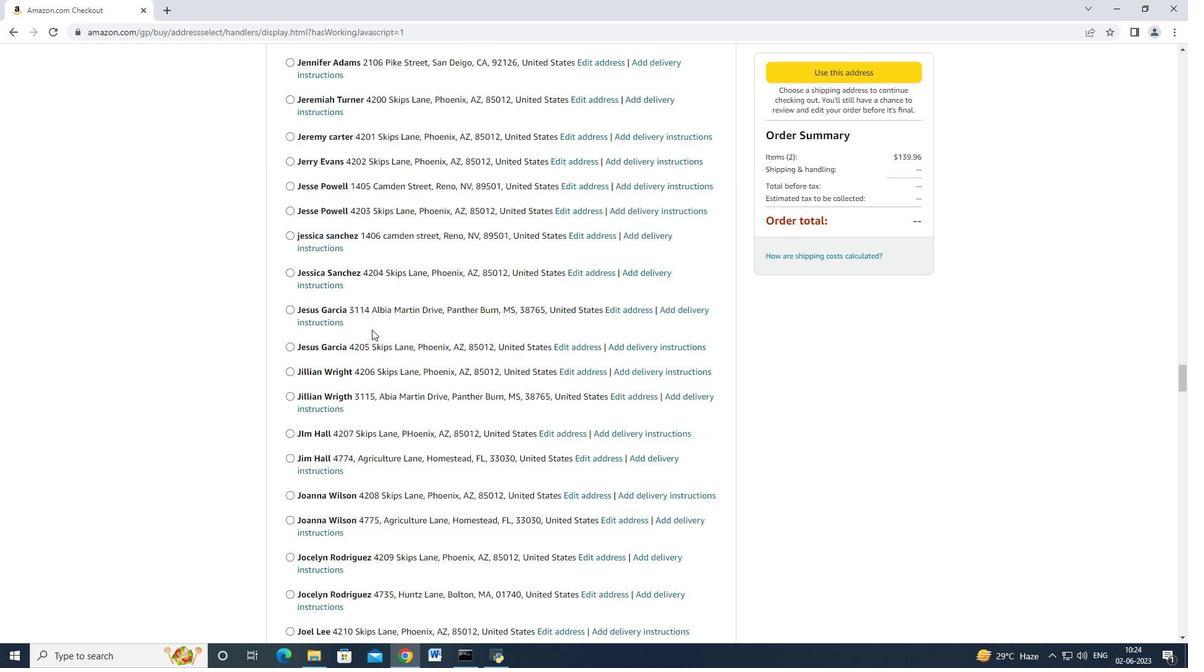 
Action: Mouse scrolled (372, 329) with delta (0, 0)
Screenshot: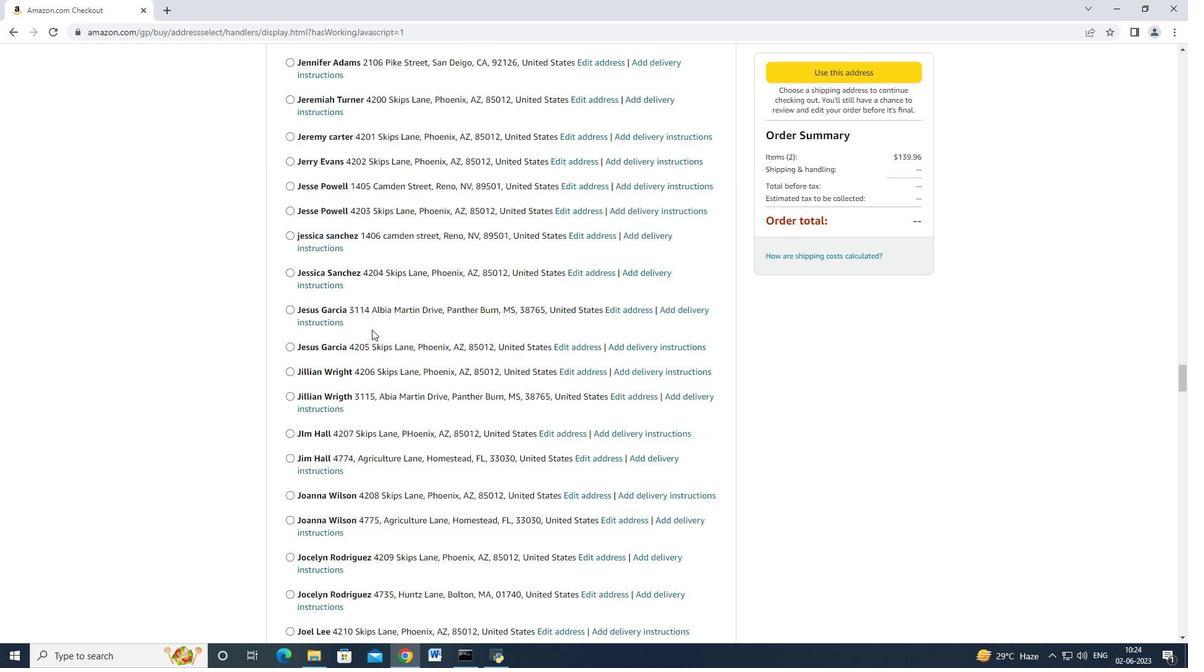 
Action: Mouse scrolled (372, 329) with delta (0, 0)
Screenshot: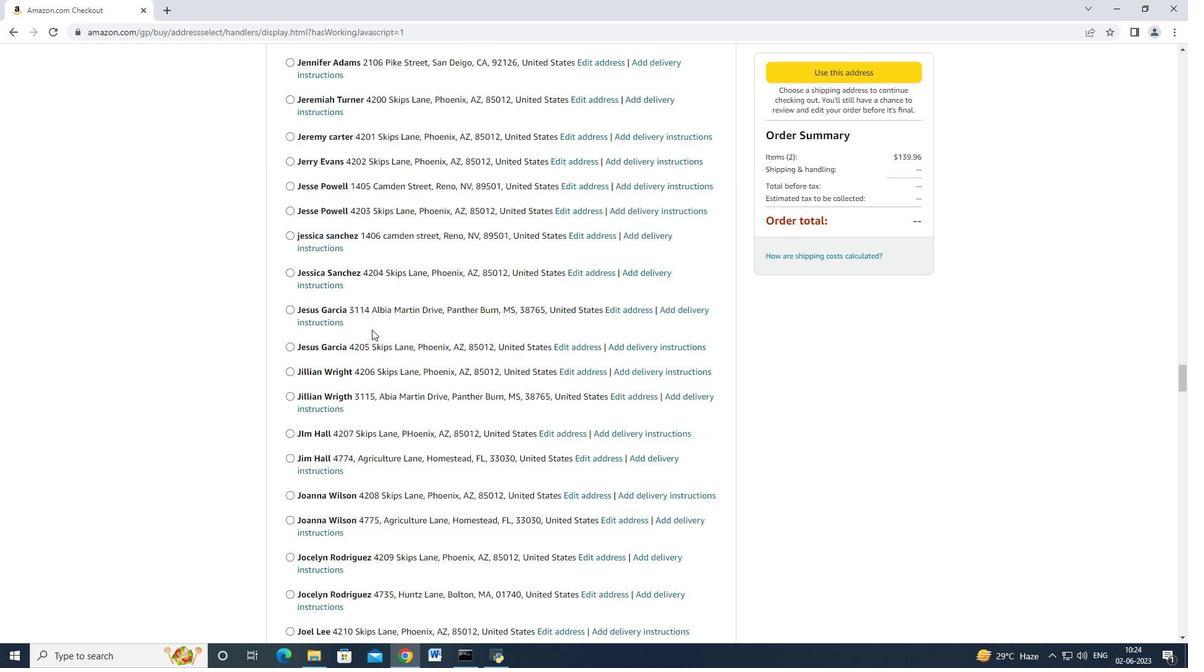 
Action: Mouse scrolled (372, 329) with delta (0, 0)
Screenshot: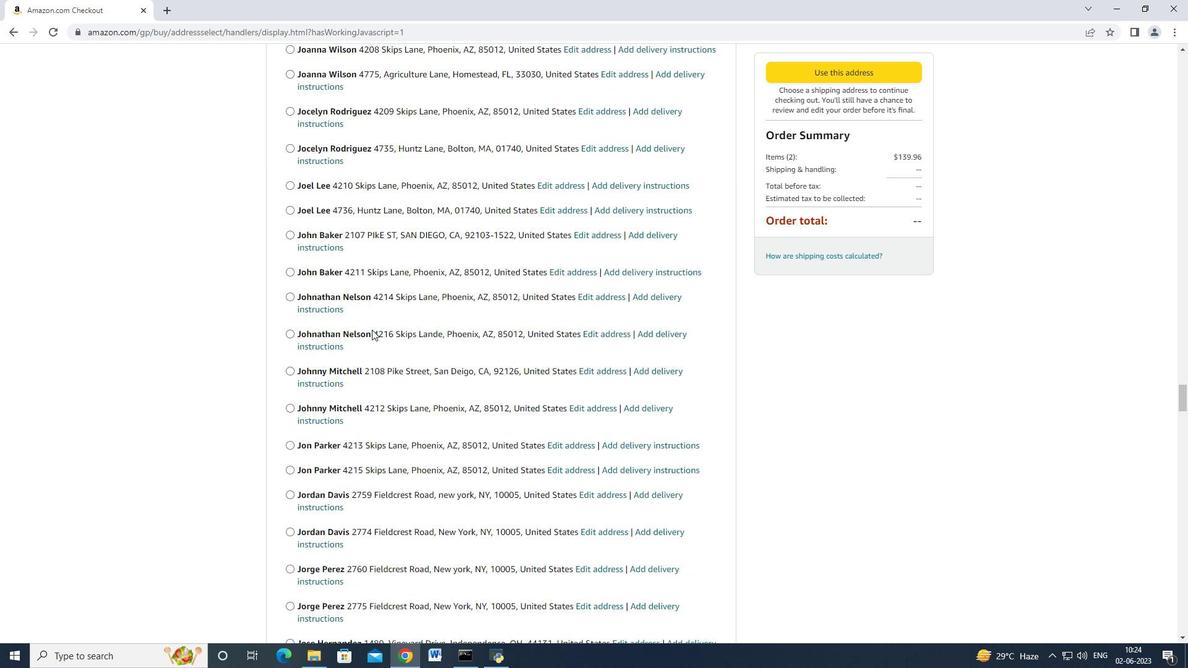 
Action: Mouse scrolled (372, 329) with delta (0, 0)
Screenshot: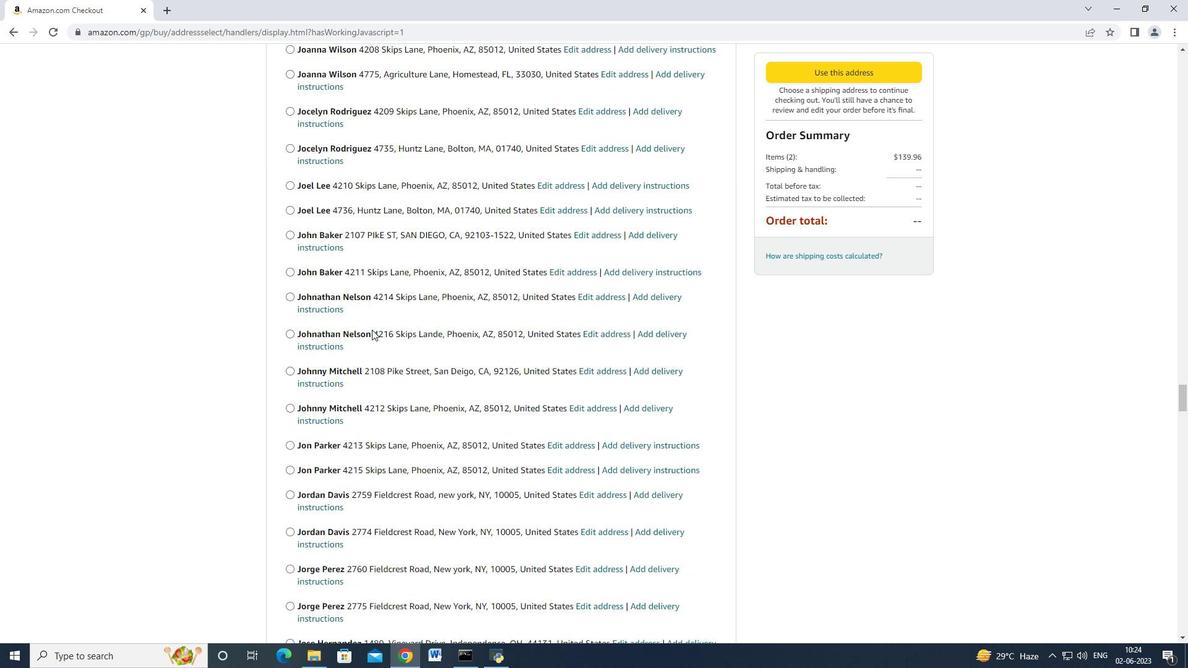
Action: Mouse scrolled (372, 329) with delta (0, 0)
Screenshot: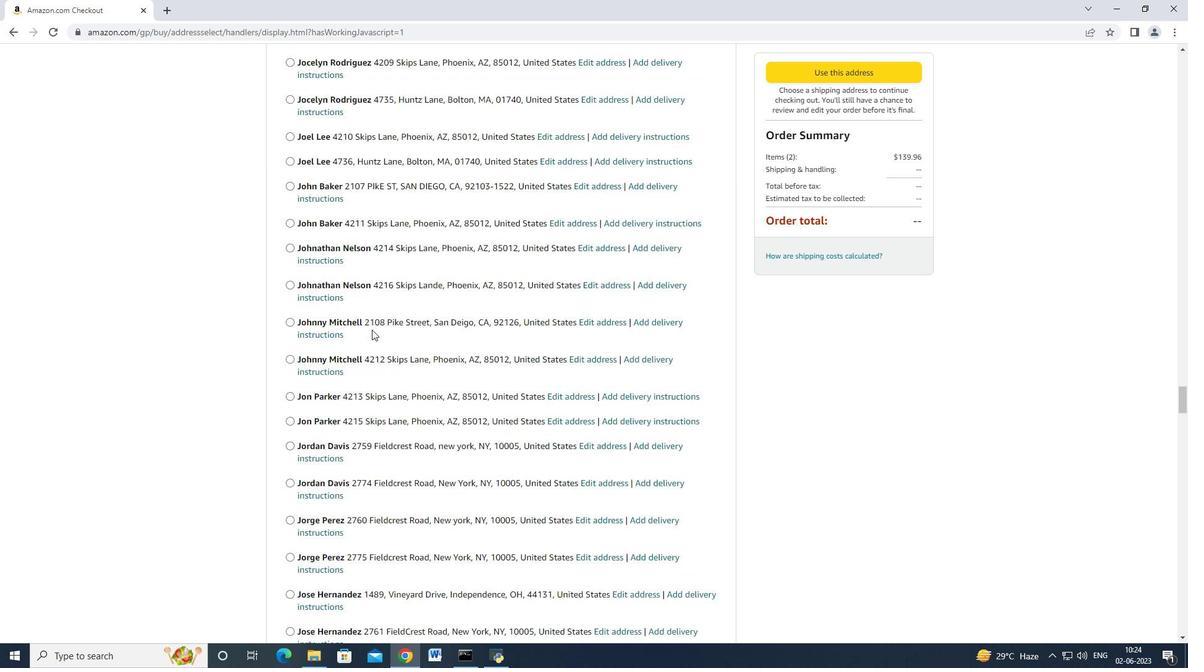 
Action: Mouse scrolled (372, 329) with delta (0, 0)
Screenshot: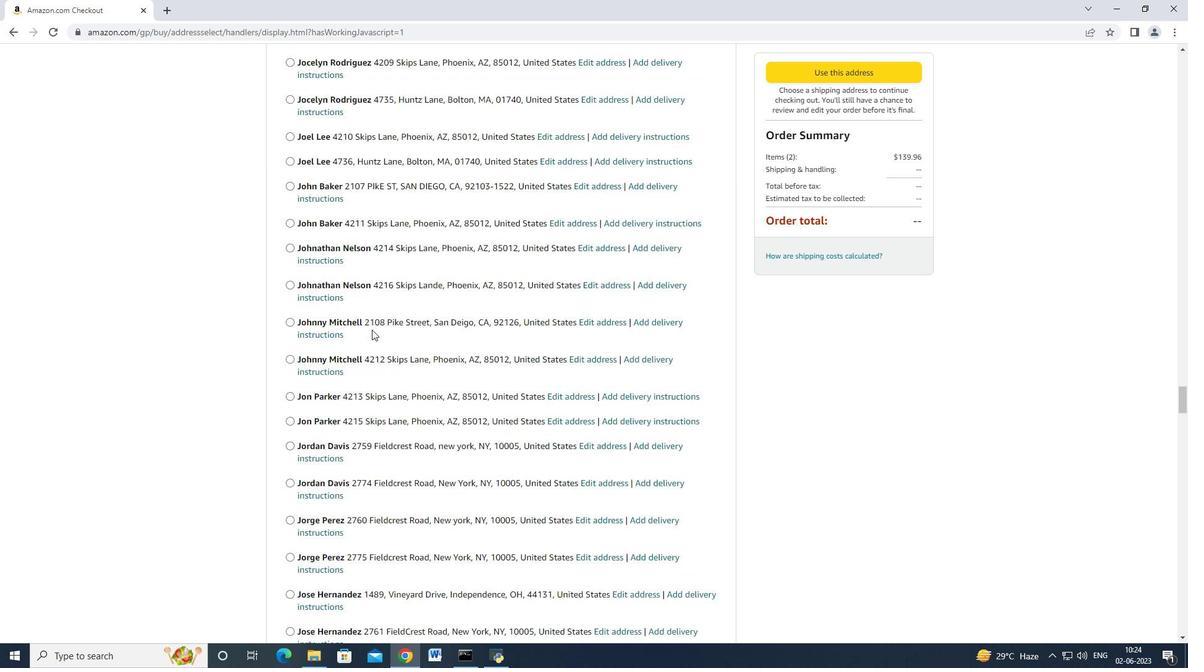 
Action: Mouse scrolled (372, 328) with delta (0, -1)
Screenshot: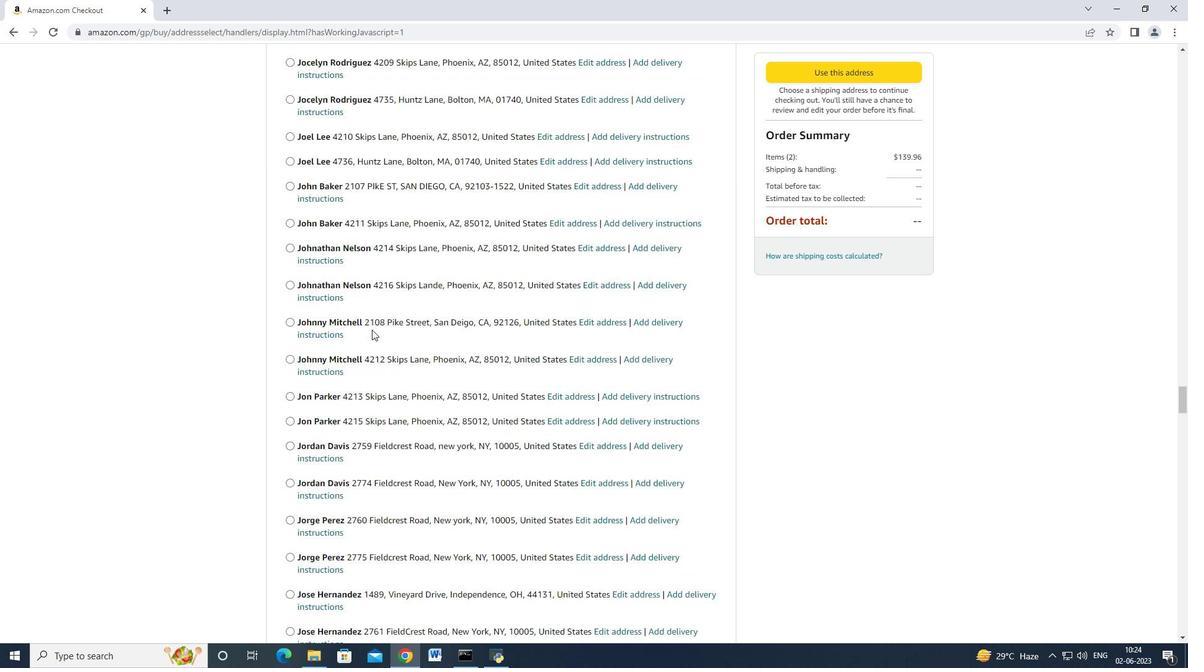 
Action: Mouse scrolled (372, 329) with delta (0, 0)
Screenshot: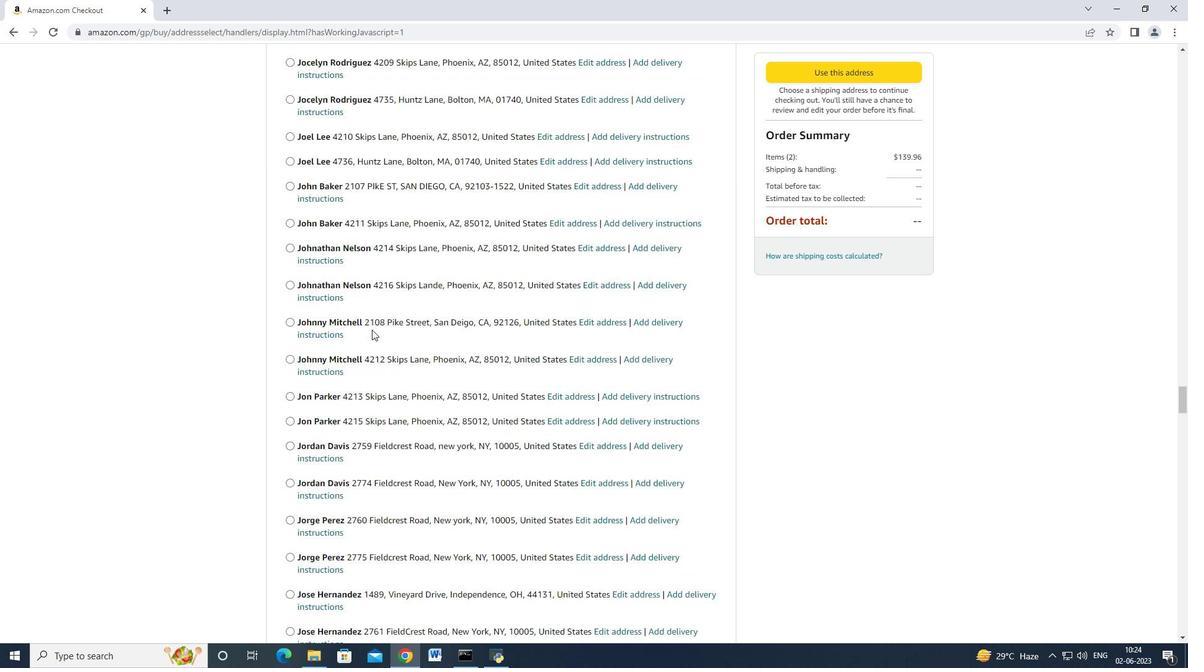
Action: Mouse scrolled (372, 329) with delta (0, 0)
Screenshot: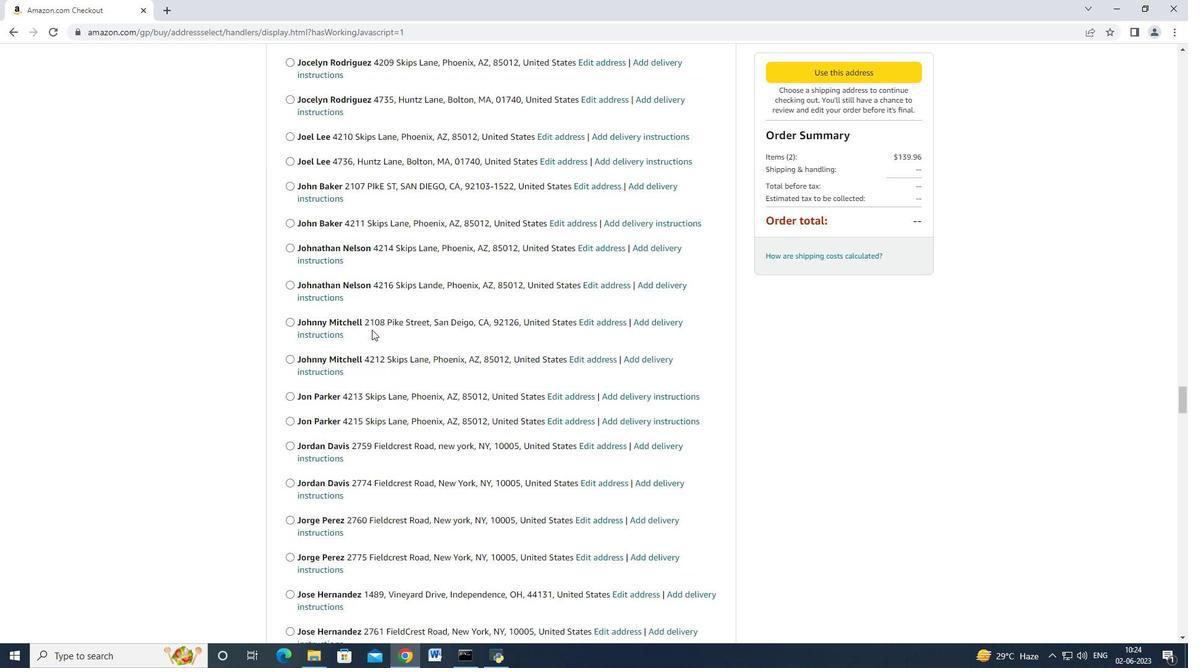 
Action: Mouse scrolled (372, 329) with delta (0, 0)
Screenshot: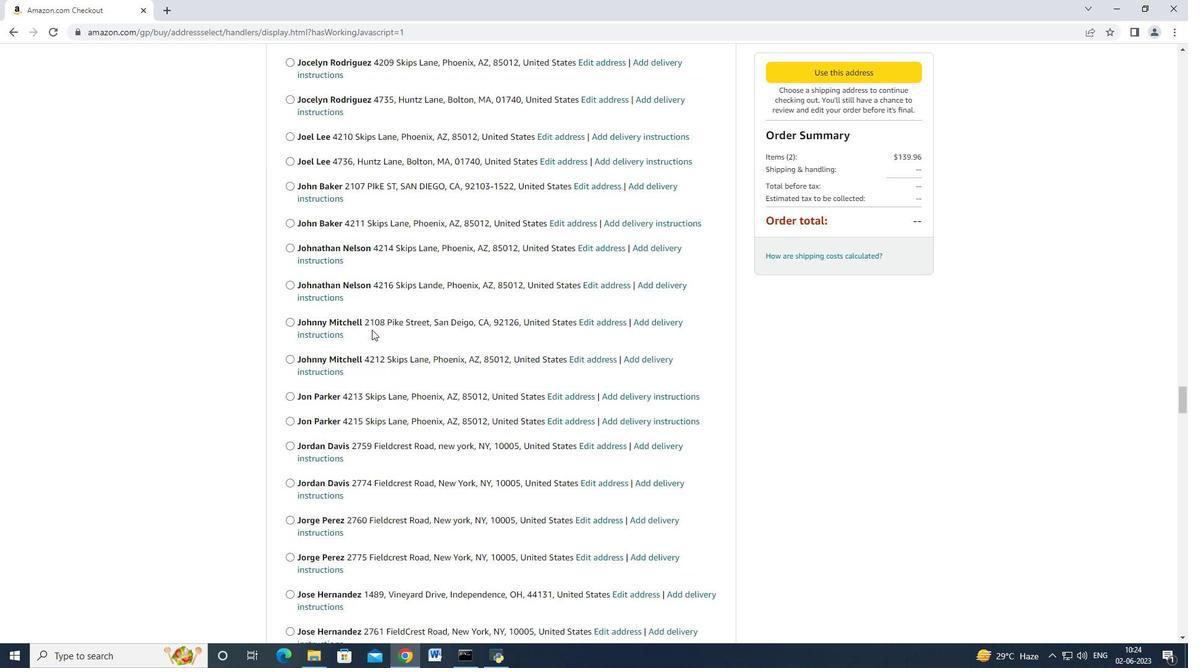 
Action: Mouse scrolled (372, 329) with delta (0, 0)
Screenshot: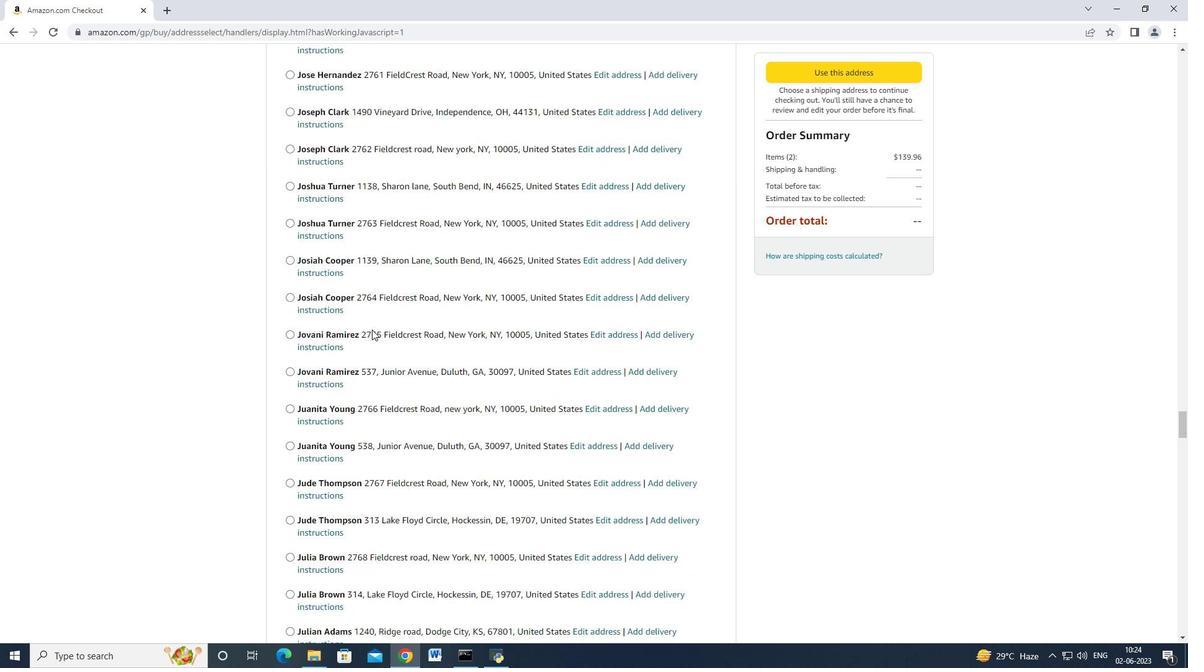 
Action: Mouse scrolled (372, 329) with delta (0, 0)
Screenshot: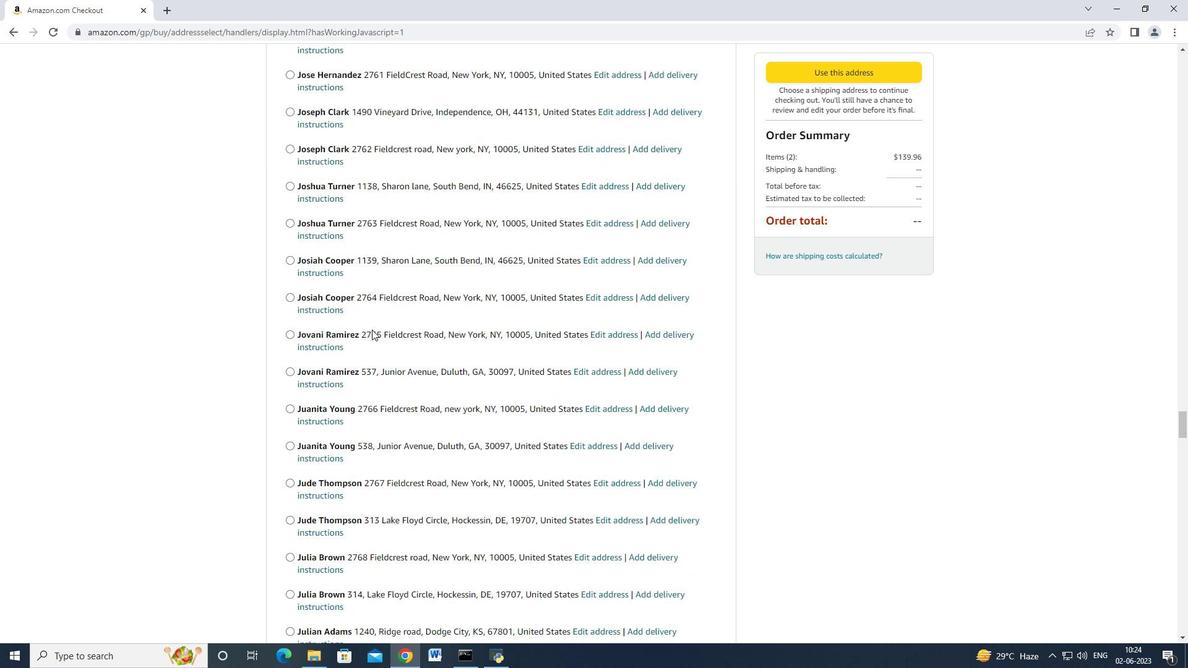 
Action: Mouse scrolled (372, 328) with delta (0, -1)
Screenshot: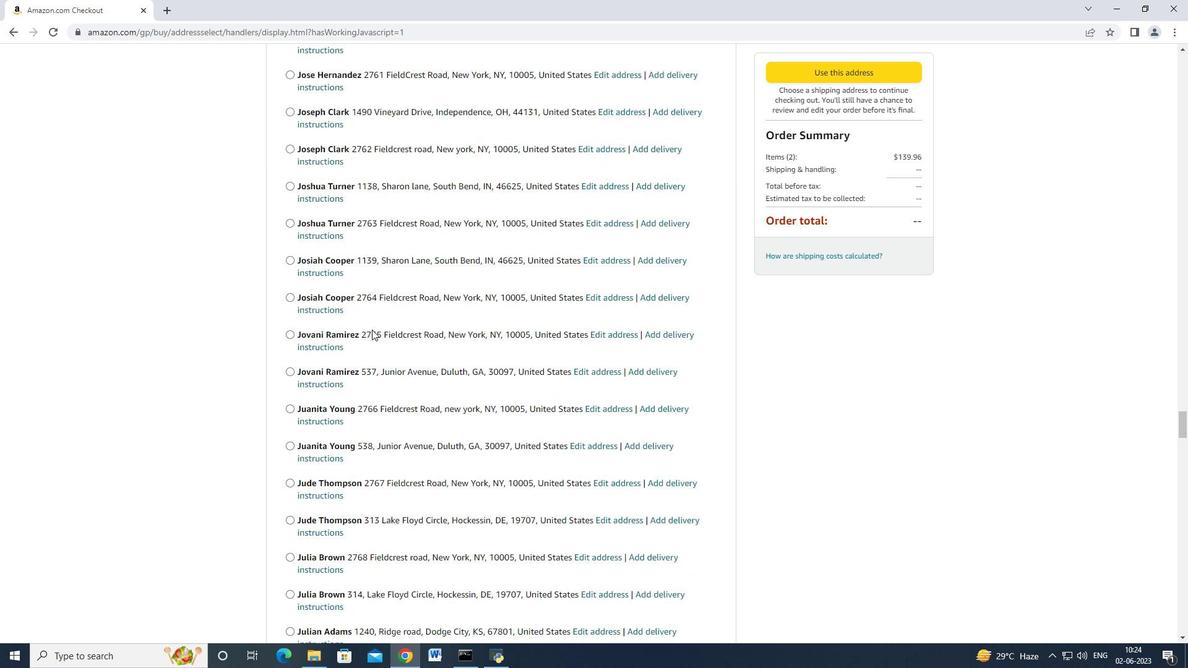 
Action: Mouse scrolled (372, 329) with delta (0, 0)
Screenshot: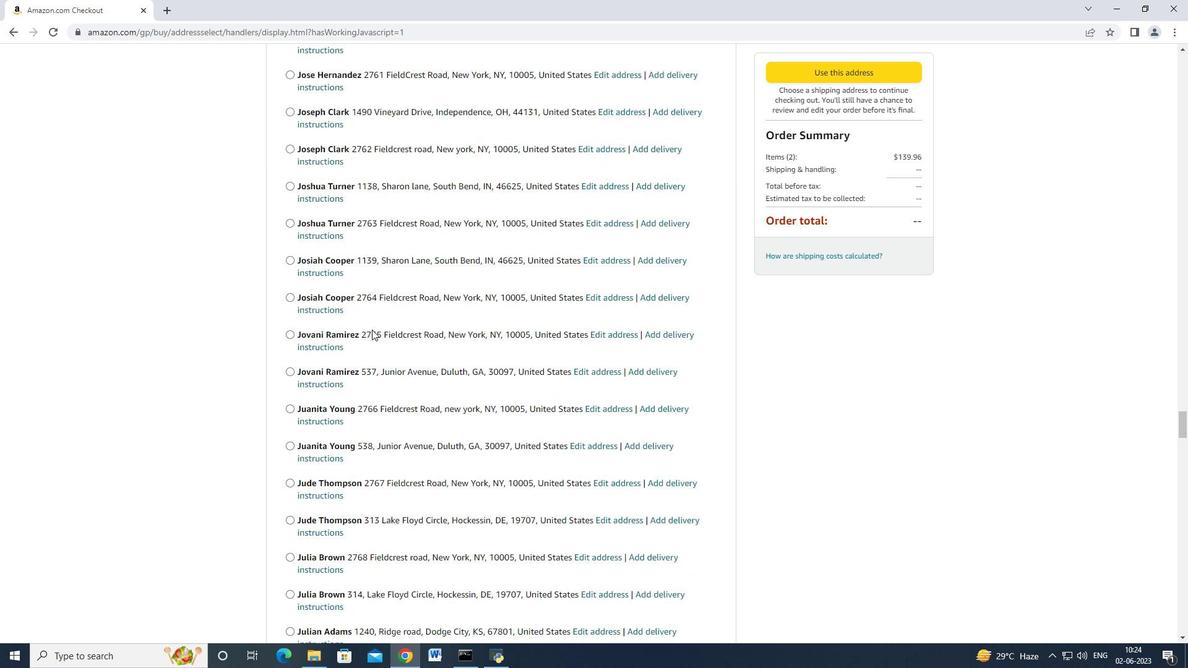 
Action: Mouse scrolled (372, 328) with delta (0, -1)
Screenshot: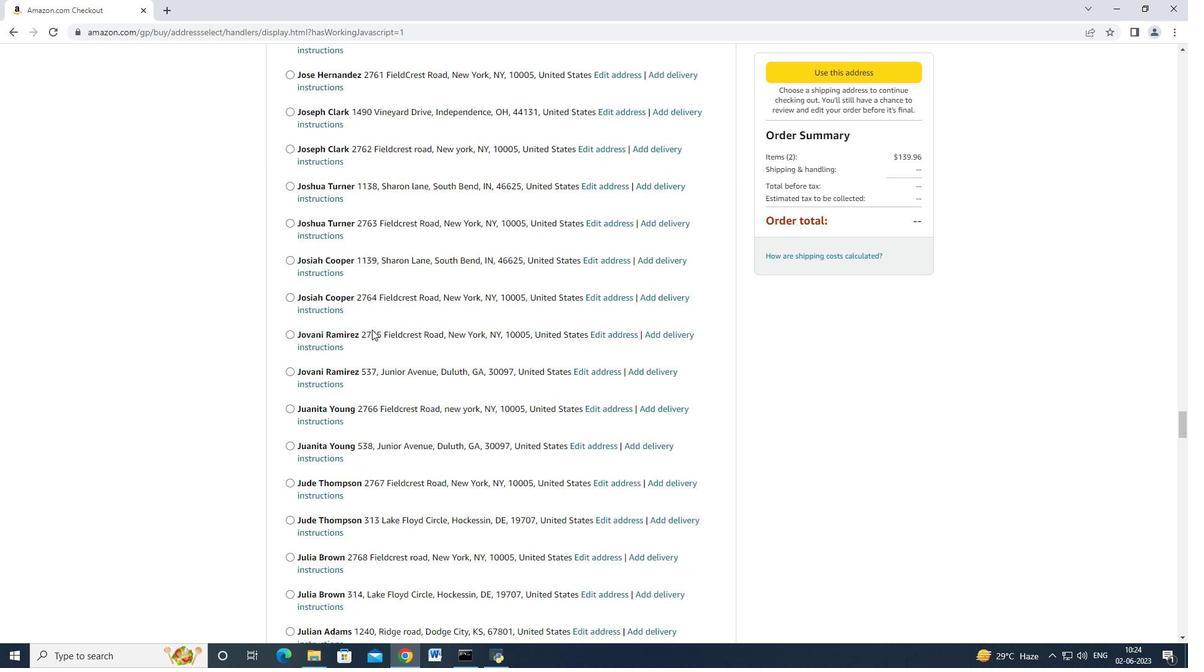 
Action: Mouse scrolled (372, 329) with delta (0, 0)
Screenshot: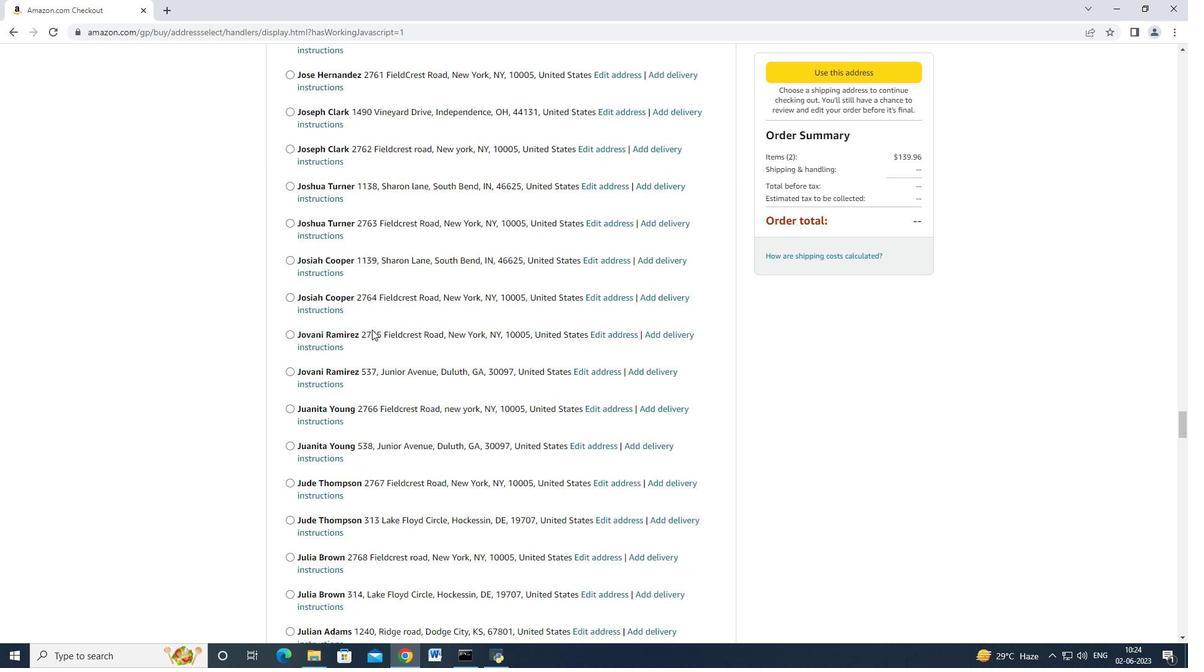 
Action: Mouse scrolled (372, 329) with delta (0, 0)
Screenshot: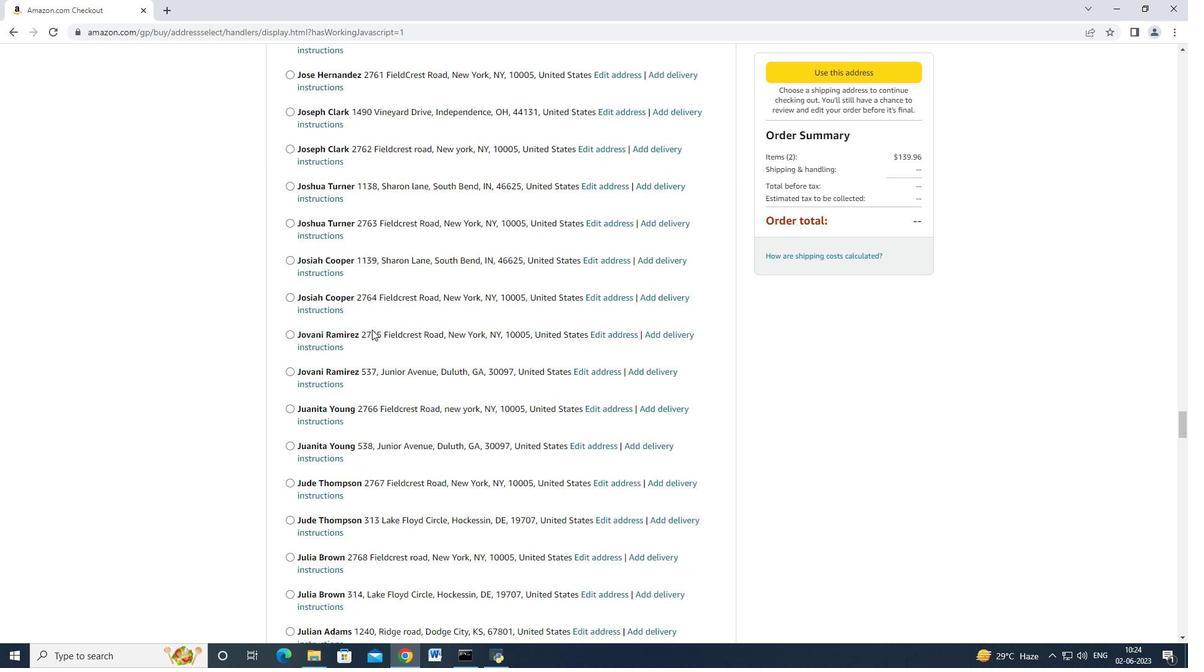 
Action: Mouse scrolled (372, 329) with delta (0, 0)
Screenshot: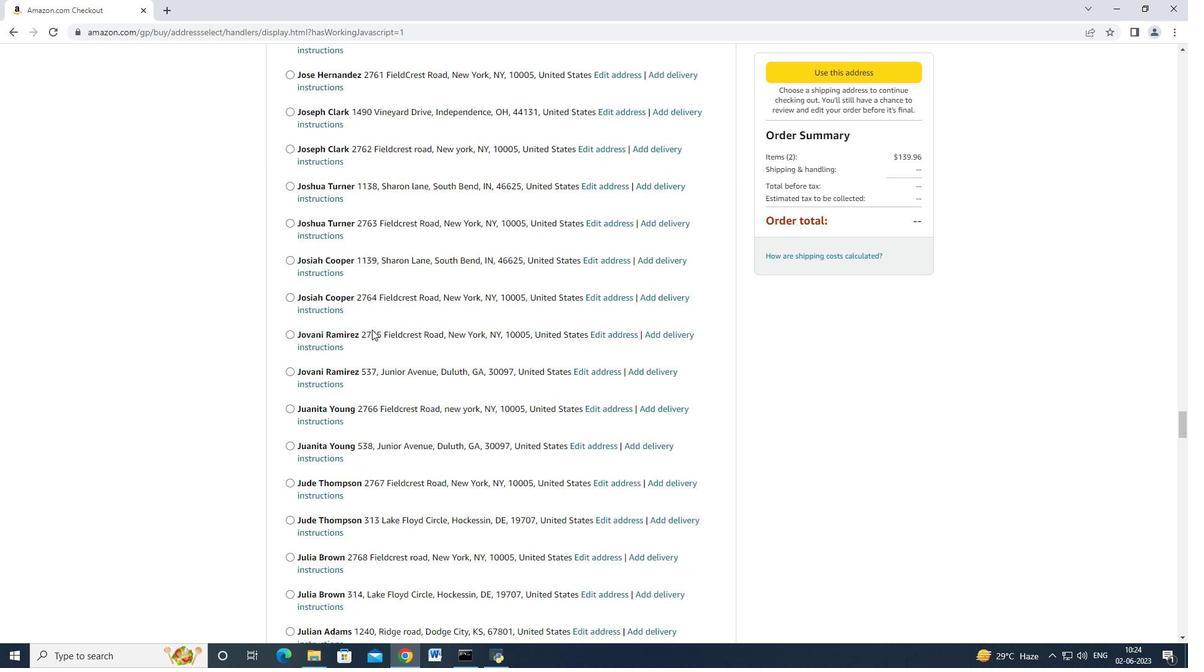 
Action: Mouse scrolled (372, 329) with delta (0, 0)
Screenshot: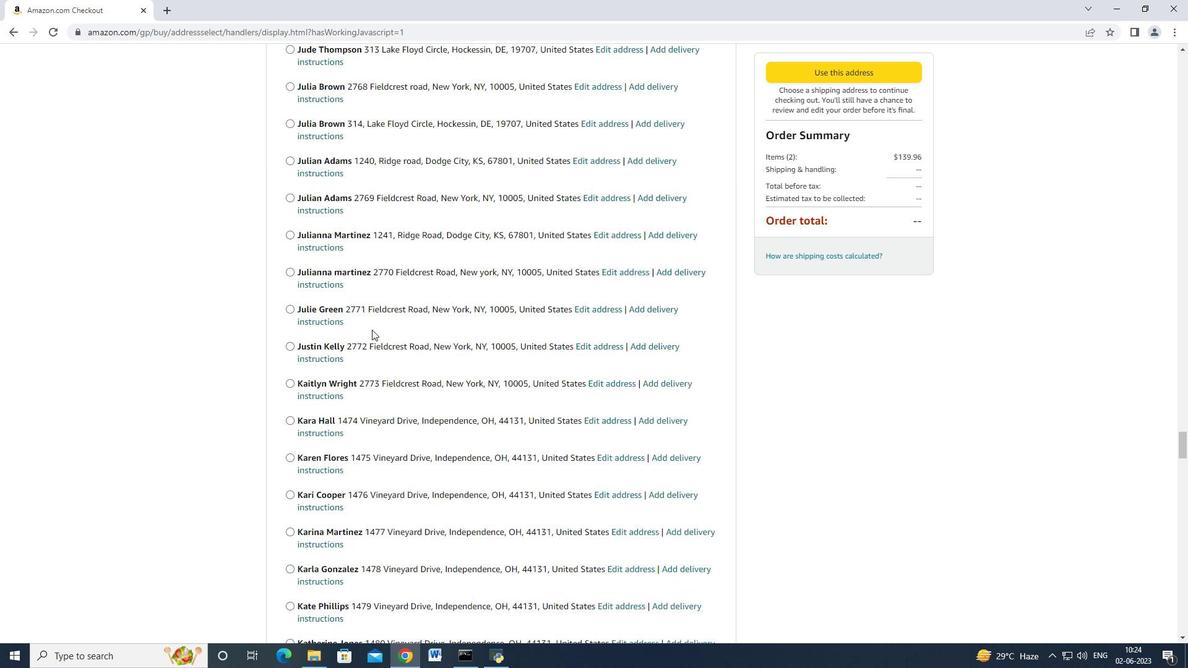 
Action: Mouse scrolled (372, 329) with delta (0, 0)
Screenshot: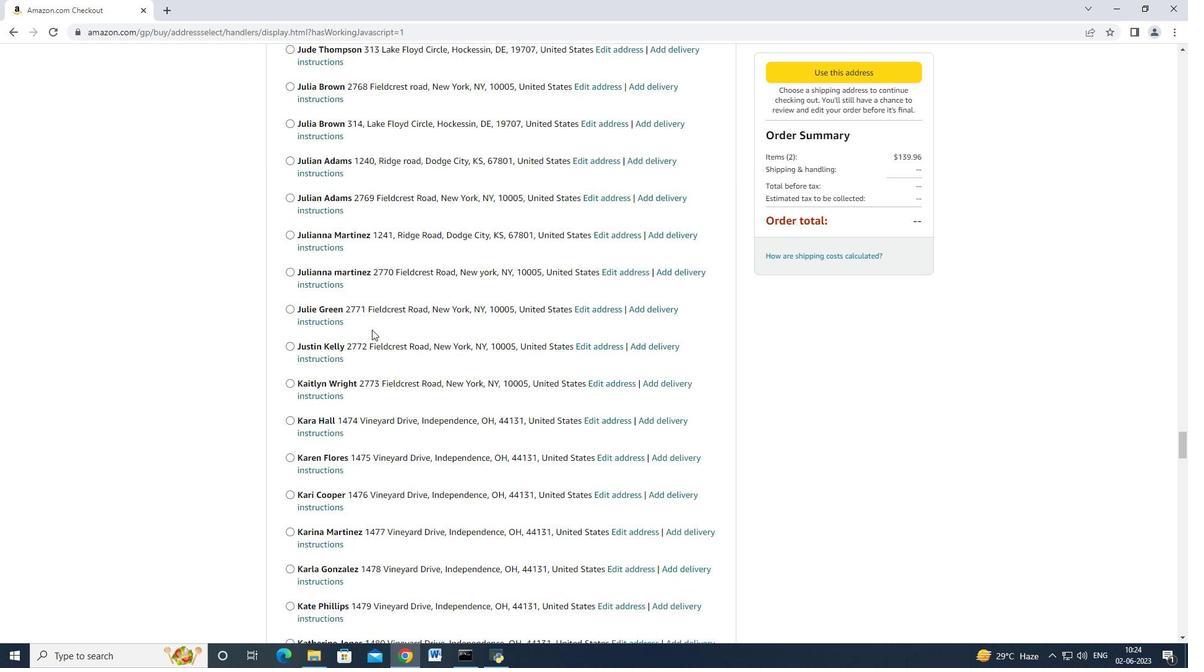 
Action: Mouse scrolled (372, 328) with delta (0, -1)
Screenshot: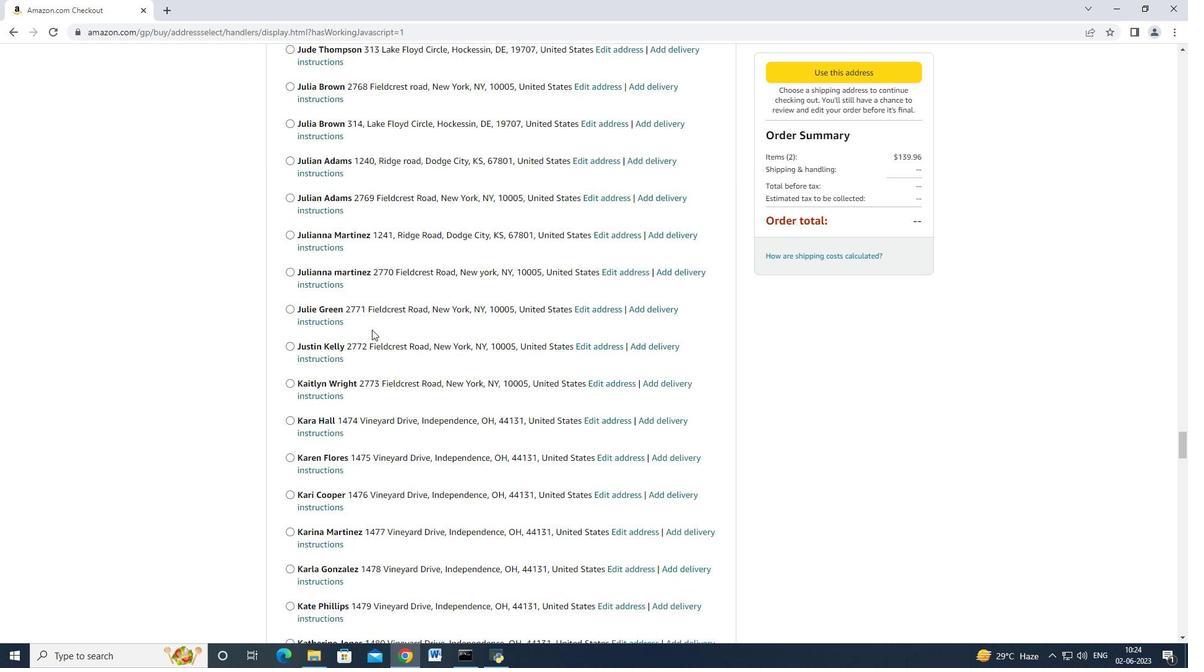 
Action: Mouse scrolled (372, 329) with delta (0, 0)
Screenshot: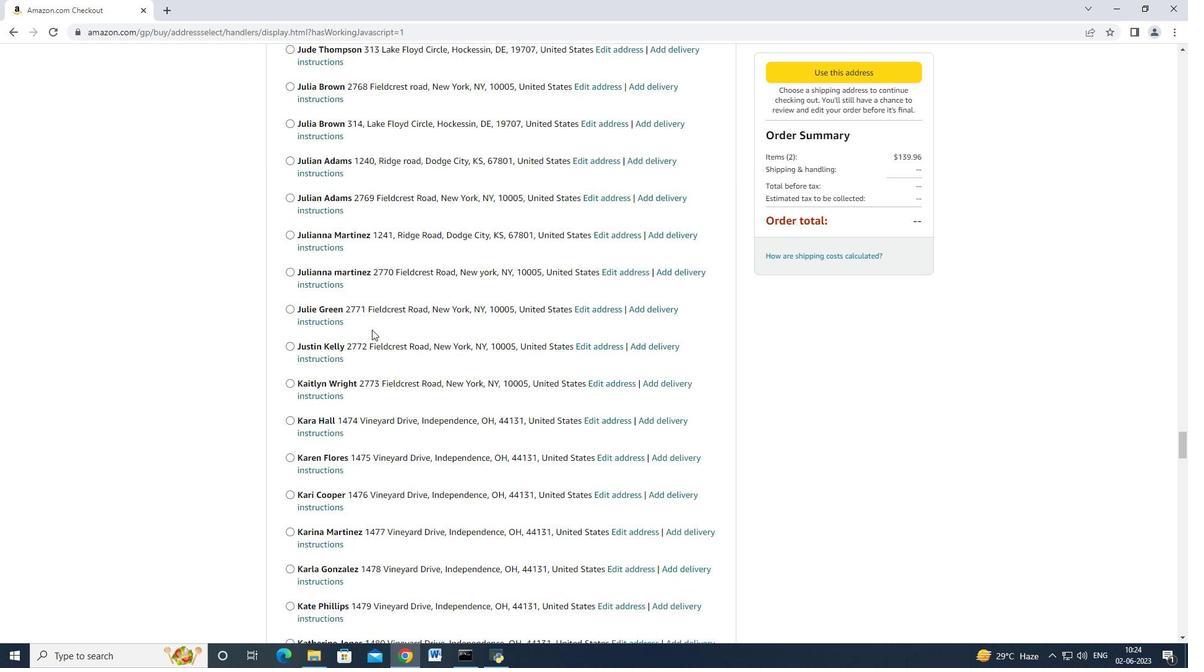 
Action: Mouse scrolled (372, 329) with delta (0, 0)
Screenshot: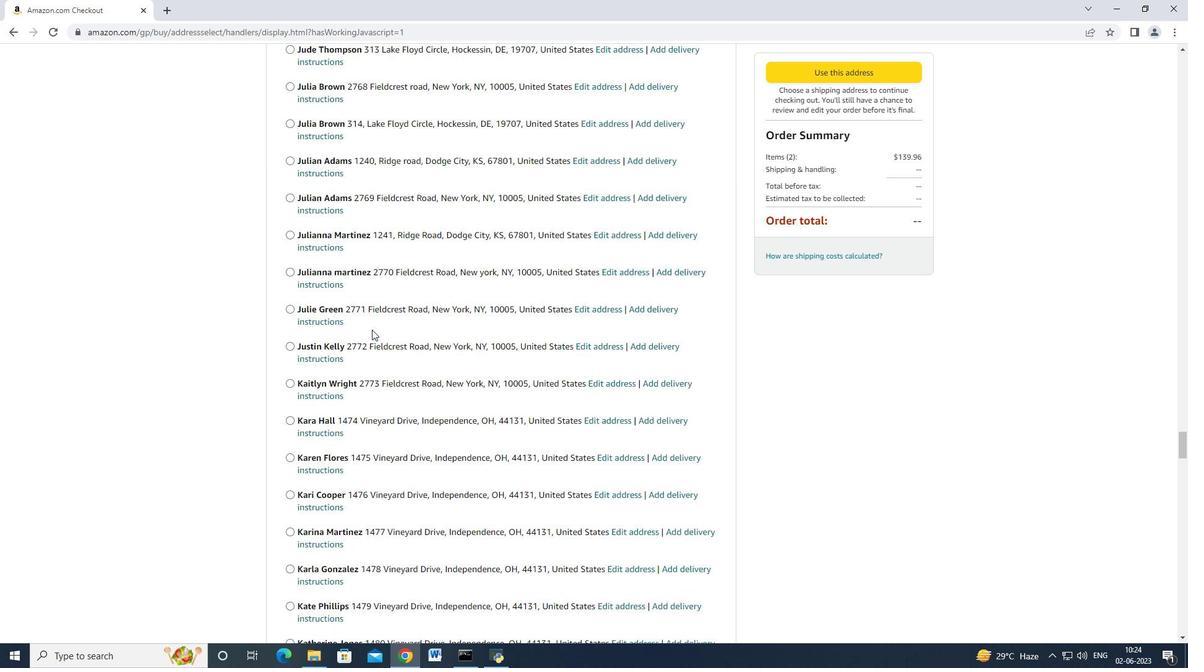 
Action: Mouse scrolled (372, 328) with delta (0, -1)
Screenshot: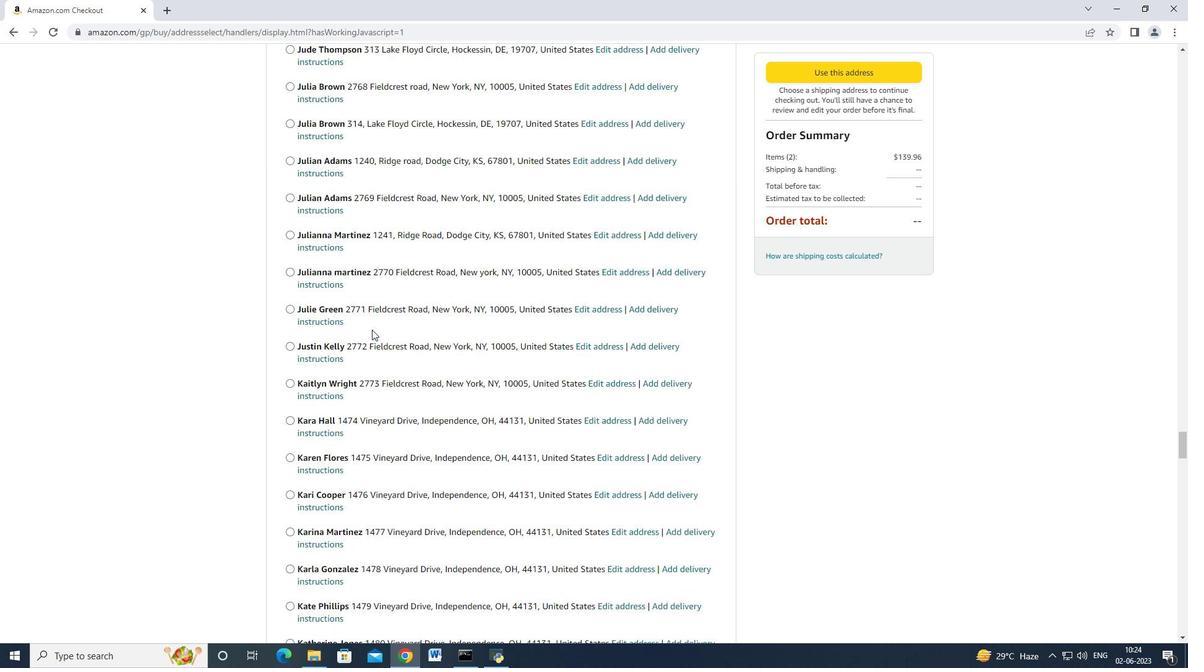 
Action: Mouse scrolled (372, 329) with delta (0, 0)
Screenshot: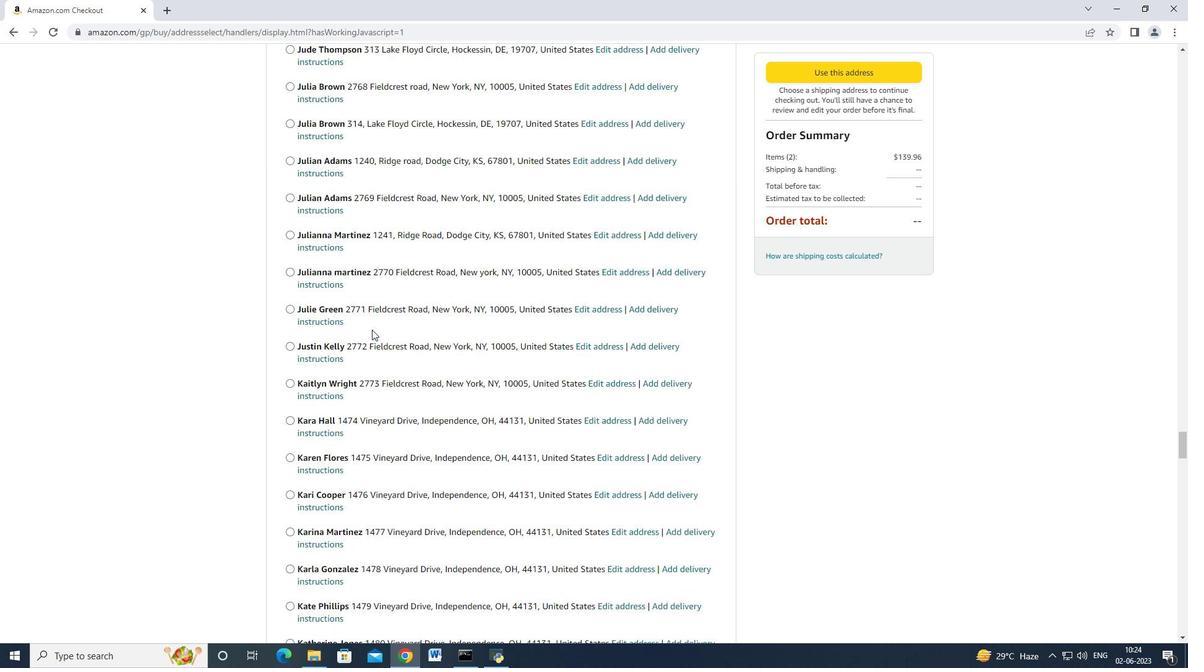 
Action: Mouse scrolled (372, 329) with delta (0, 0)
Screenshot: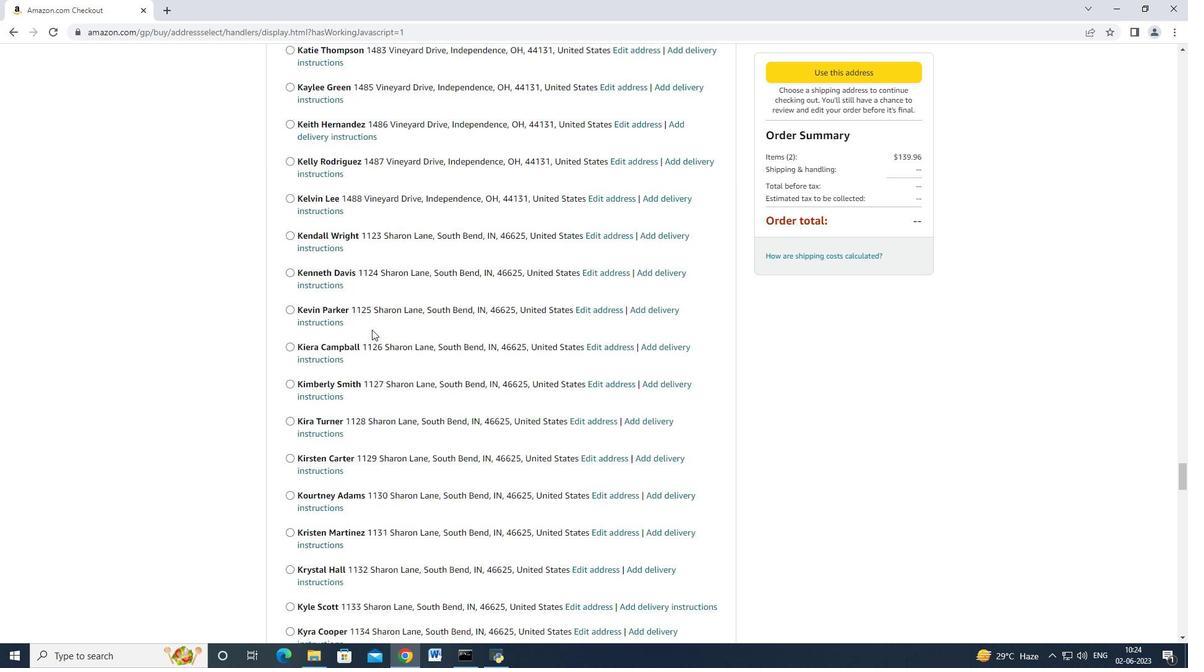 
Action: Mouse scrolled (372, 329) with delta (0, 0)
Screenshot: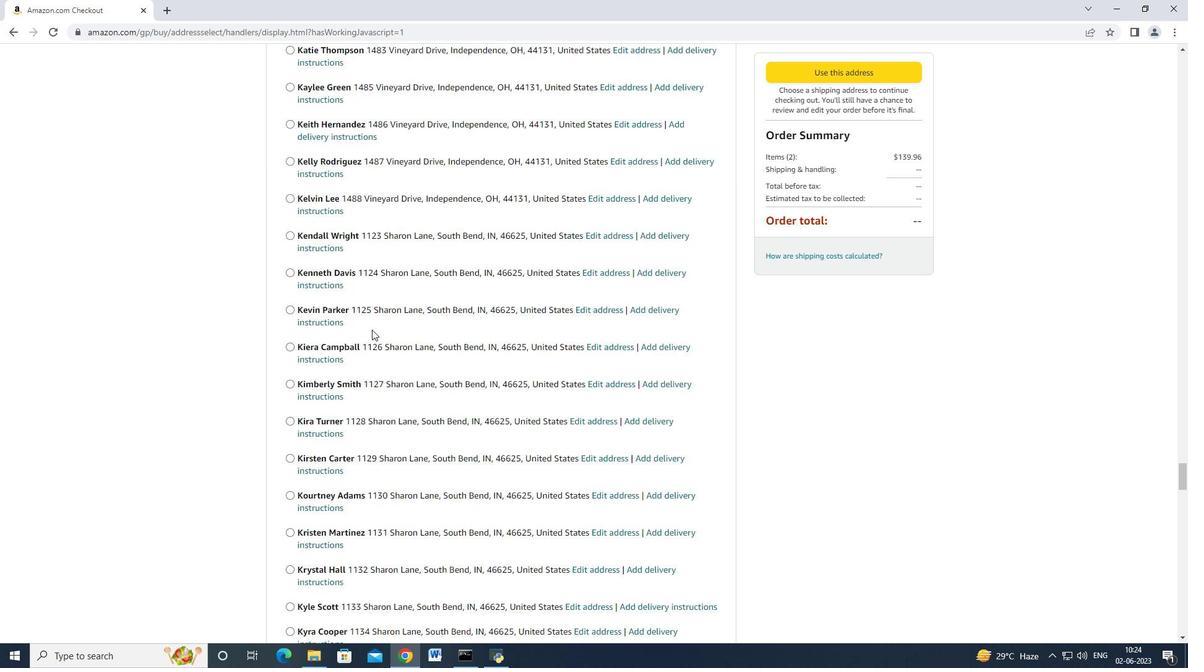 
Action: Mouse scrolled (372, 329) with delta (0, 0)
Screenshot: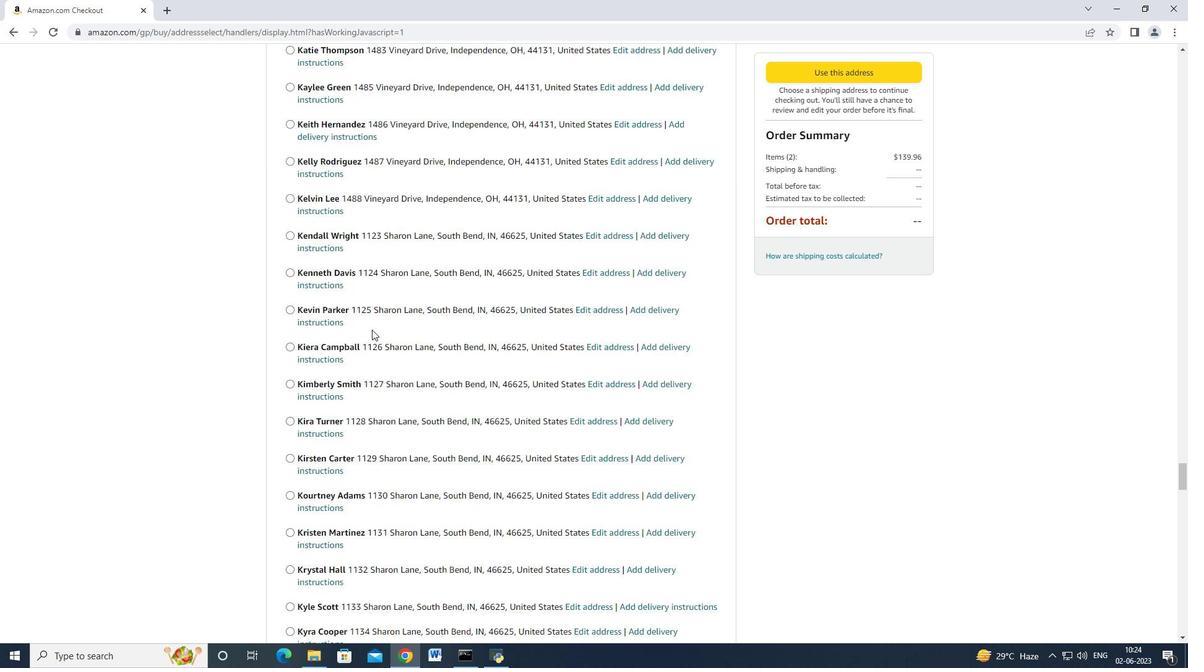 
Action: Mouse scrolled (372, 329) with delta (0, 0)
Screenshot: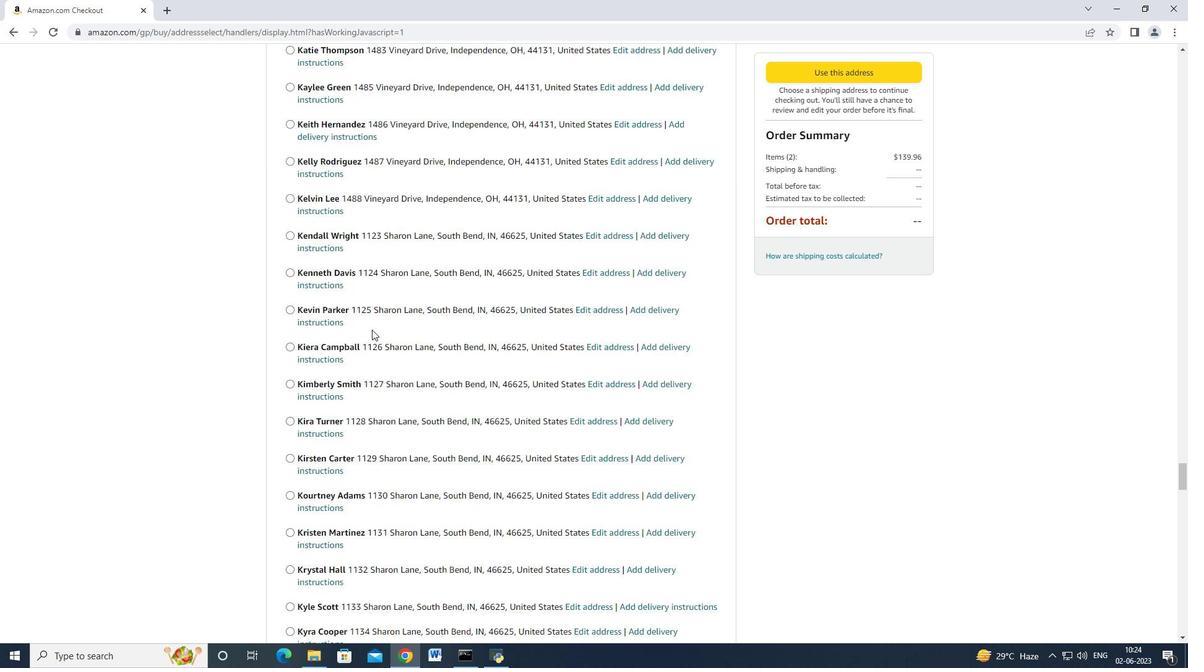 
Action: Mouse scrolled (372, 329) with delta (0, 0)
Screenshot: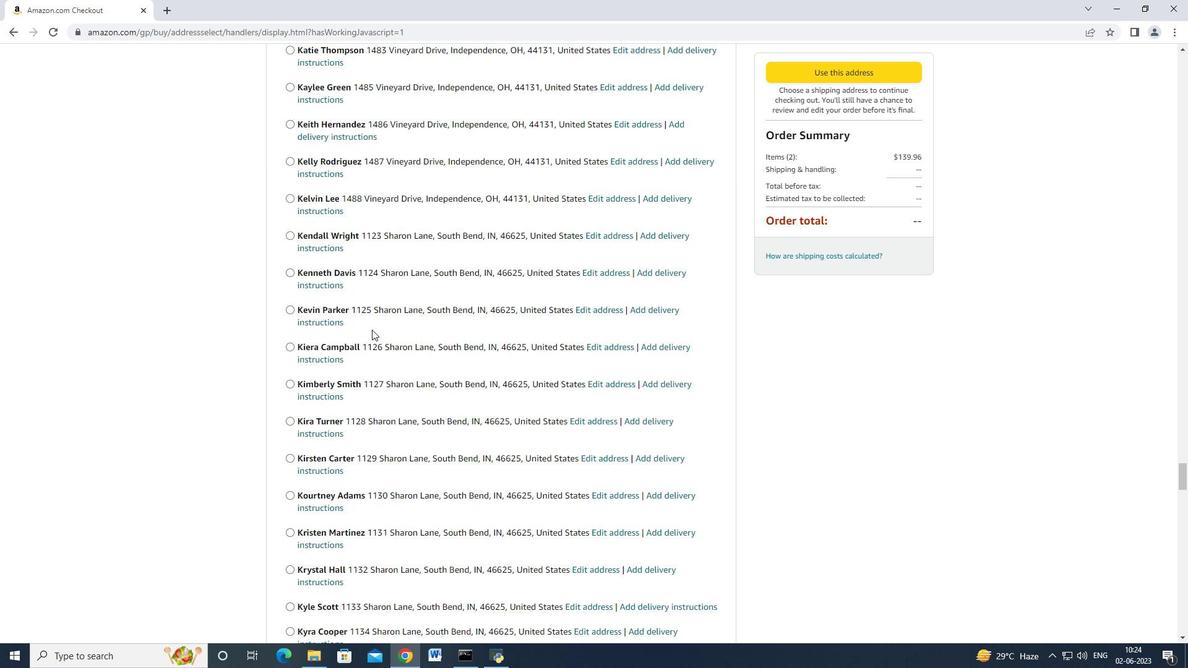
Action: Mouse scrolled (372, 328) with delta (0, -1)
Screenshot: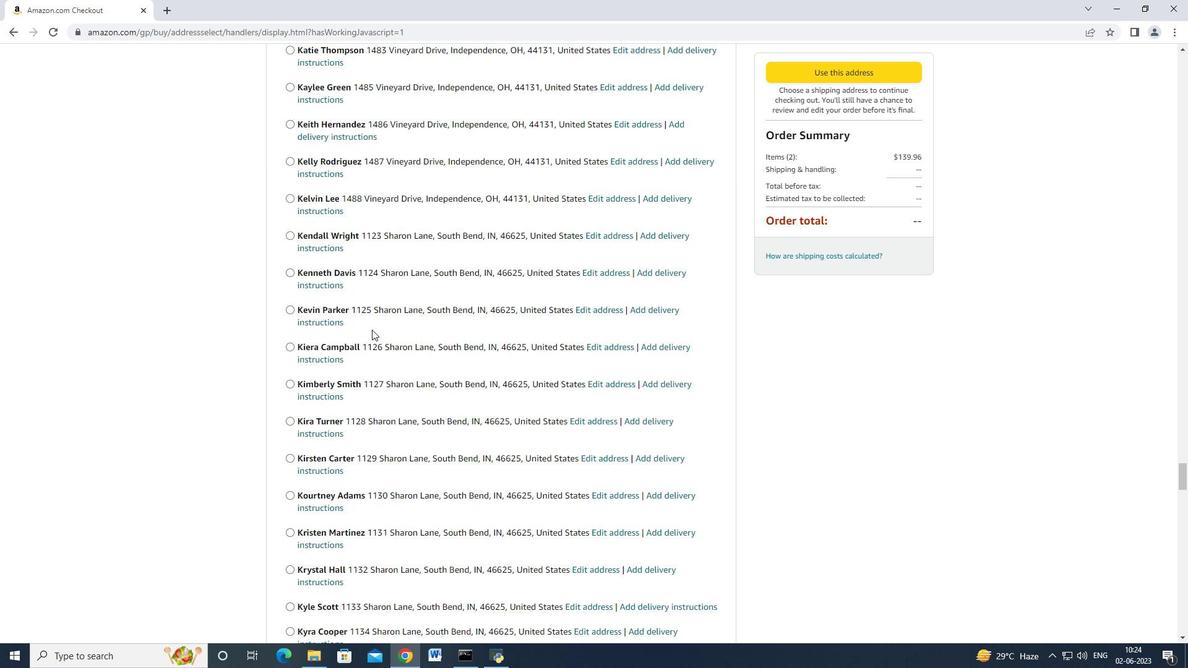 
Action: Mouse scrolled (372, 329) with delta (0, 0)
Screenshot: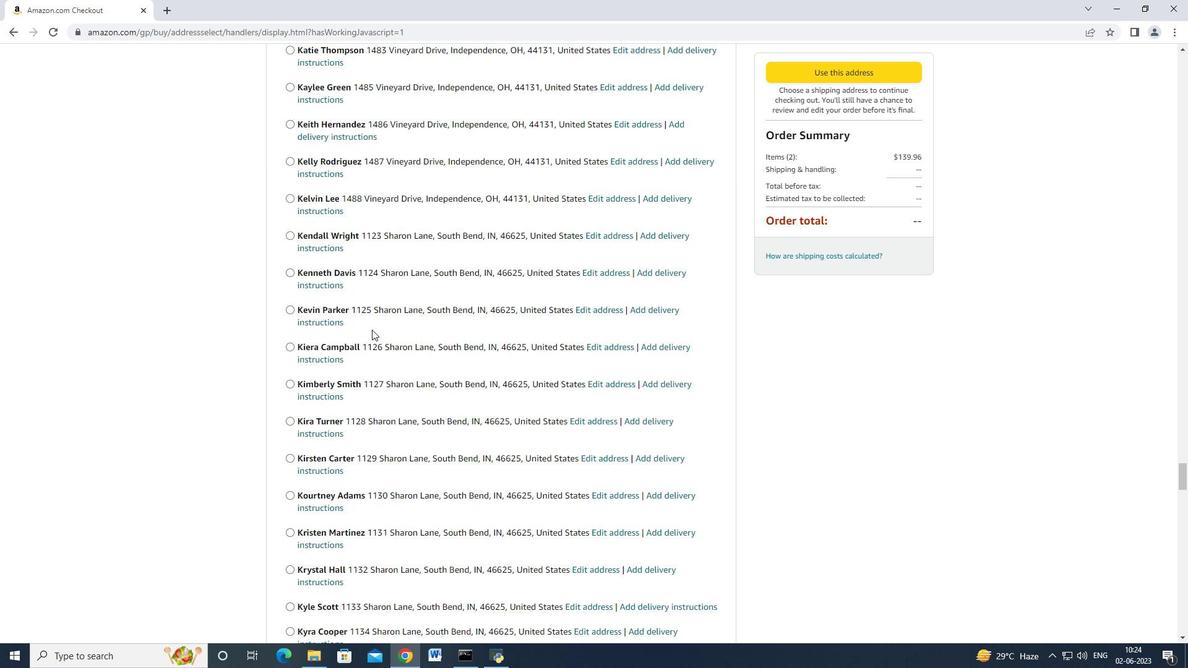 
Action: Mouse scrolled (372, 329) with delta (0, 0)
Screenshot: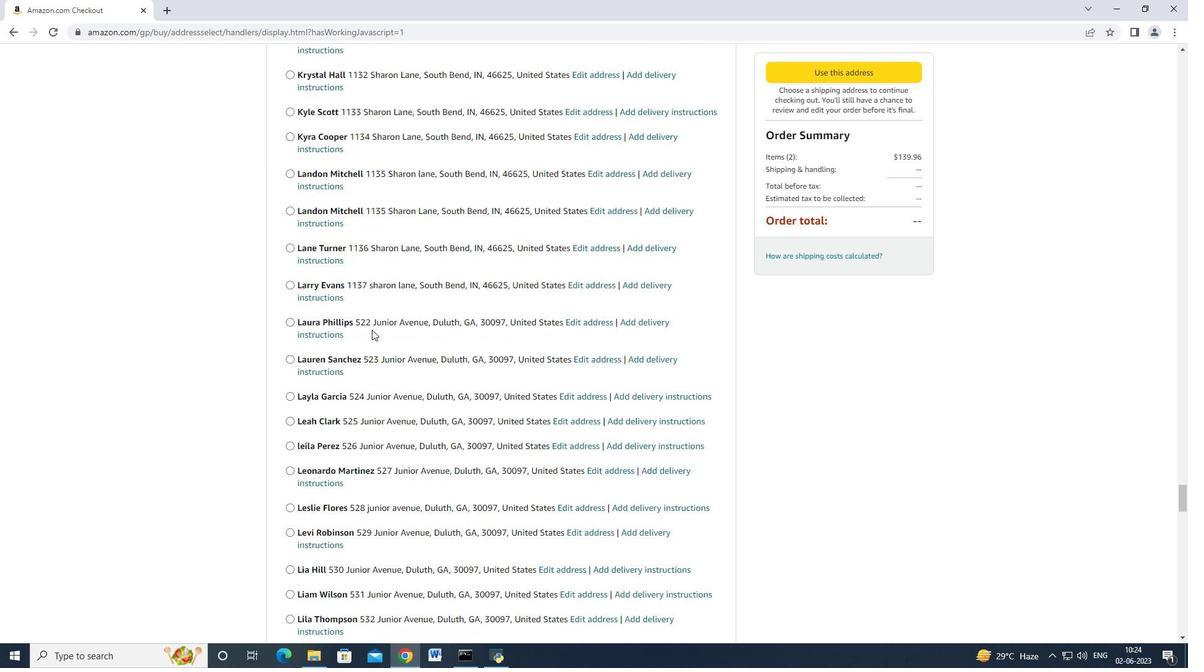 
Action: Mouse scrolled (372, 329) with delta (0, 0)
Screenshot: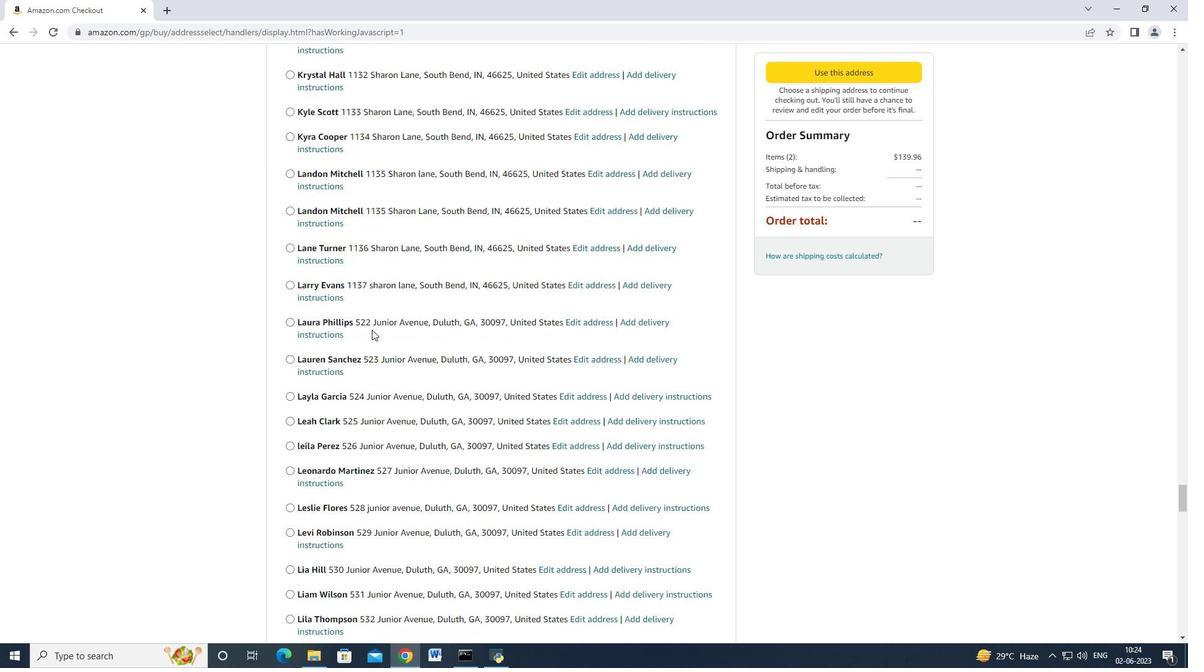 
Action: Mouse scrolled (372, 329) with delta (0, 0)
Screenshot: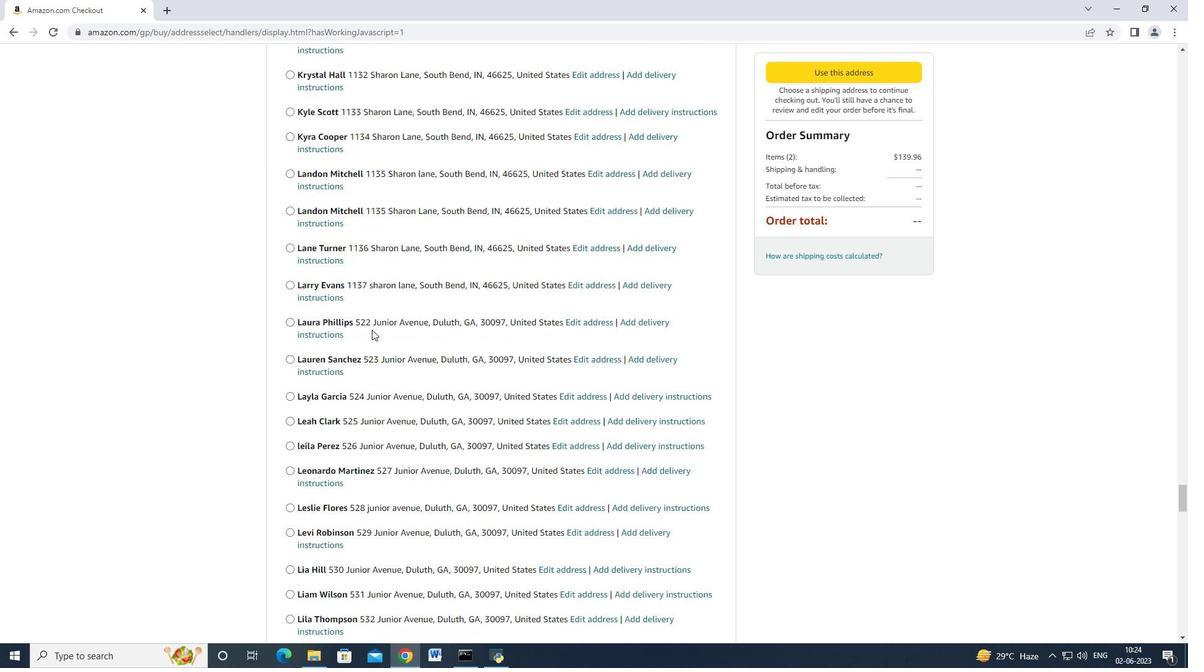 
Action: Mouse scrolled (372, 329) with delta (0, 0)
Screenshot: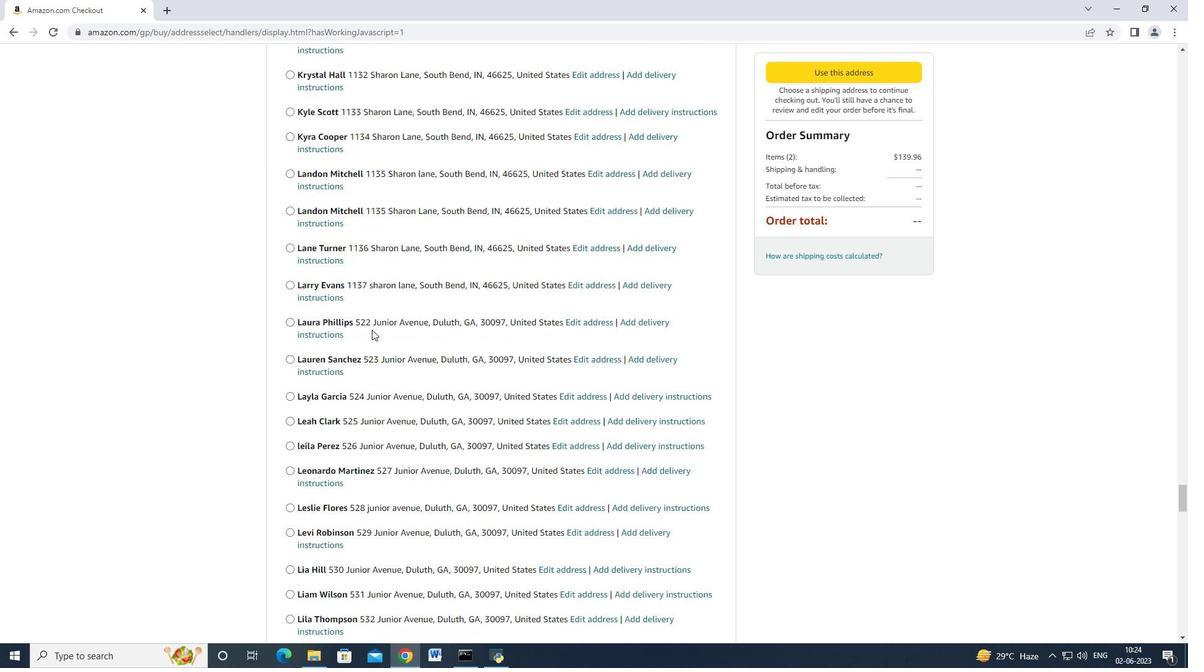 
Action: Mouse scrolled (372, 329) with delta (0, 0)
Screenshot: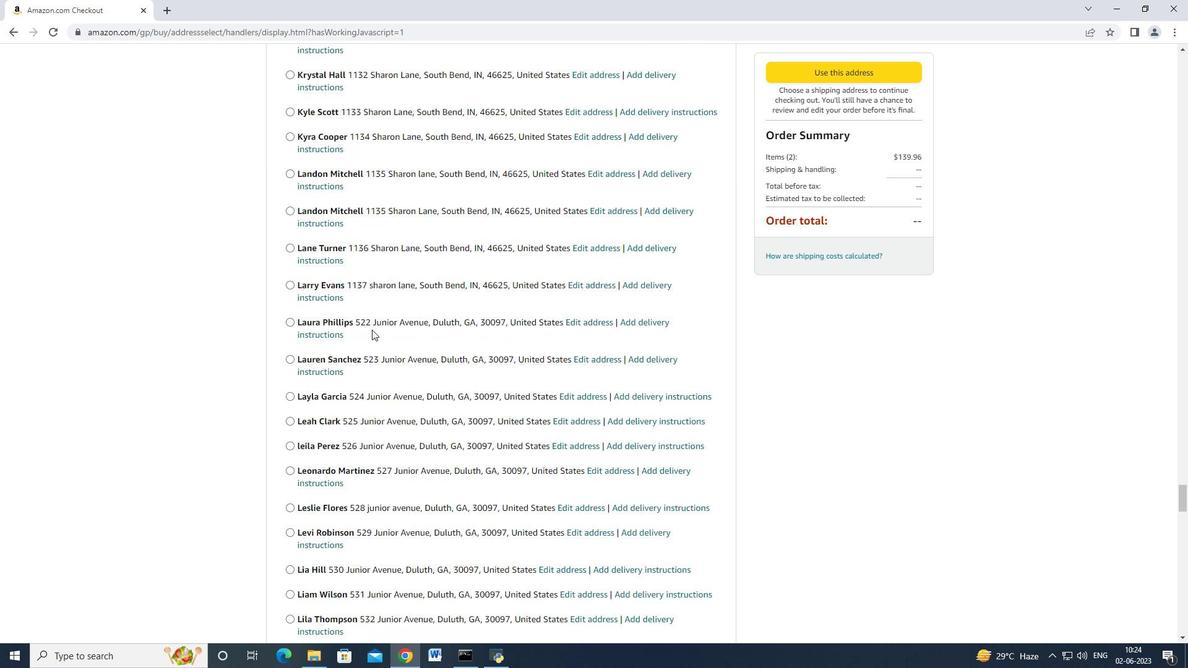 
Action: Mouse scrolled (372, 329) with delta (0, 0)
Screenshot: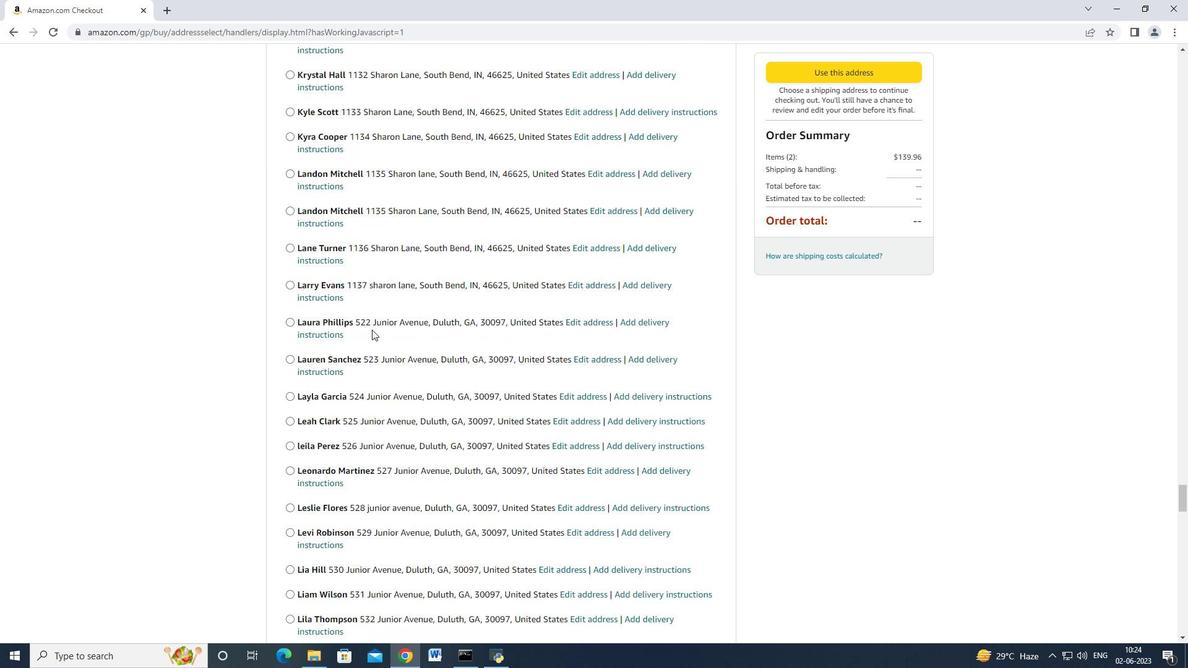 
Action: Mouse scrolled (372, 329) with delta (0, 0)
Screenshot: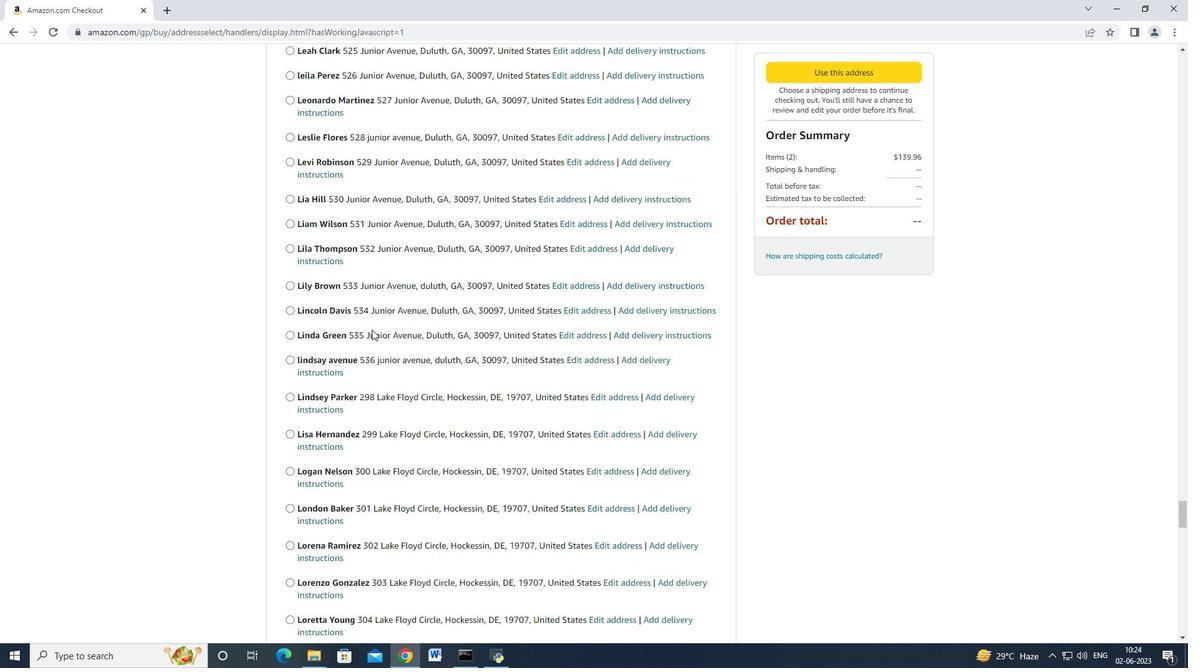 
Action: Mouse scrolled (372, 329) with delta (0, 0)
Screenshot: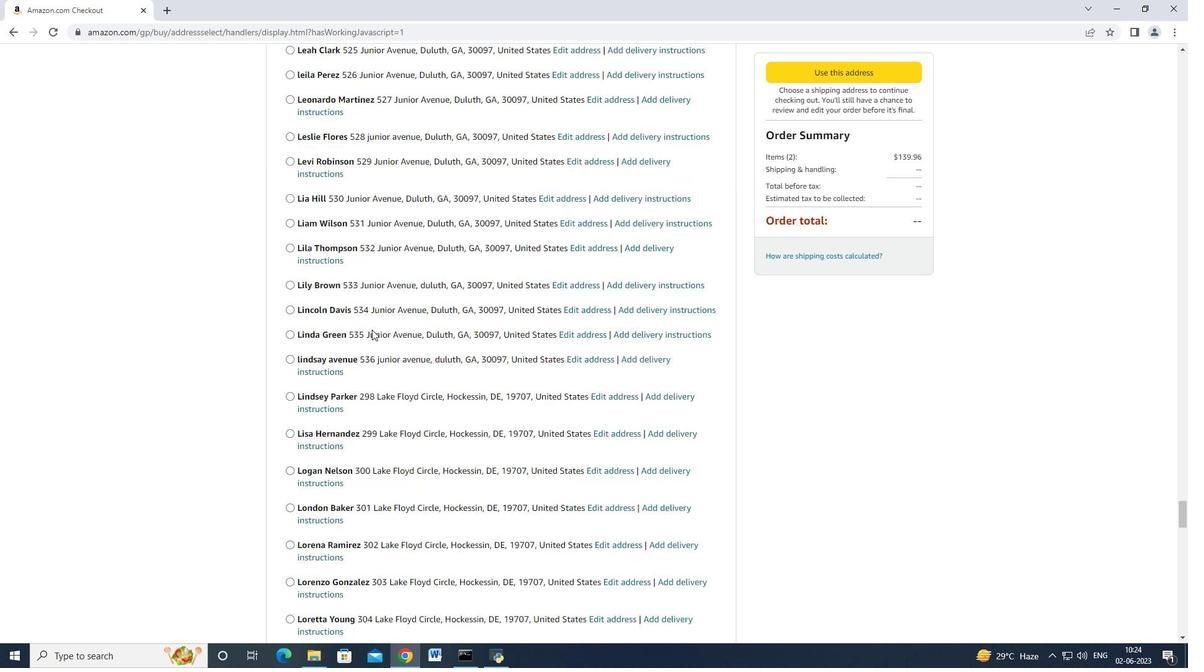 
Action: Mouse scrolled (372, 328) with delta (0, -1)
Screenshot: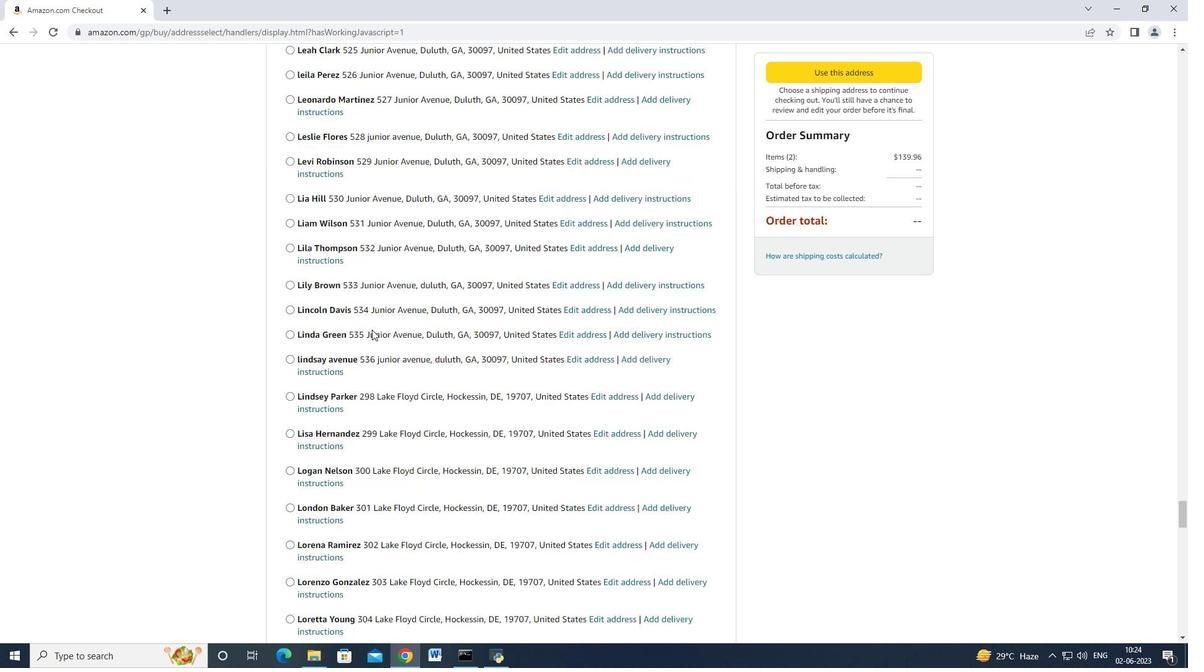 
Action: Mouse scrolled (372, 329) with delta (0, 0)
Screenshot: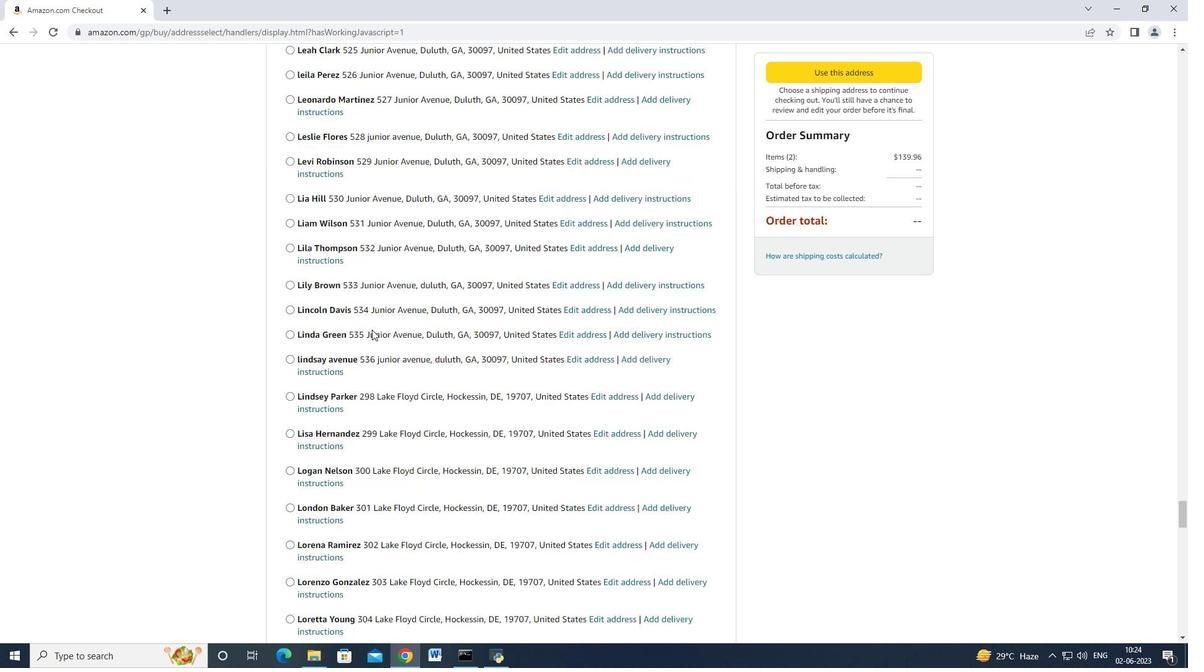 
Action: Mouse scrolled (372, 329) with delta (0, 0)
Screenshot: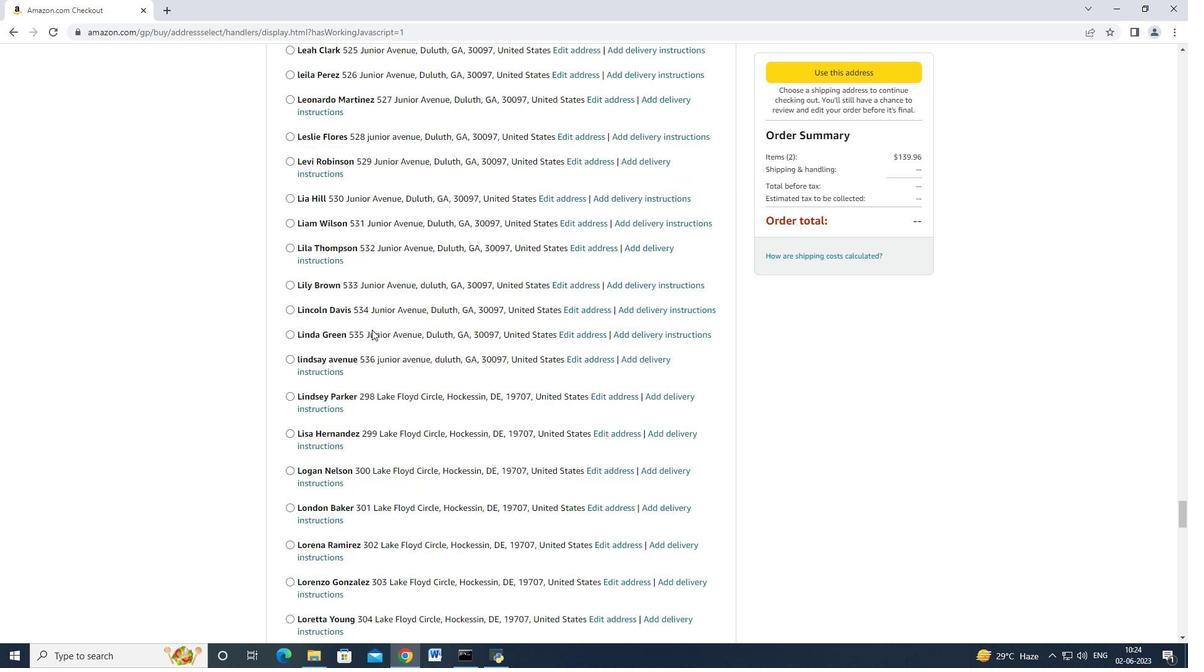 
Action: Mouse scrolled (372, 329) with delta (0, 0)
Screenshot: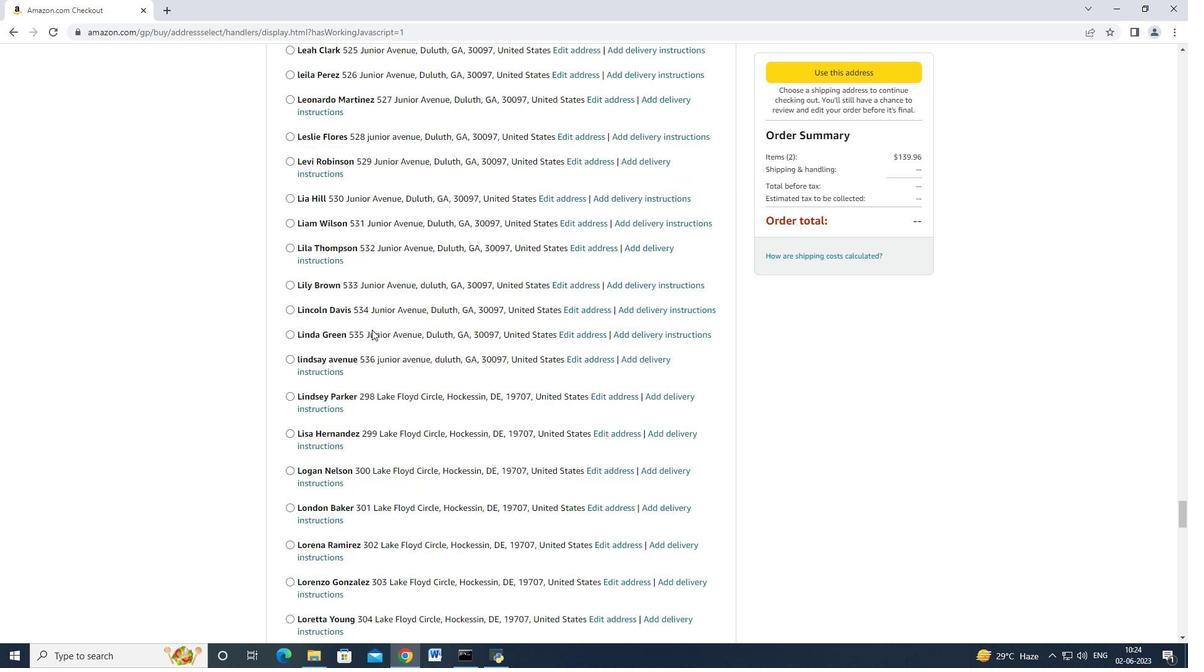 
Action: Mouse scrolled (372, 329) with delta (0, 0)
Screenshot: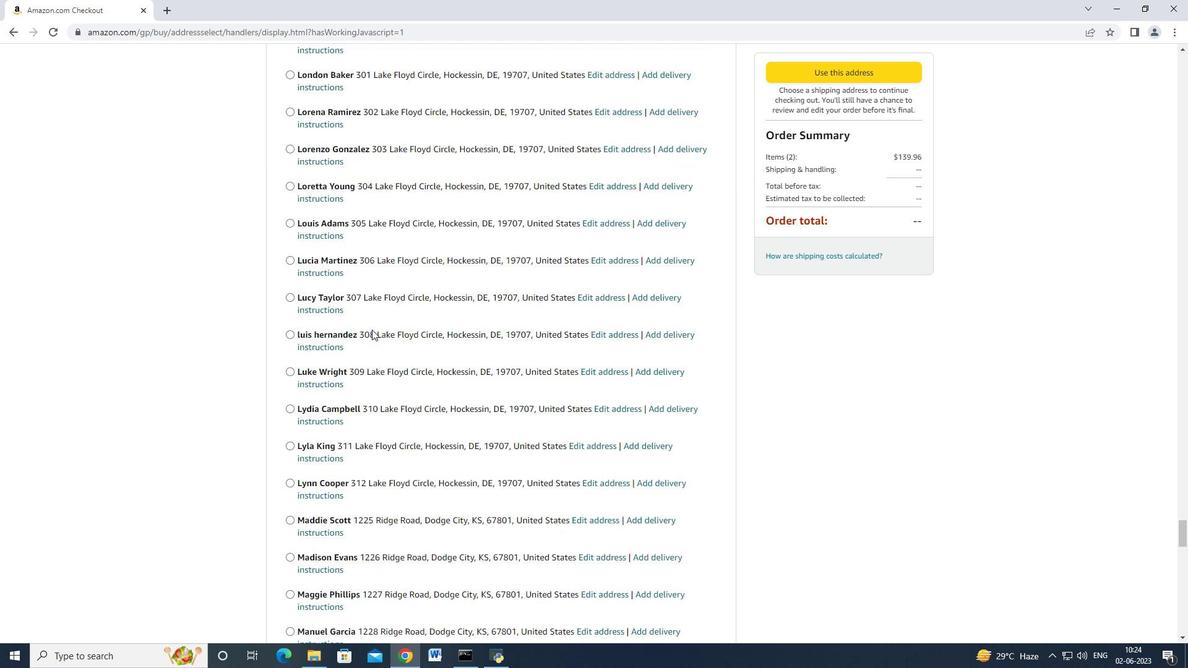 
Action: Mouse scrolled (372, 329) with delta (0, 0)
Screenshot: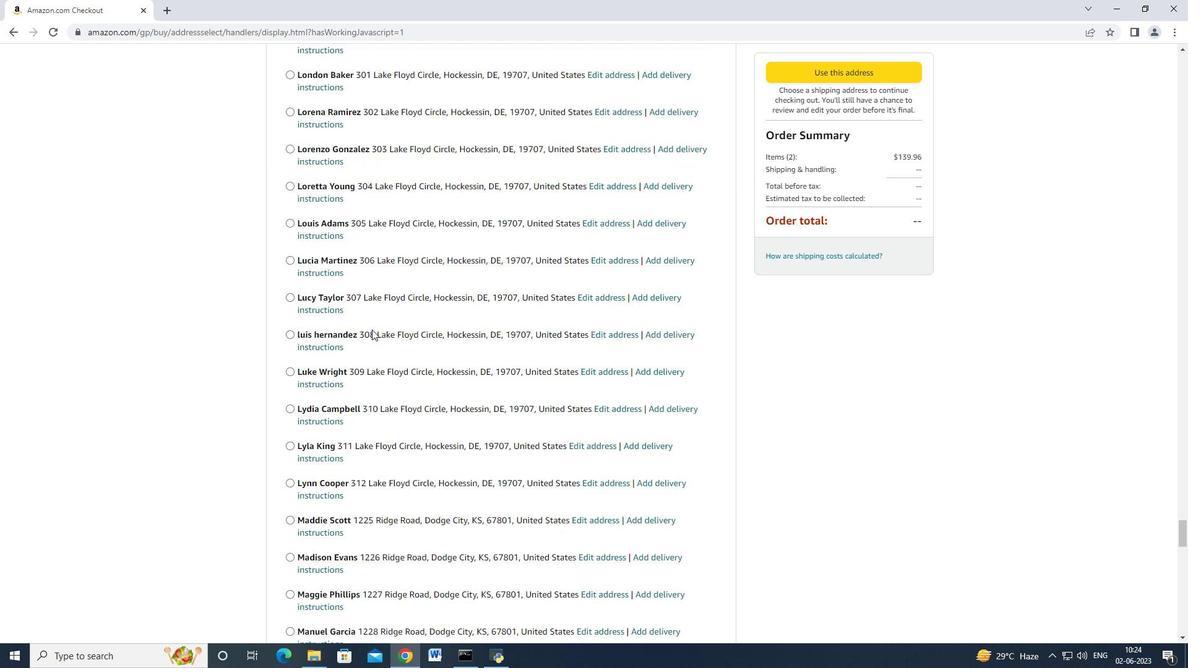 
Action: Mouse scrolled (372, 328) with delta (0, -1)
Screenshot: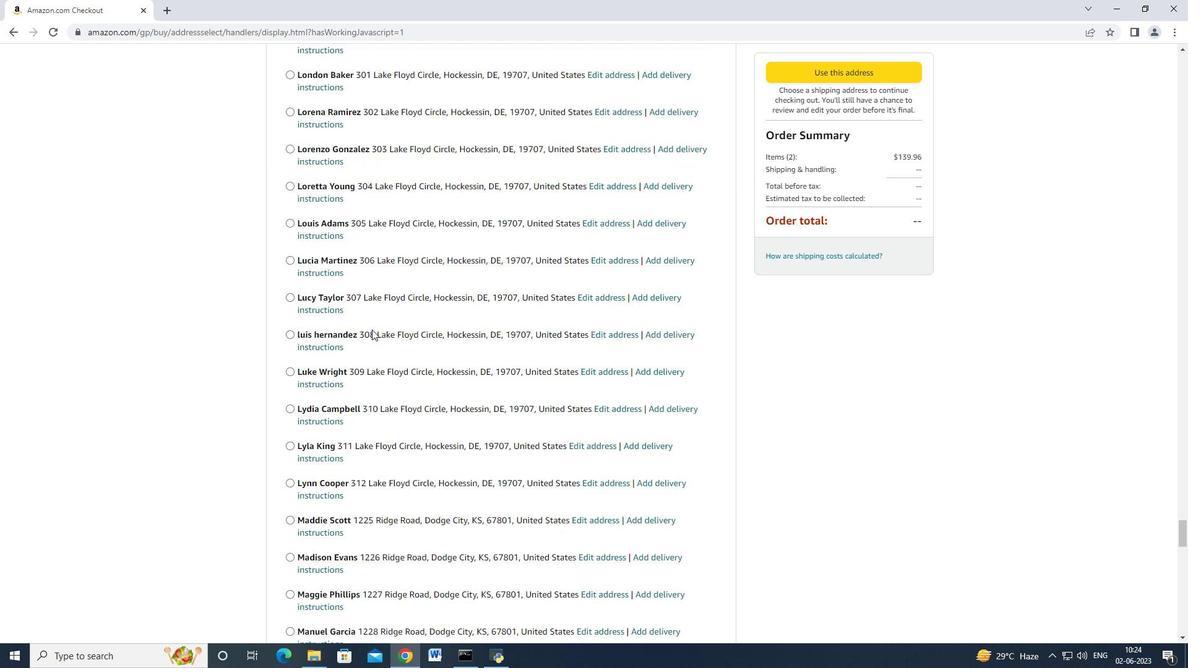 
Action: Mouse scrolled (372, 329) with delta (0, 0)
Screenshot: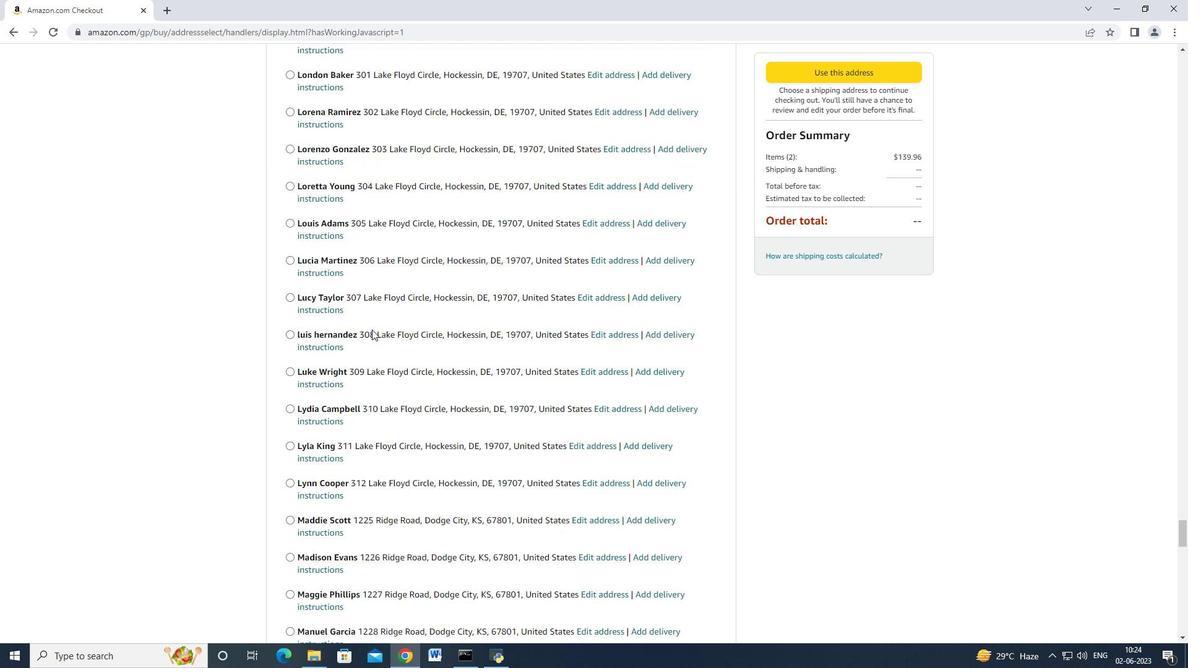 
Action: Mouse scrolled (372, 329) with delta (0, 0)
Screenshot: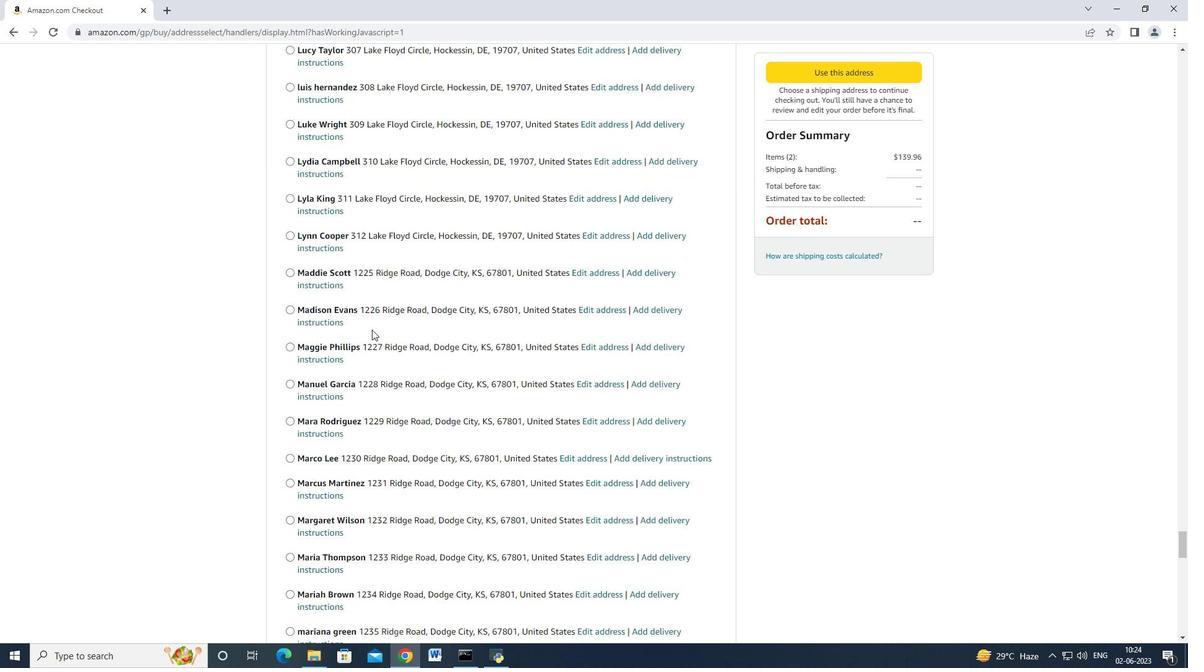 
Action: Mouse scrolled (372, 328) with delta (0, -1)
Screenshot: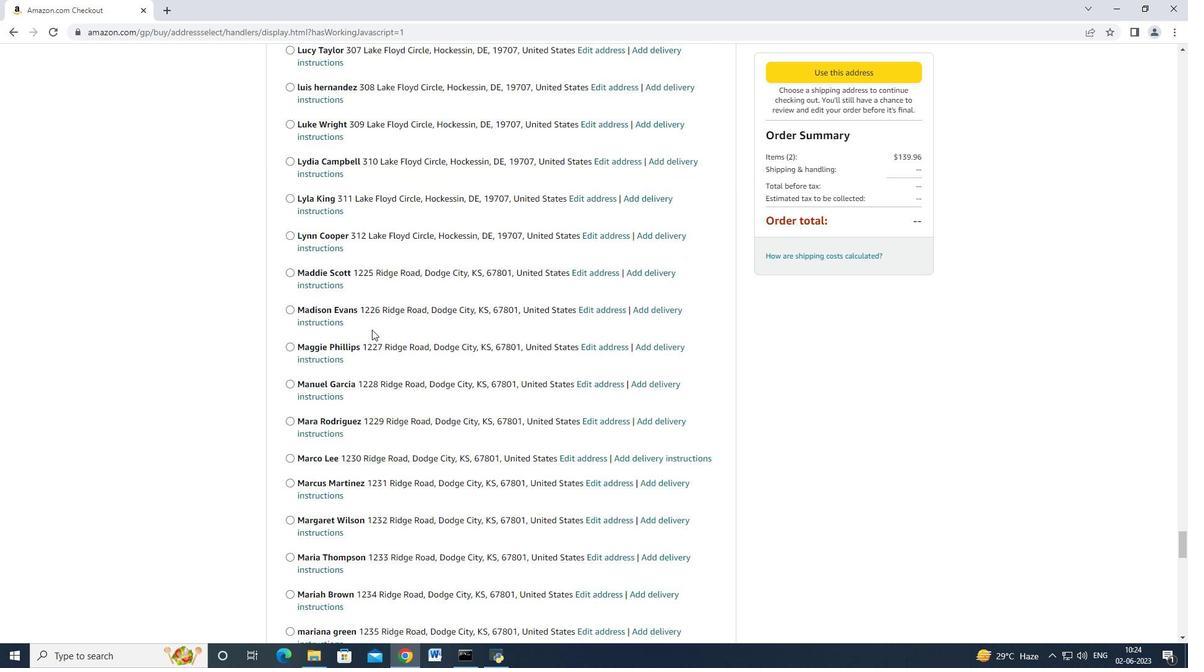 
Action: Mouse scrolled (372, 329) with delta (0, 0)
Screenshot: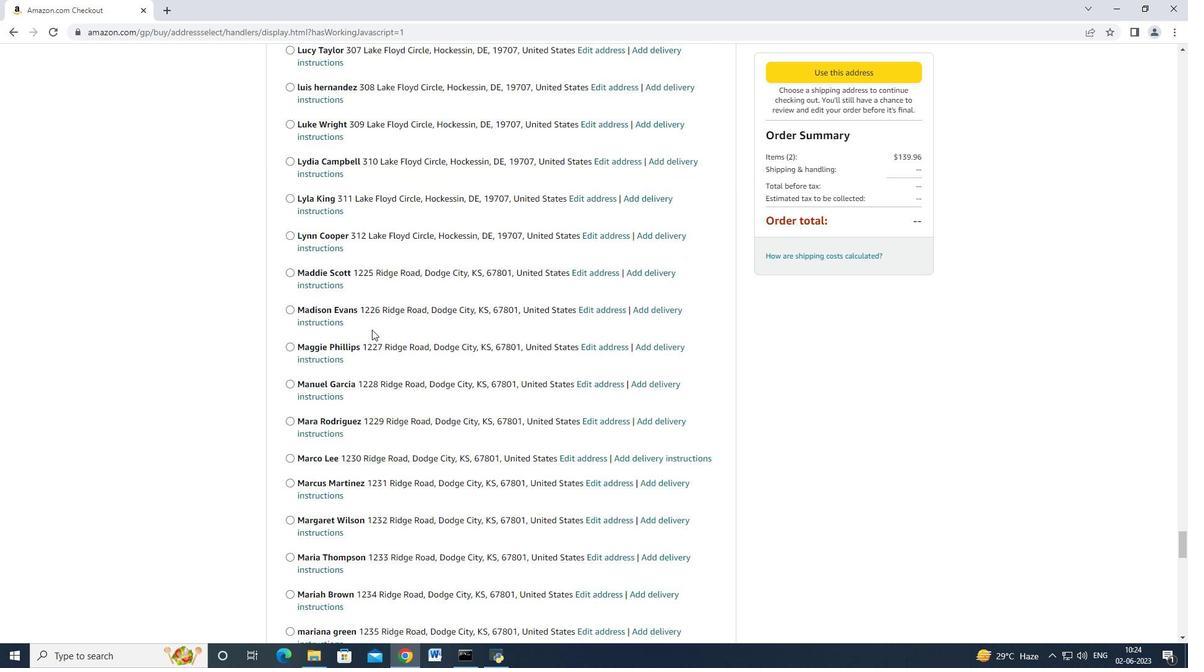 
Action: Mouse scrolled (372, 329) with delta (0, 0)
Screenshot: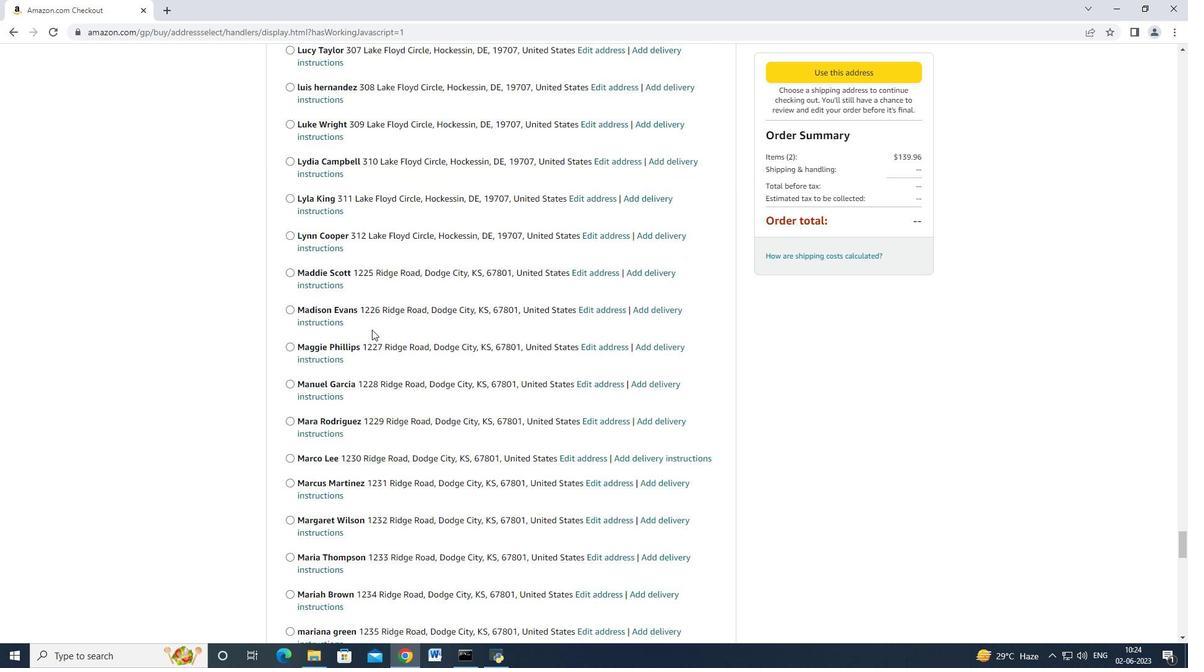 
Action: Mouse scrolled (372, 329) with delta (0, 0)
Screenshot: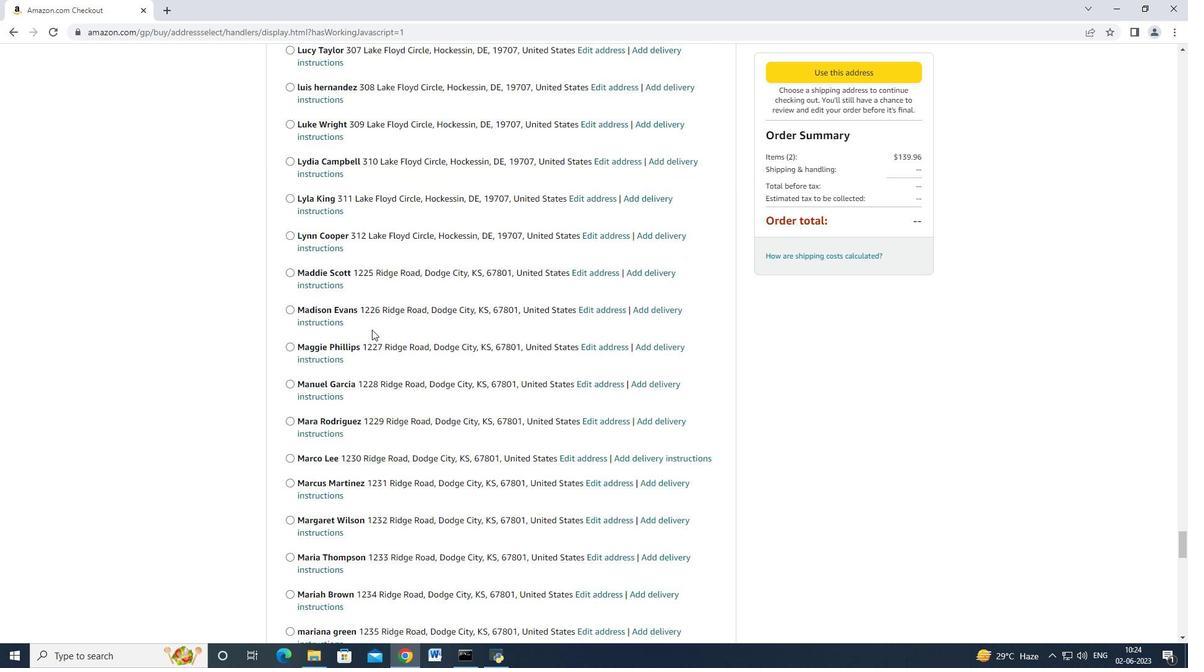 
Action: Mouse scrolled (372, 329) with delta (0, 0)
Screenshot: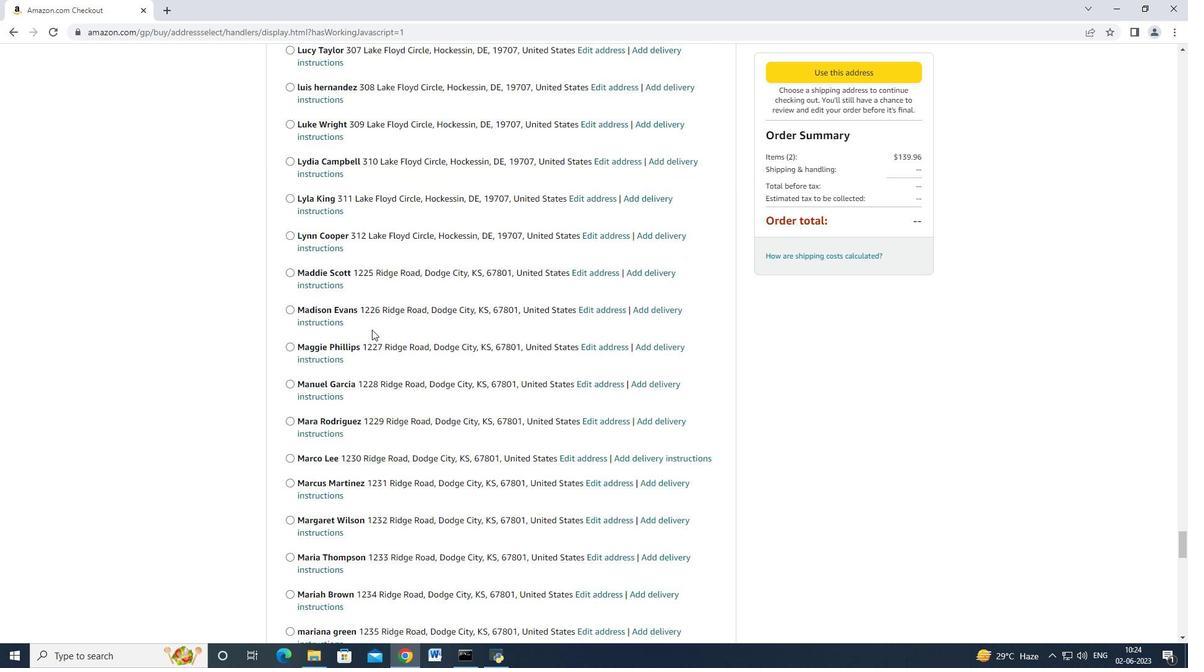 
Action: Mouse scrolled (372, 329) with delta (0, 0)
Screenshot: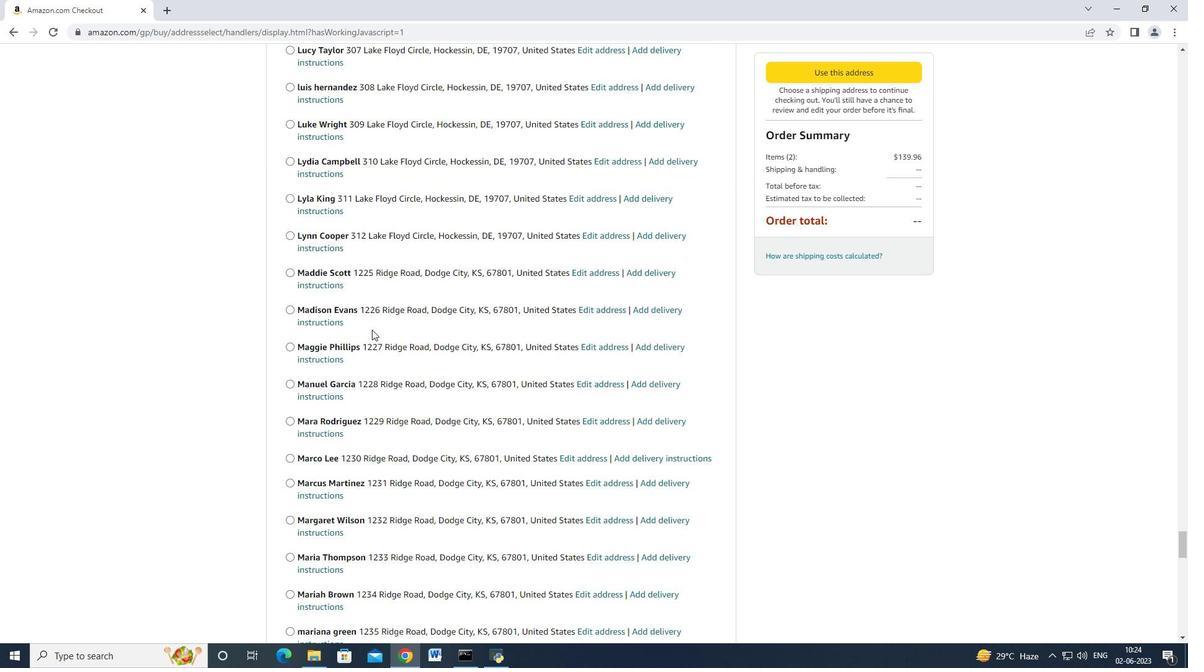 
Action: Mouse scrolled (372, 328) with delta (0, -1)
Screenshot: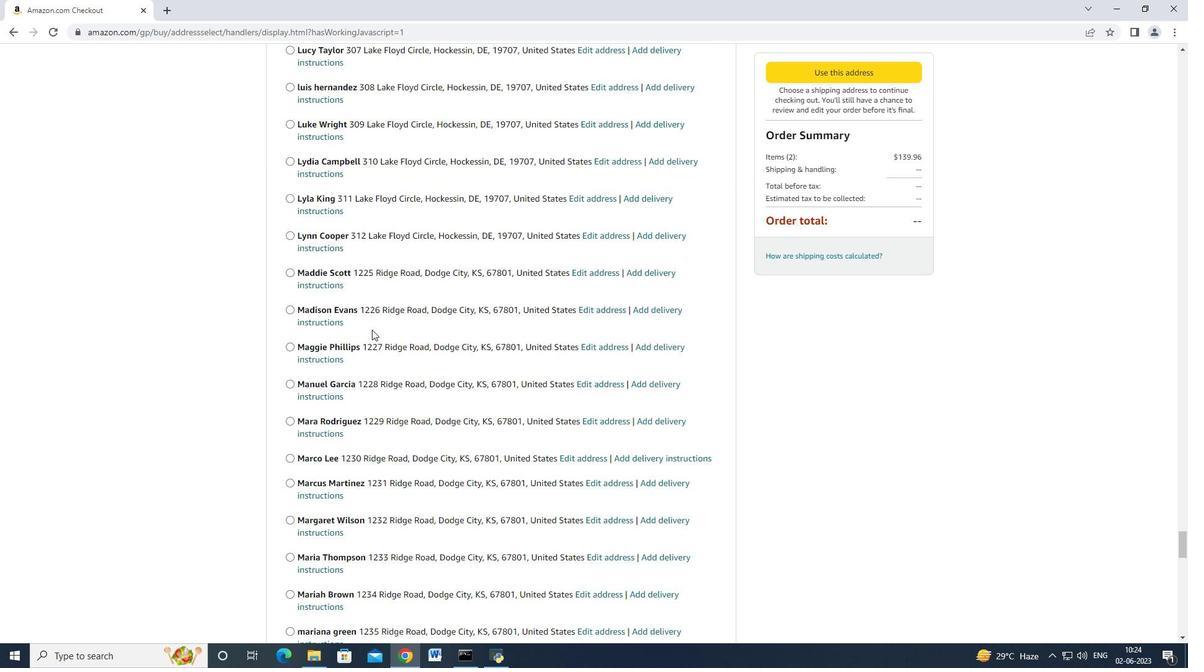 
Action: Mouse scrolled (372, 329) with delta (0, 0)
Screenshot: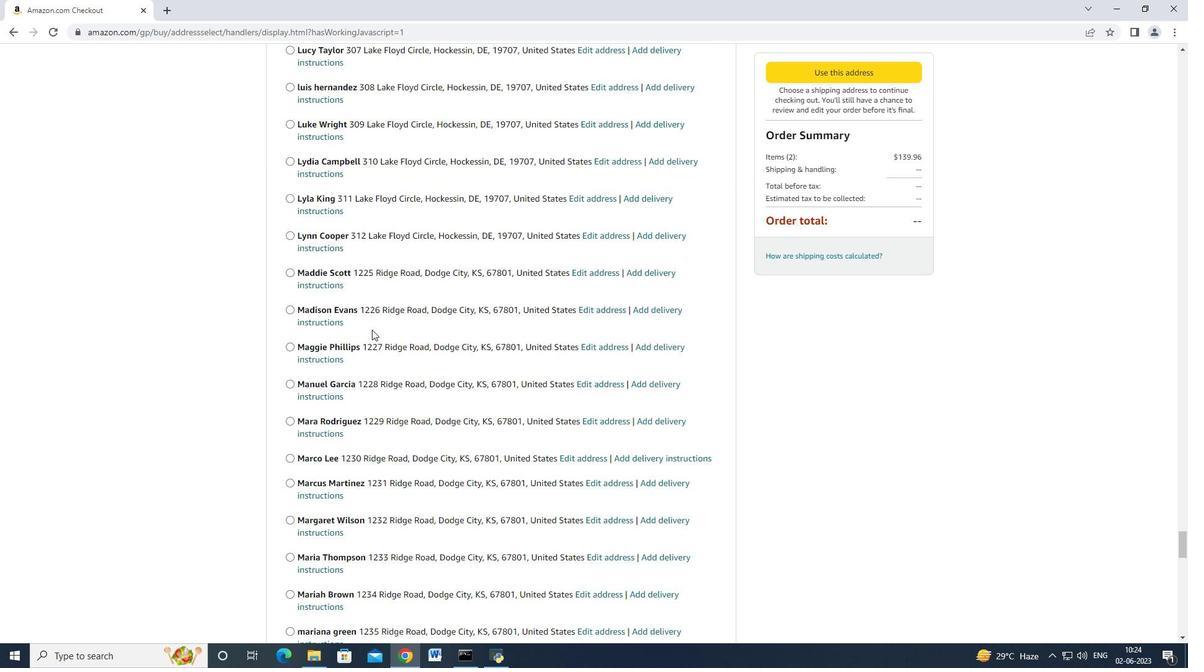 
Action: Mouse scrolled (372, 329) with delta (0, 0)
Screenshot: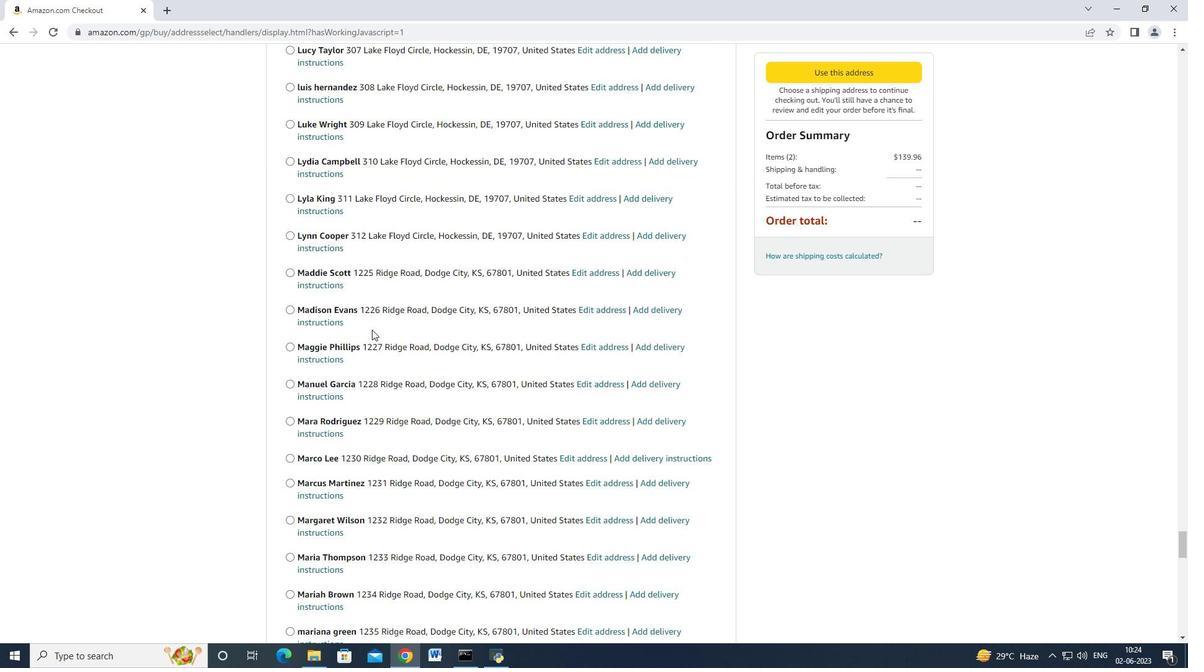 
Action: Mouse scrolled (372, 329) with delta (0, 0)
Screenshot: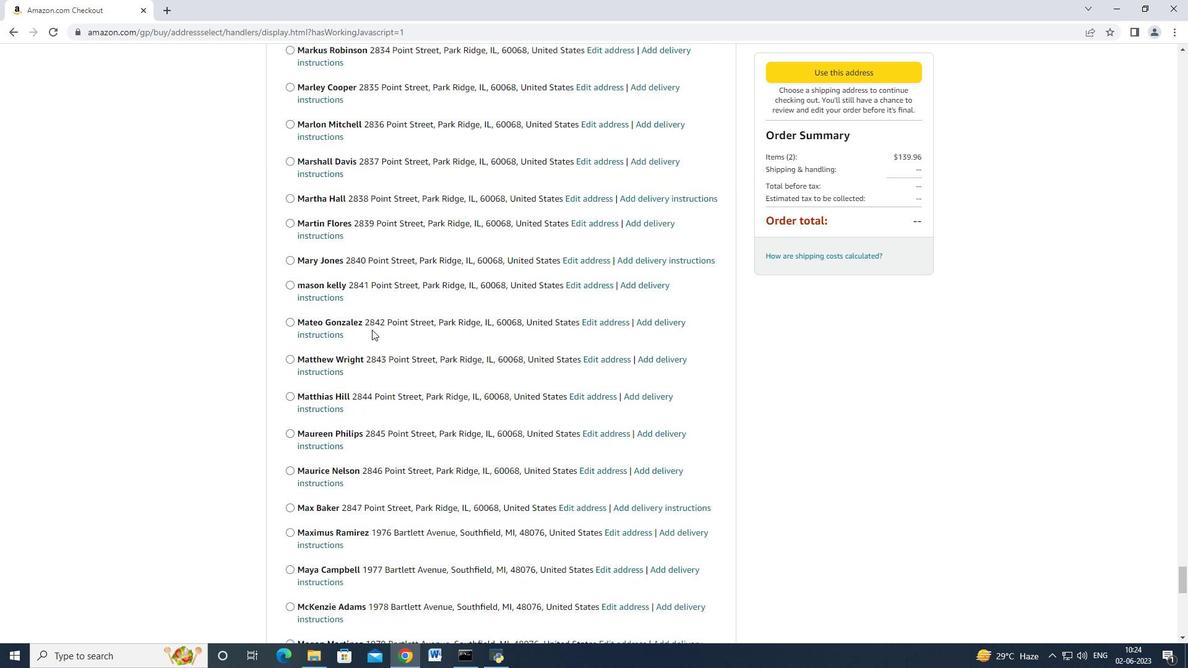 
Action: Mouse scrolled (372, 329) with delta (0, 0)
Screenshot: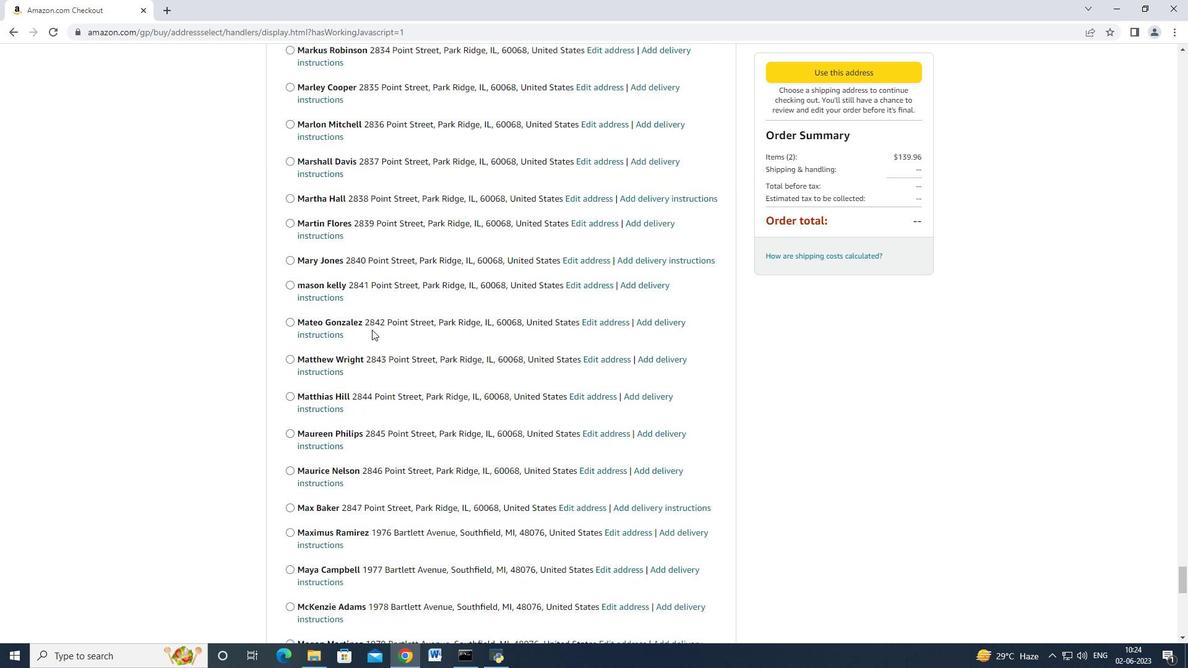 
Action: Mouse scrolled (372, 329) with delta (0, 0)
Screenshot: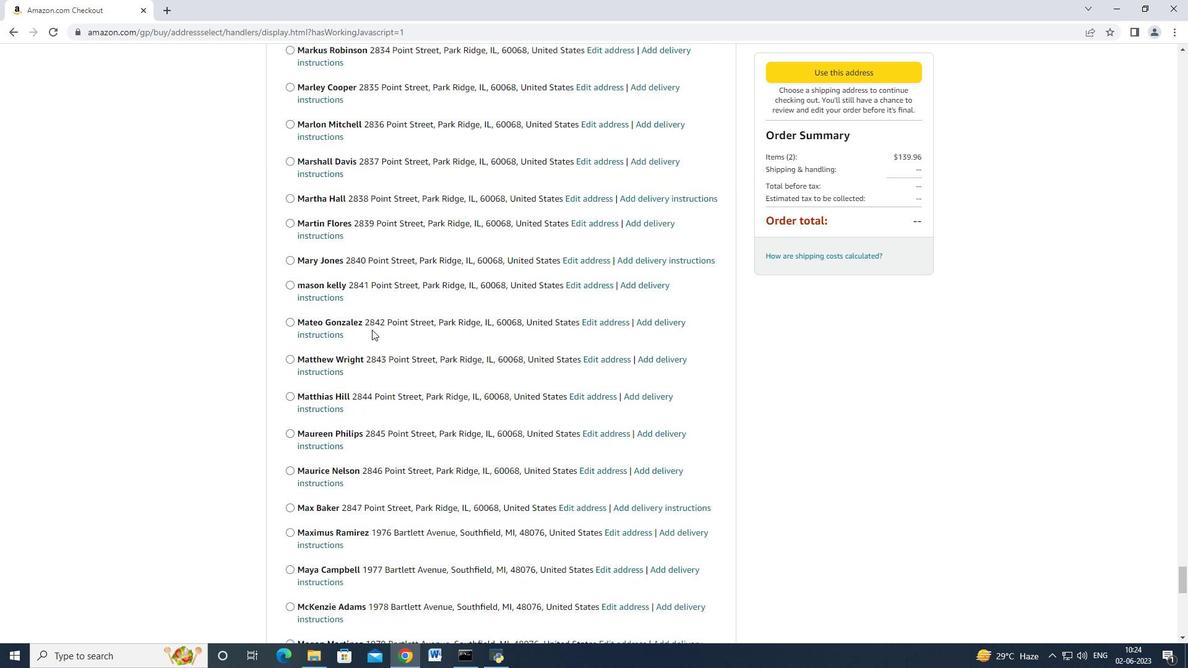 
Action: Mouse scrolled (372, 329) with delta (0, 0)
Screenshot: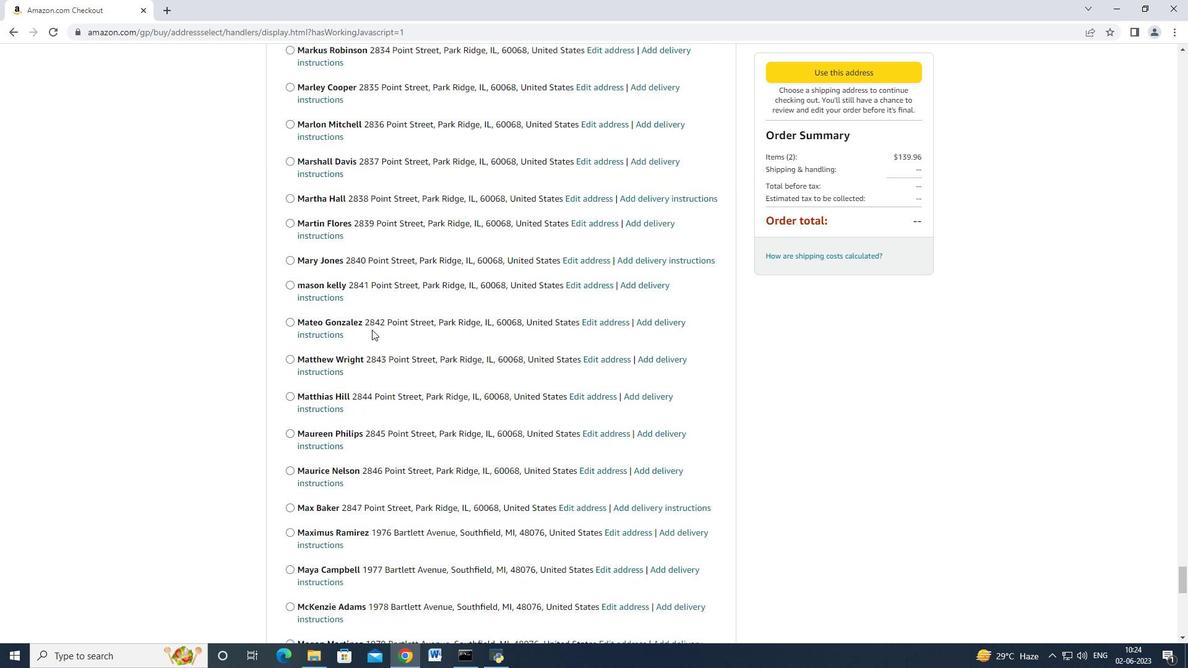 
Action: Mouse scrolled (372, 329) with delta (0, 0)
Screenshot: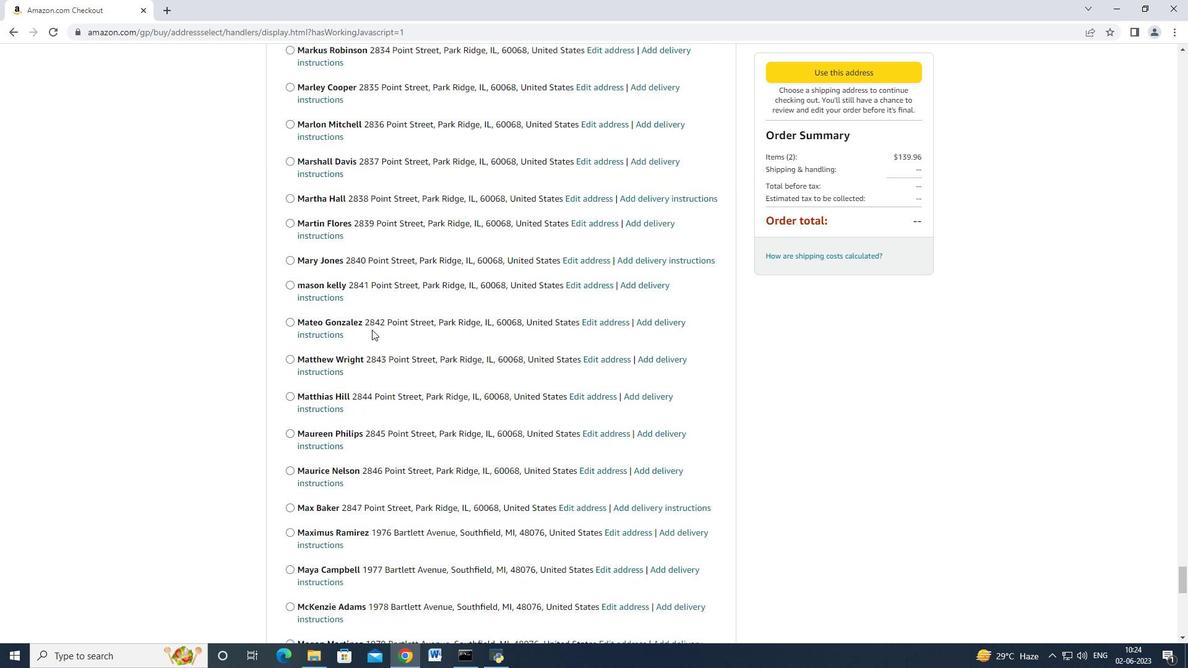 
Action: Mouse scrolled (372, 329) with delta (0, 0)
Screenshot: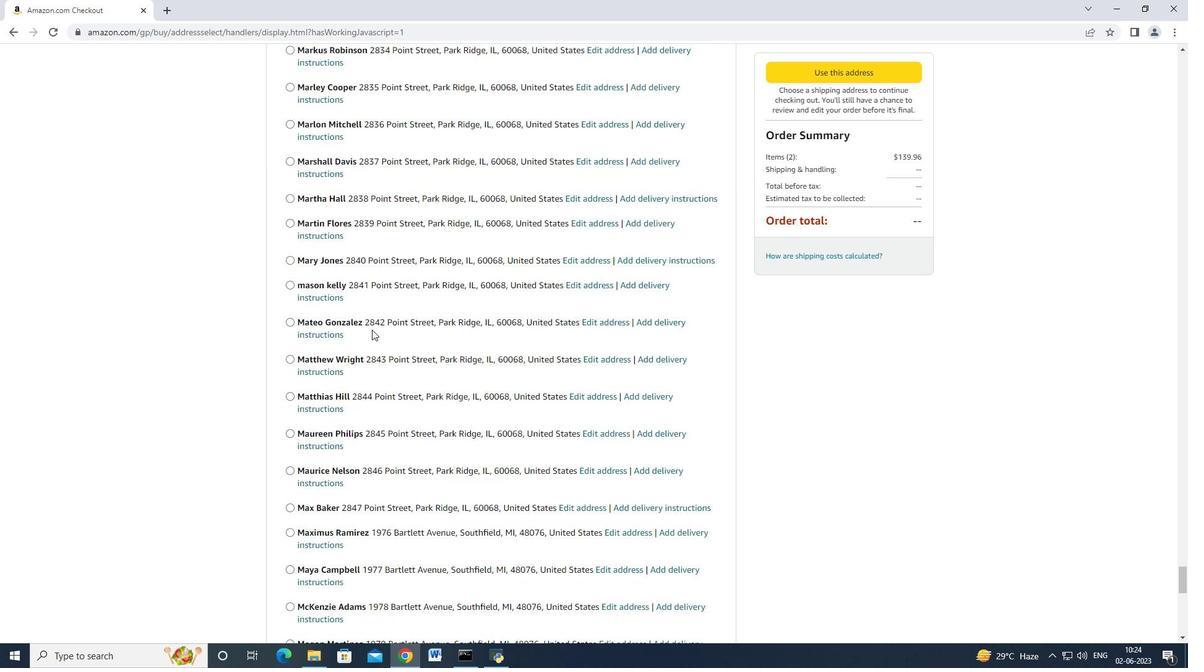 
Action: Mouse scrolled (372, 328) with delta (0, -1)
Screenshot: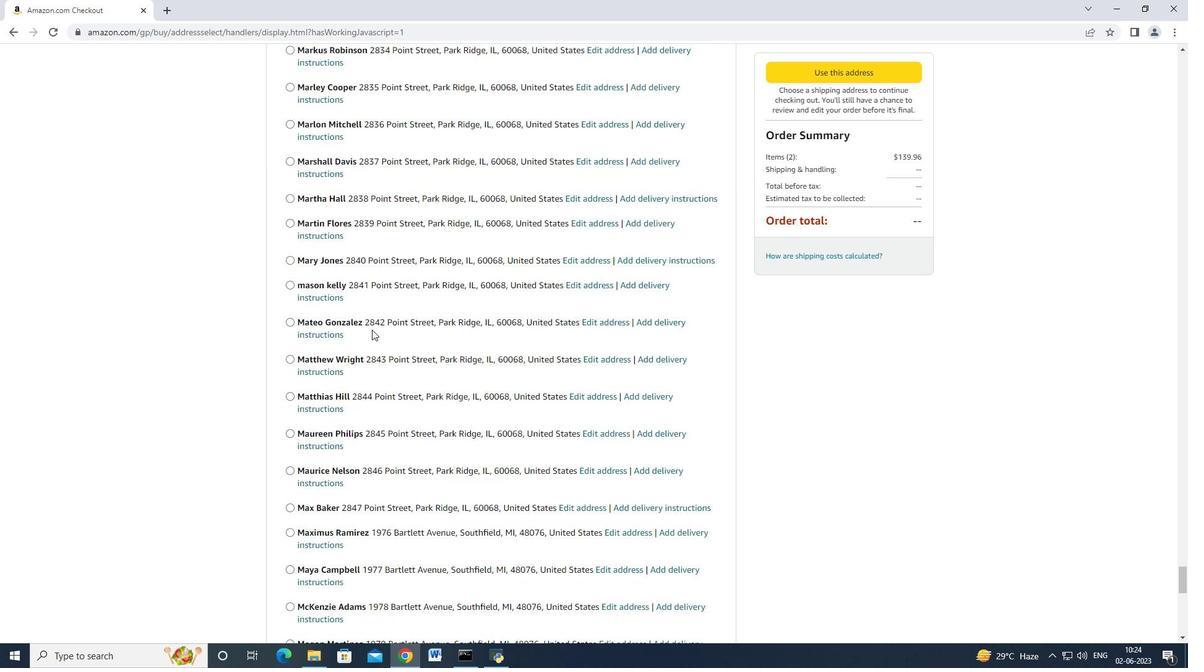 
Action: Mouse scrolled (372, 329) with delta (0, 0)
Screenshot: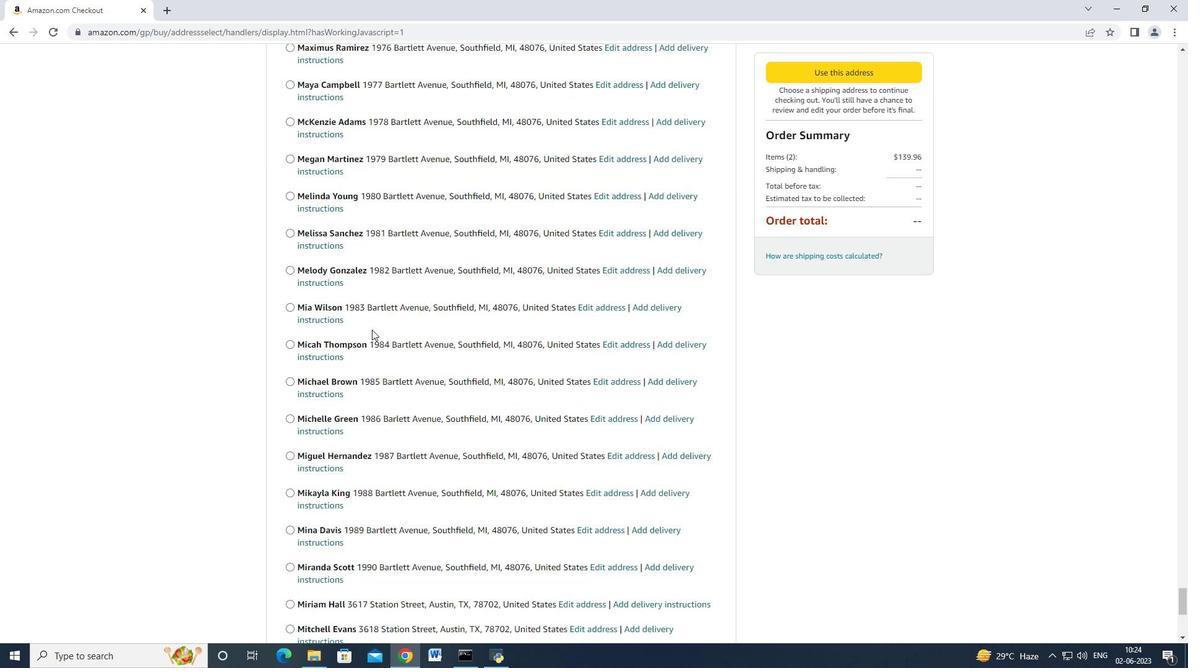 
Action: Mouse scrolled (372, 329) with delta (0, 0)
Screenshot: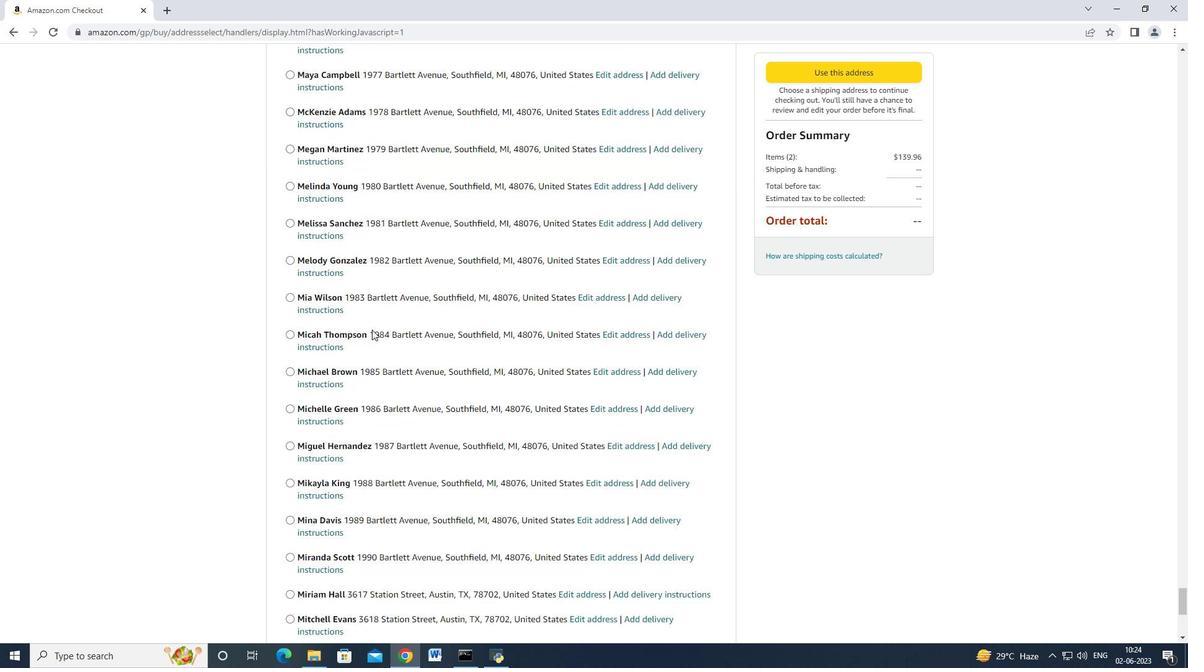 
Action: Mouse scrolled (372, 329) with delta (0, 0)
Screenshot: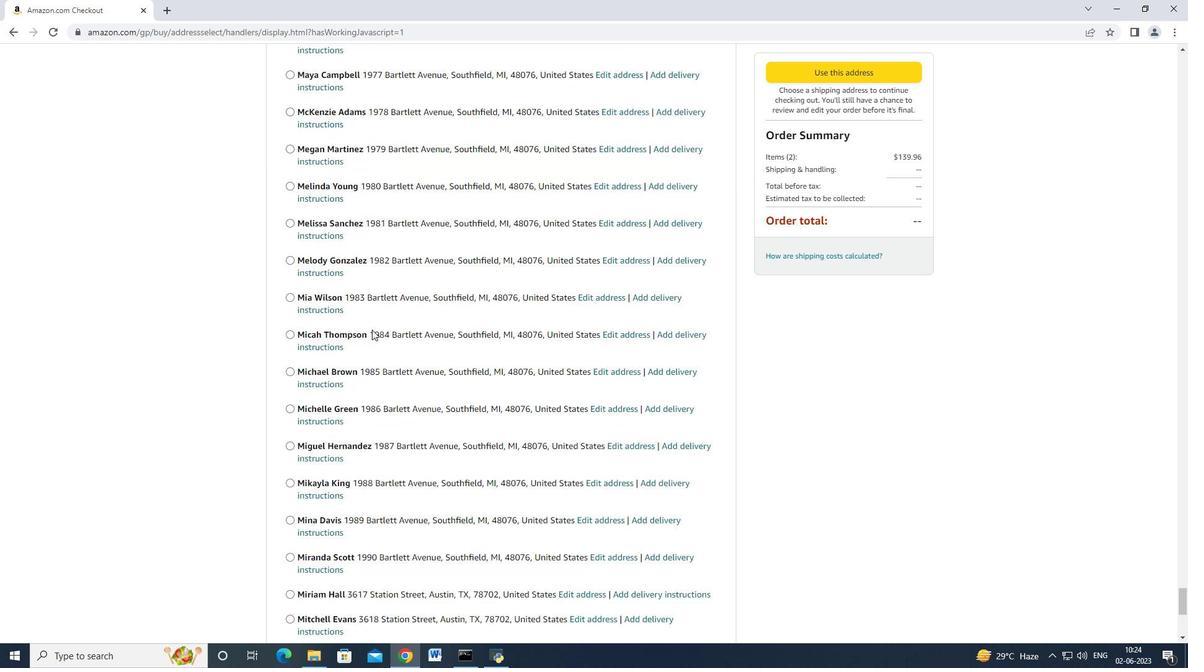 
Action: Mouse scrolled (372, 329) with delta (0, 0)
Screenshot: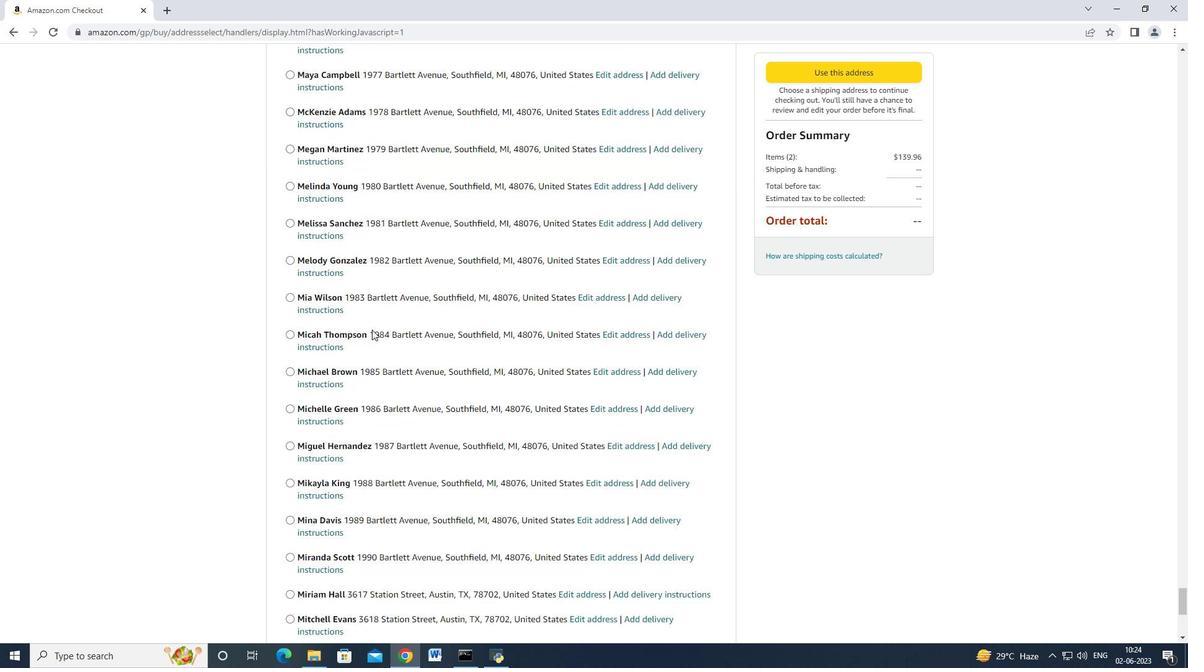 
Action: Mouse scrolled (372, 329) with delta (0, 0)
Screenshot: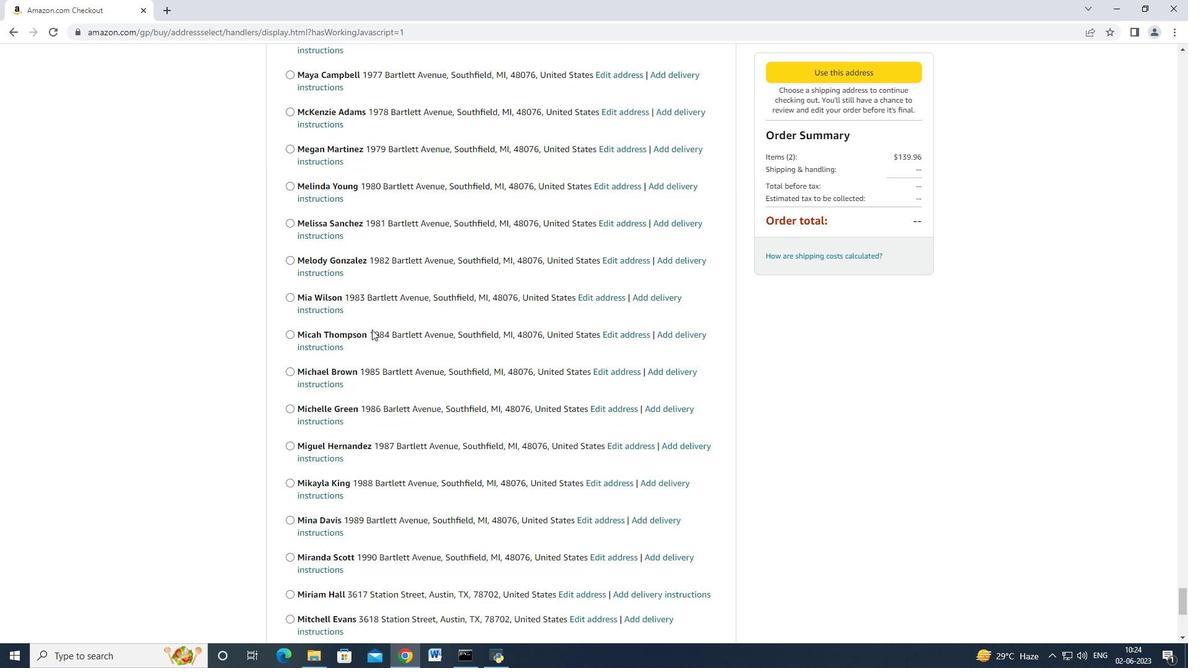 
Action: Mouse scrolled (372, 329) with delta (0, 0)
Screenshot: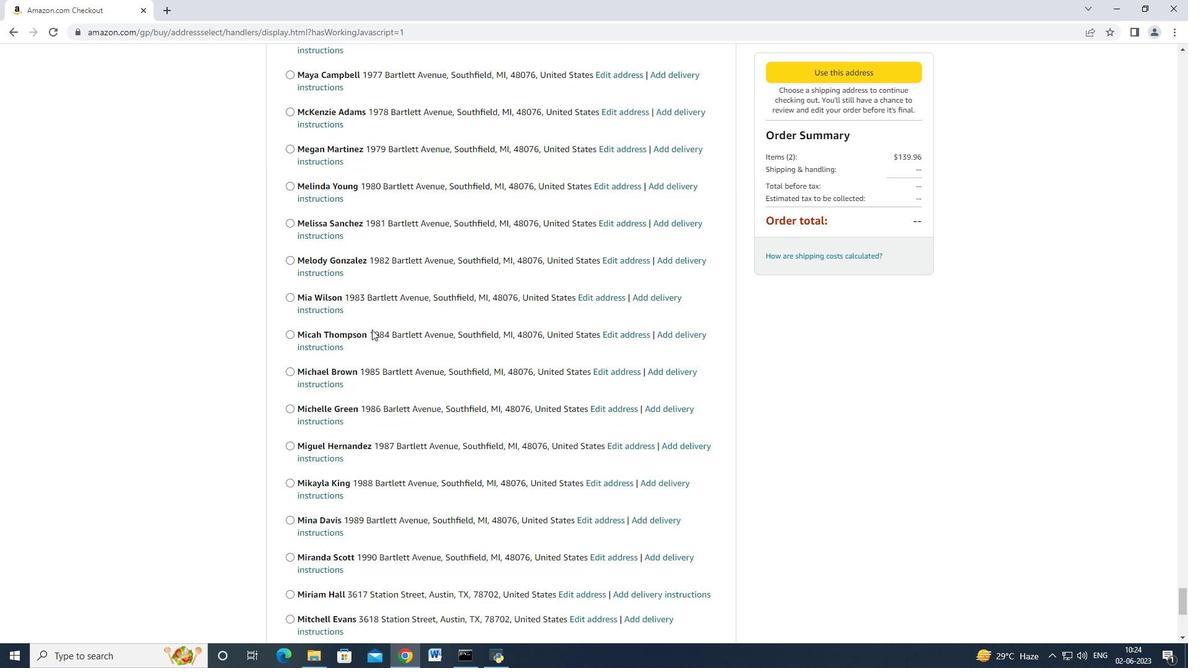 
Action: Mouse scrolled (372, 329) with delta (0, 0)
Screenshot: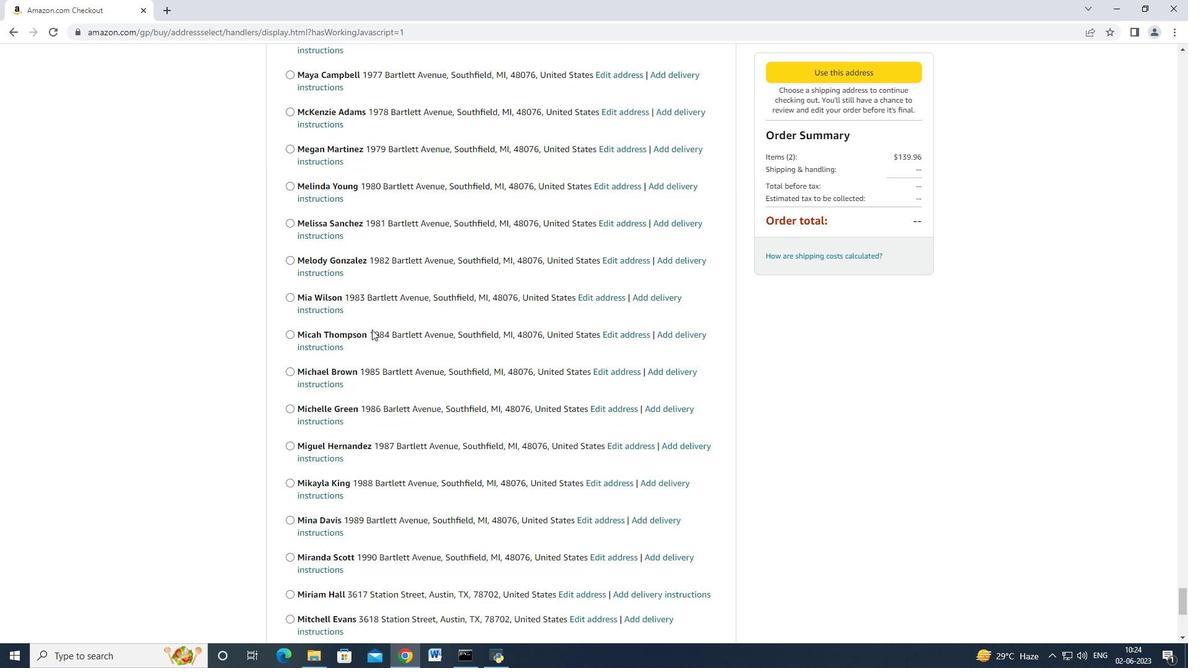 
Action: Mouse scrolled (372, 329) with delta (0, 0)
Screenshot: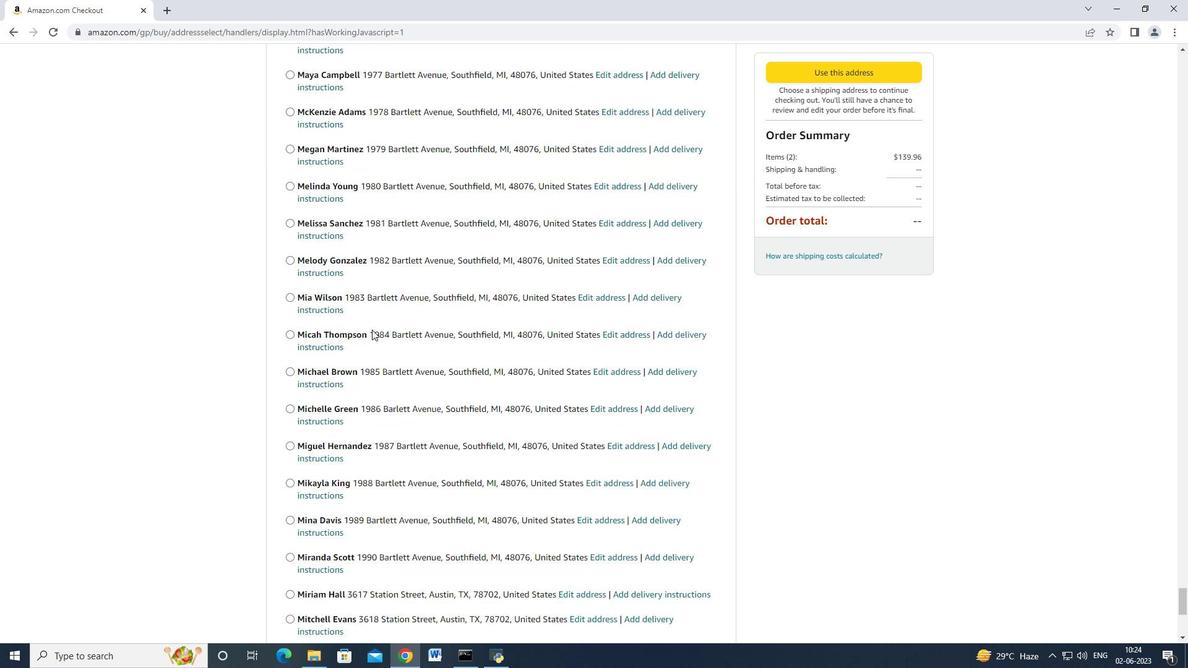 
Action: Mouse scrolled (372, 329) with delta (0, 0)
Screenshot: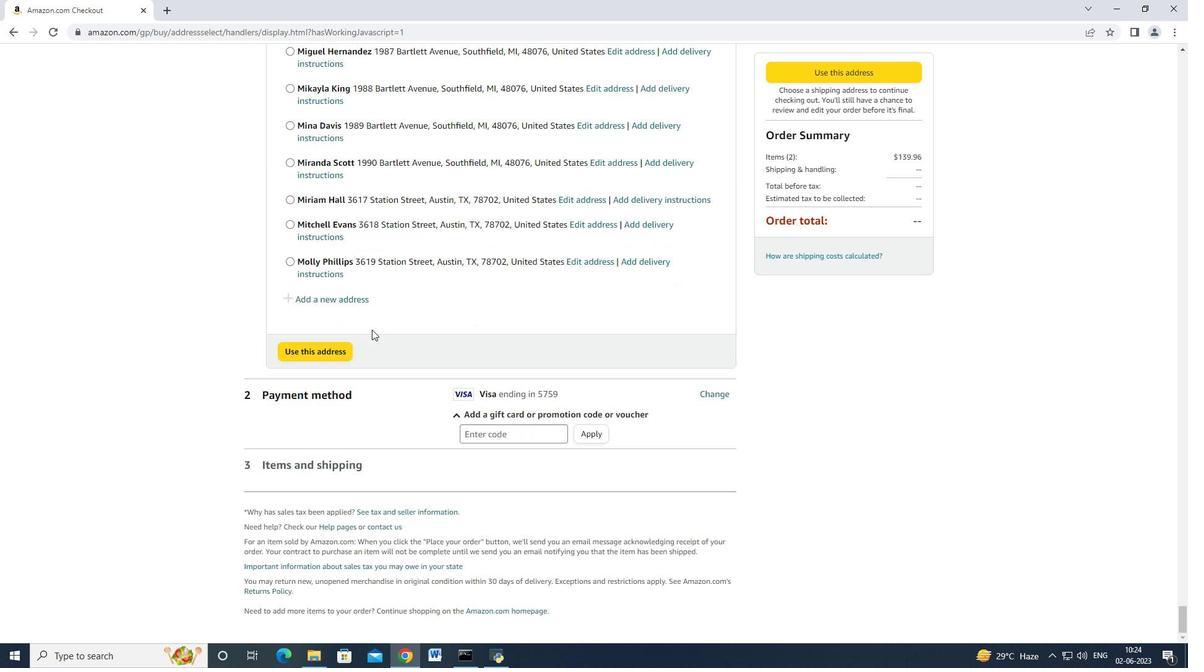 
Action: Mouse scrolled (372, 329) with delta (0, 0)
Screenshot: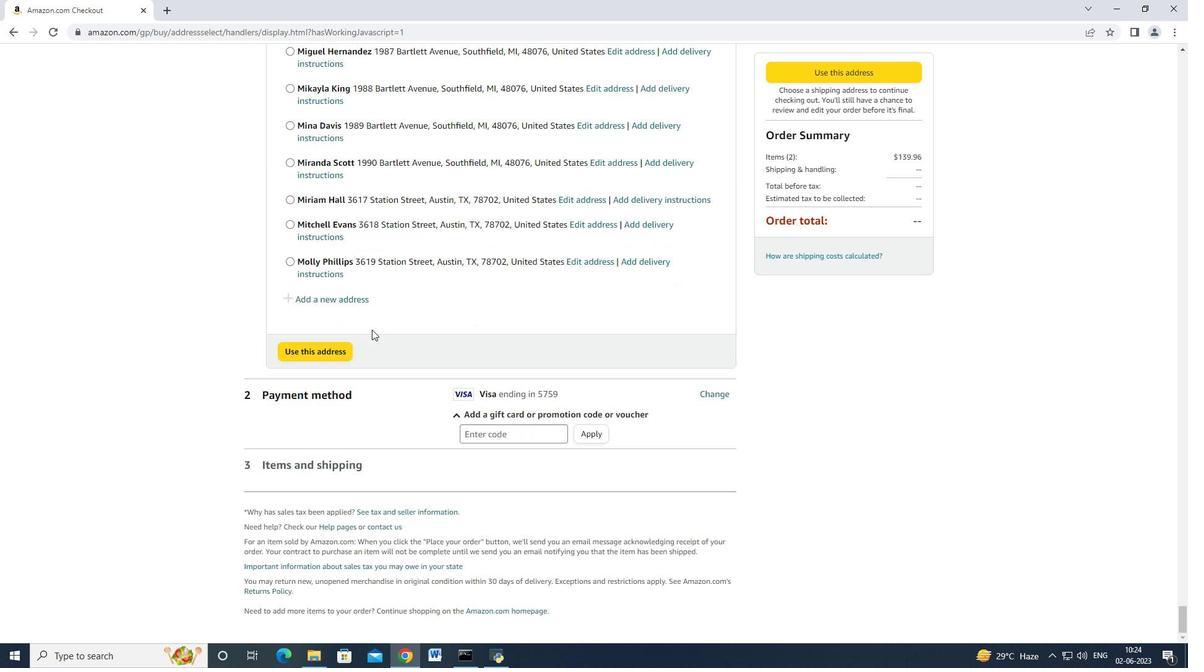 
Action: Mouse scrolled (372, 329) with delta (0, 0)
Screenshot: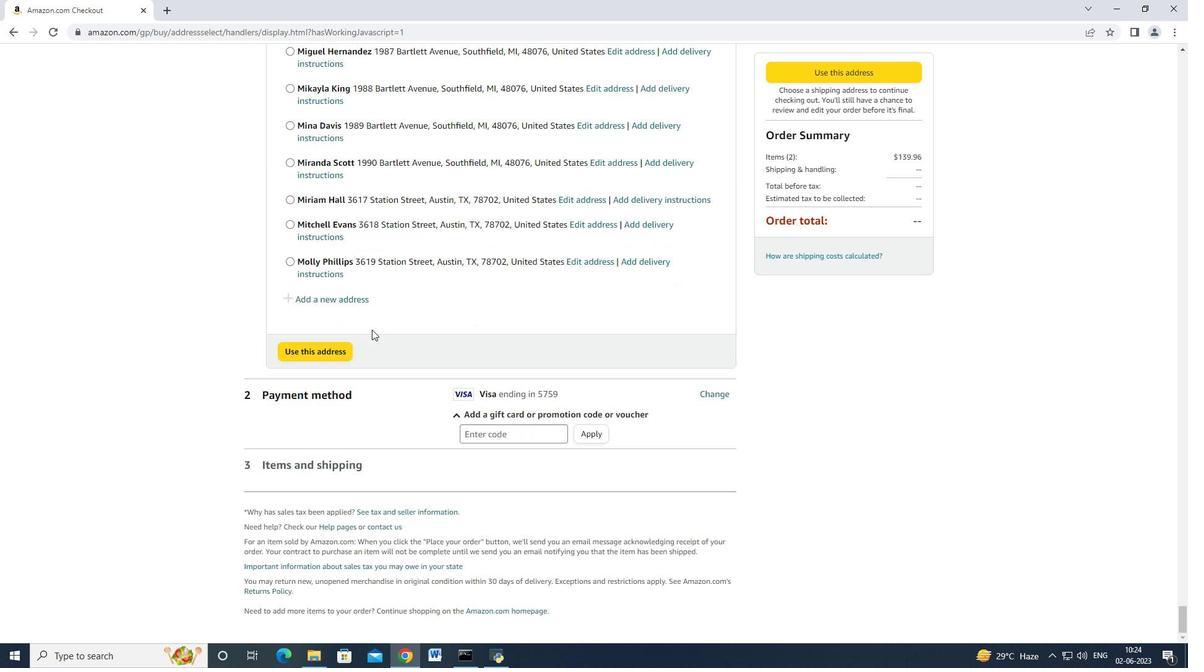 
Action: Mouse scrolled (372, 328) with delta (0, -1)
